 Task: Create a Sales Pipeline: Set up a basic sales pipeline in HubSpot to track the progress of deals from prospect to closure.
Action: Mouse moved to (1332, 155)
Screenshot: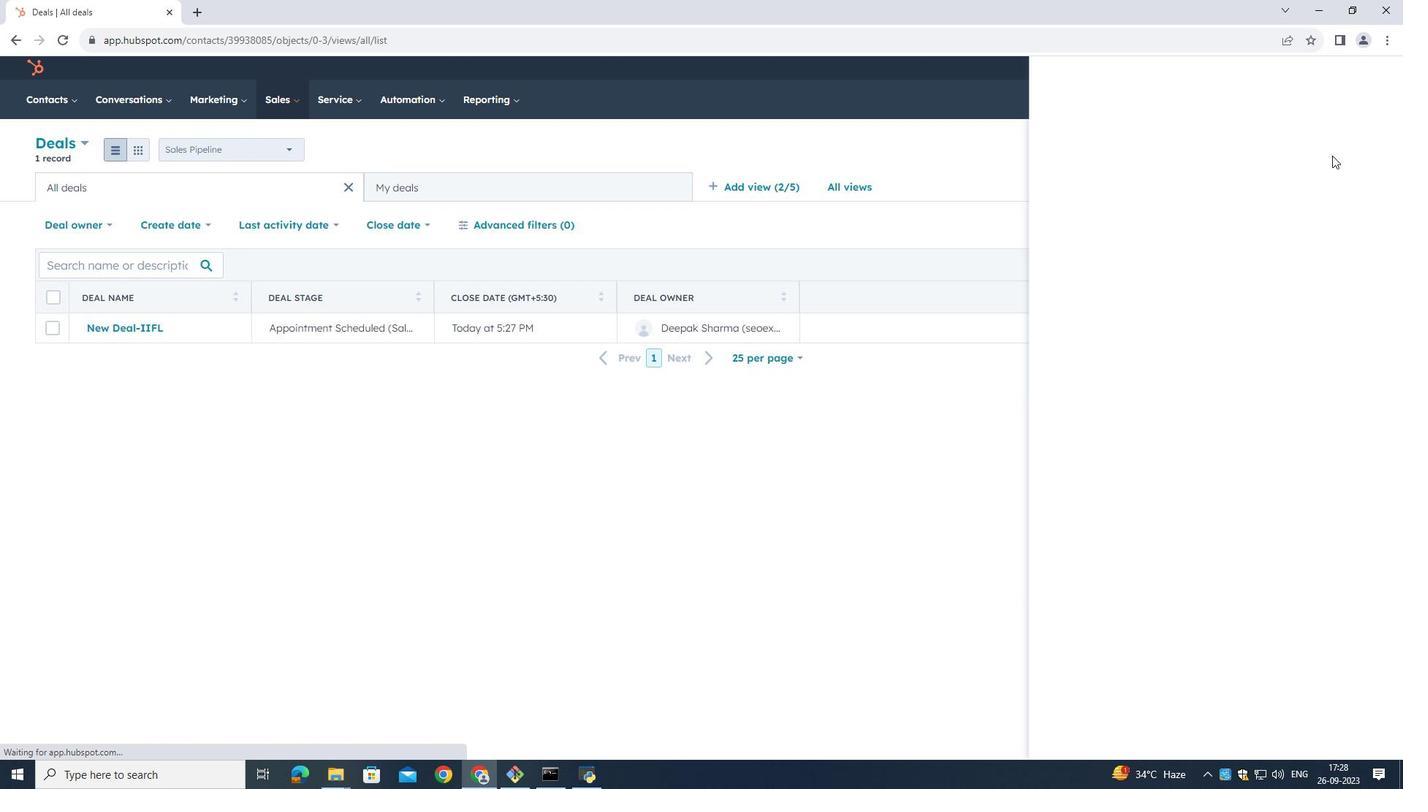 
Action: Mouse pressed left at (1332, 155)
Screenshot: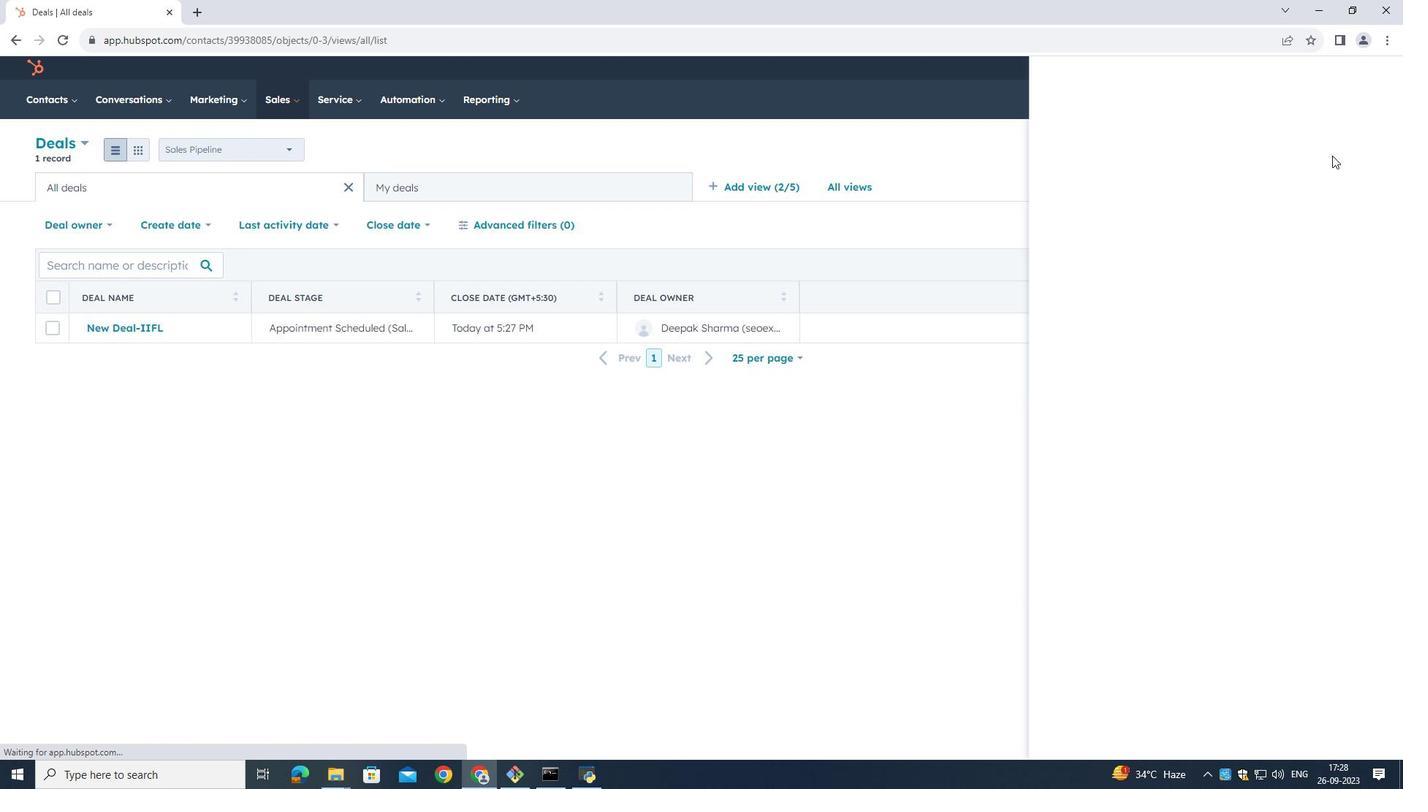 
Action: Mouse moved to (1084, 200)
Screenshot: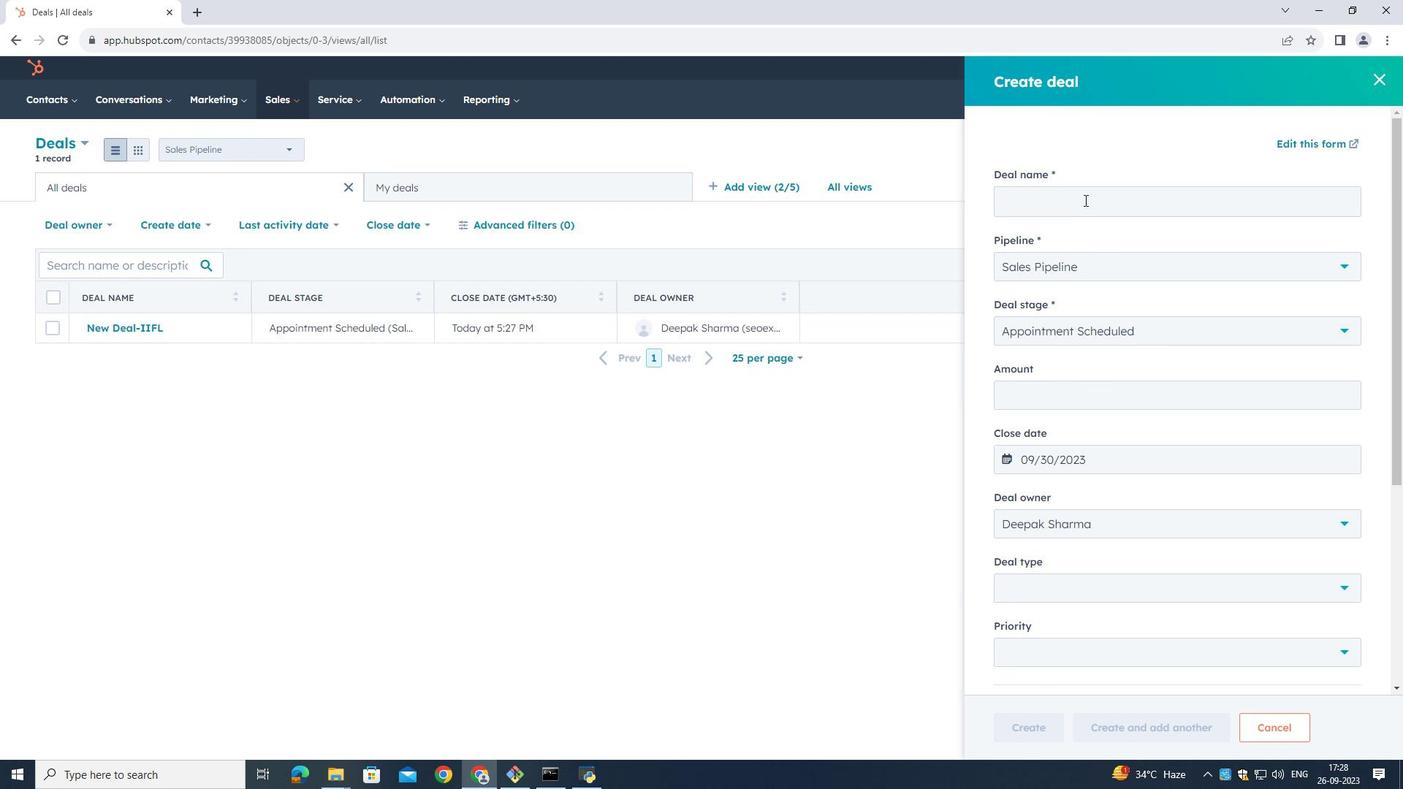 
Action: Mouse pressed left at (1084, 200)
Screenshot: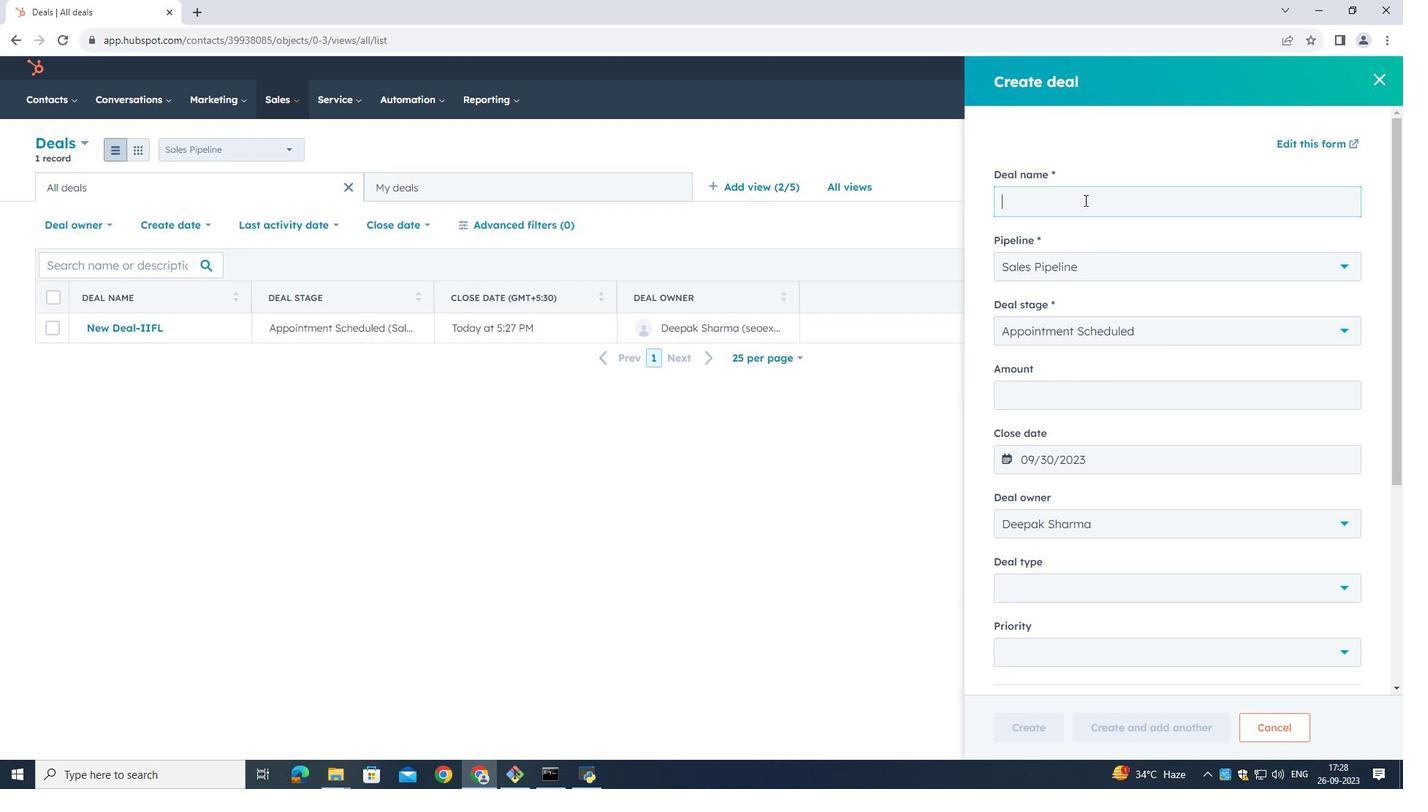 
Action: Mouse moved to (1130, 207)
Screenshot: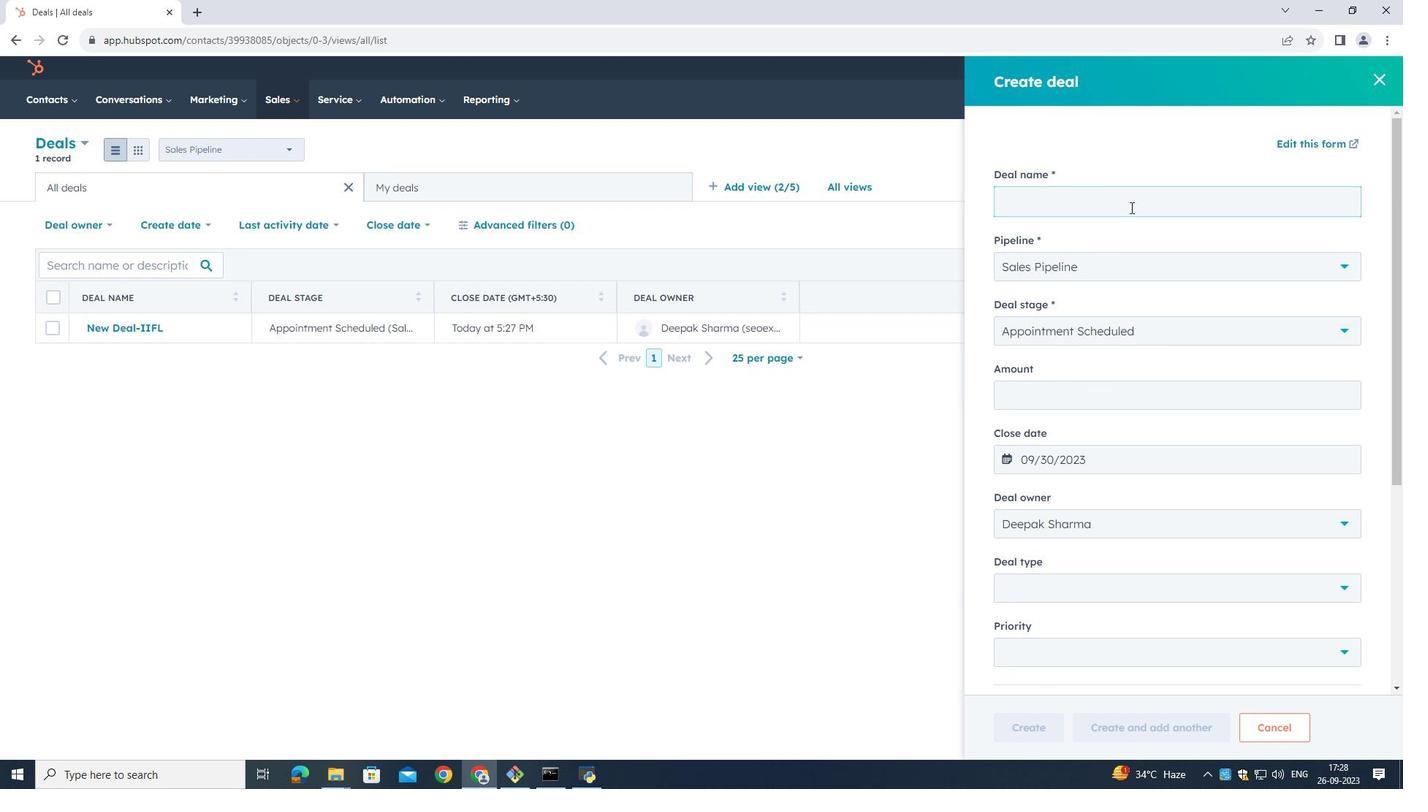 
Action: Key pressed <Key.shift>New<Key.space><Key.shift>Deal<Key.space><Key.shift>Amazon<Key.backspace><Key.backspace><Key.backspace><Key.backspace><Key.backspace><Key.backspace><Key.shift><Key.shift><Key.shift><Key.shift><Key.shift><Key.shift><Key.shift><Key.shift><Key.shift><Key.shift><Key.shift><Key.shift><Key.shift>D<Key.backspace><Key.shift>Amazon<Key.left><Key.left><Key.left><Key.left><Key.left><Key.left><Key.left>-<Key.delete>
Screenshot: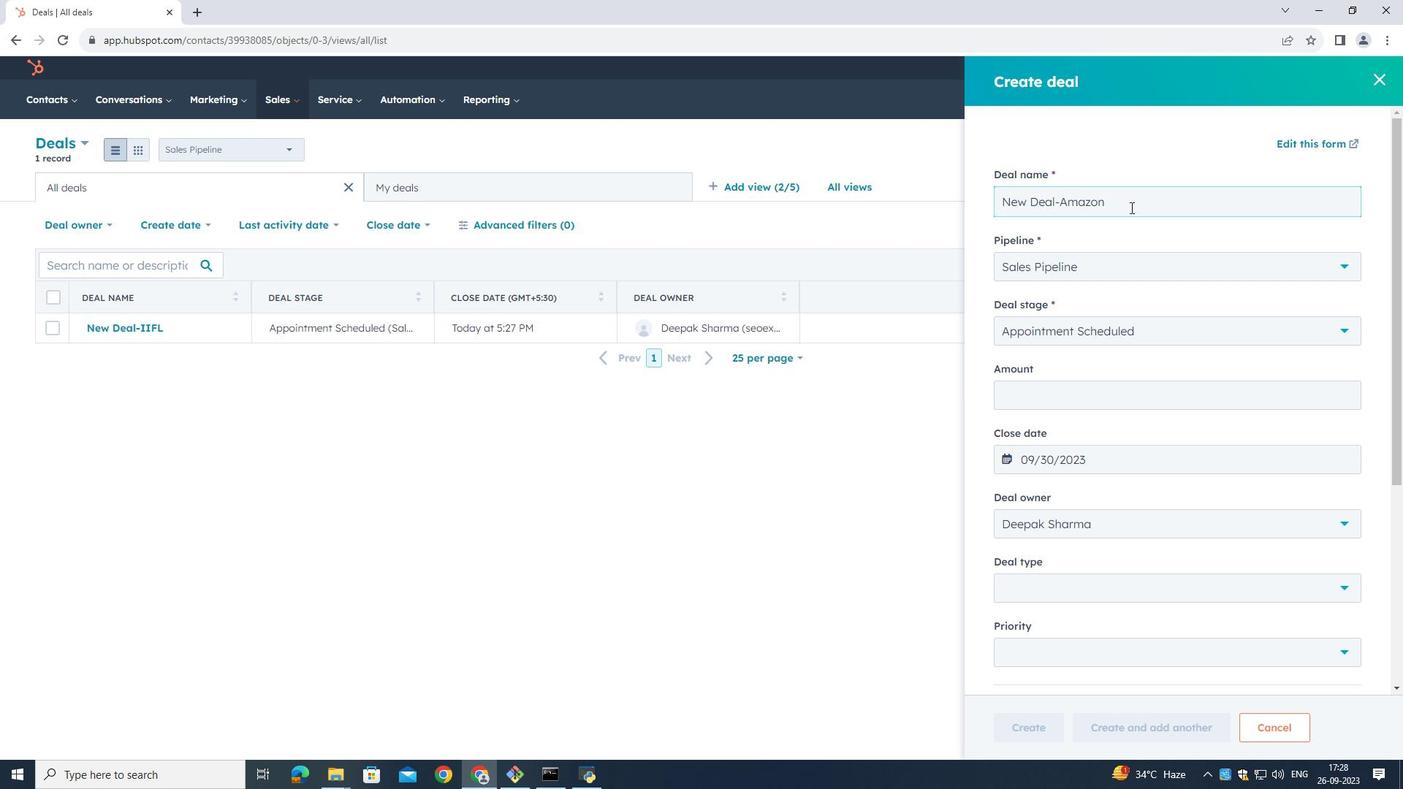 
Action: Mouse moved to (1128, 270)
Screenshot: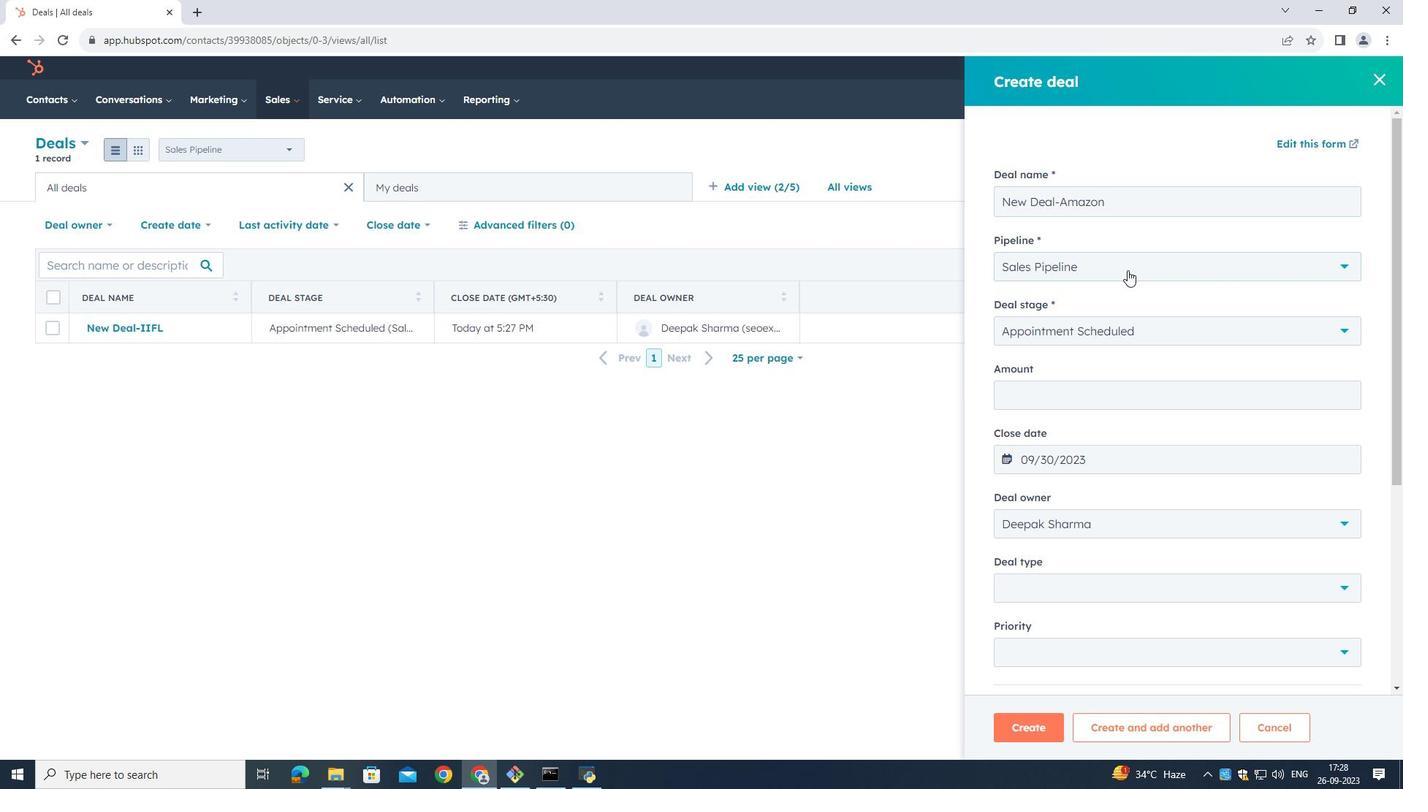 
Action: Mouse pressed left at (1128, 270)
Screenshot: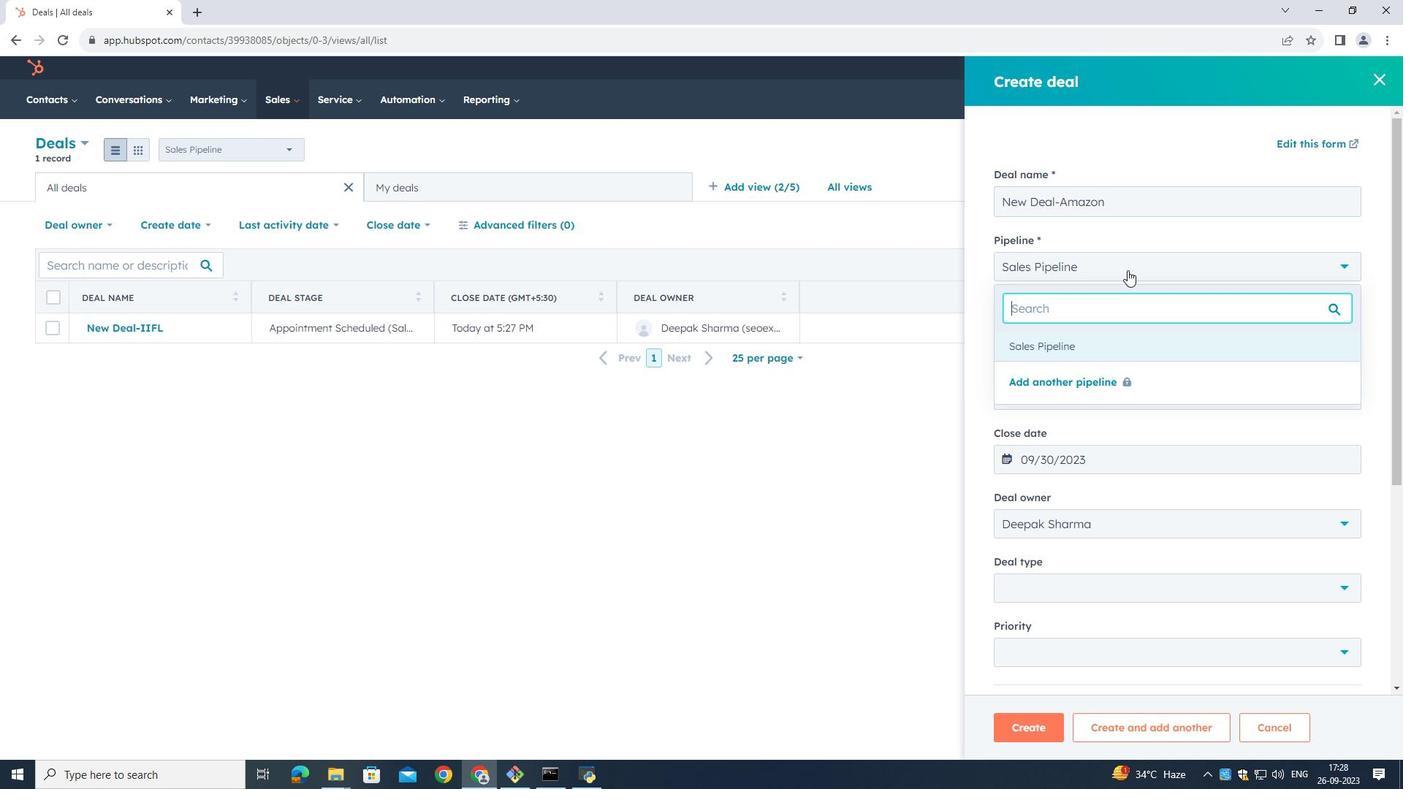
Action: Mouse moved to (1060, 352)
Screenshot: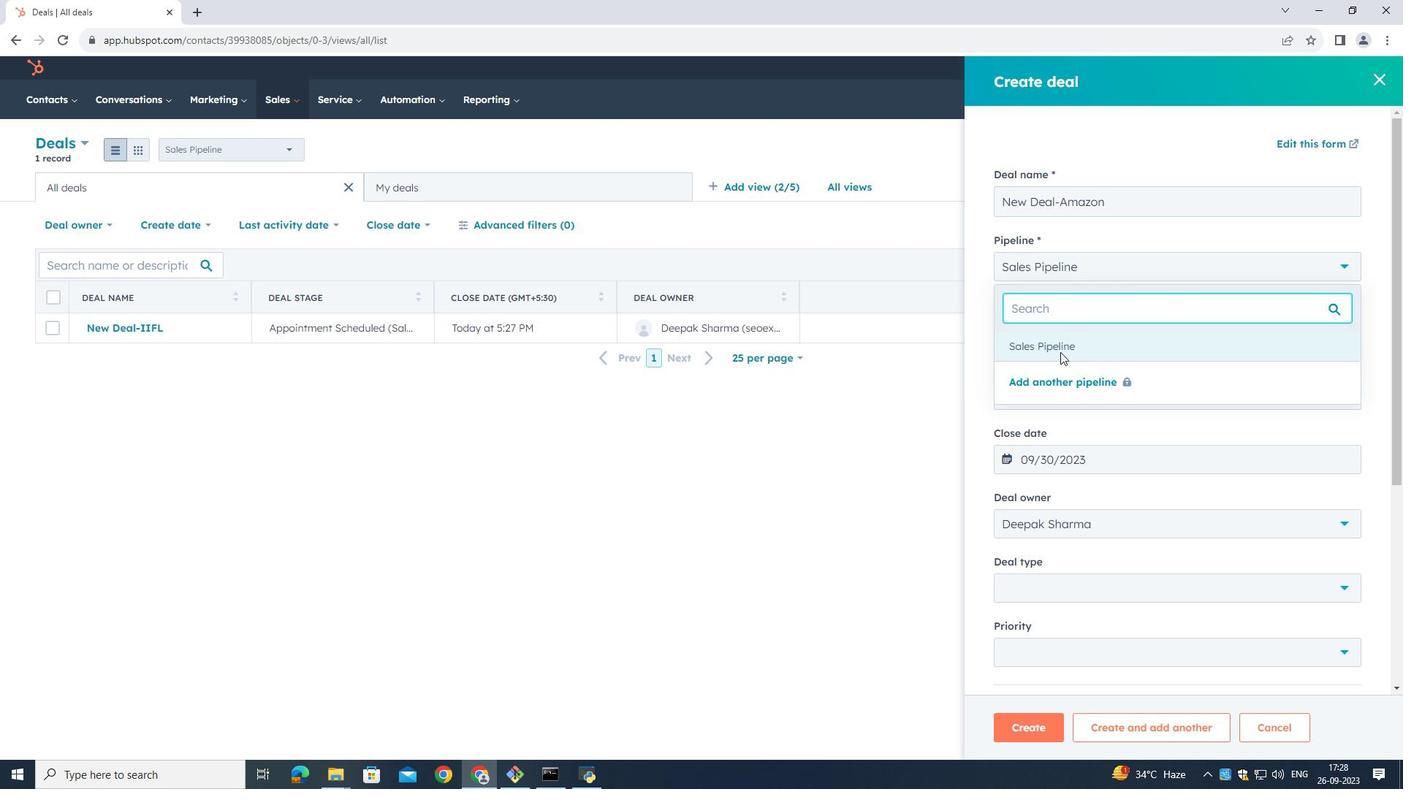 
Action: Mouse pressed left at (1060, 352)
Screenshot: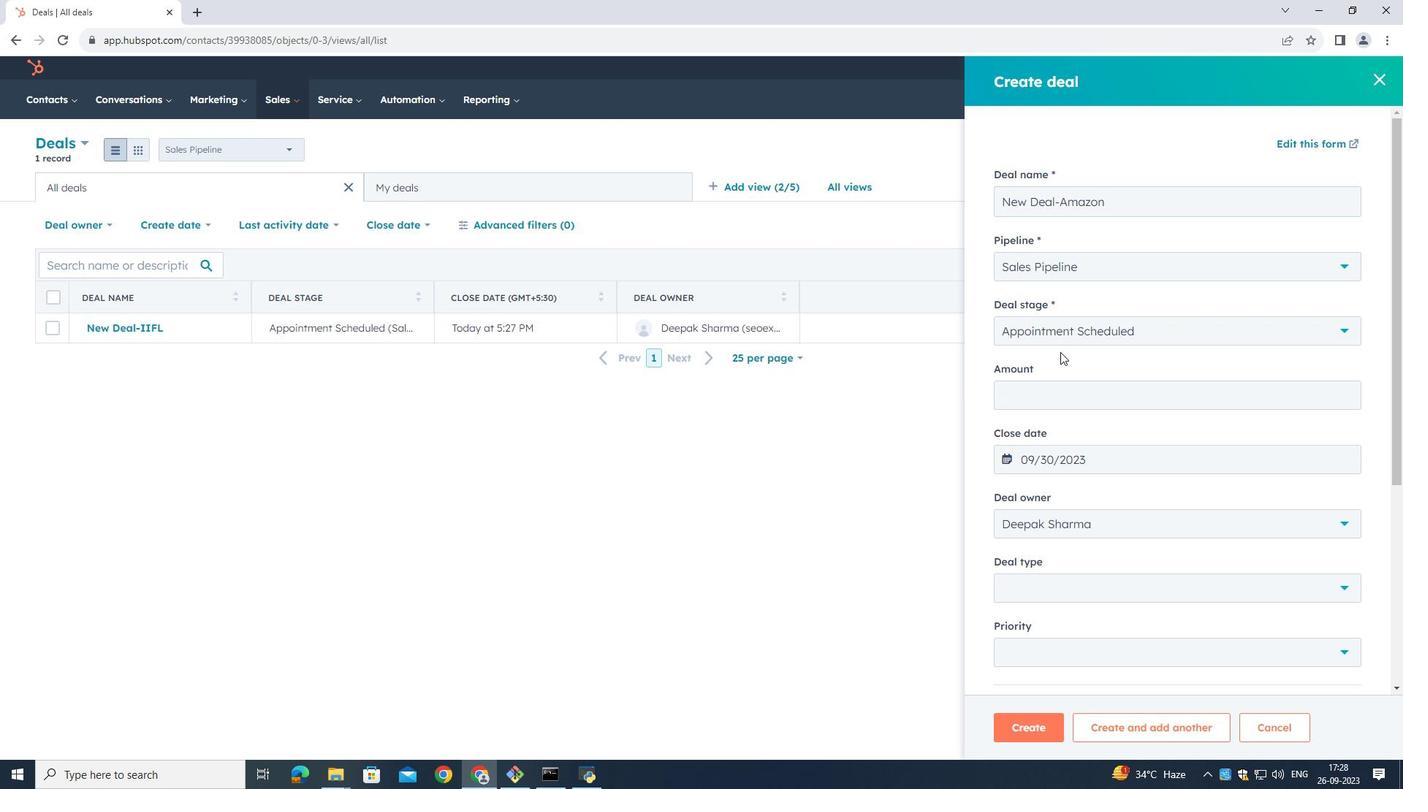 
Action: Mouse moved to (1136, 333)
Screenshot: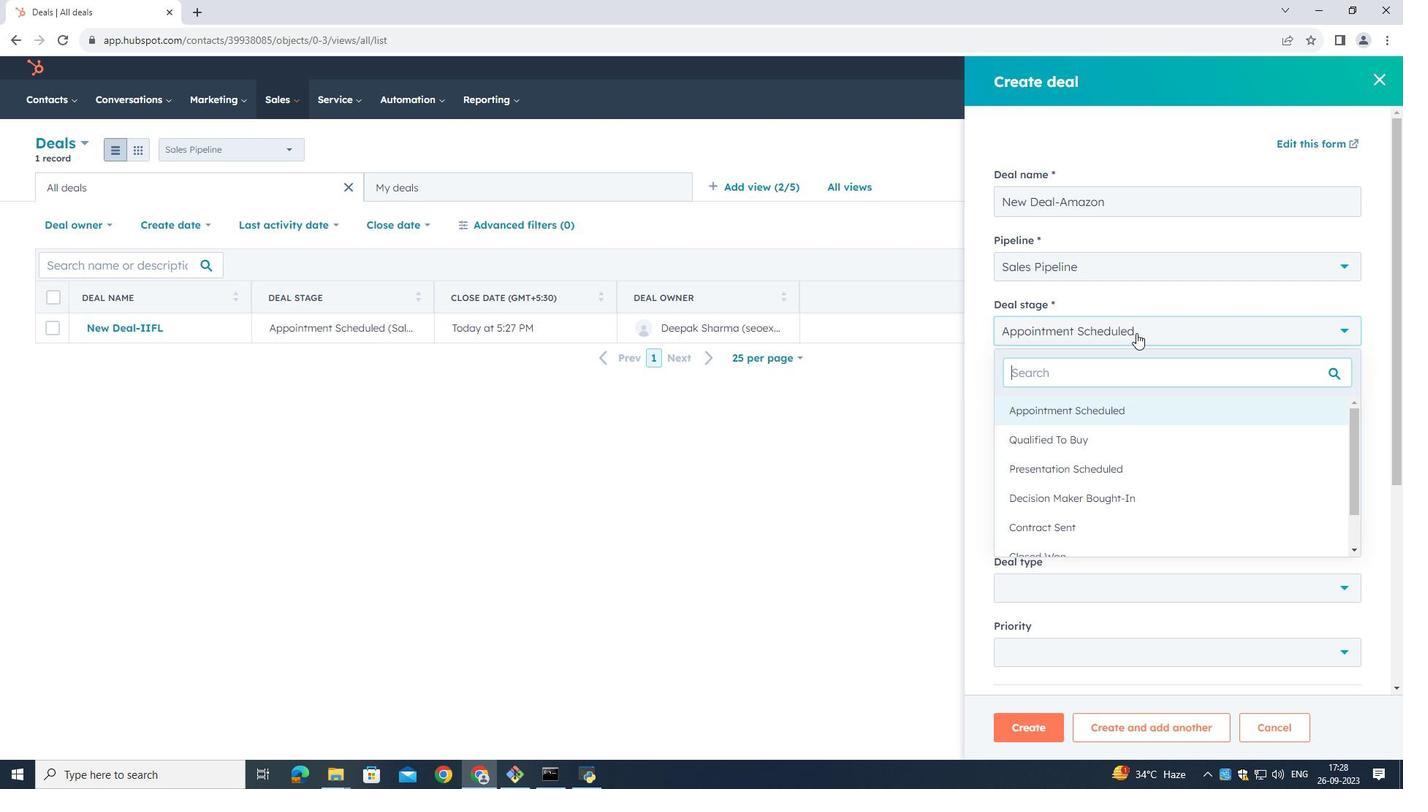
Action: Mouse pressed left at (1136, 333)
Screenshot: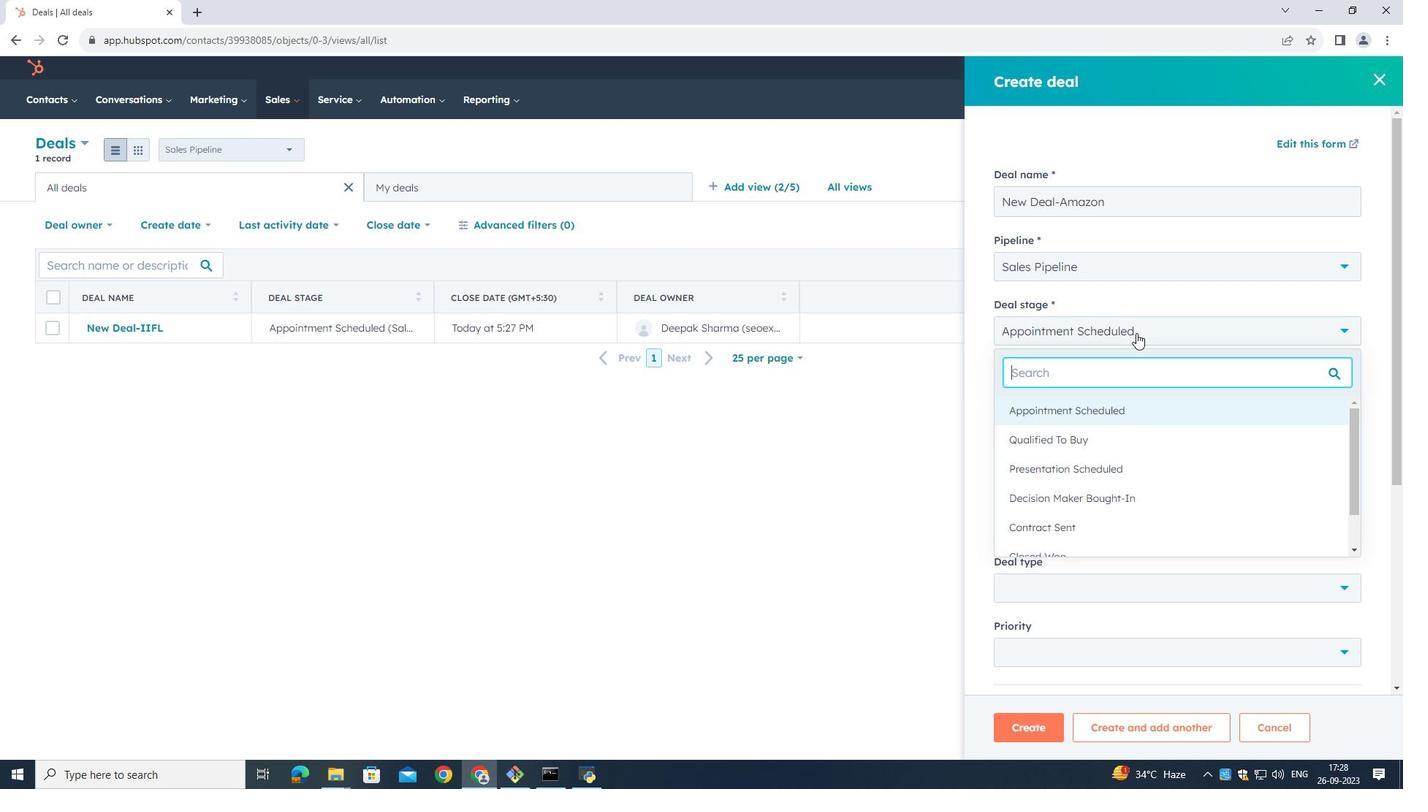 
Action: Mouse moved to (1106, 472)
Screenshot: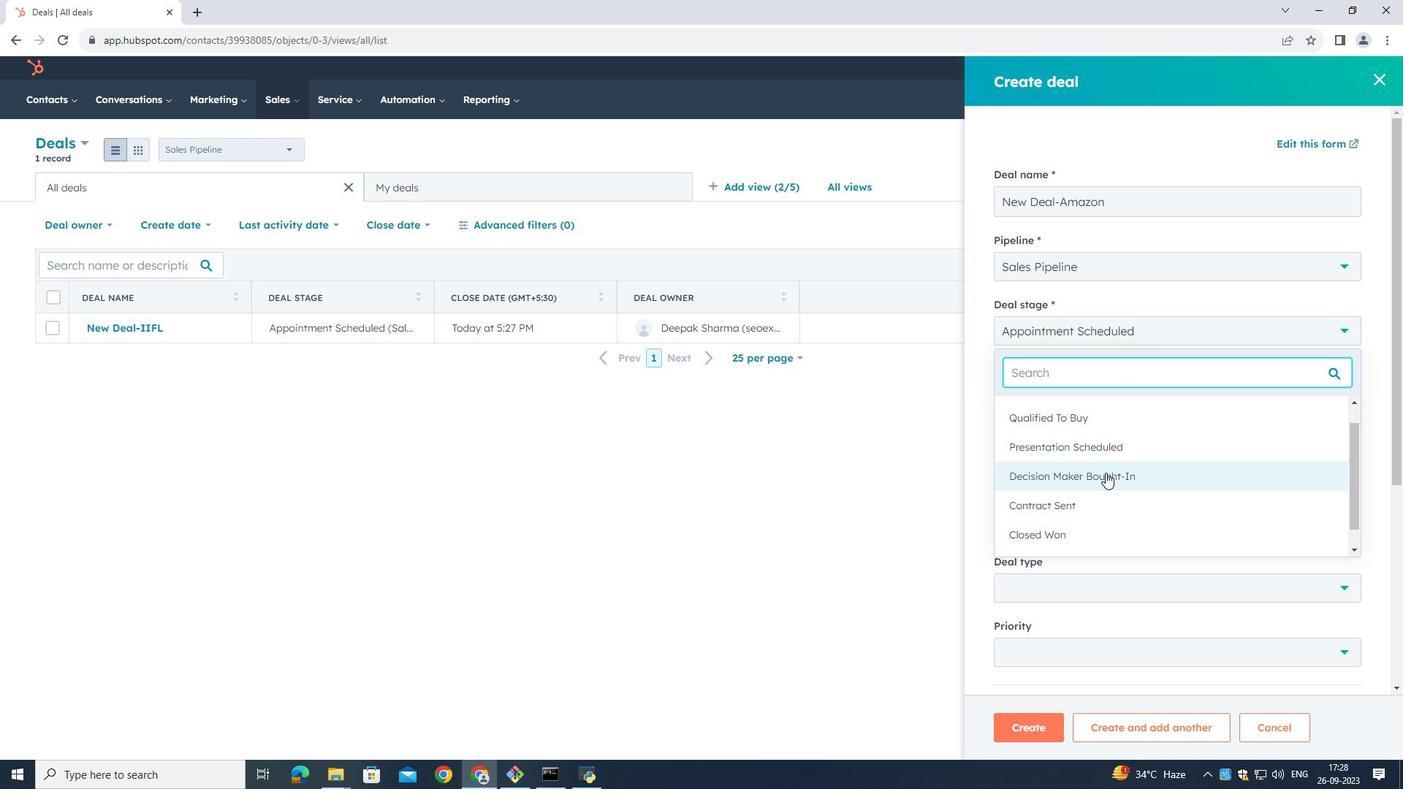 
Action: Mouse scrolled (1106, 471) with delta (0, 0)
Screenshot: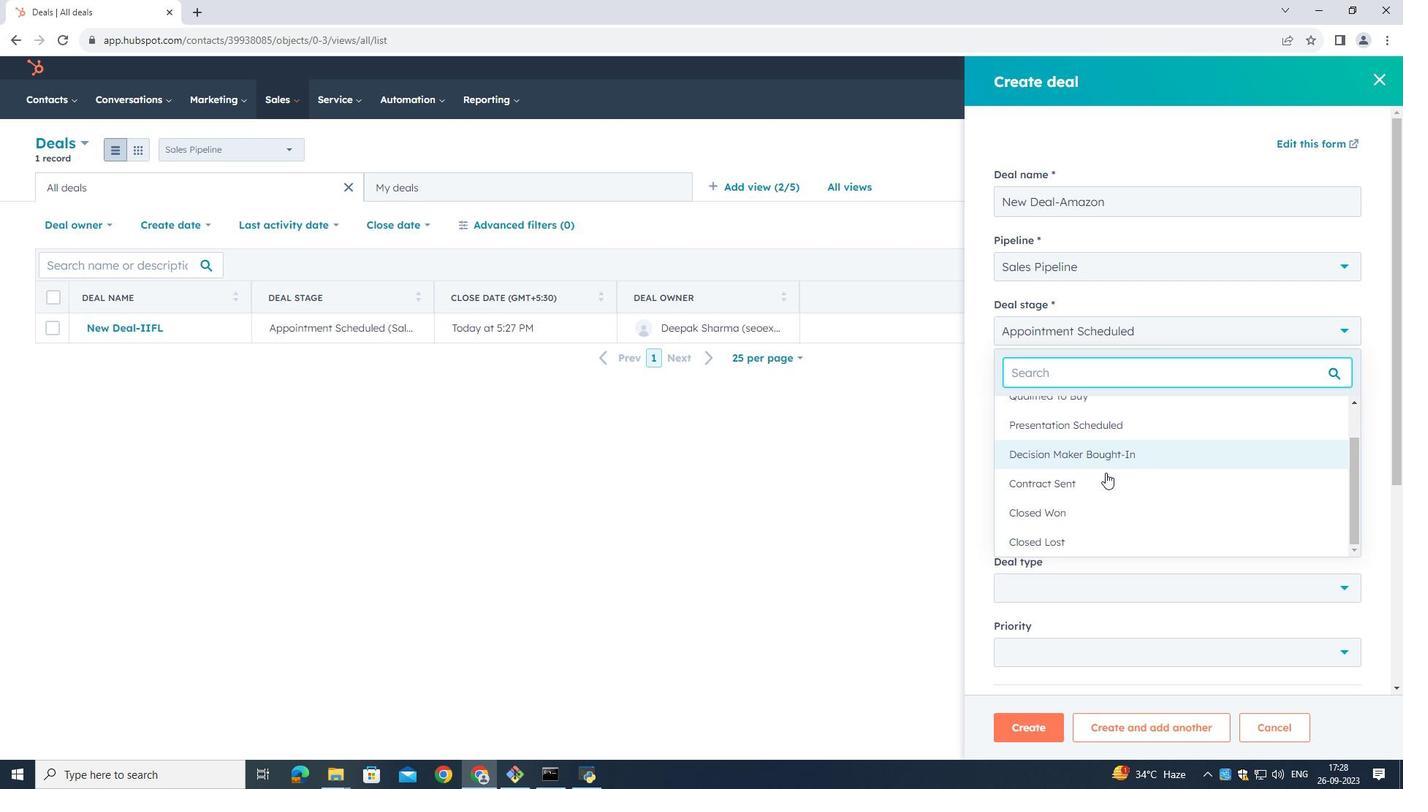 
Action: Mouse scrolled (1106, 471) with delta (0, 0)
Screenshot: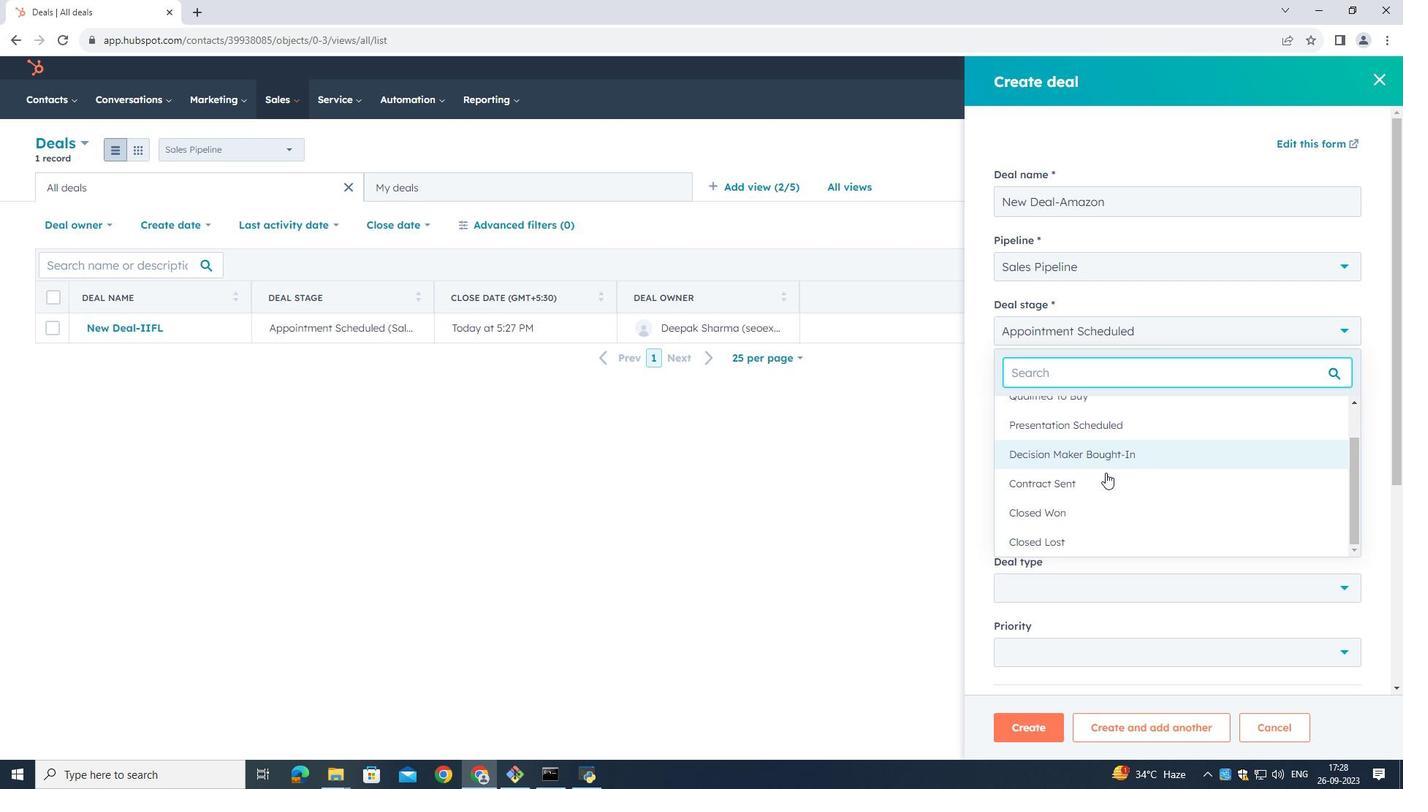 
Action: Mouse moved to (1106, 473)
Screenshot: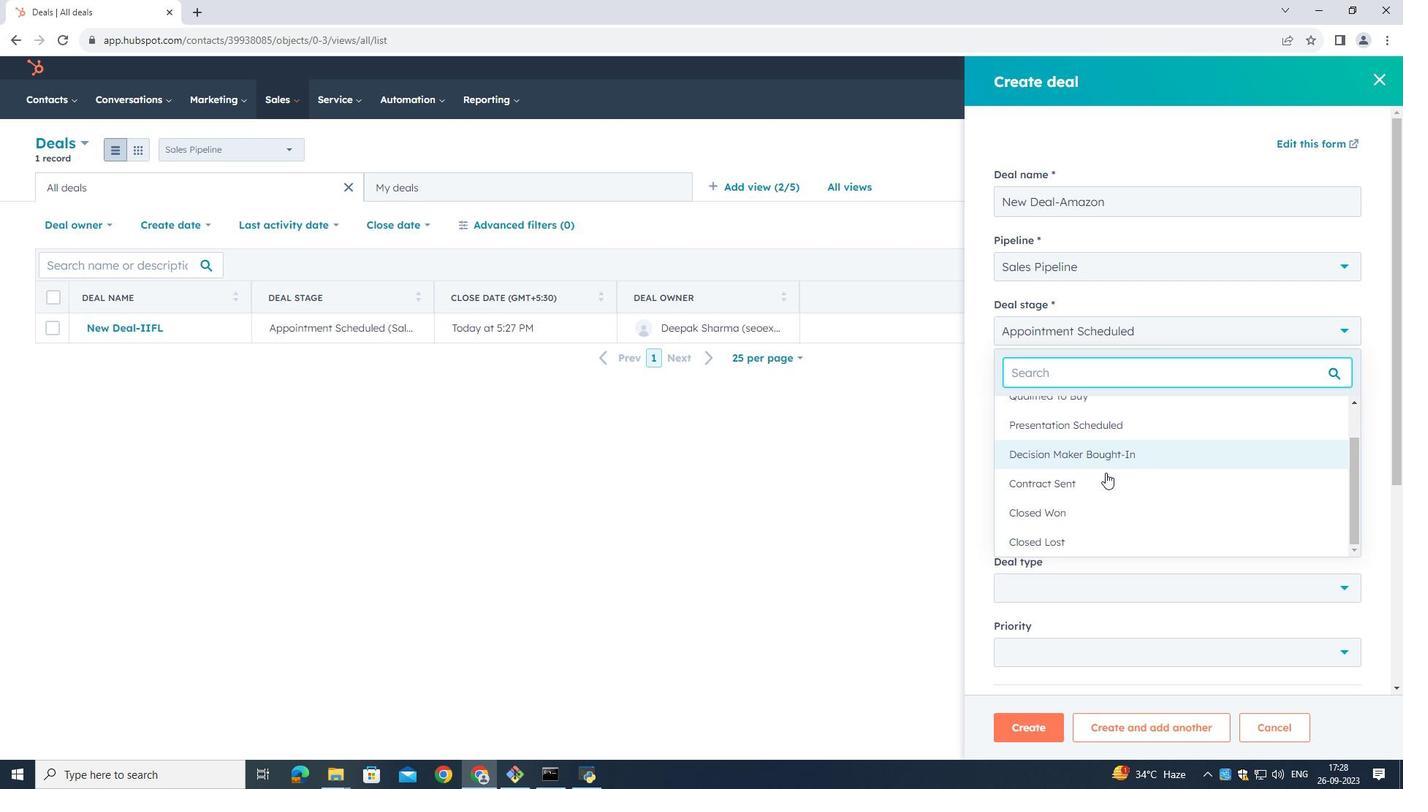 
Action: Mouse scrolled (1106, 472) with delta (0, 0)
Screenshot: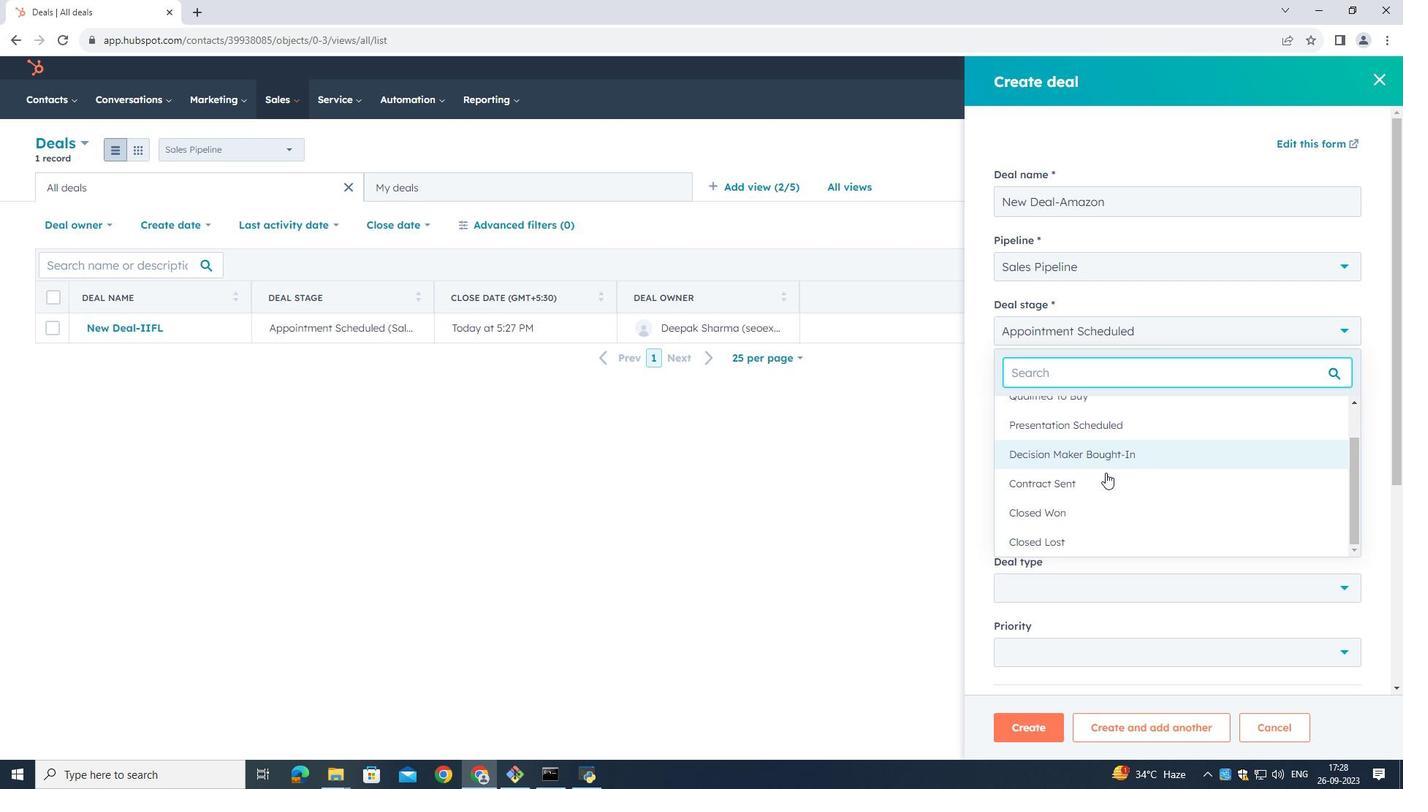 
Action: Mouse scrolled (1106, 472) with delta (0, 0)
Screenshot: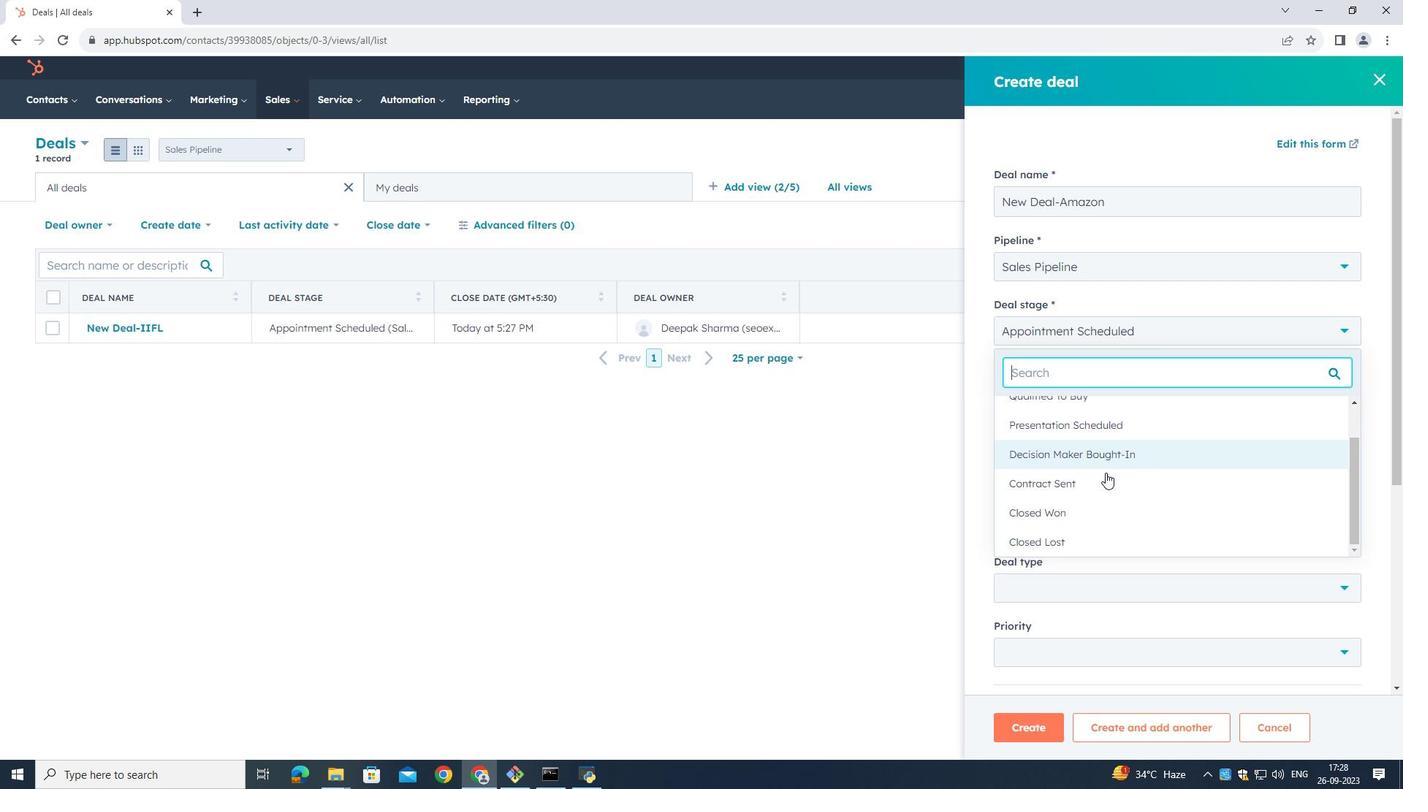 
Action: Mouse scrolled (1106, 472) with delta (0, 0)
Screenshot: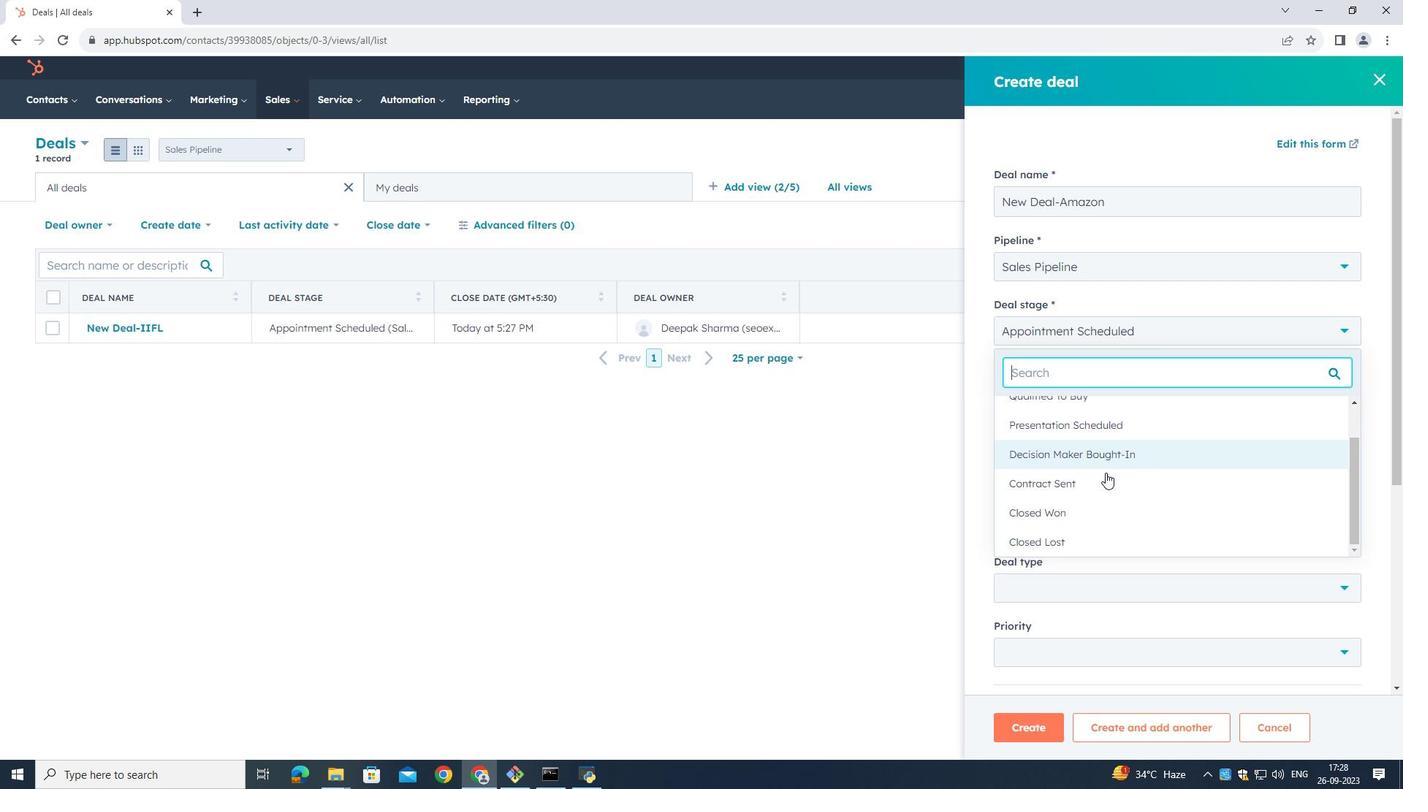
Action: Mouse scrolled (1106, 472) with delta (0, 0)
Screenshot: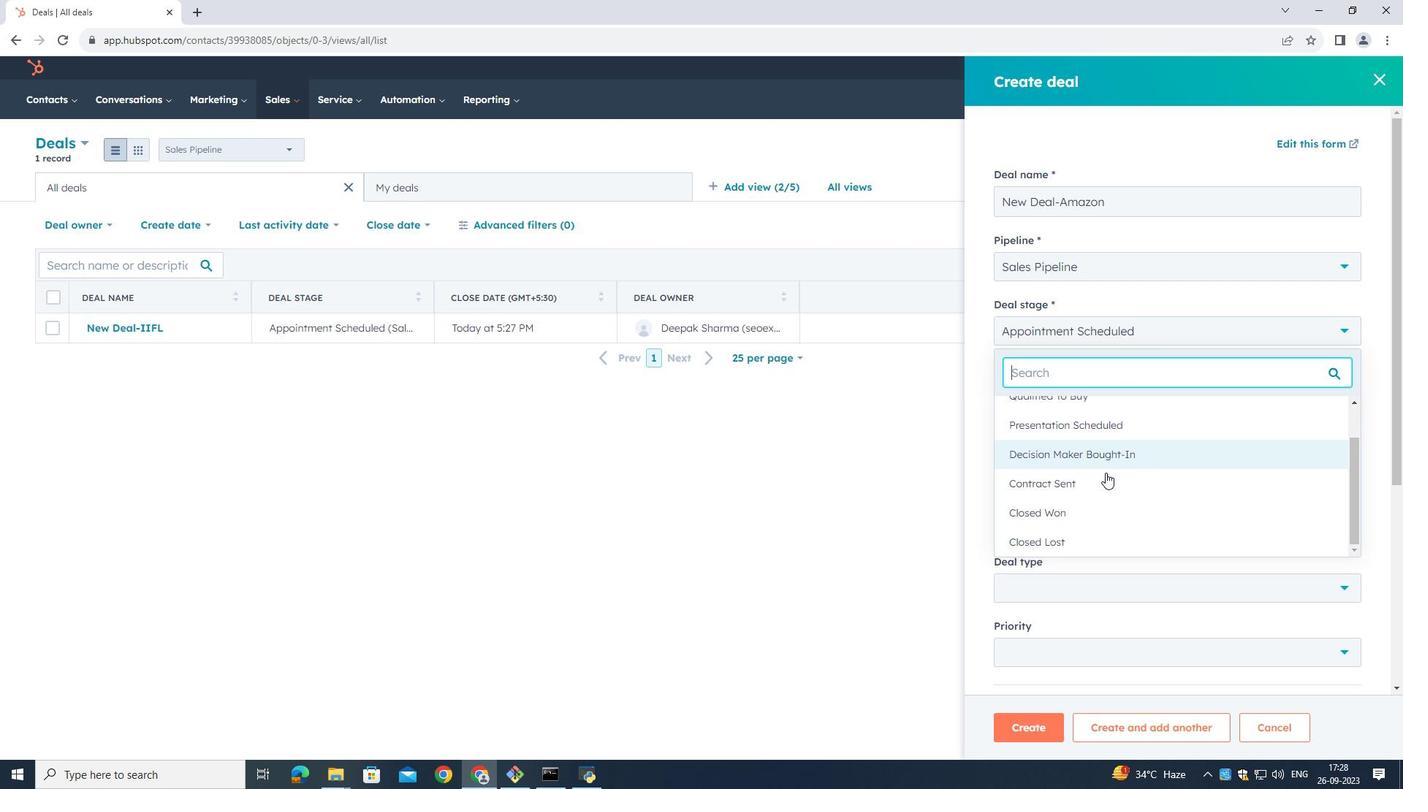 
Action: Mouse scrolled (1106, 473) with delta (0, 0)
Screenshot: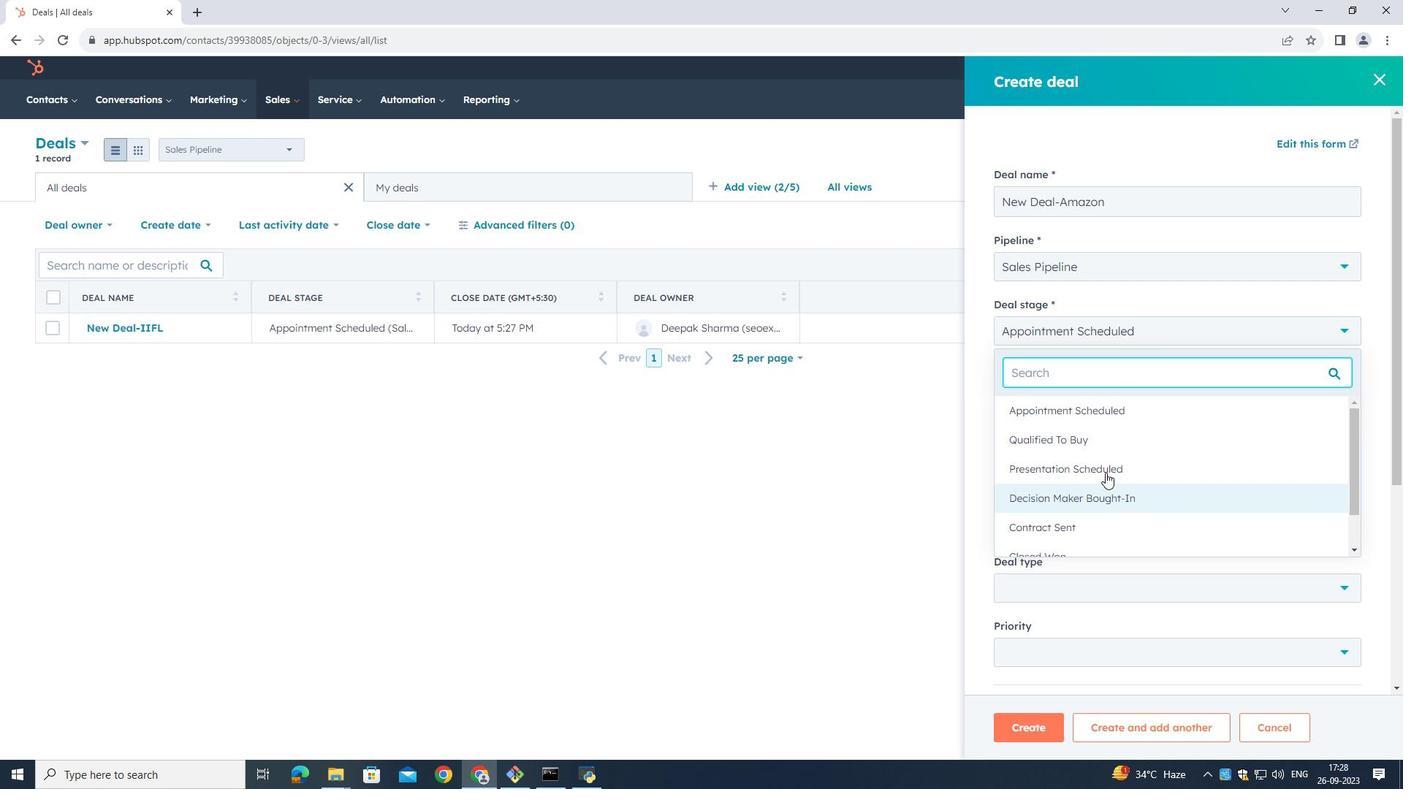 
Action: Mouse scrolled (1106, 473) with delta (0, 0)
Screenshot: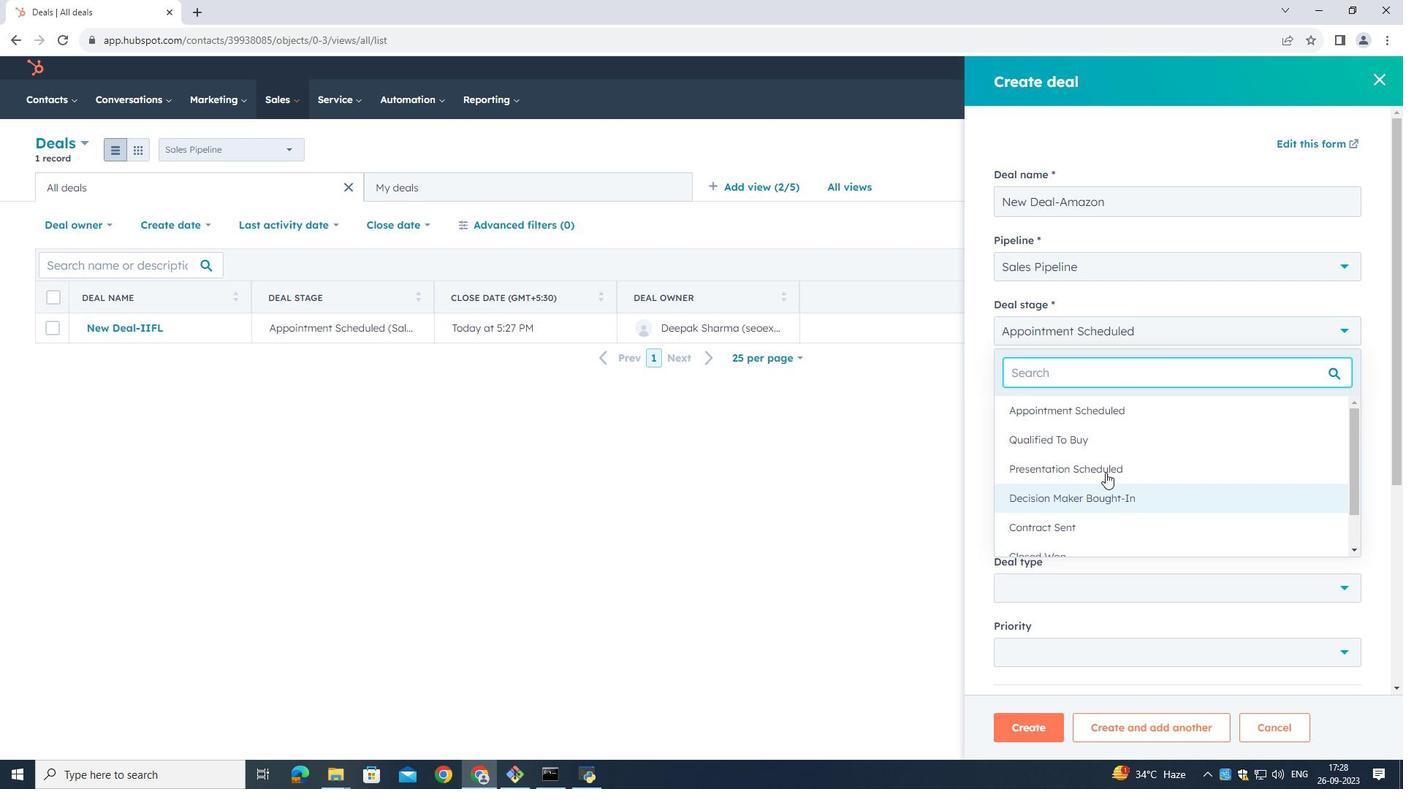 
Action: Mouse scrolled (1106, 473) with delta (0, 0)
Screenshot: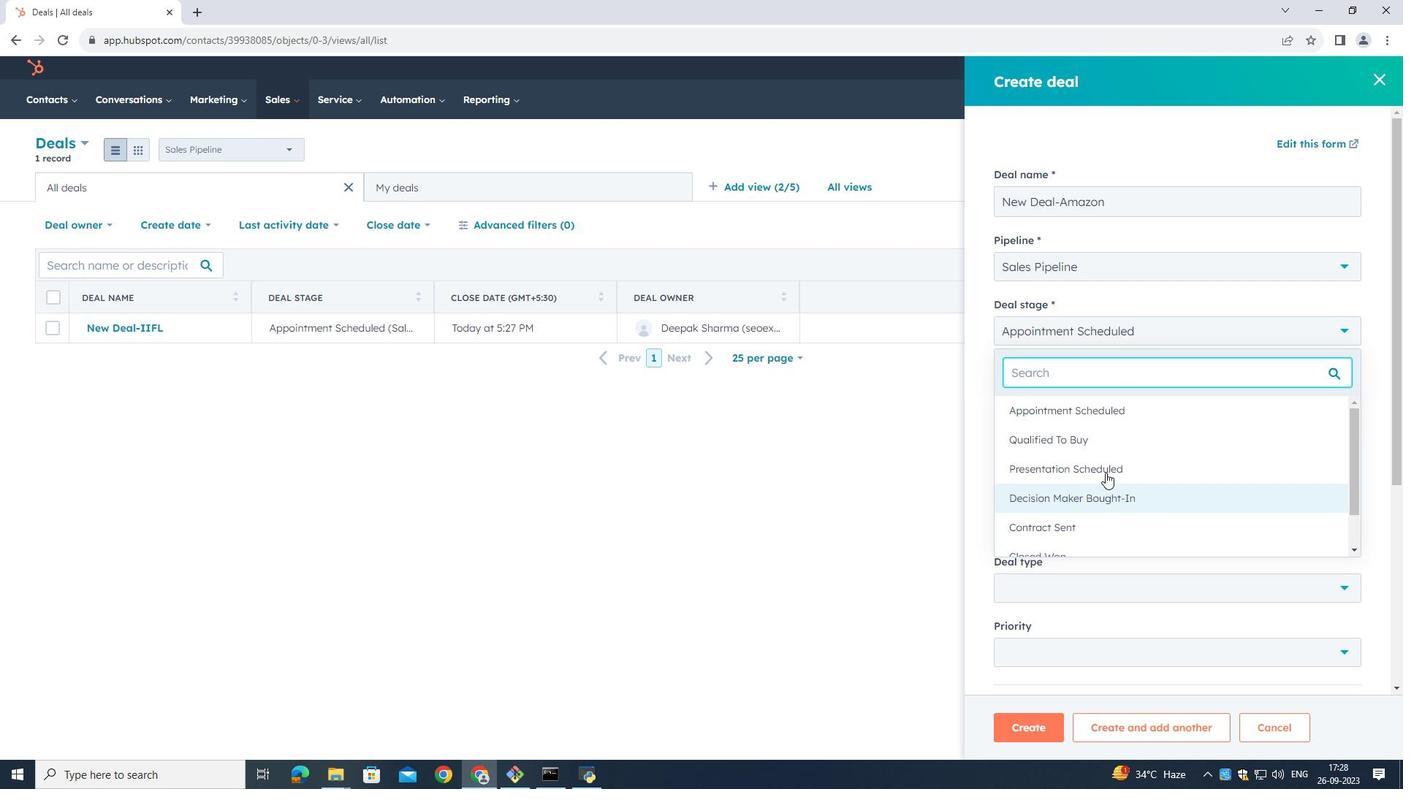 
Action: Mouse scrolled (1106, 473) with delta (0, 0)
Screenshot: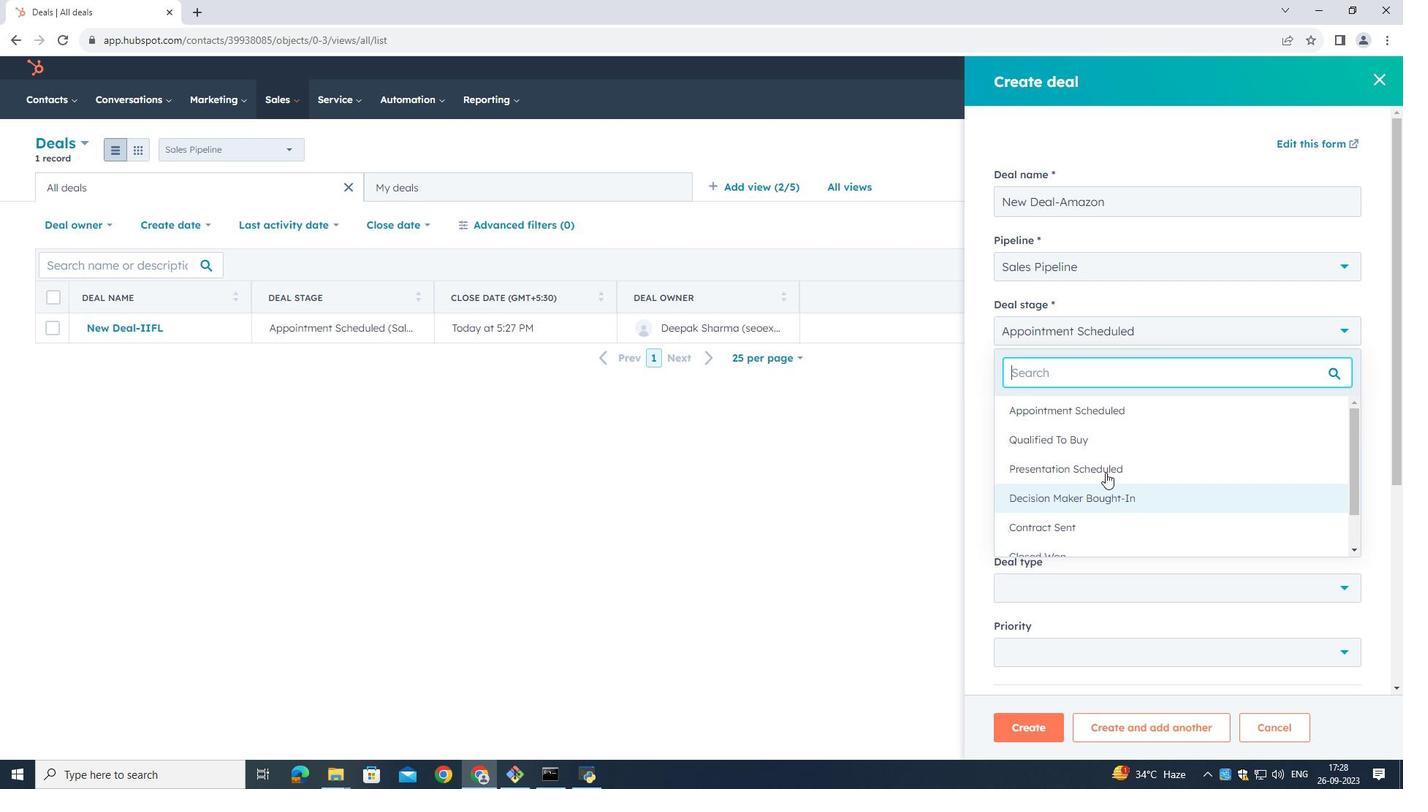 
Action: Mouse scrolled (1106, 473) with delta (0, 0)
Screenshot: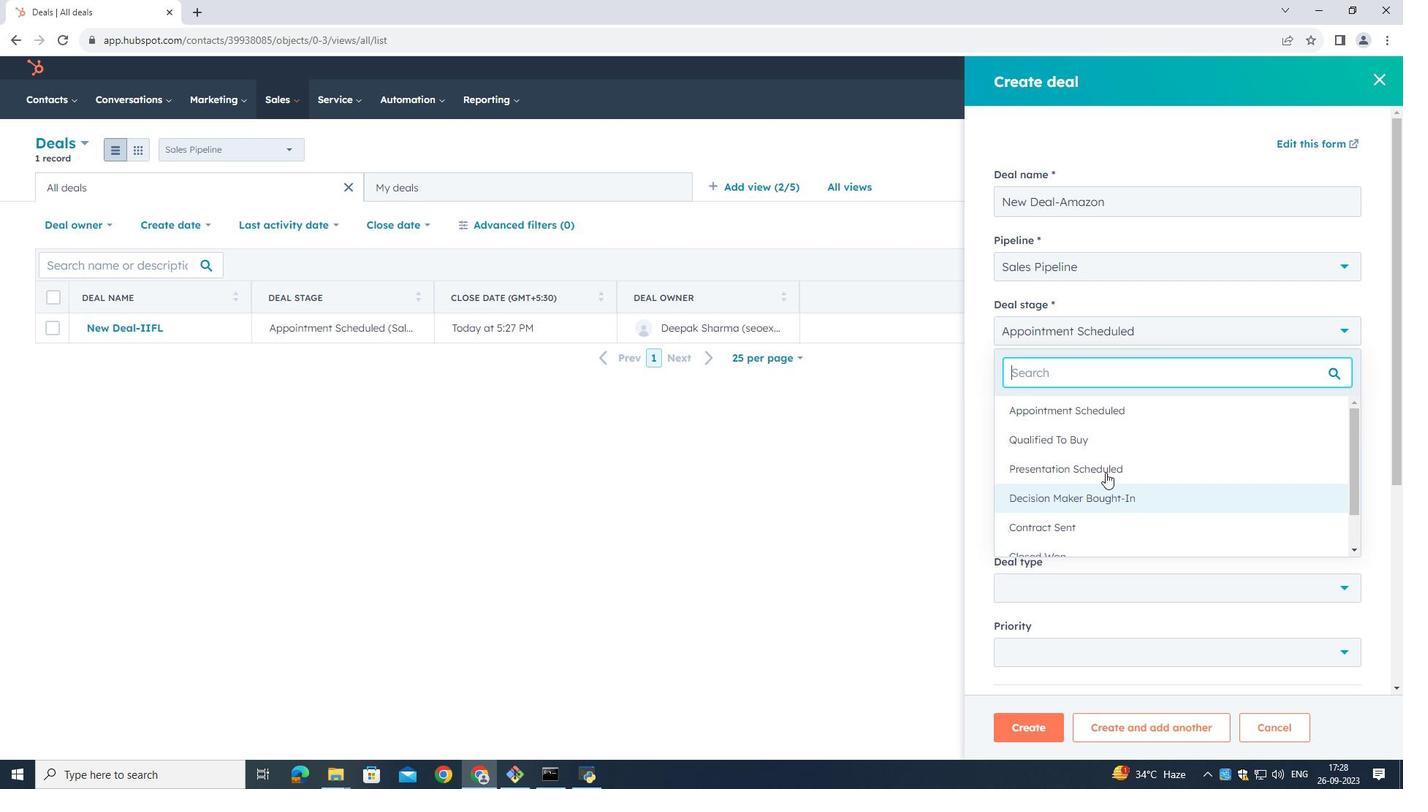 
Action: Mouse scrolled (1106, 473) with delta (0, 0)
Screenshot: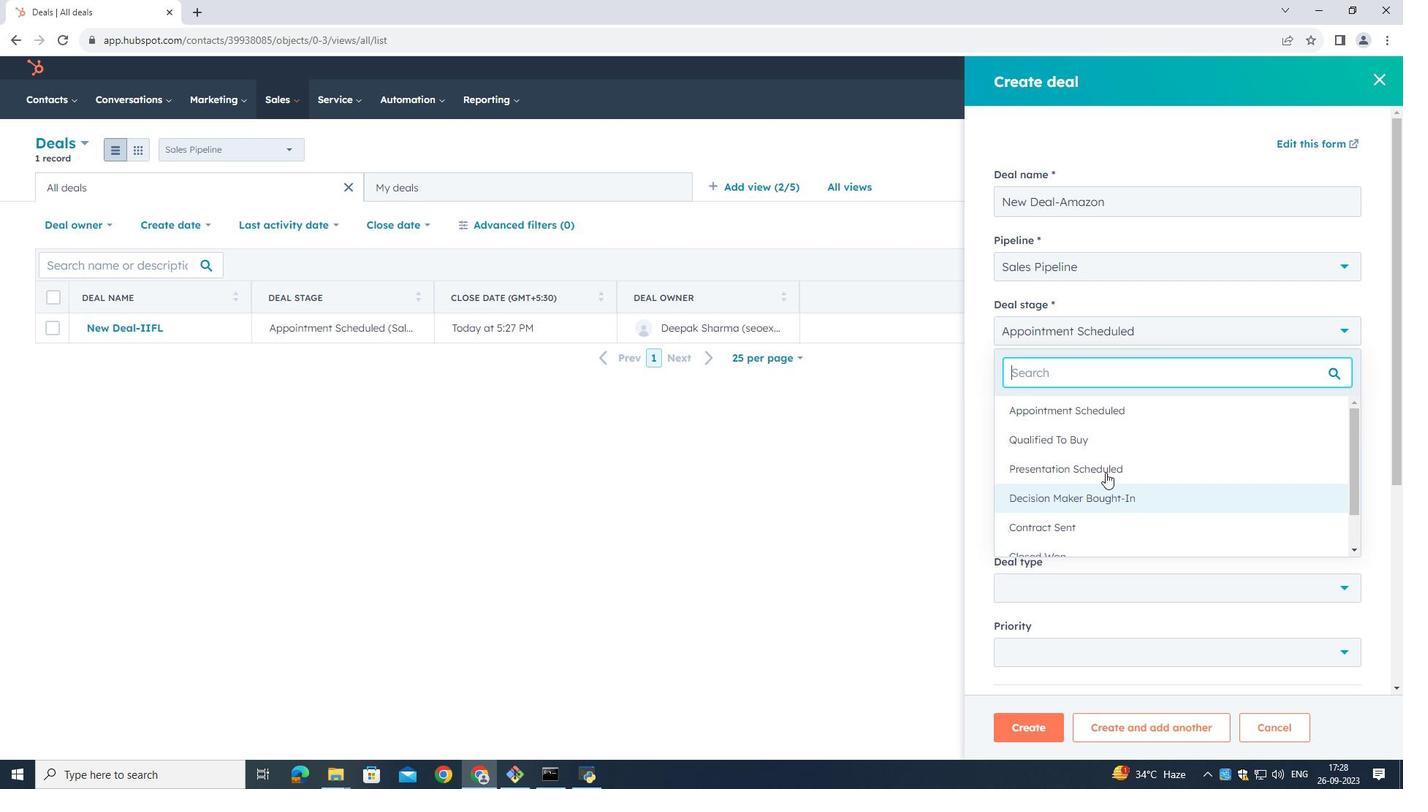 
Action: Mouse moved to (1075, 408)
Screenshot: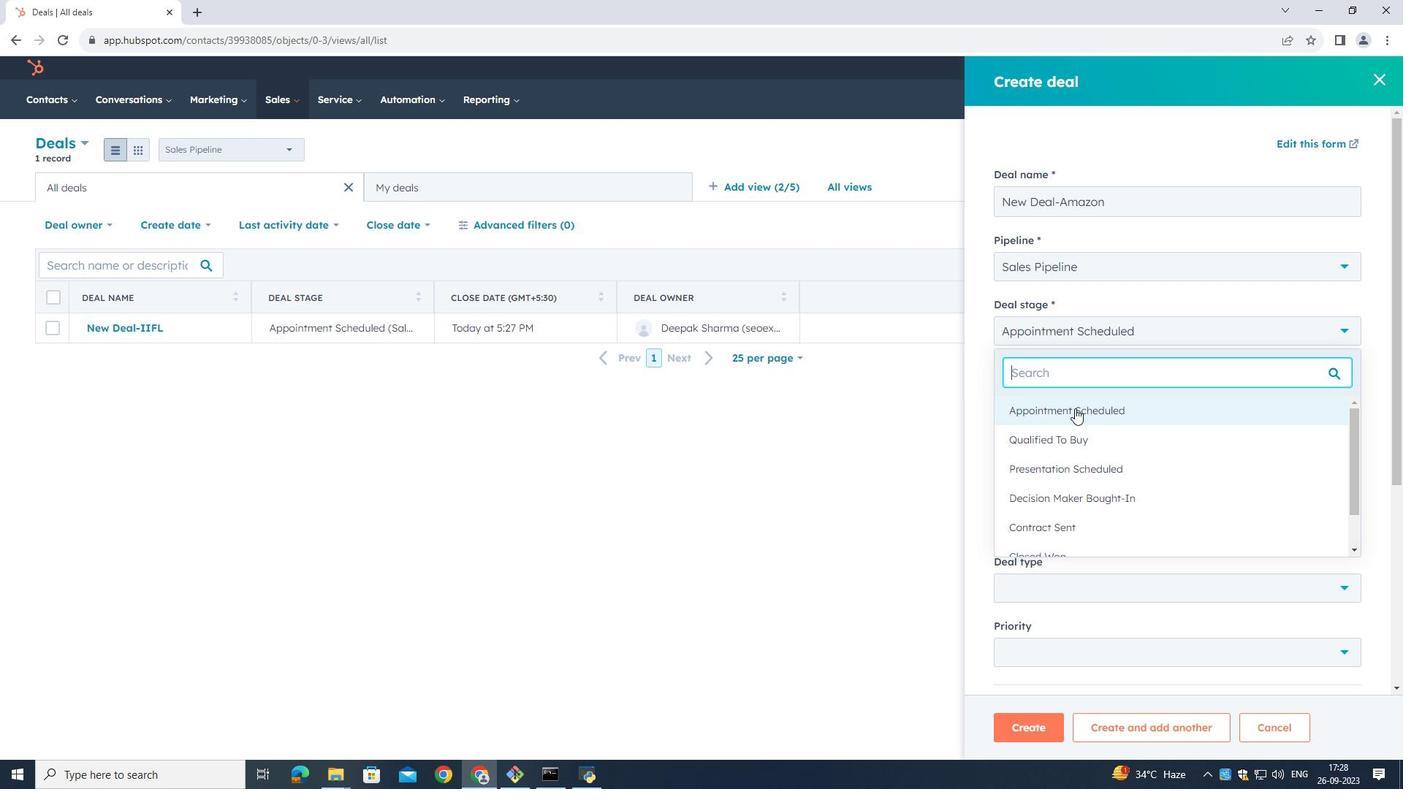 
Action: Mouse pressed left at (1075, 408)
Screenshot: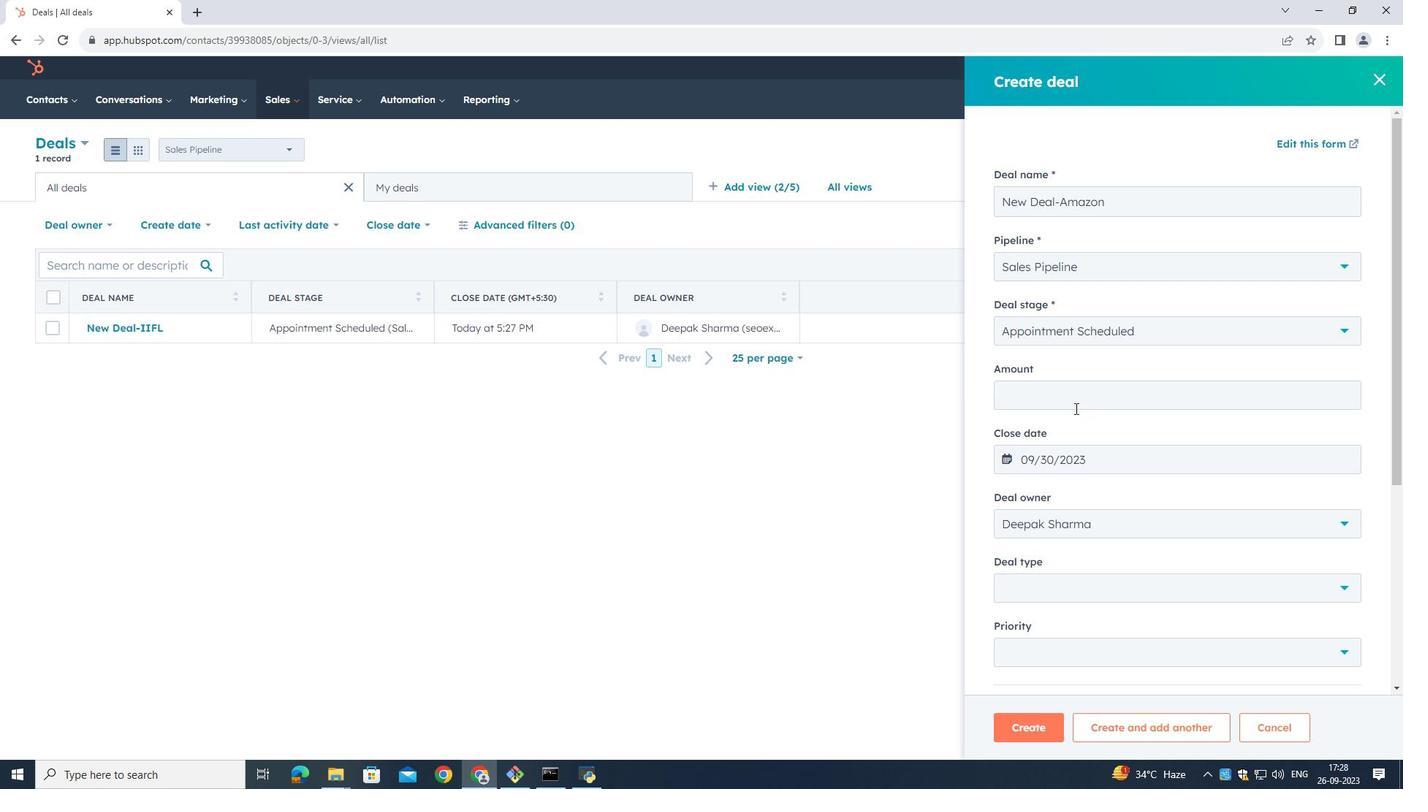 
Action: Mouse moved to (1076, 396)
Screenshot: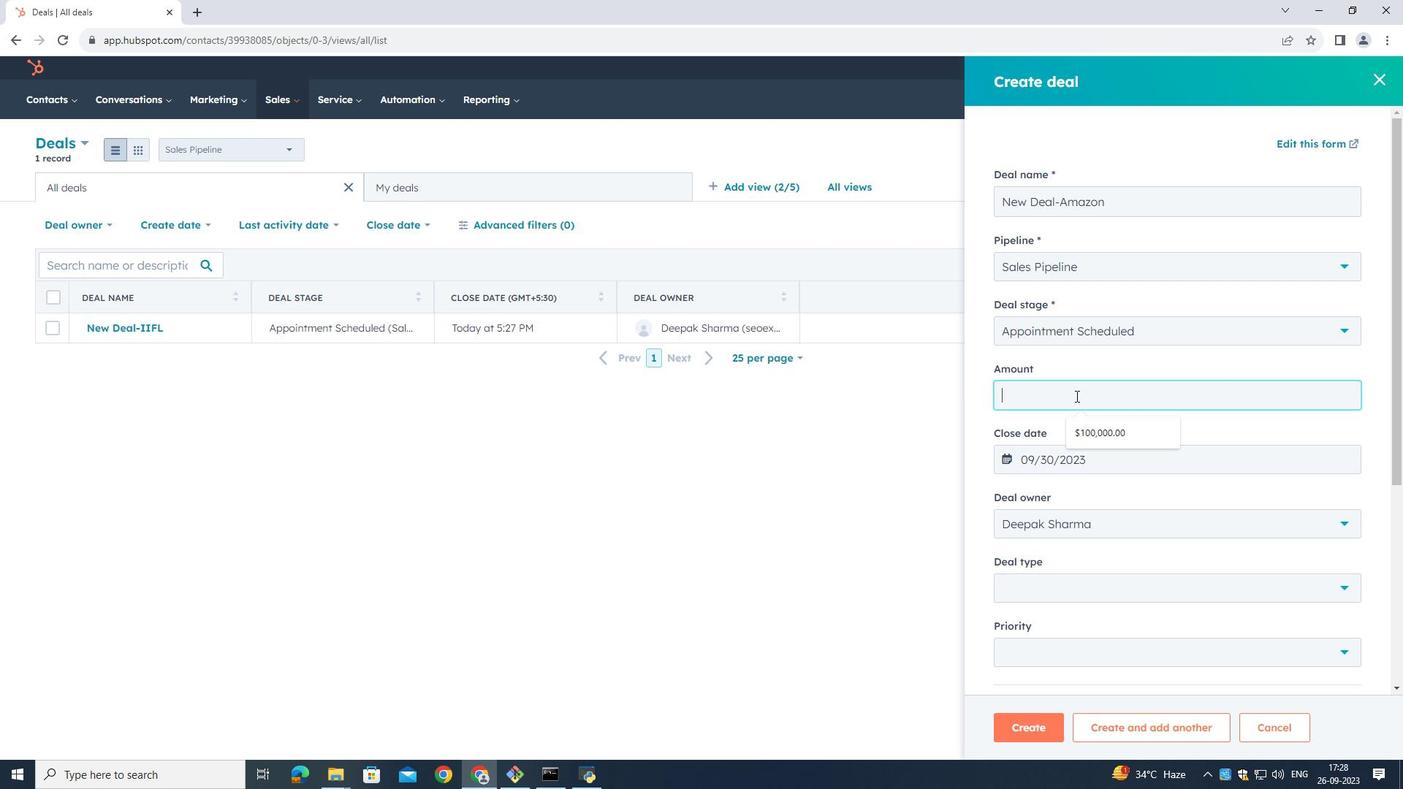 
Action: Mouse pressed left at (1076, 396)
Screenshot: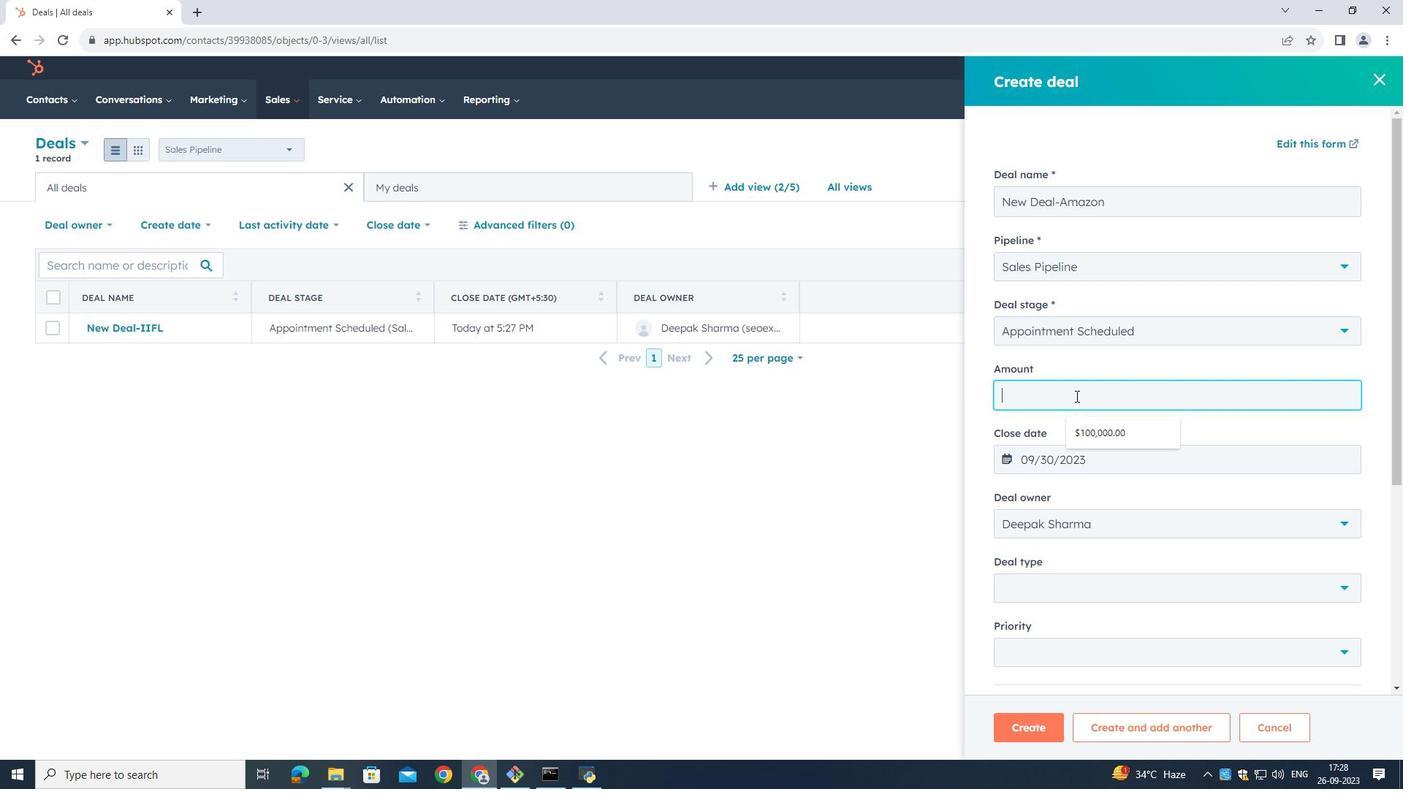 
Action: Key pressed 50000
Screenshot: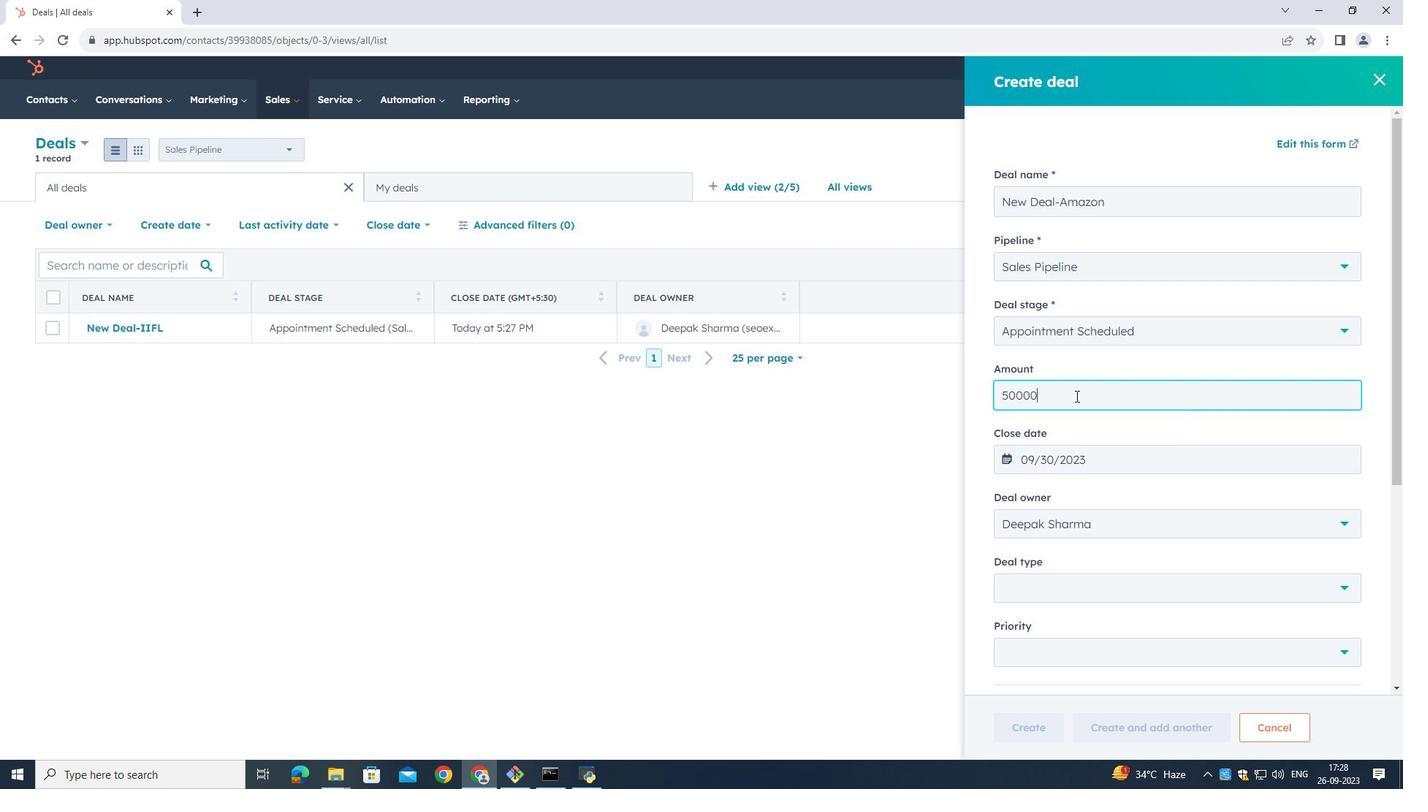 
Action: Mouse moved to (1086, 437)
Screenshot: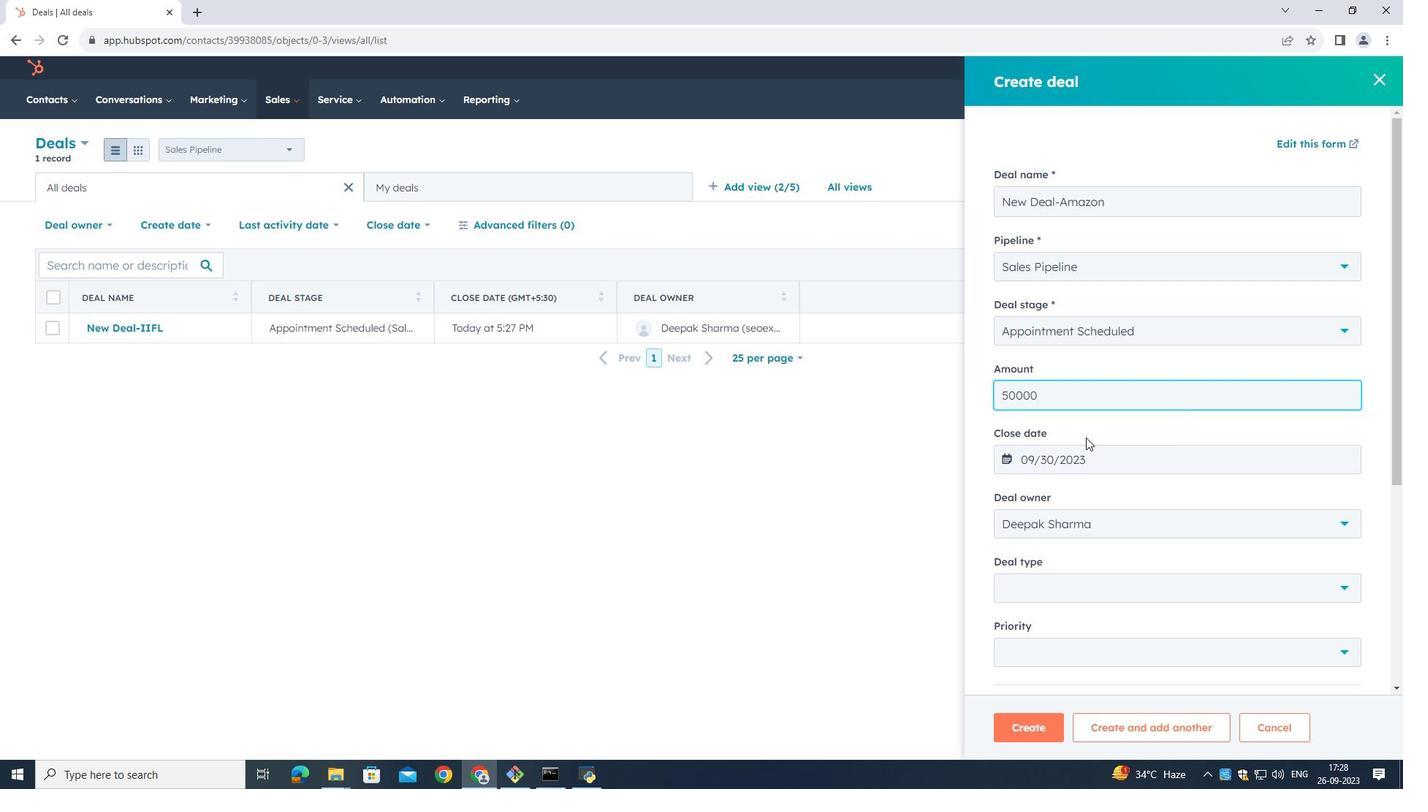 
Action: Mouse pressed left at (1086, 437)
Screenshot: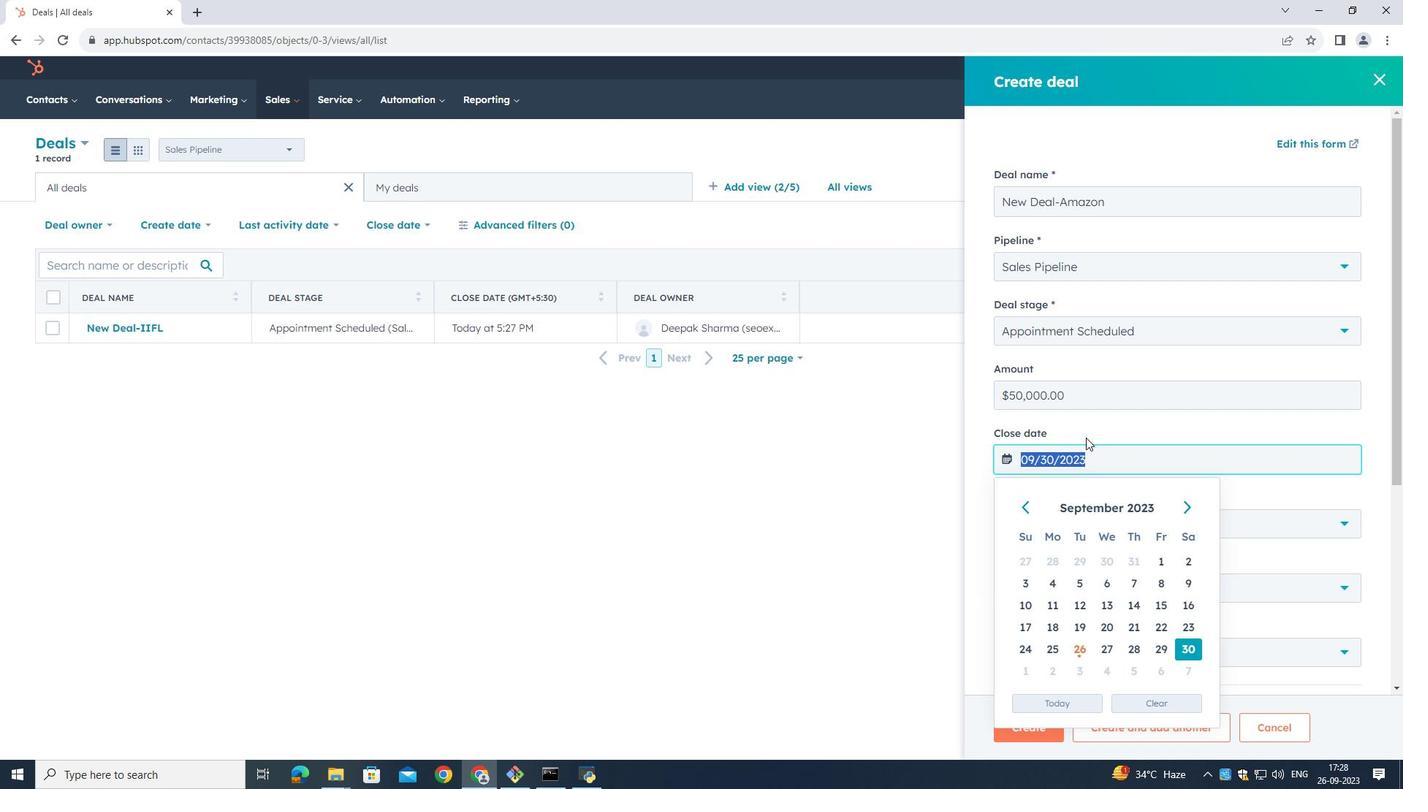 
Action: Mouse moved to (1106, 646)
Screenshot: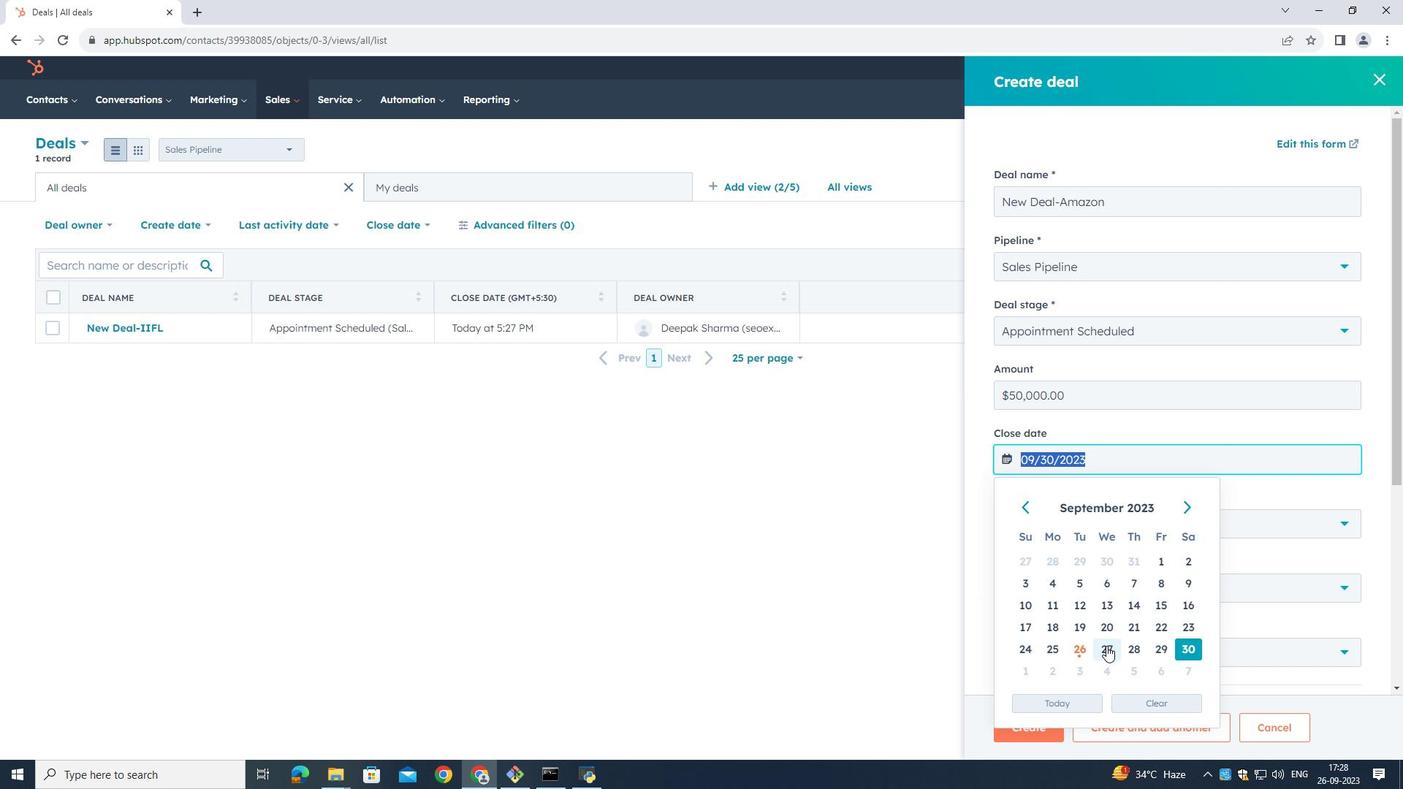 
Action: Mouse pressed left at (1106, 646)
Screenshot: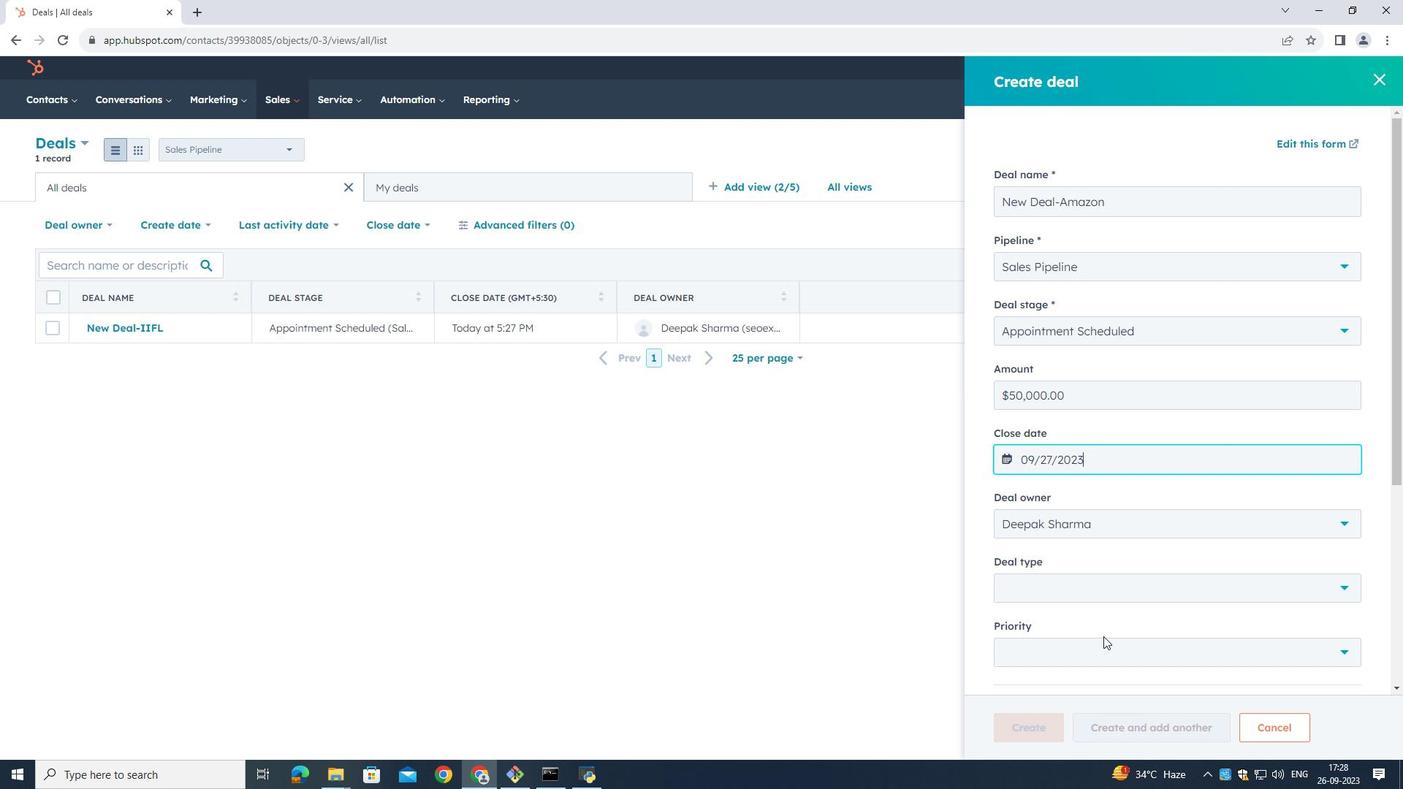 
Action: Mouse moved to (1187, 433)
Screenshot: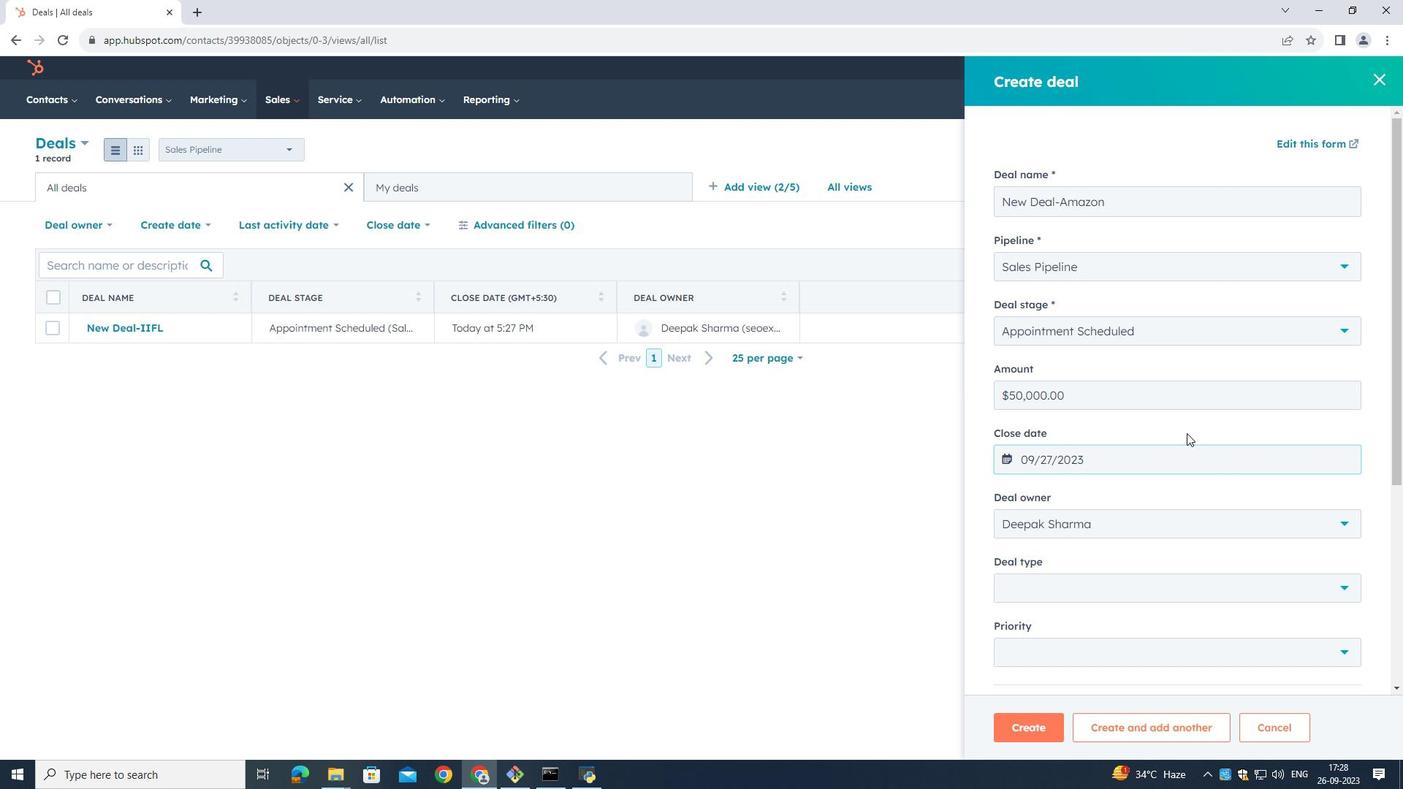 
Action: Mouse pressed left at (1187, 433)
Screenshot: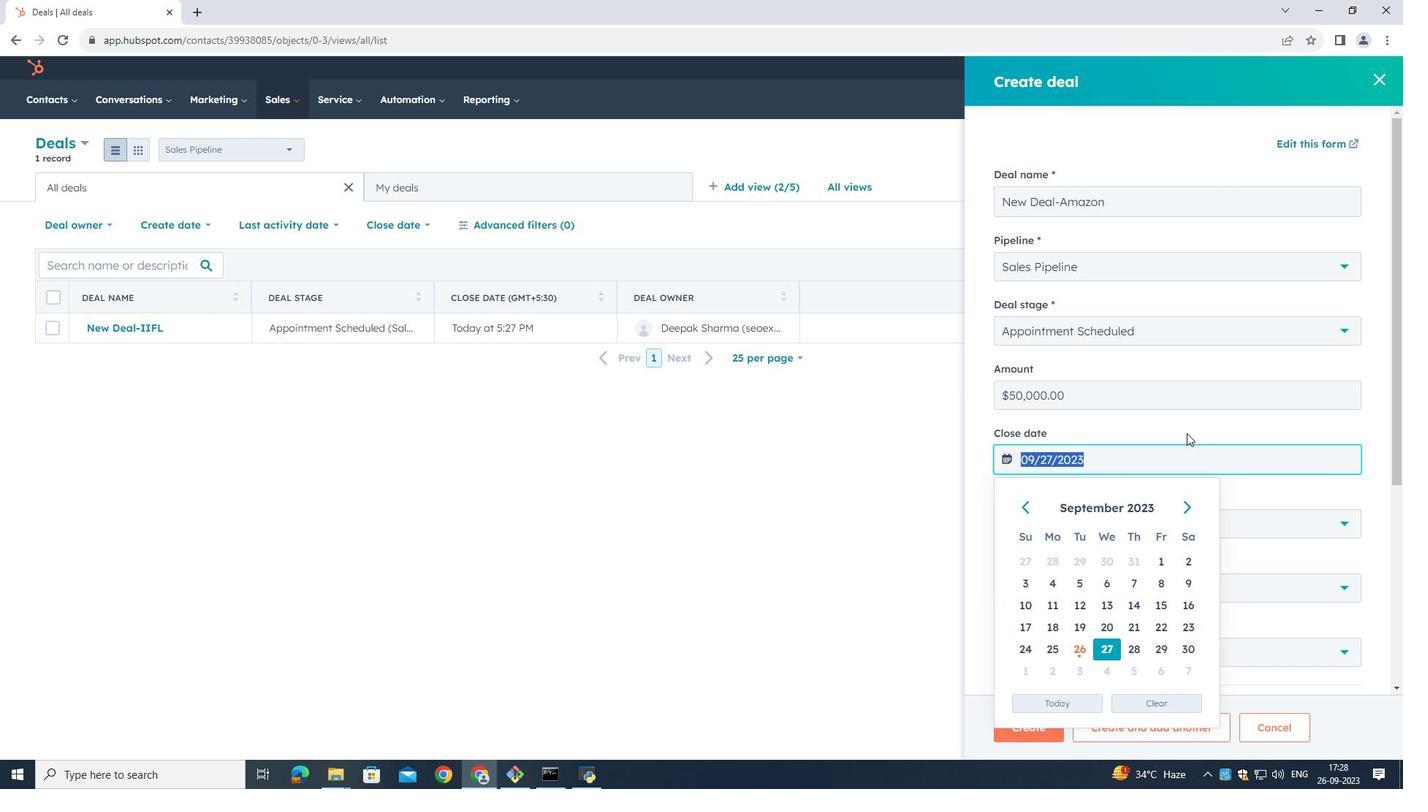 
Action: Mouse moved to (1331, 431)
Screenshot: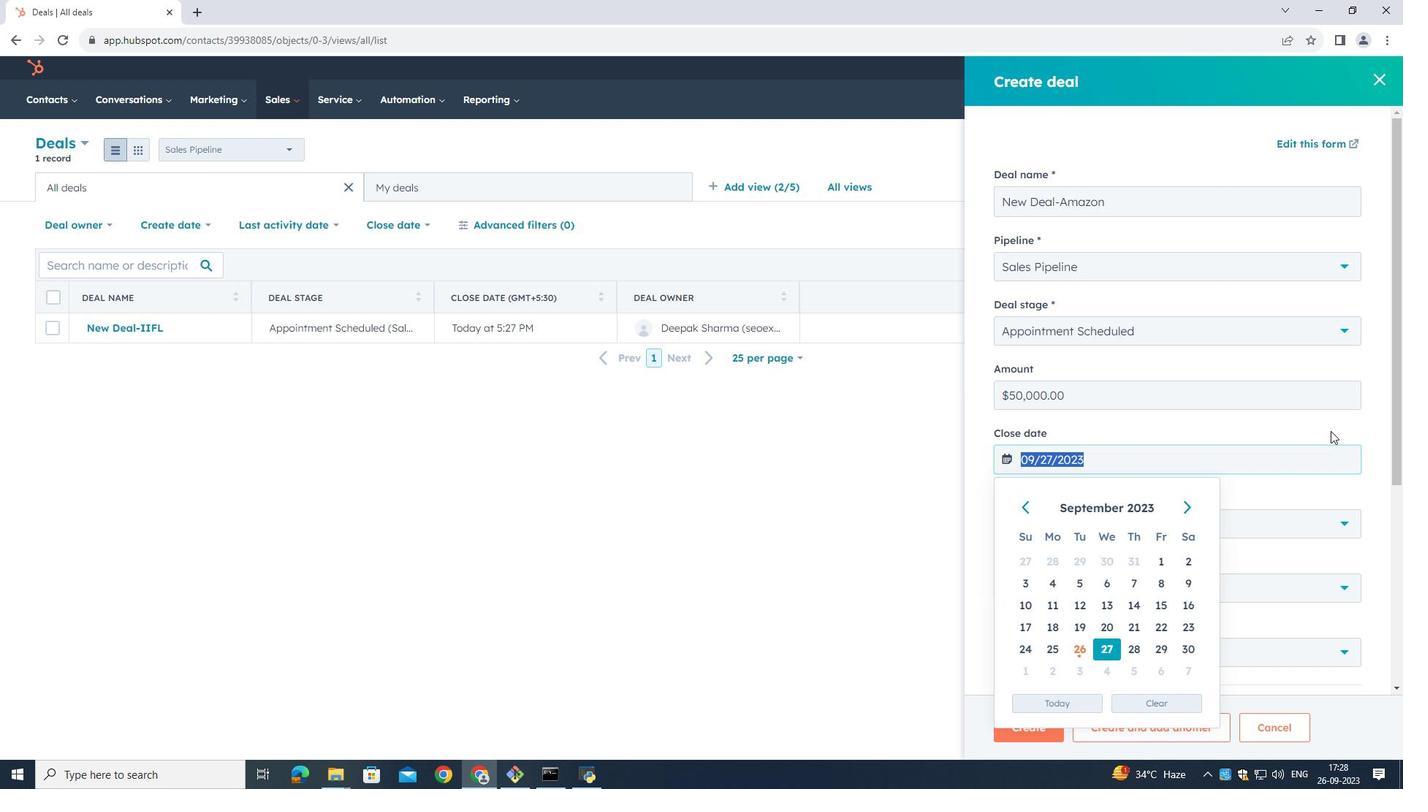 
Action: Mouse pressed left at (1331, 431)
Screenshot: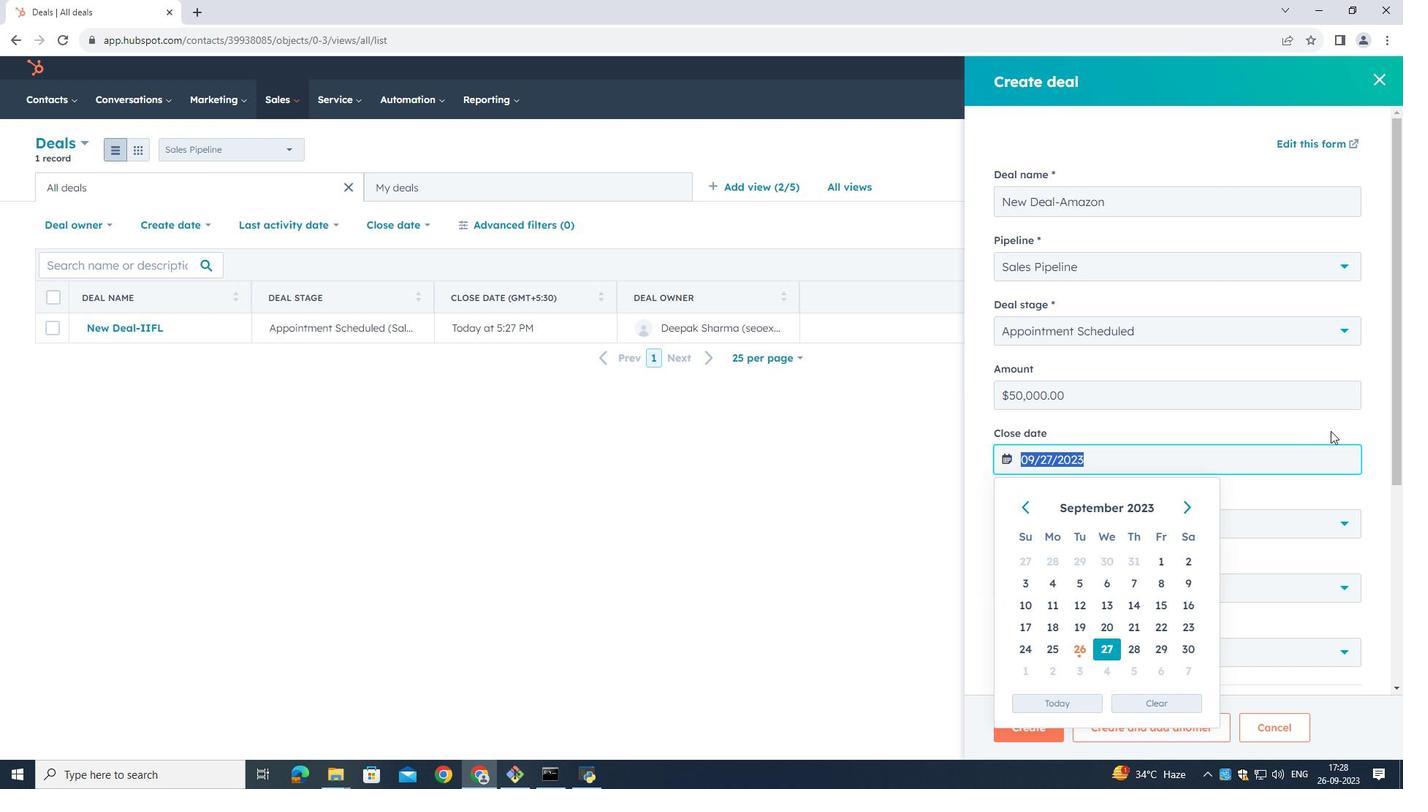 
Action: Mouse moved to (1376, 513)
Screenshot: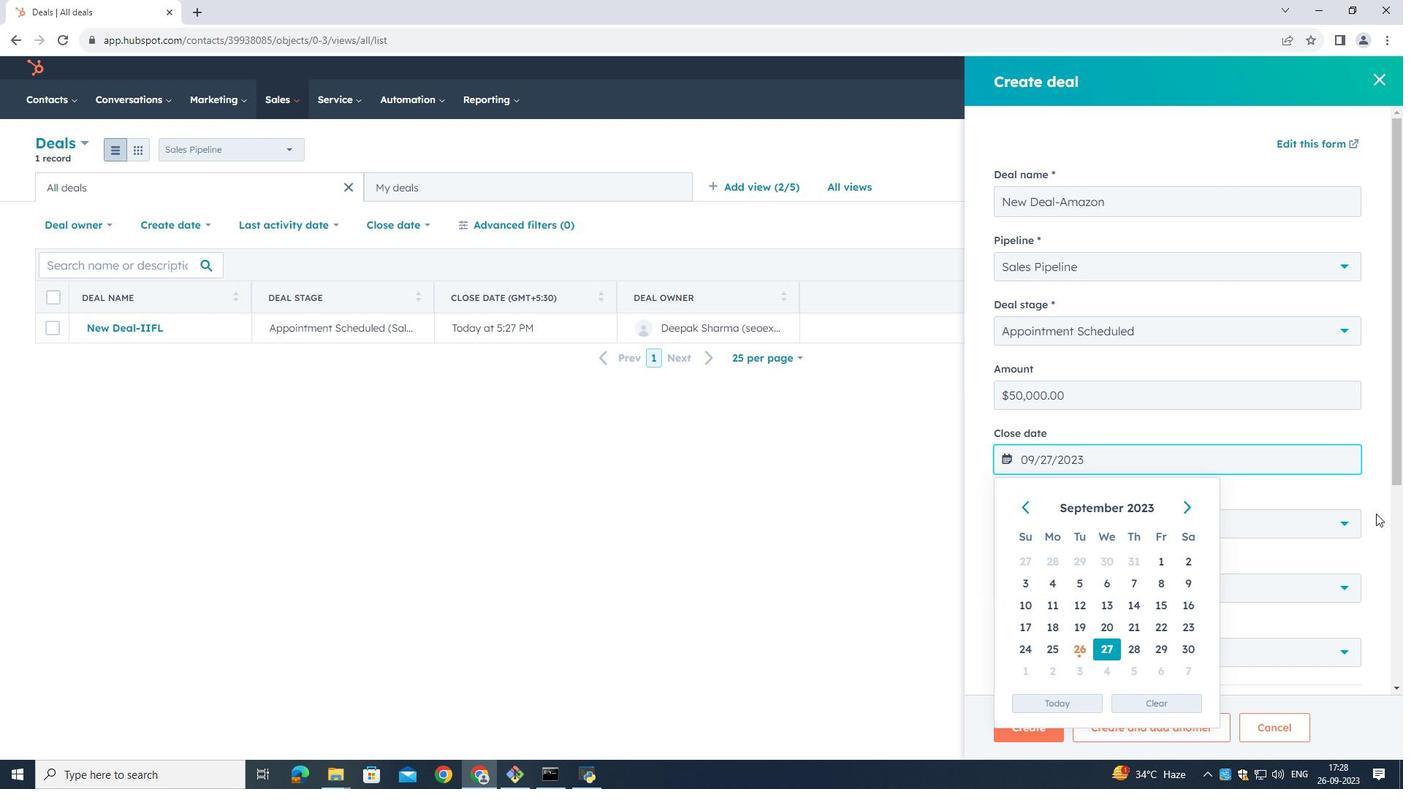 
Action: Mouse pressed left at (1376, 513)
Screenshot: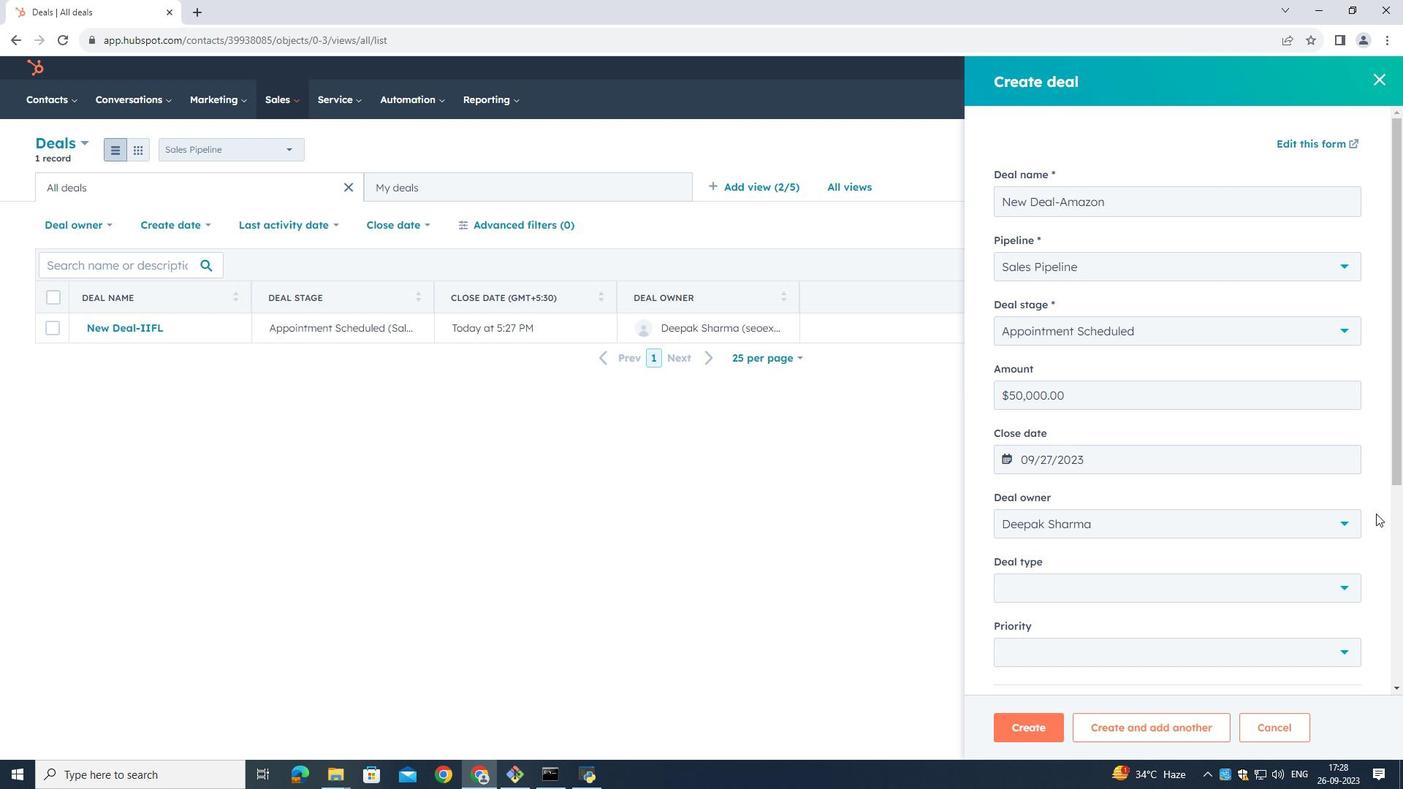 
Action: Mouse scrolled (1376, 513) with delta (0, 0)
Screenshot: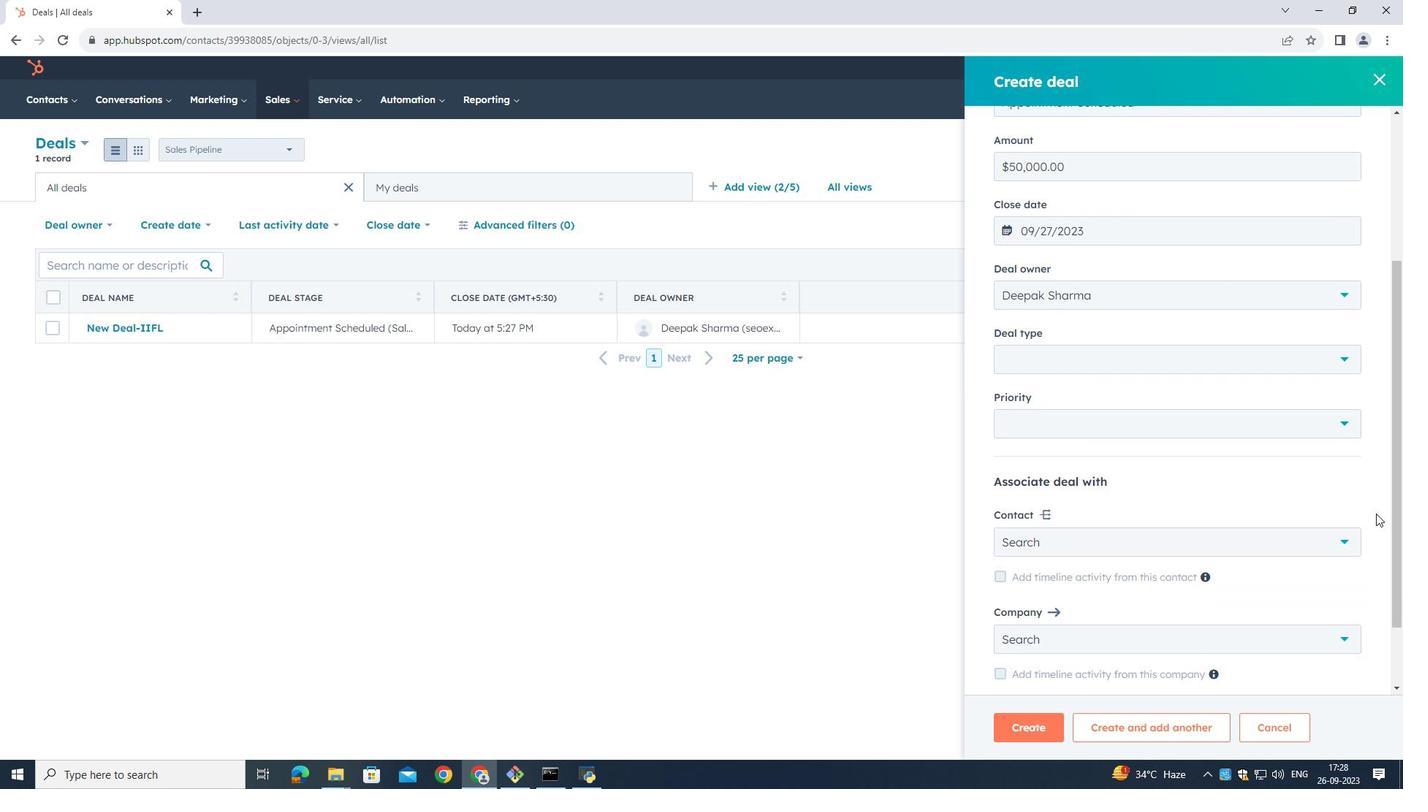 
Action: Mouse scrolled (1376, 513) with delta (0, 0)
Screenshot: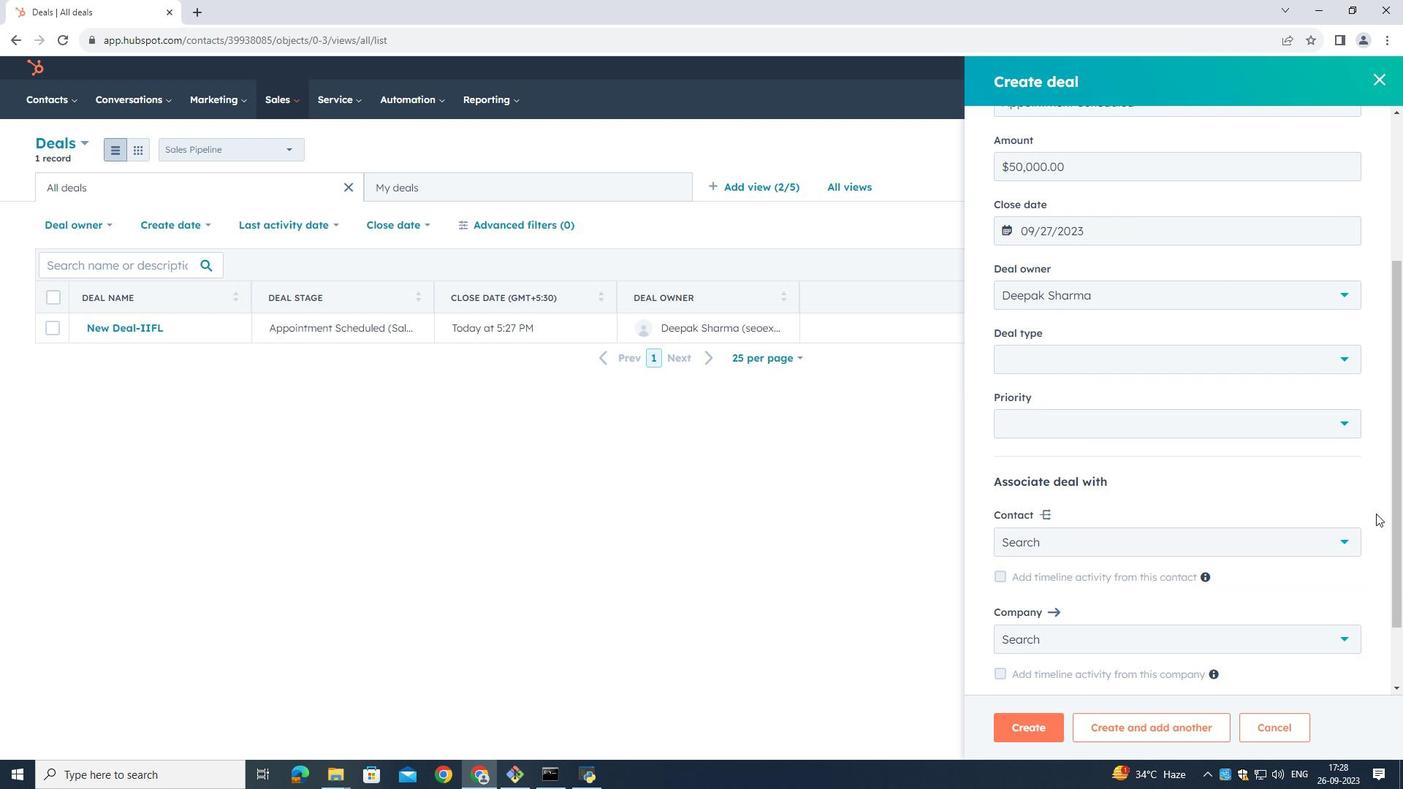 
Action: Mouse scrolled (1376, 513) with delta (0, 0)
Screenshot: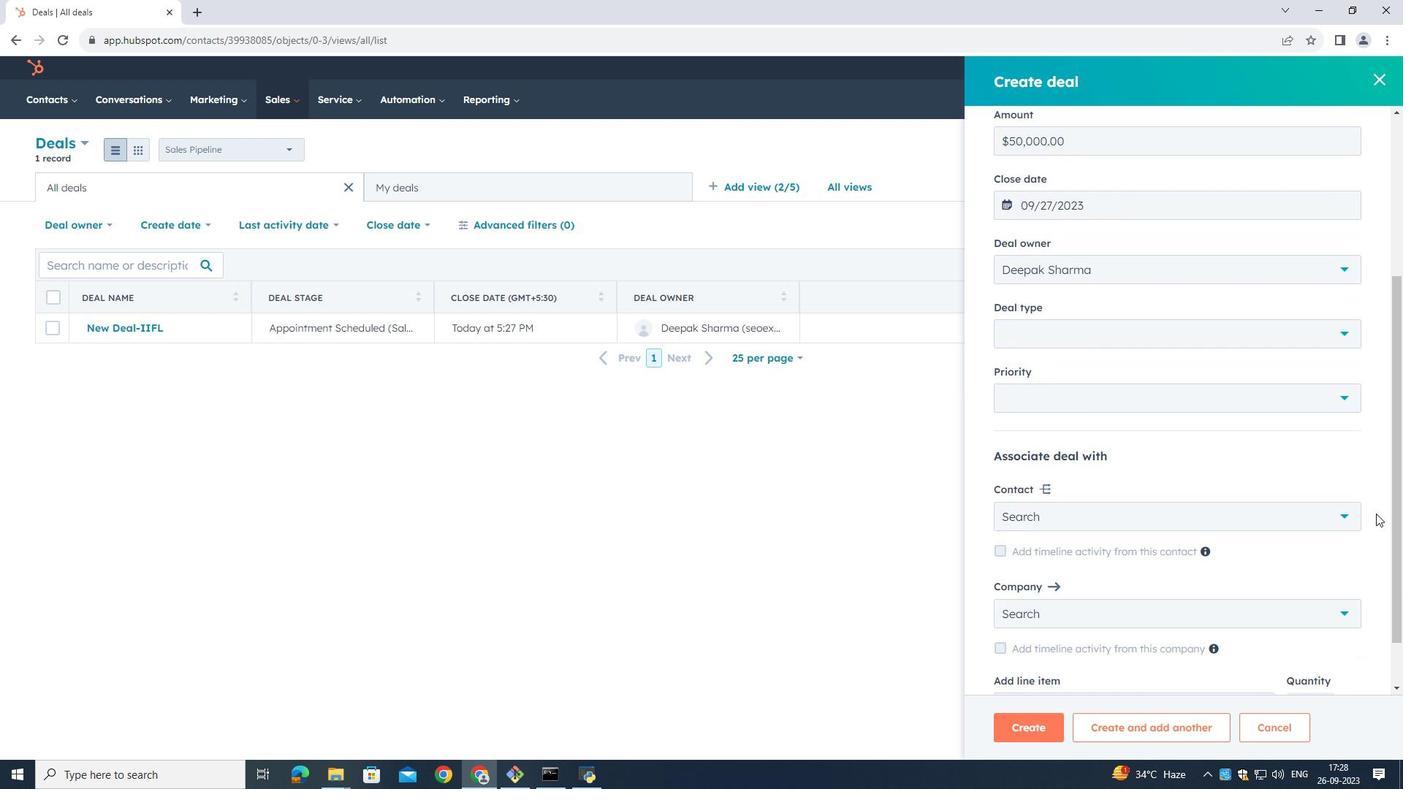 
Action: Mouse scrolled (1376, 513) with delta (0, 0)
Screenshot: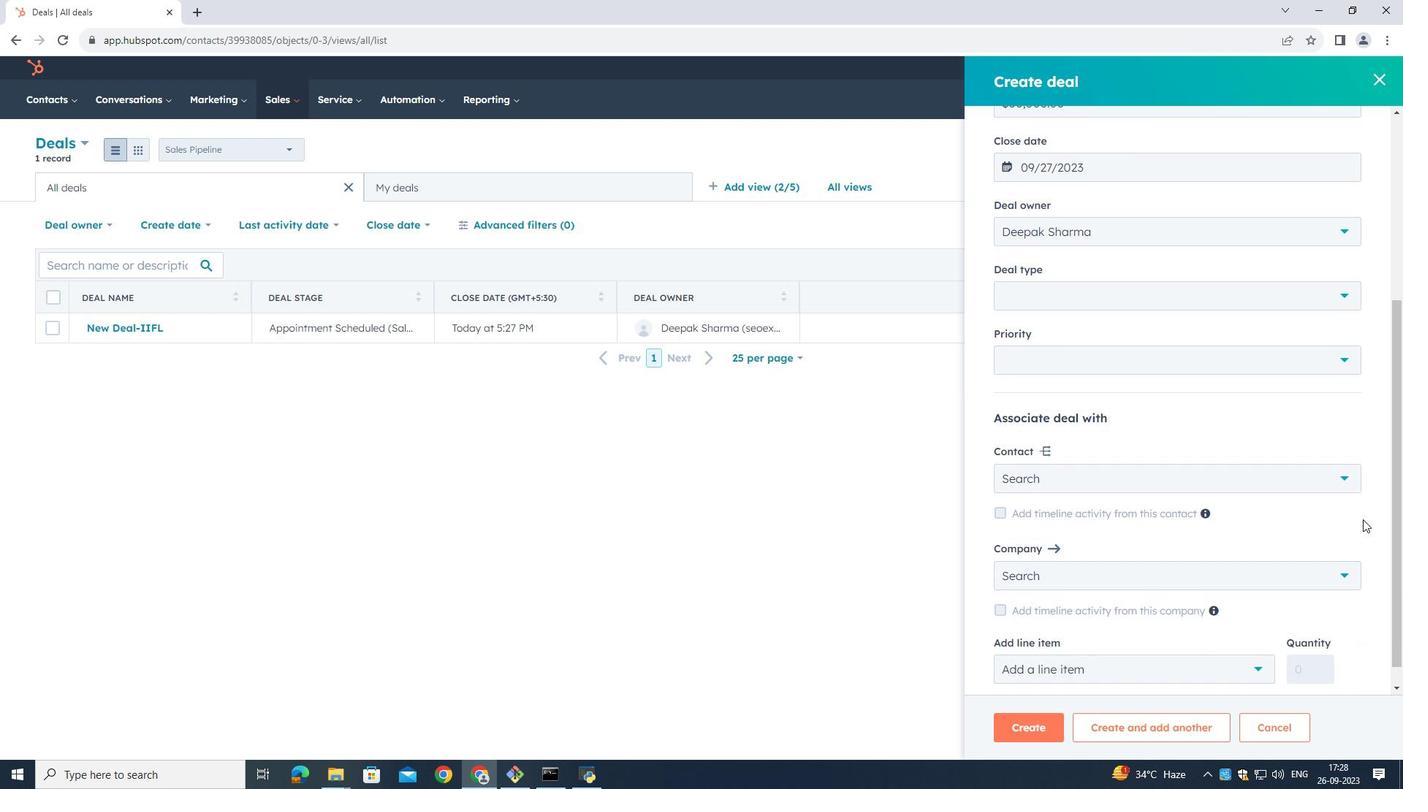 
Action: Mouse moved to (1068, 292)
Screenshot: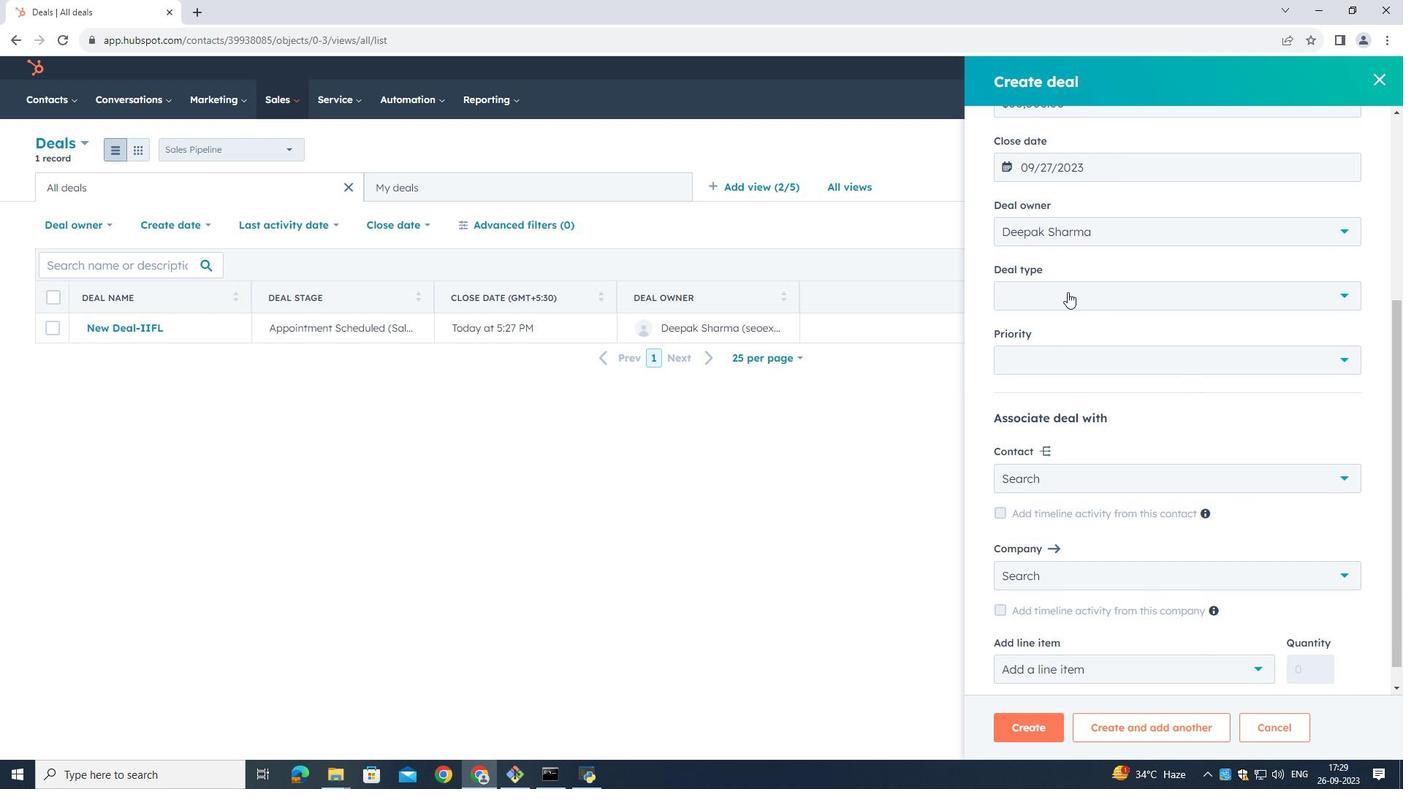 
Action: Mouse pressed left at (1068, 292)
Screenshot: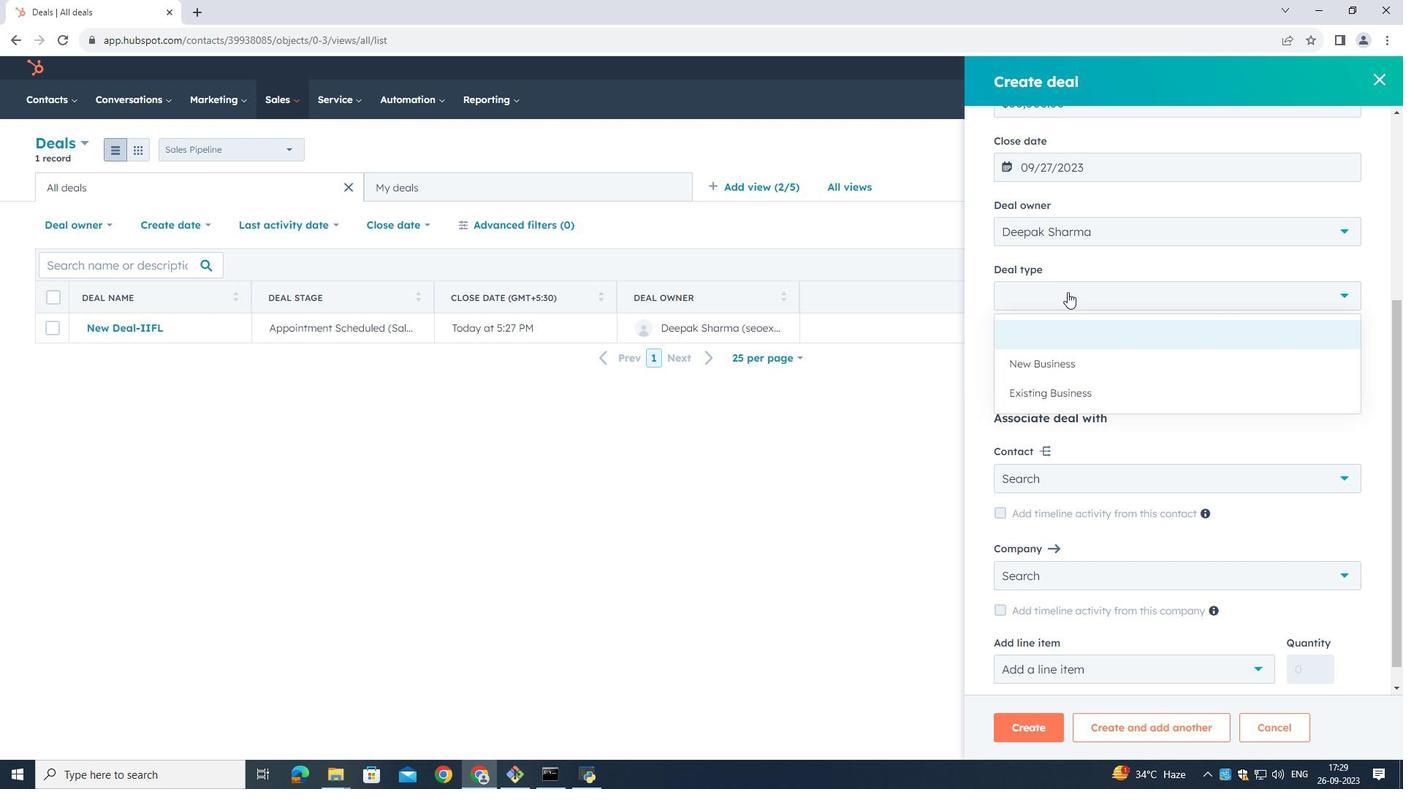 
Action: Mouse moved to (1047, 362)
Screenshot: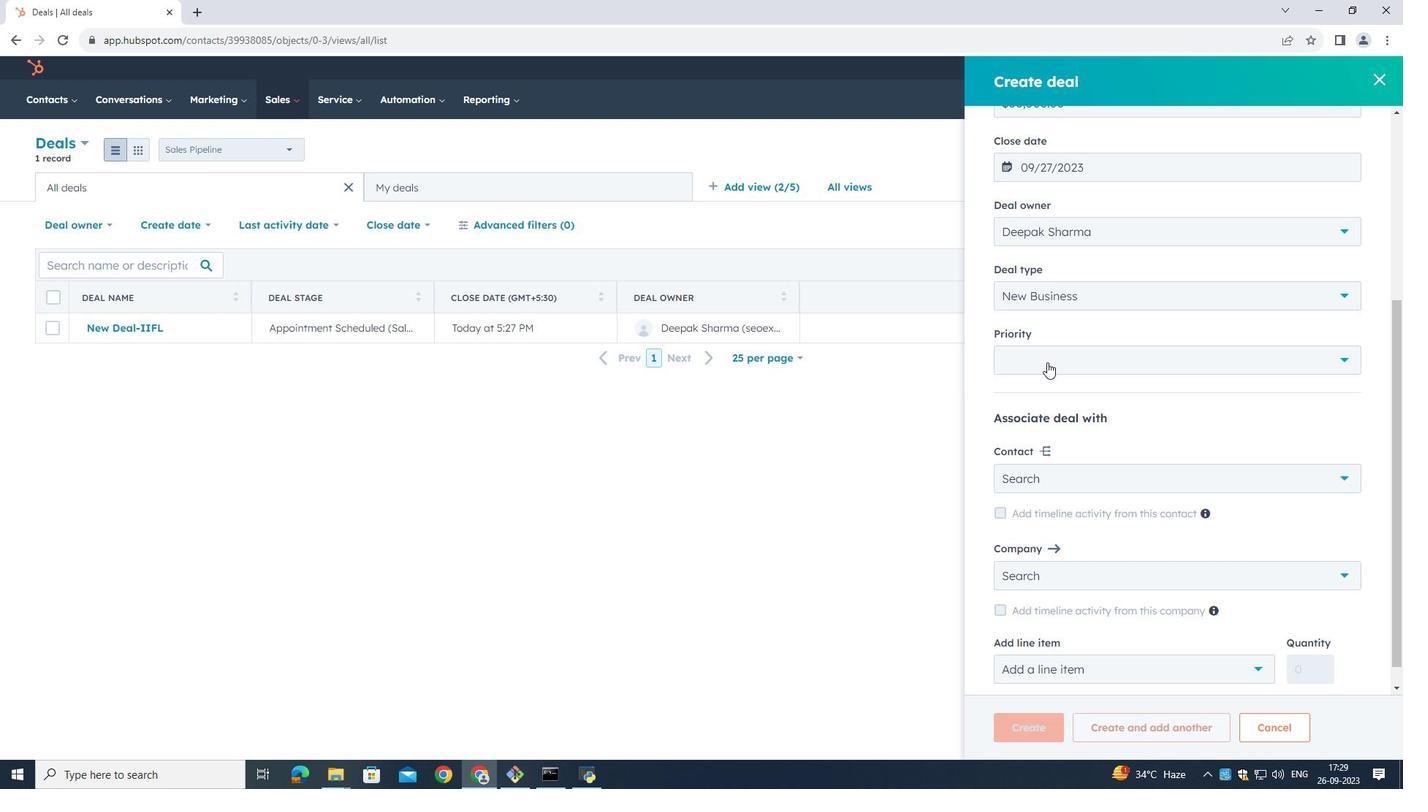 
Action: Mouse pressed left at (1047, 362)
Screenshot: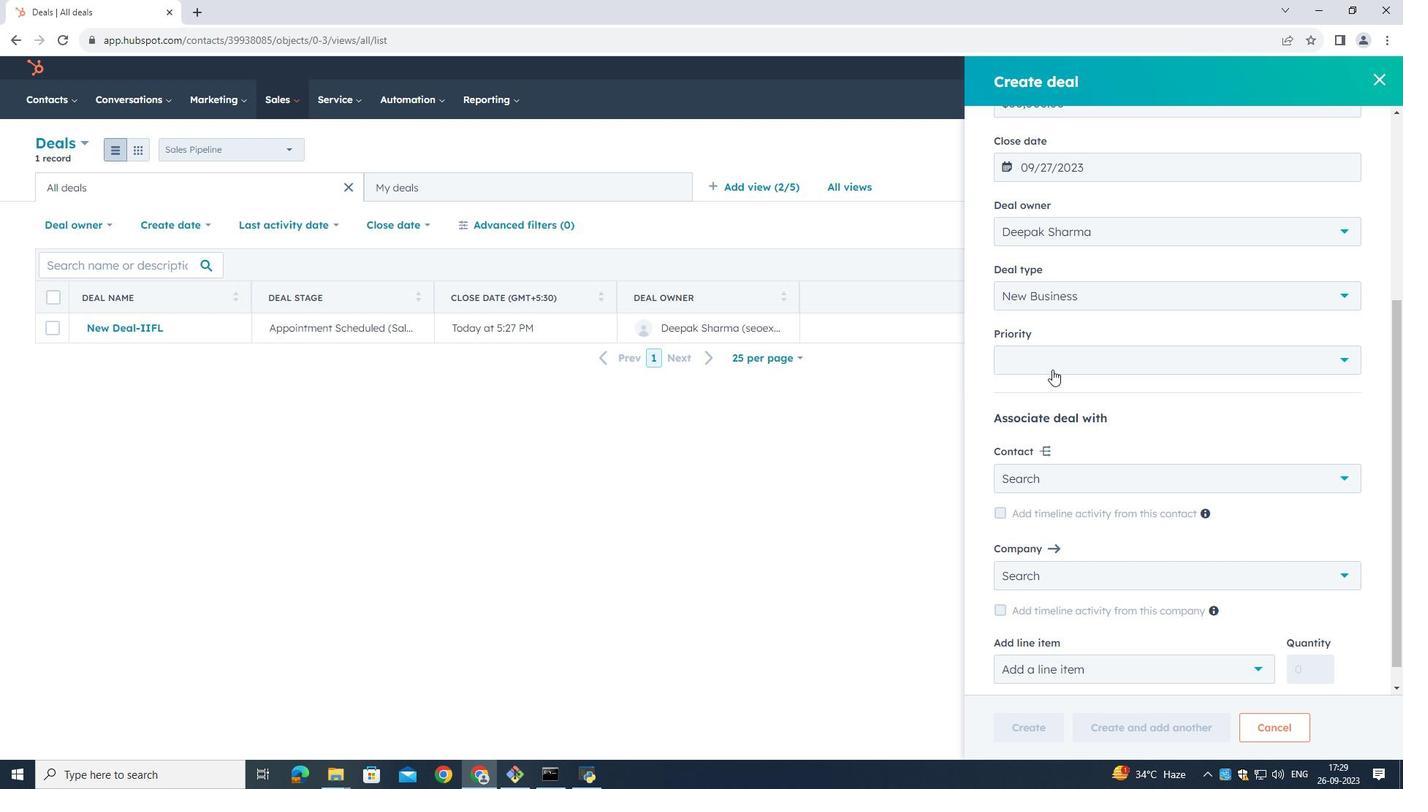 
Action: Mouse moved to (1041, 358)
Screenshot: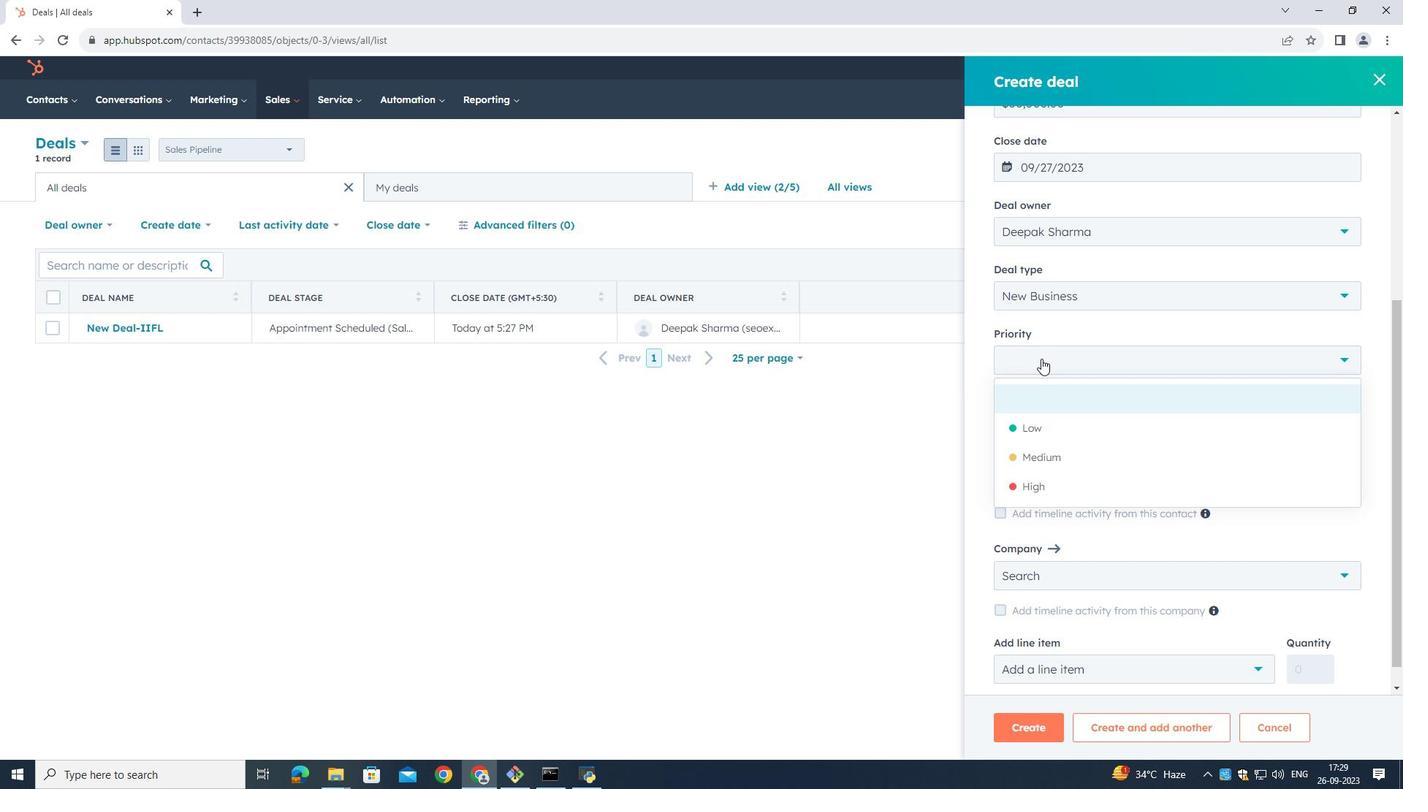 
Action: Mouse pressed left at (1041, 358)
Screenshot: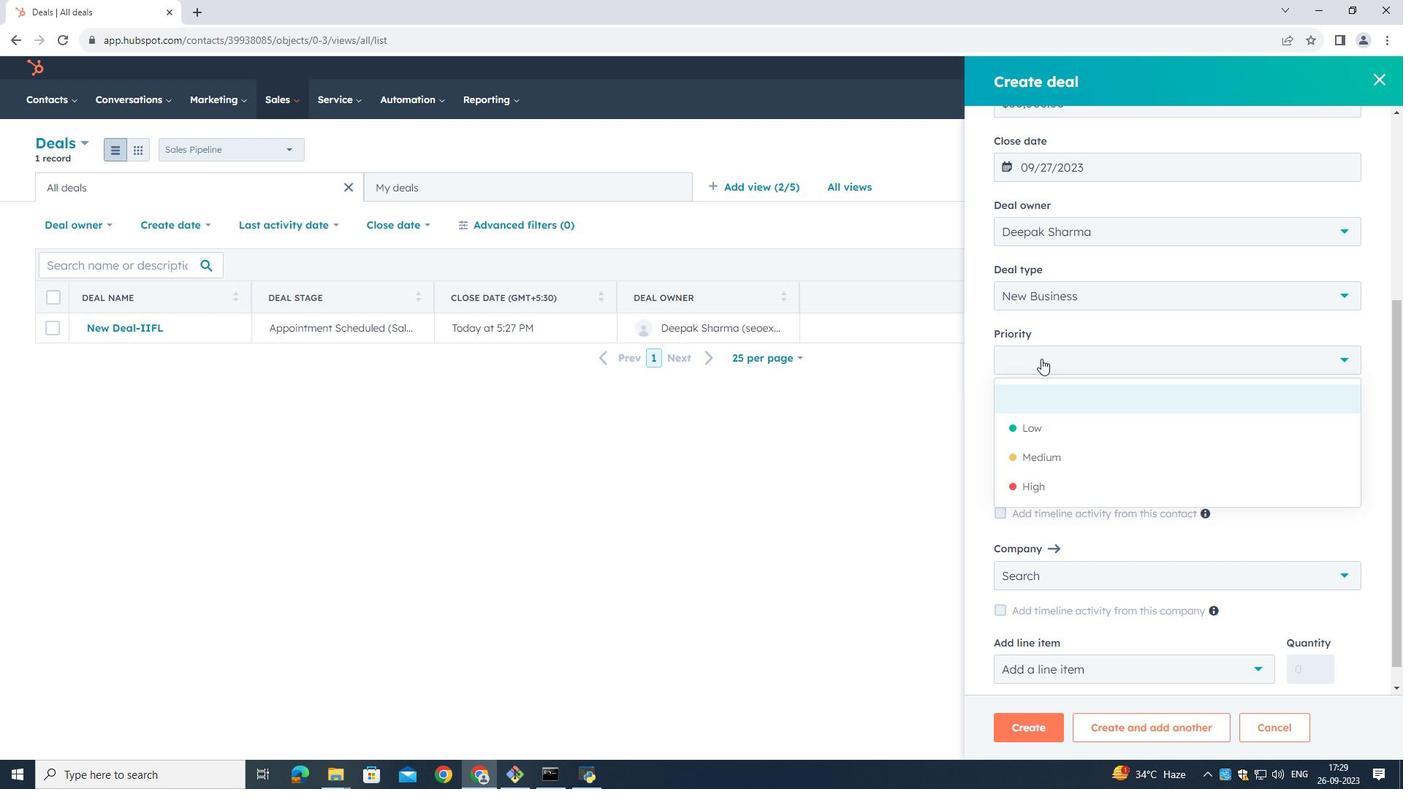
Action: Mouse moved to (1038, 486)
Screenshot: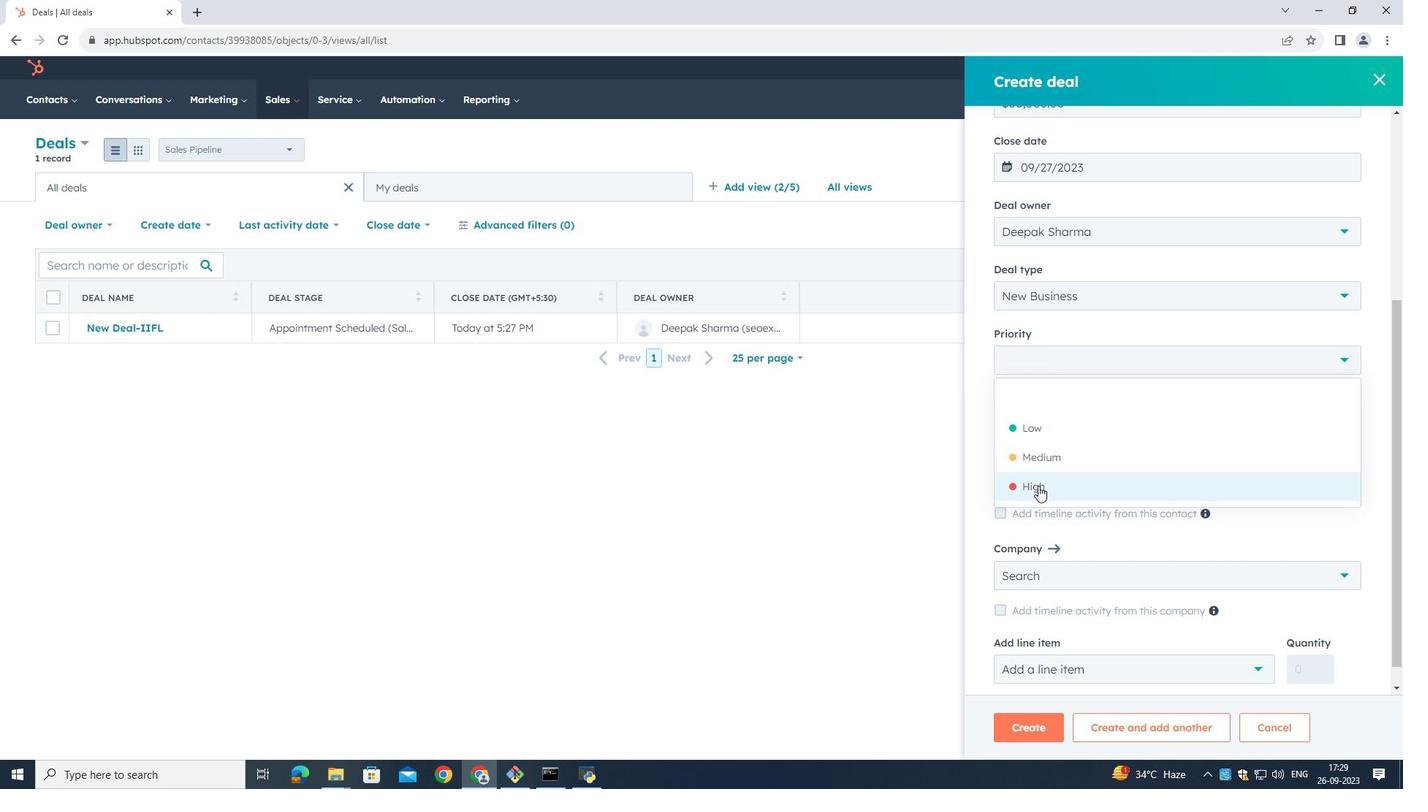 
Action: Mouse pressed left at (1038, 486)
Screenshot: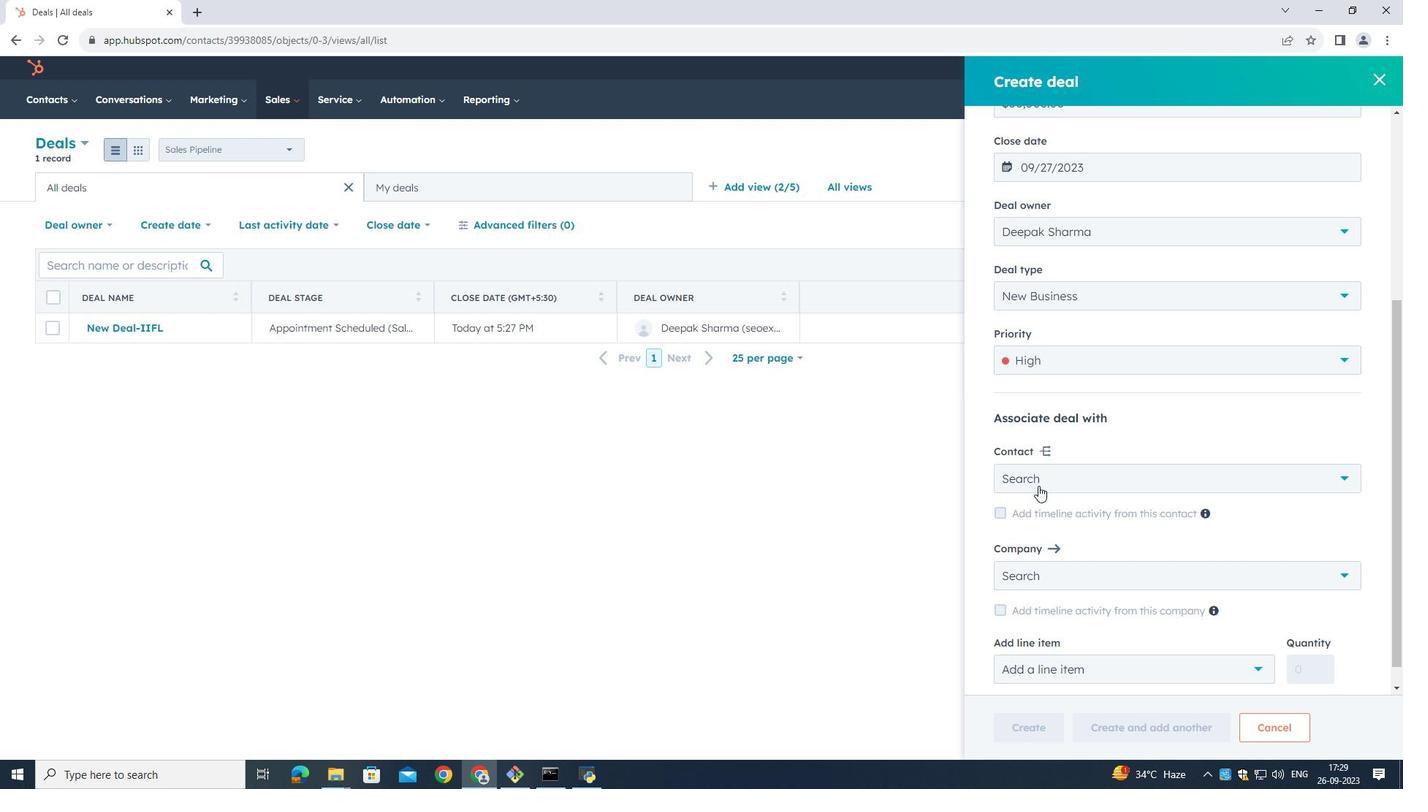 
Action: Mouse moved to (1375, 390)
Screenshot: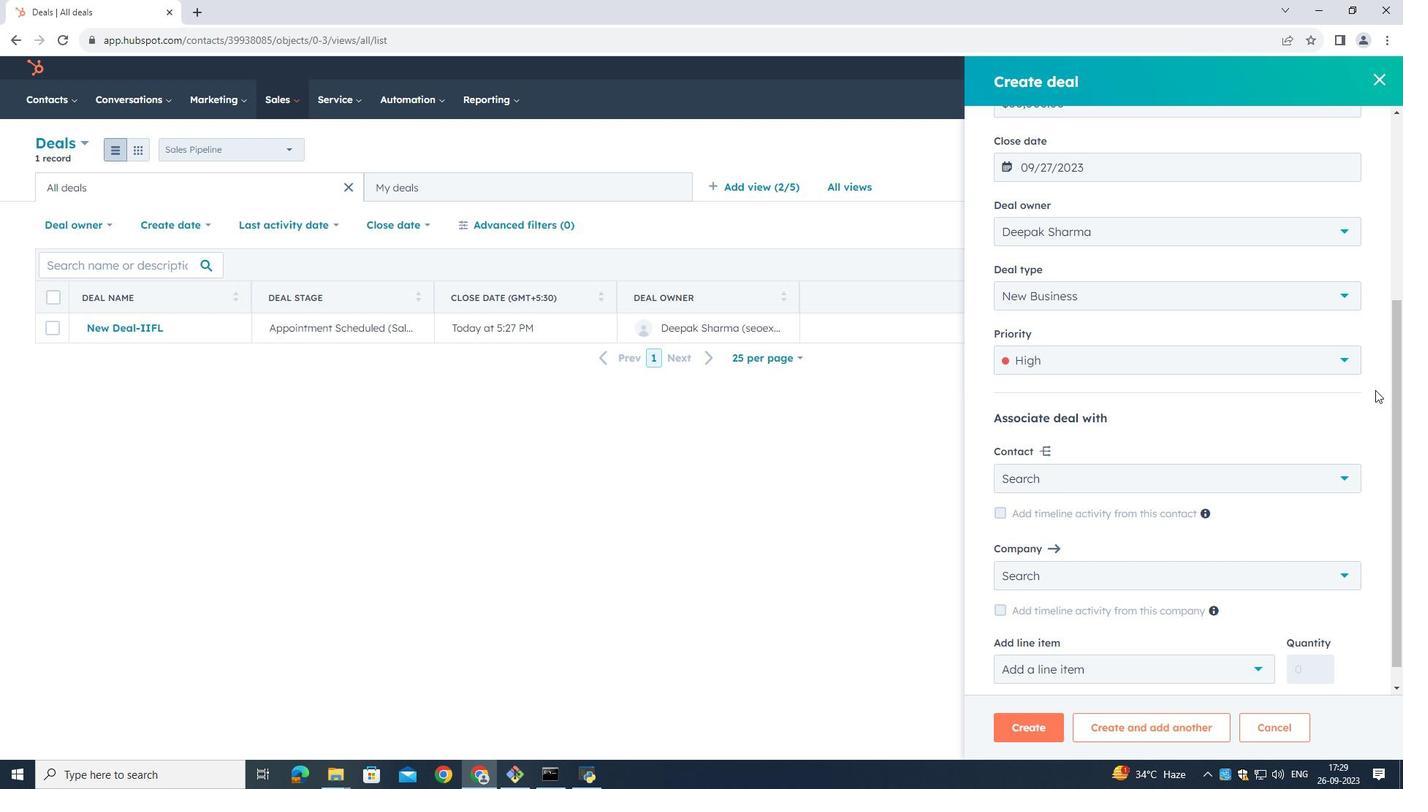 
Action: Mouse pressed left at (1375, 390)
Screenshot: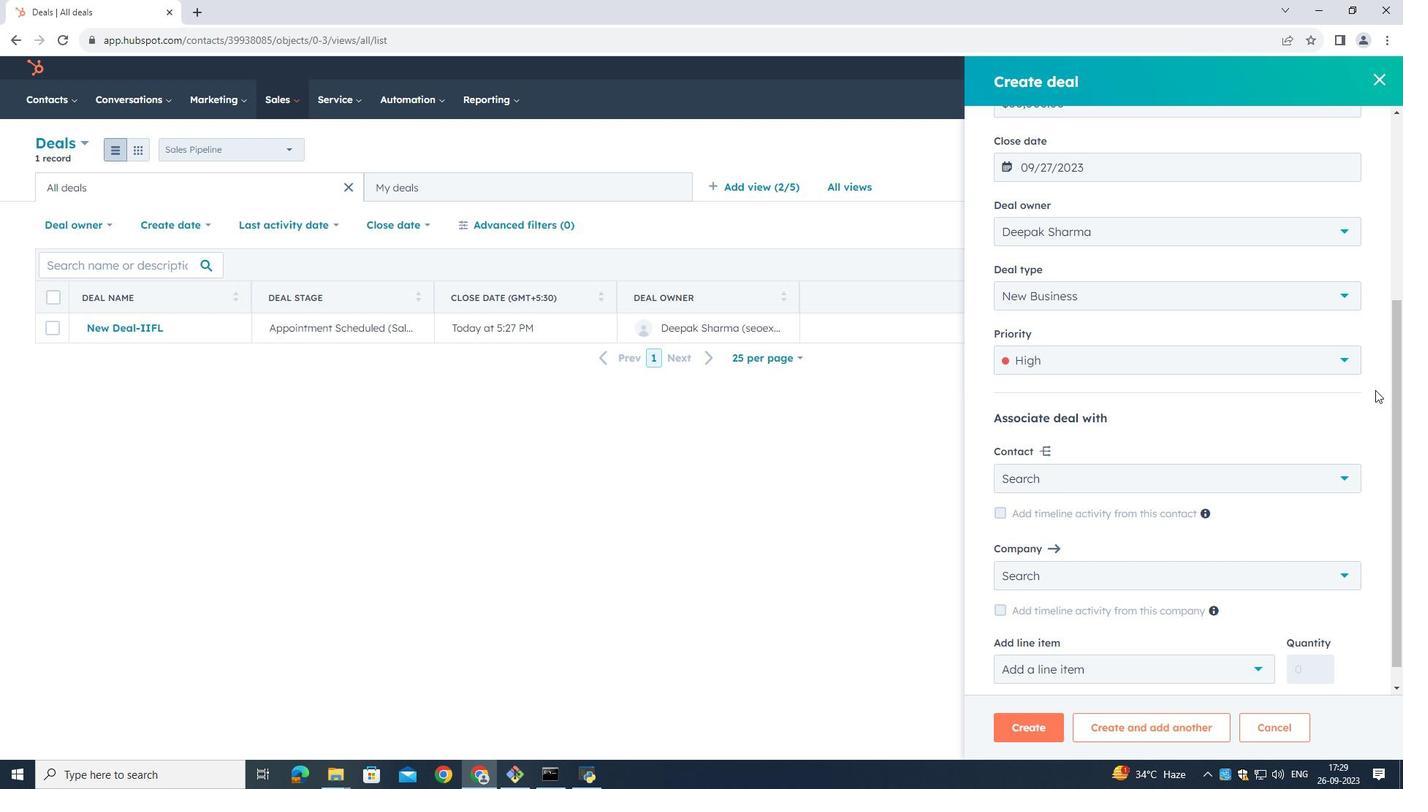 
Action: Mouse scrolled (1375, 389) with delta (0, 0)
Screenshot: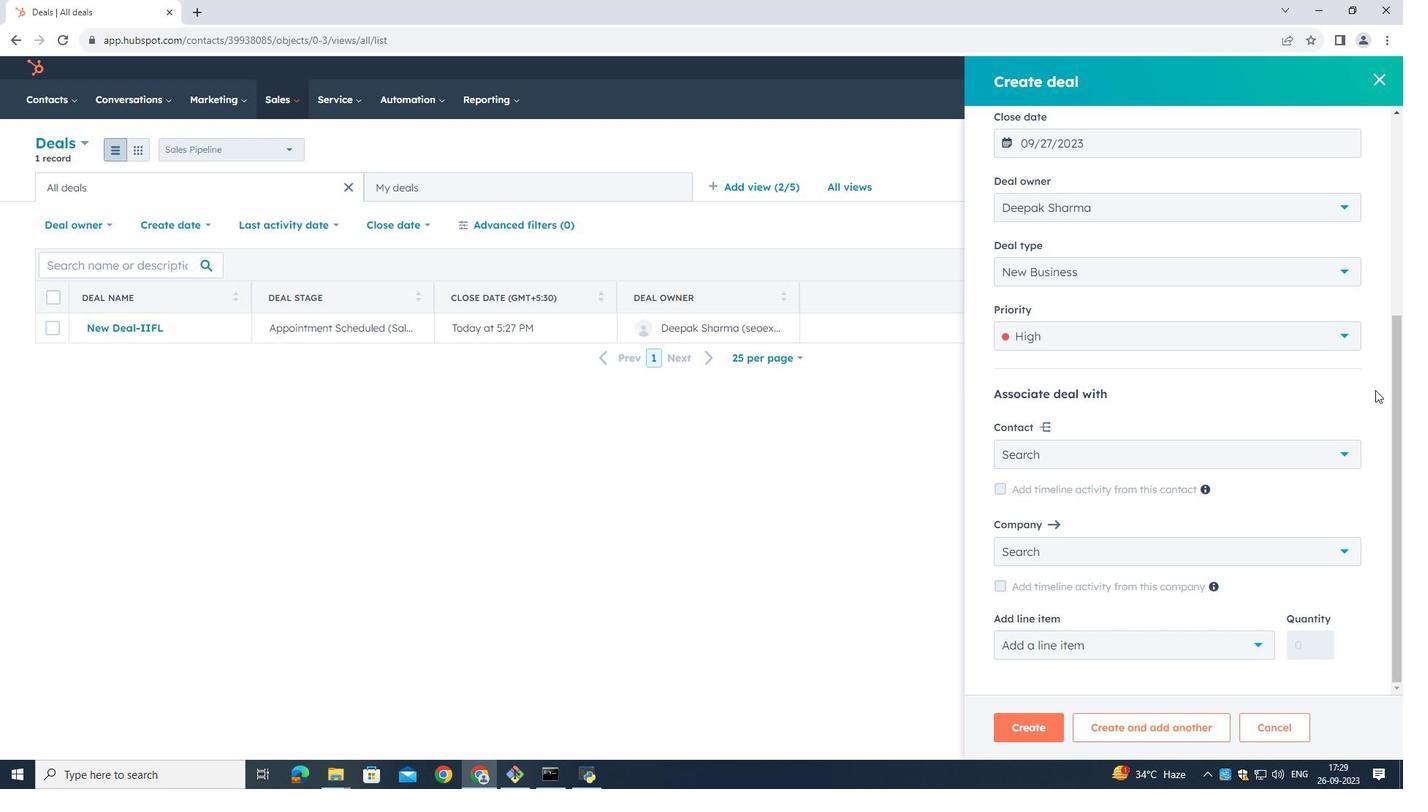 
Action: Mouse scrolled (1375, 389) with delta (0, 0)
Screenshot: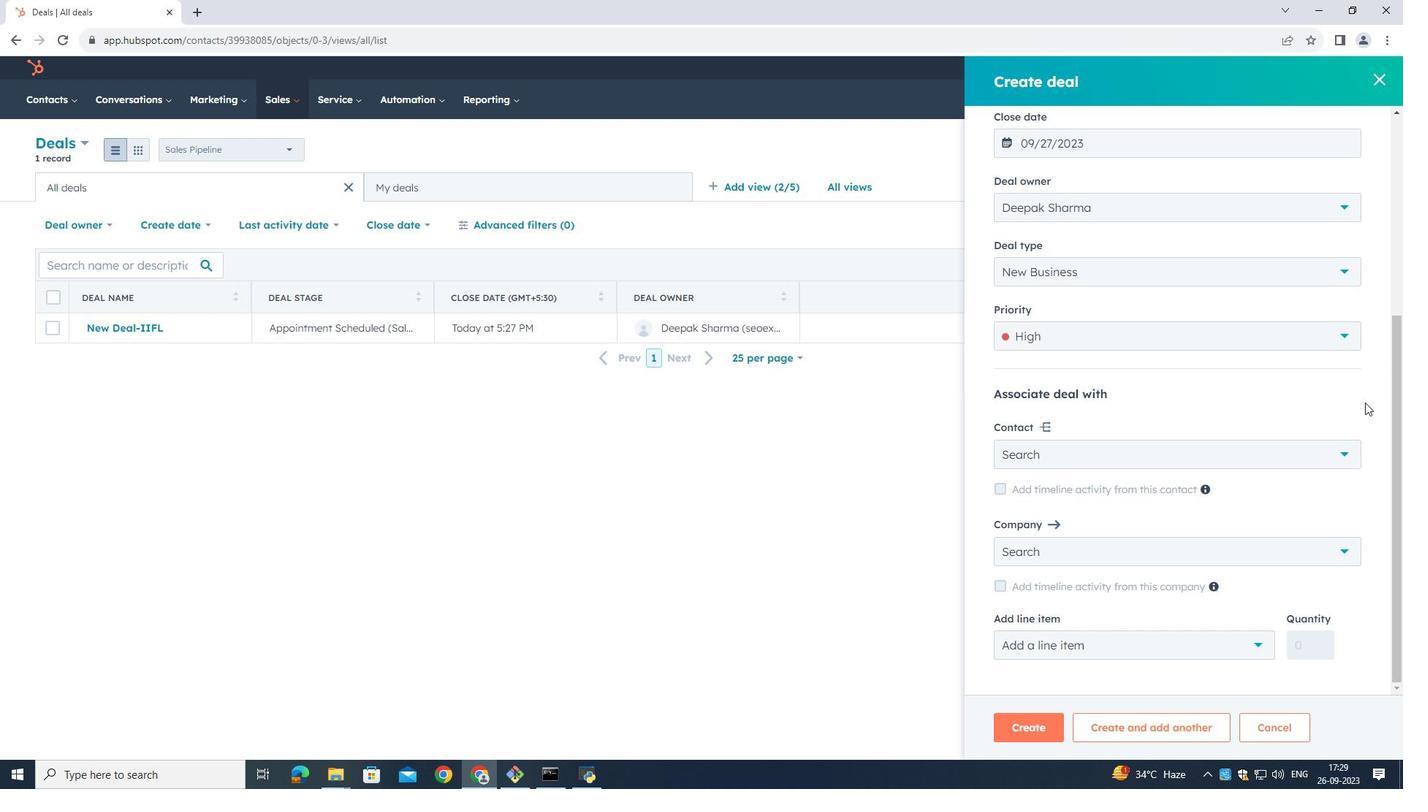 
Action: Mouse scrolled (1375, 389) with delta (0, 0)
Screenshot: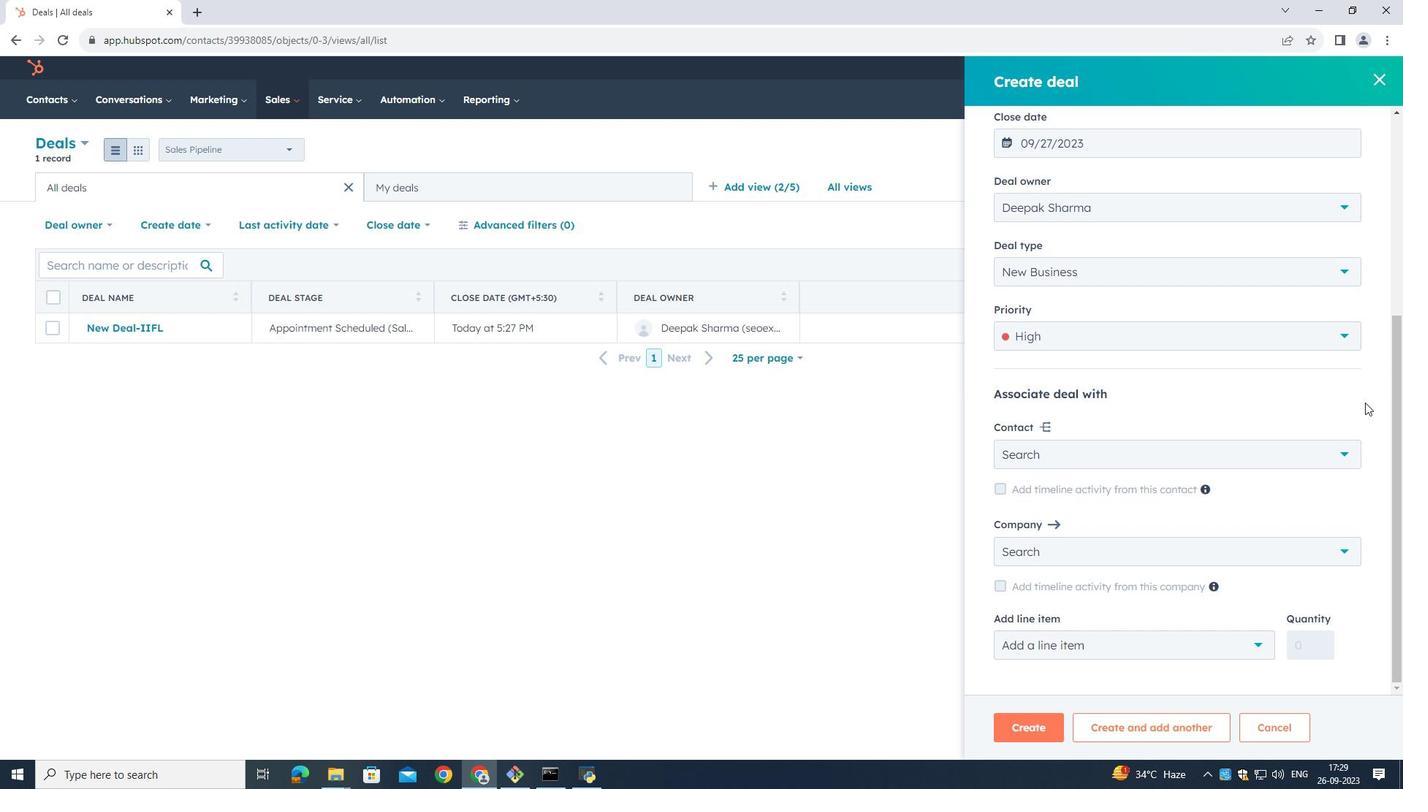 
Action: Mouse moved to (1024, 731)
Screenshot: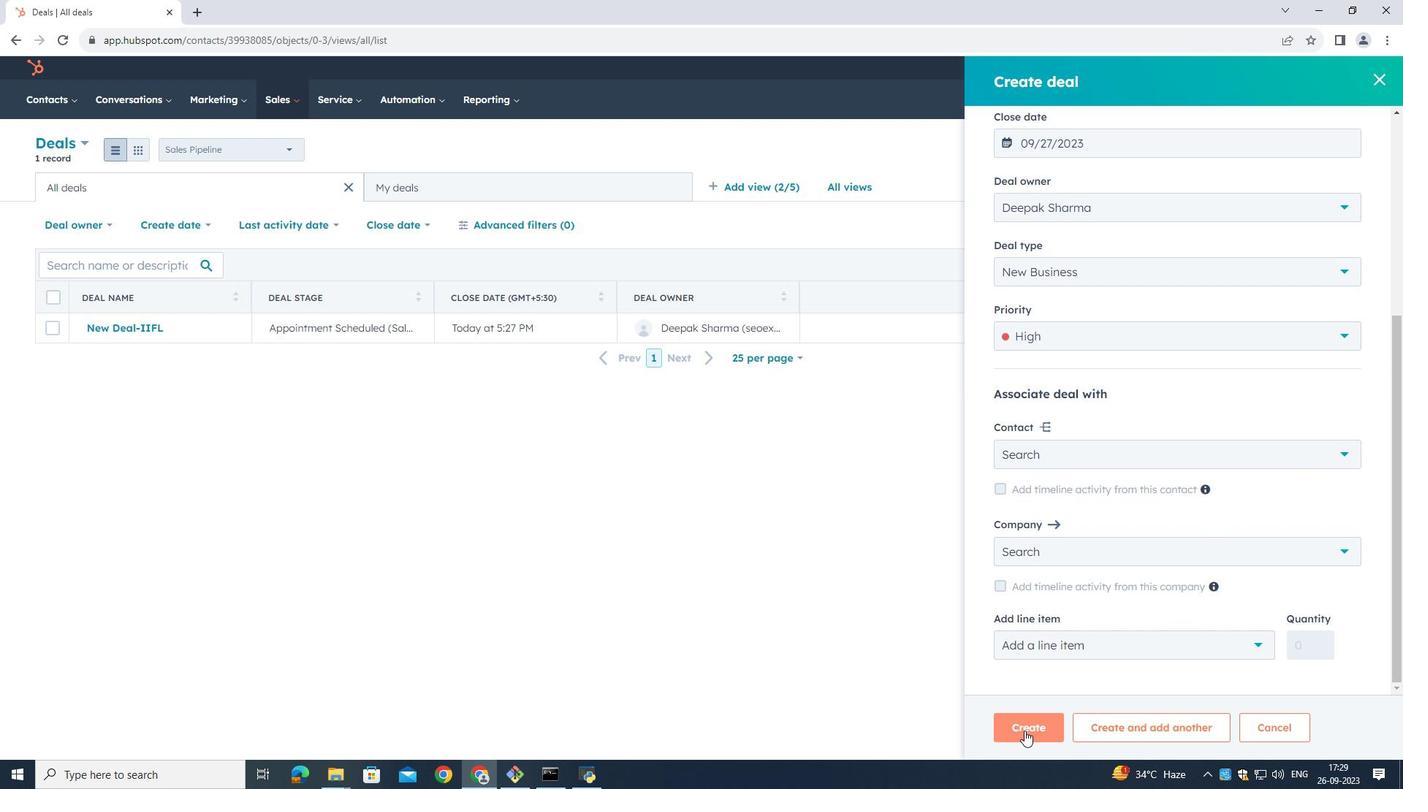 
Action: Mouse pressed left at (1024, 731)
Screenshot: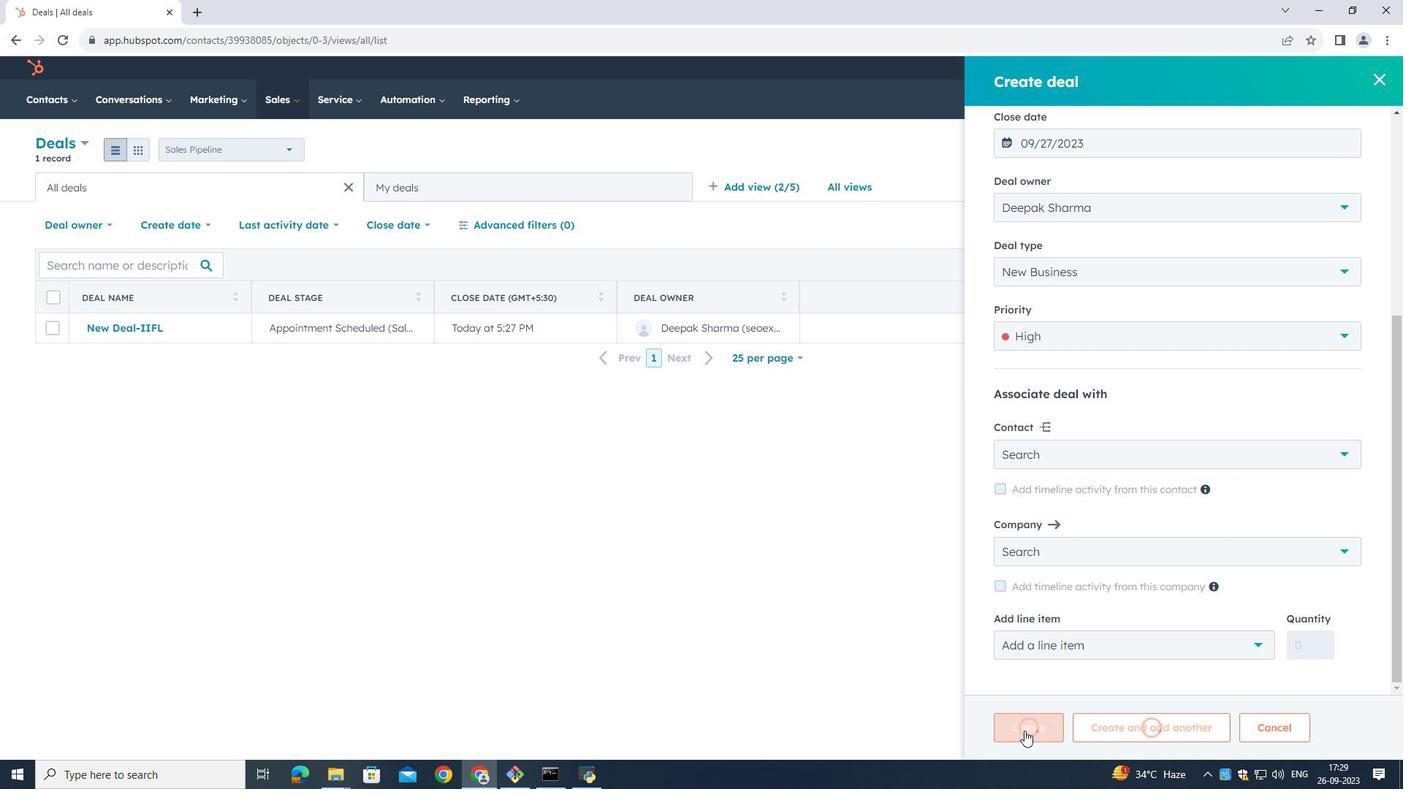 
Action: Mouse moved to (295, 99)
Screenshot: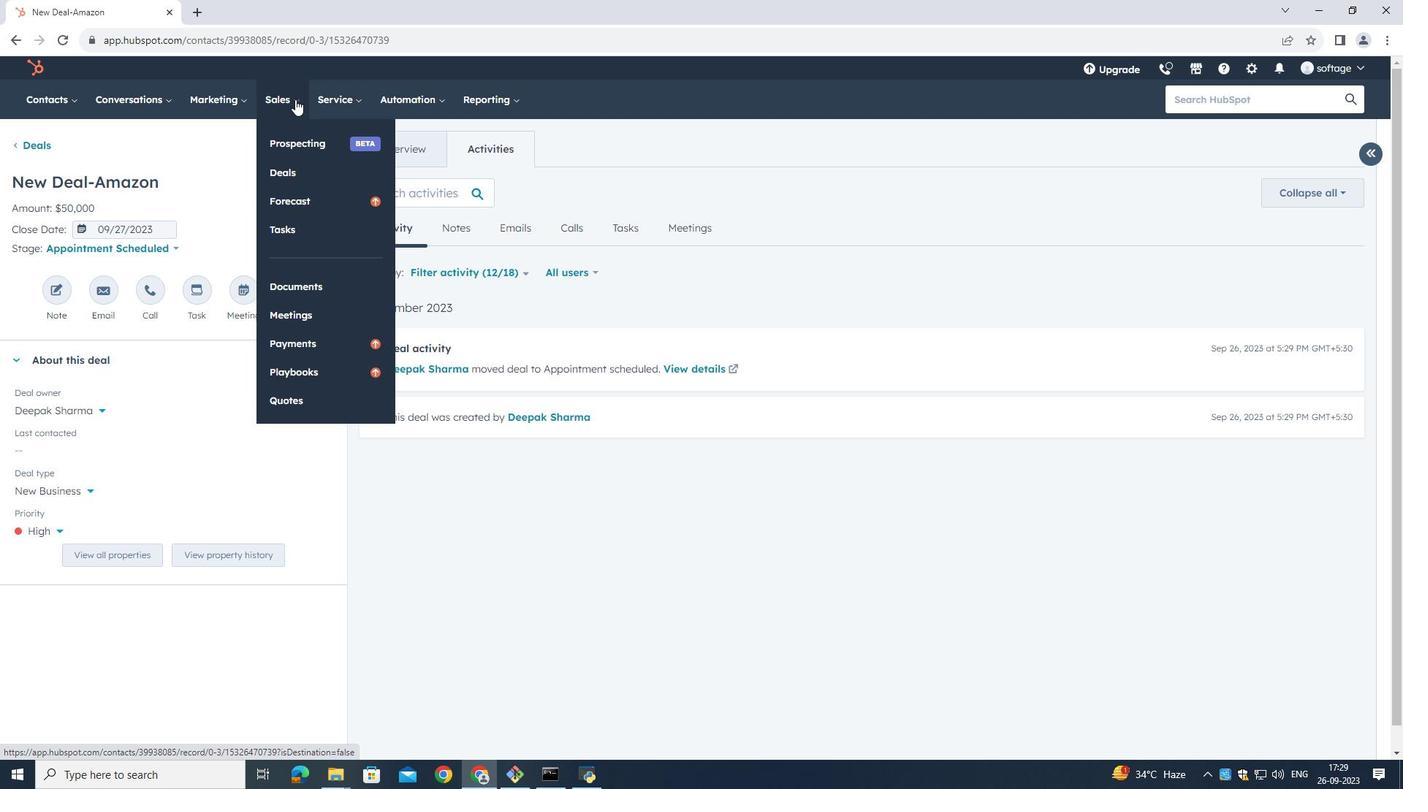 
Action: Mouse pressed left at (295, 99)
Screenshot: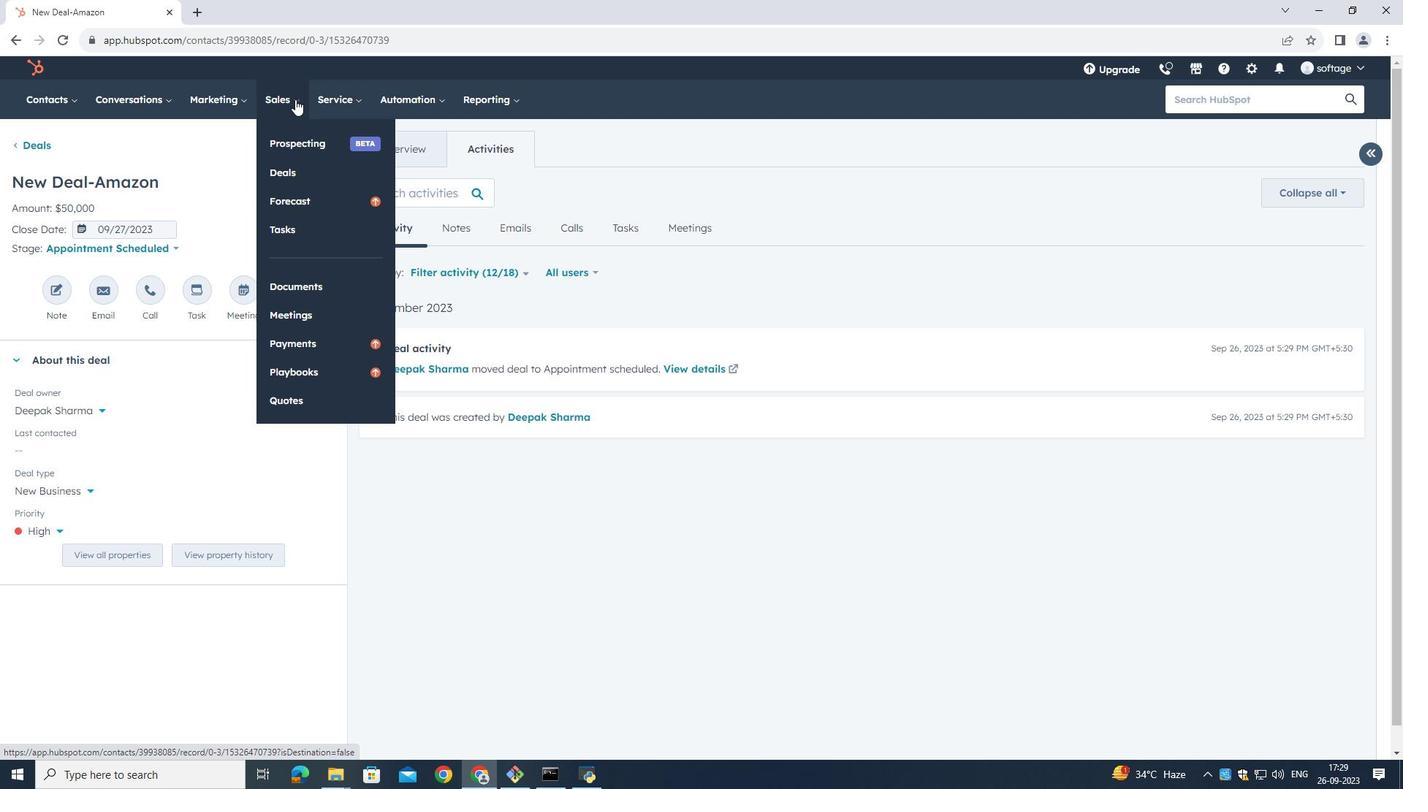 
Action: Mouse moved to (282, 173)
Screenshot: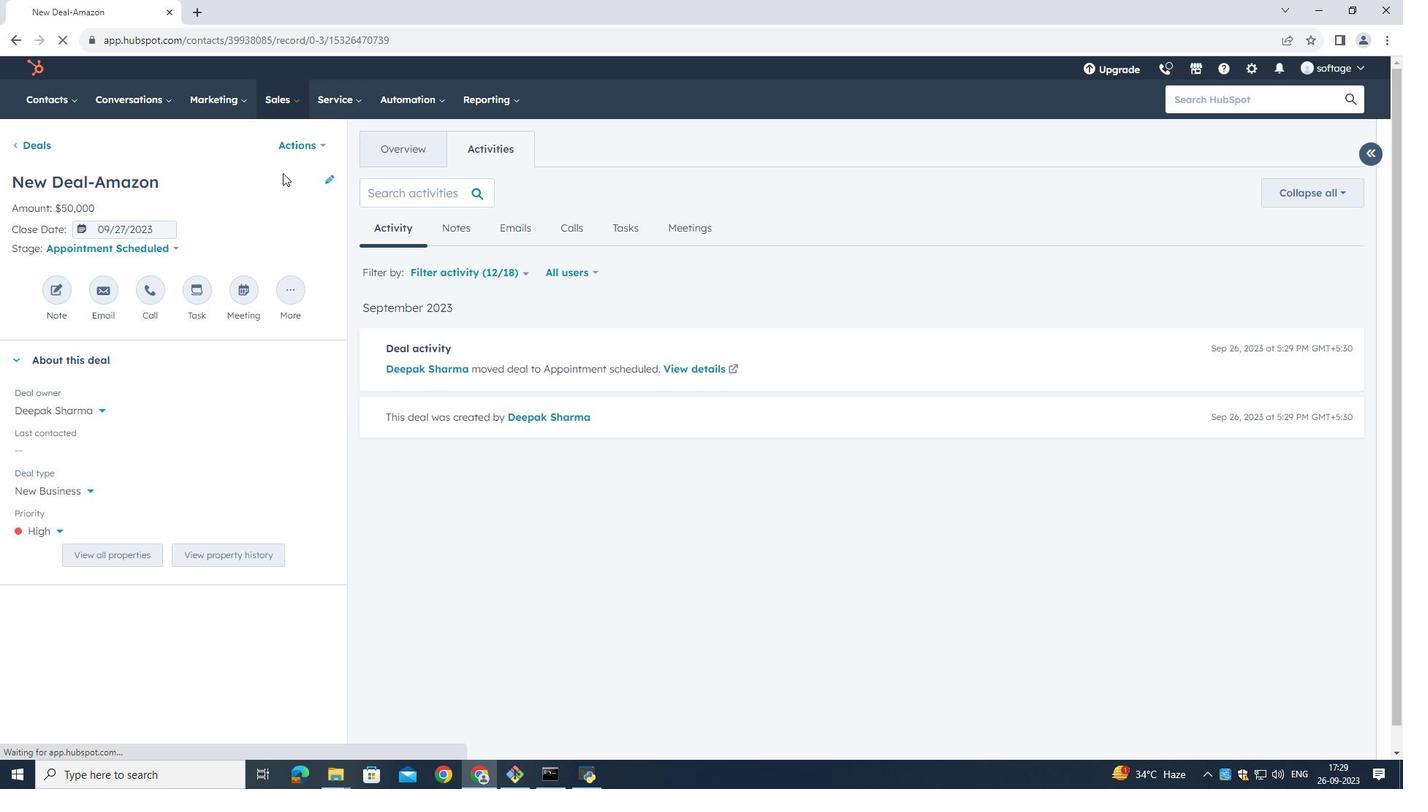 
Action: Mouse pressed left at (282, 173)
Screenshot: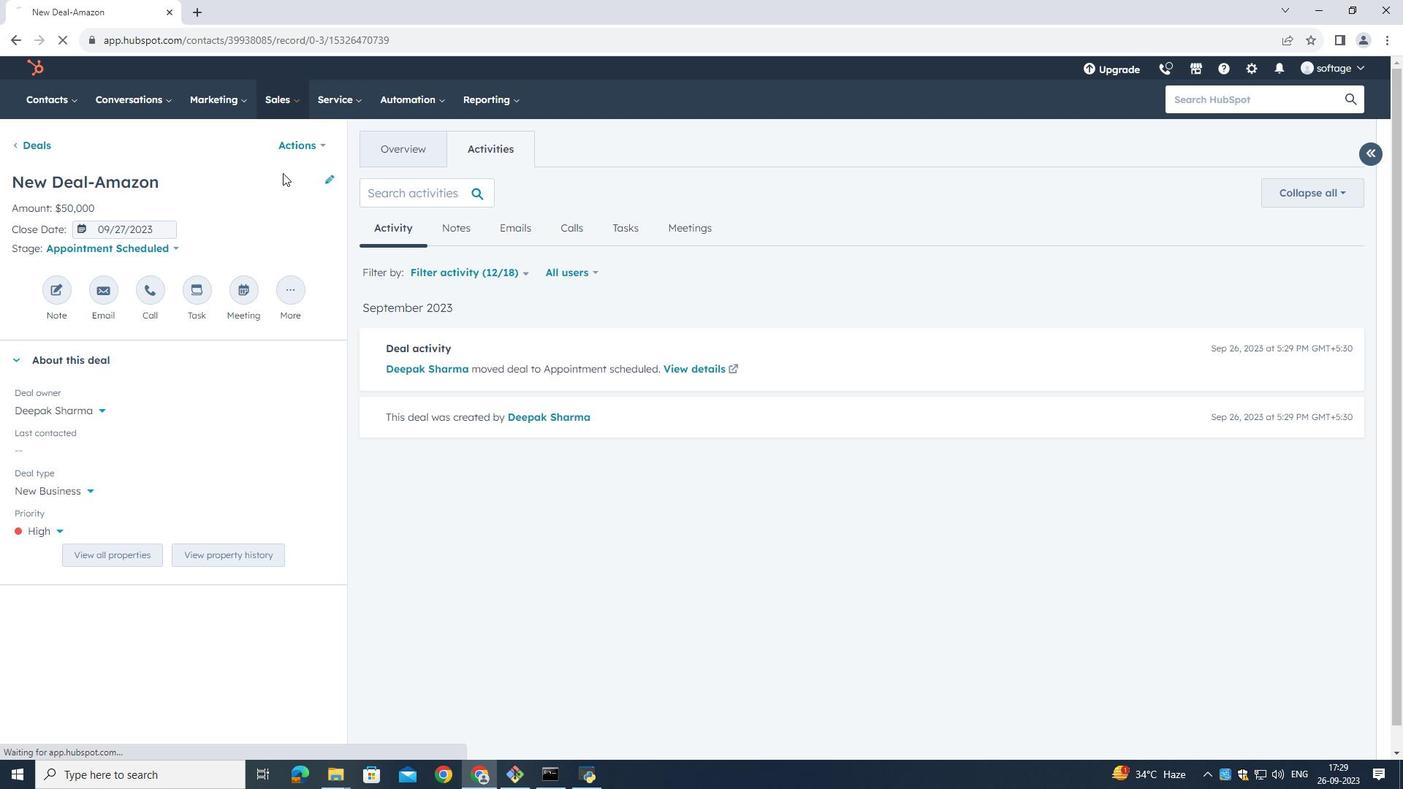 
Action: Mouse moved to (286, 145)
Screenshot: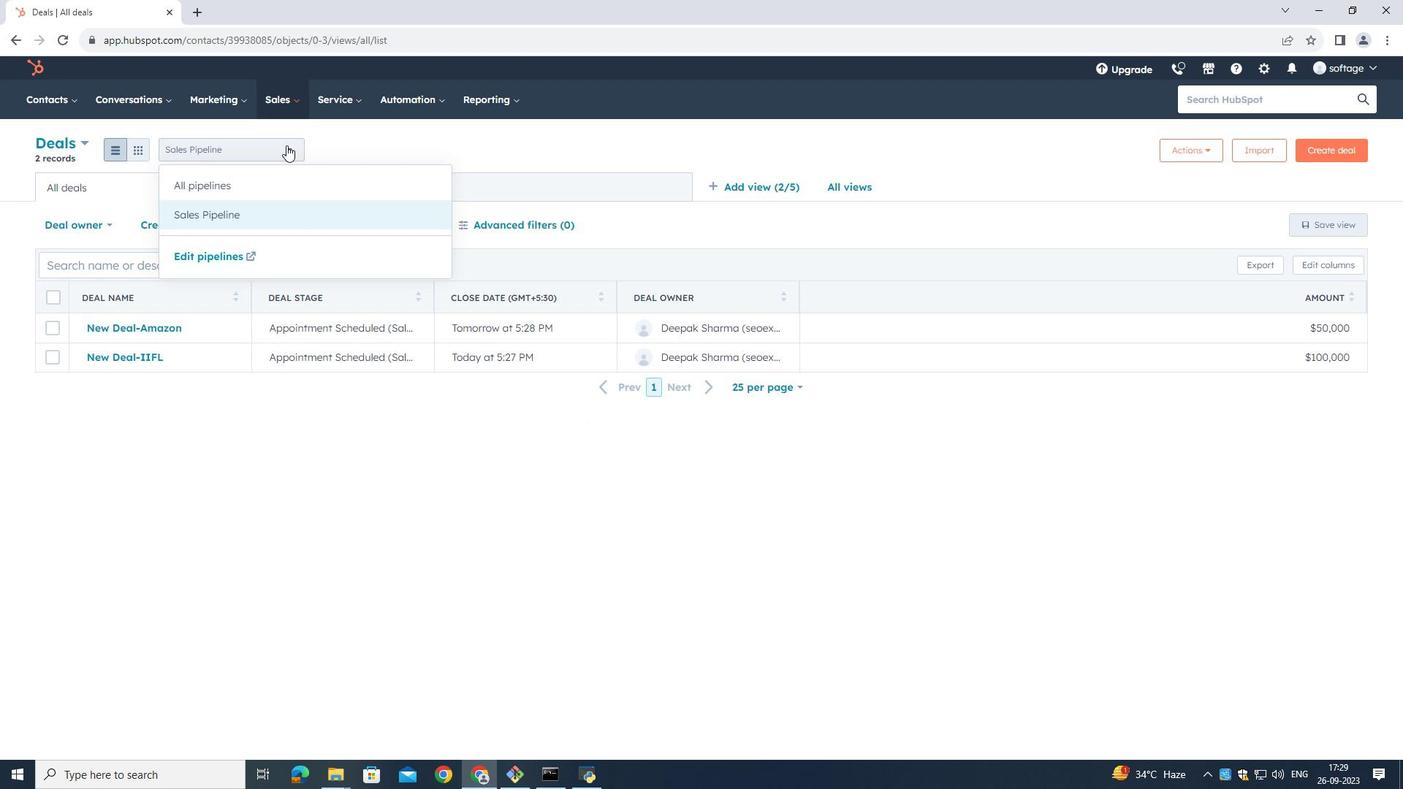 
Action: Mouse pressed left at (286, 145)
Screenshot: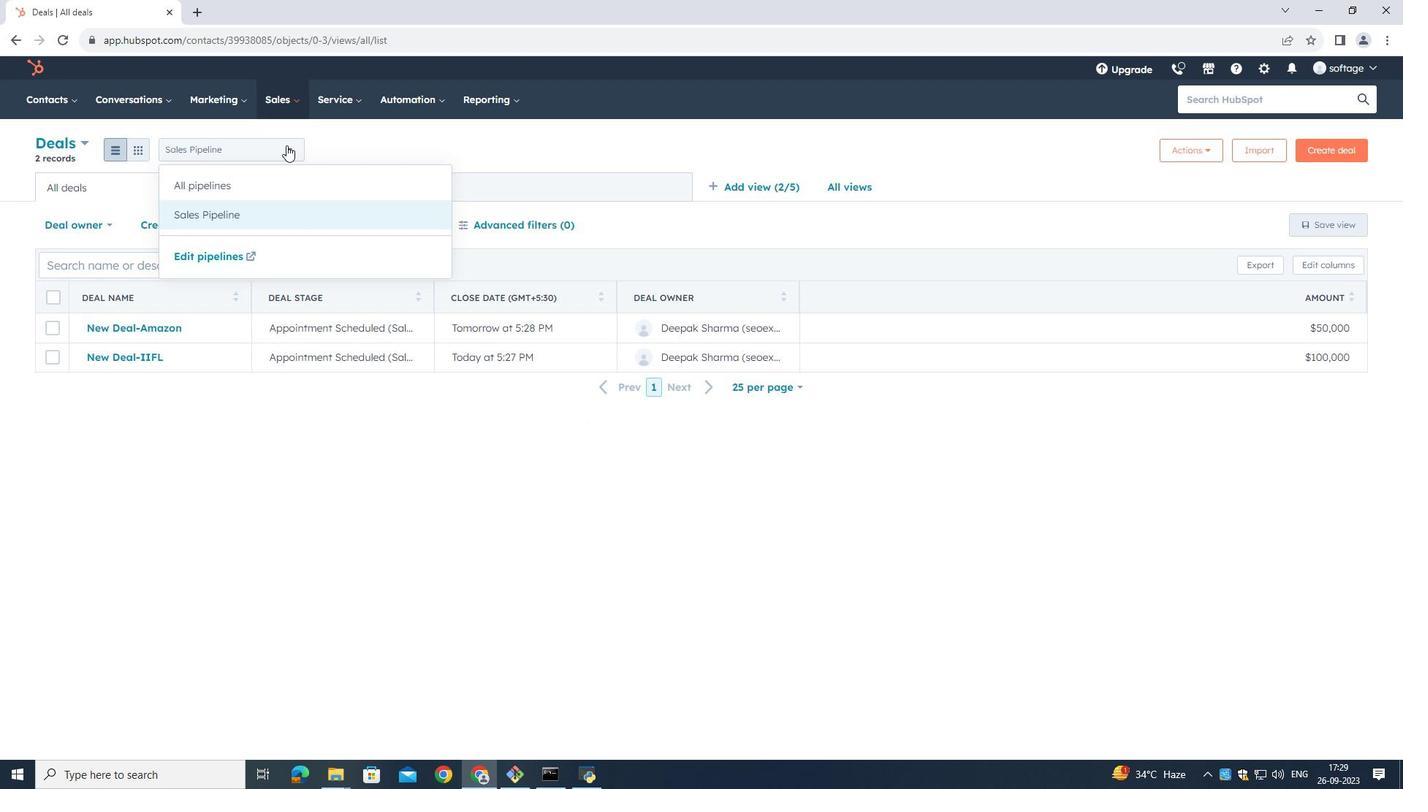 
Action: Mouse moved to (206, 213)
Screenshot: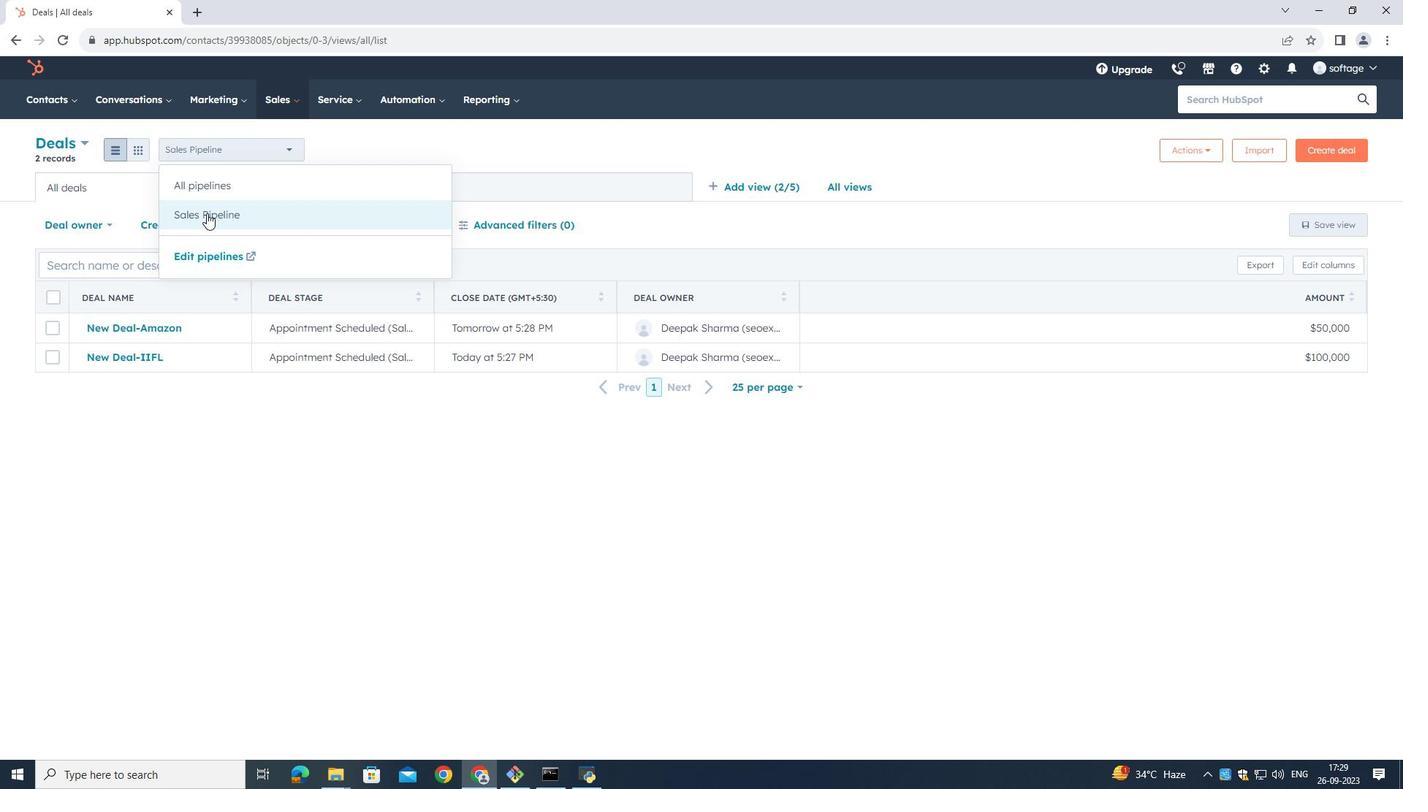 
Action: Mouse pressed left at (206, 213)
Screenshot: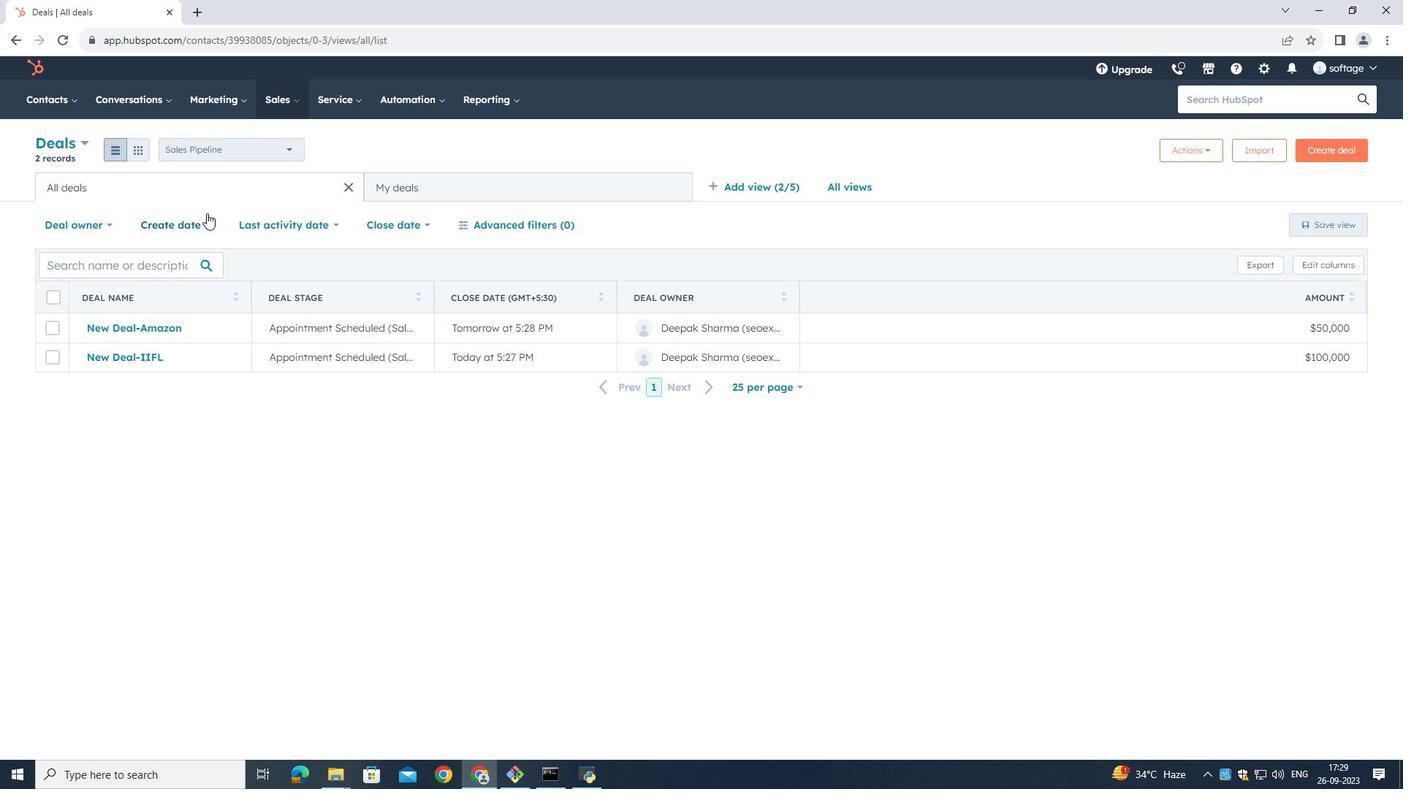 
Action: Mouse moved to (141, 329)
Screenshot: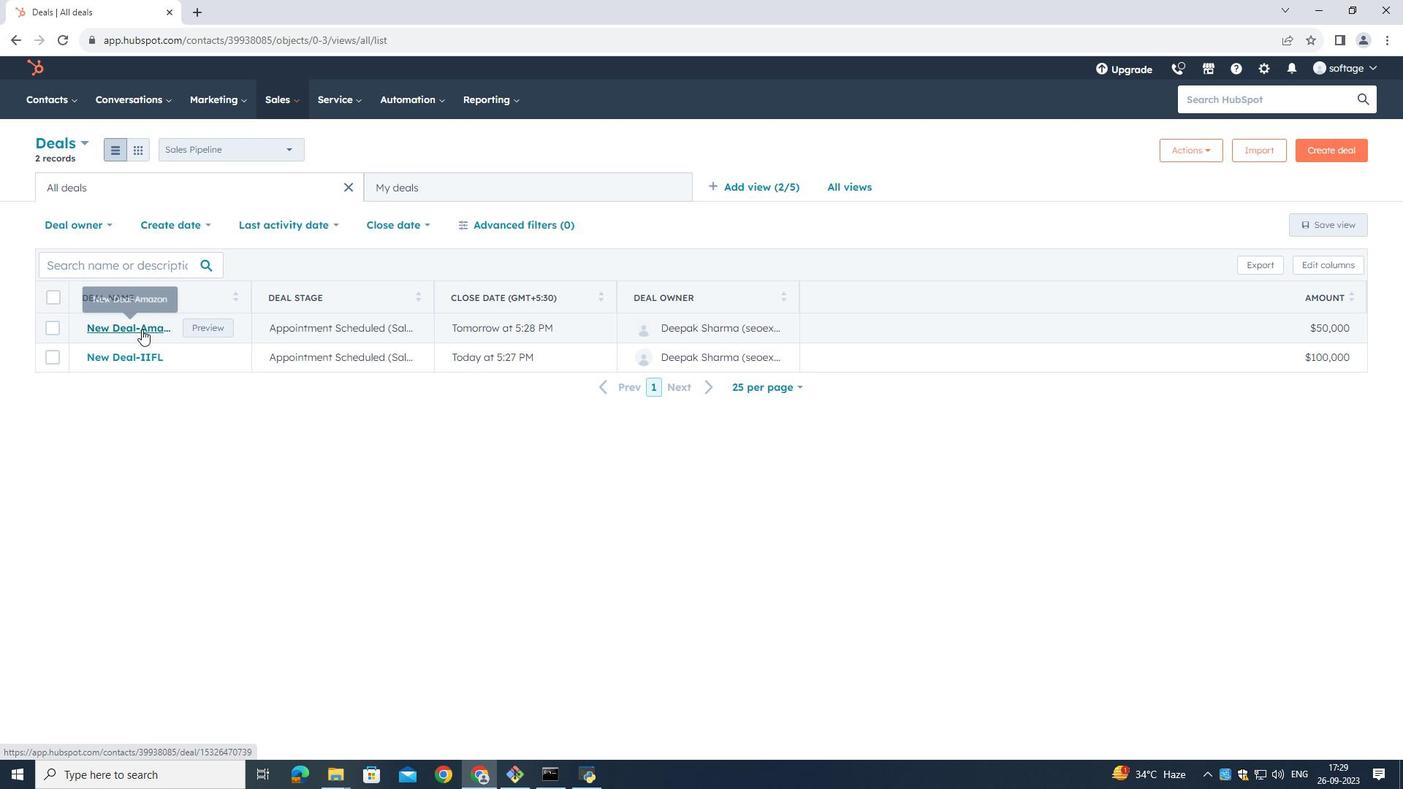 
Action: Mouse pressed left at (141, 329)
Screenshot: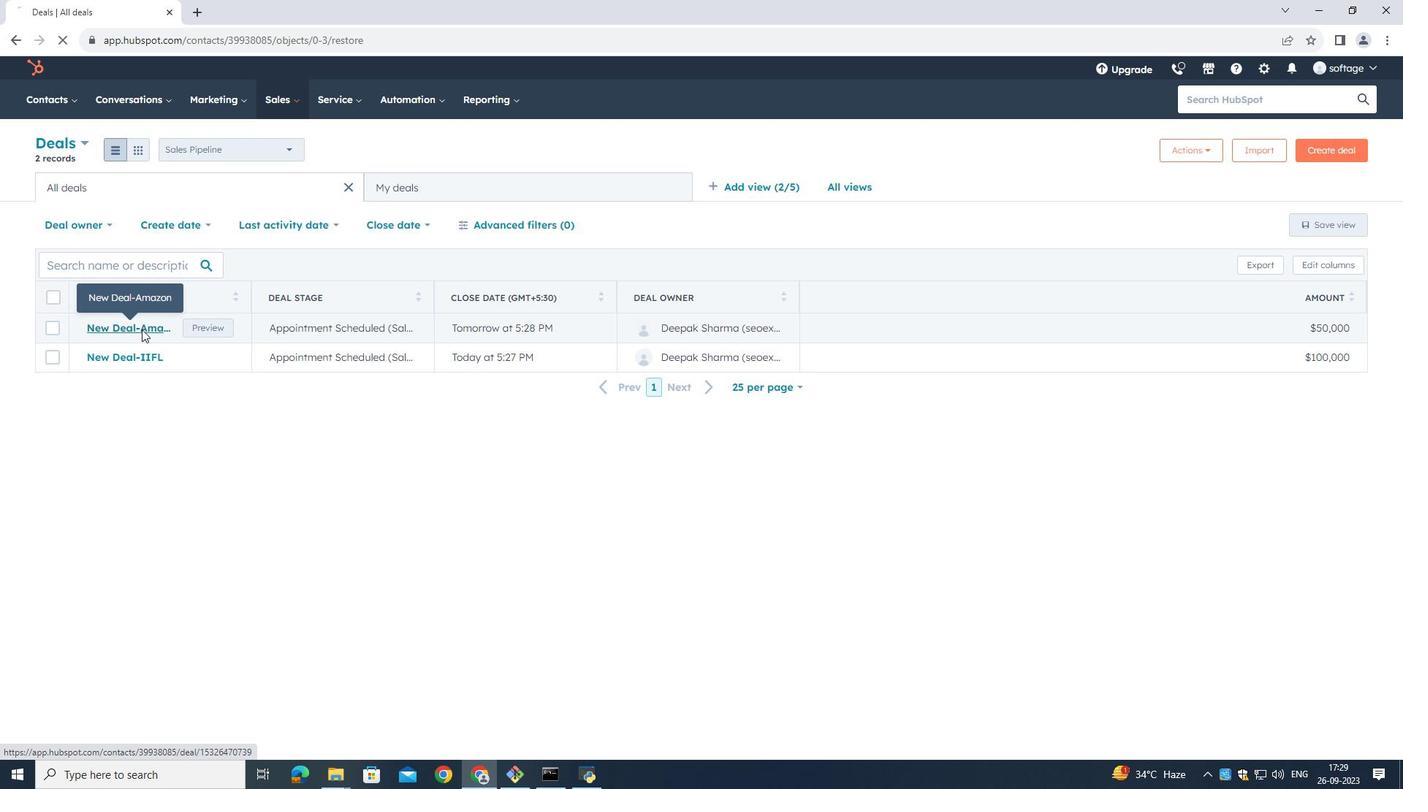 
Action: Mouse moved to (410, 147)
Screenshot: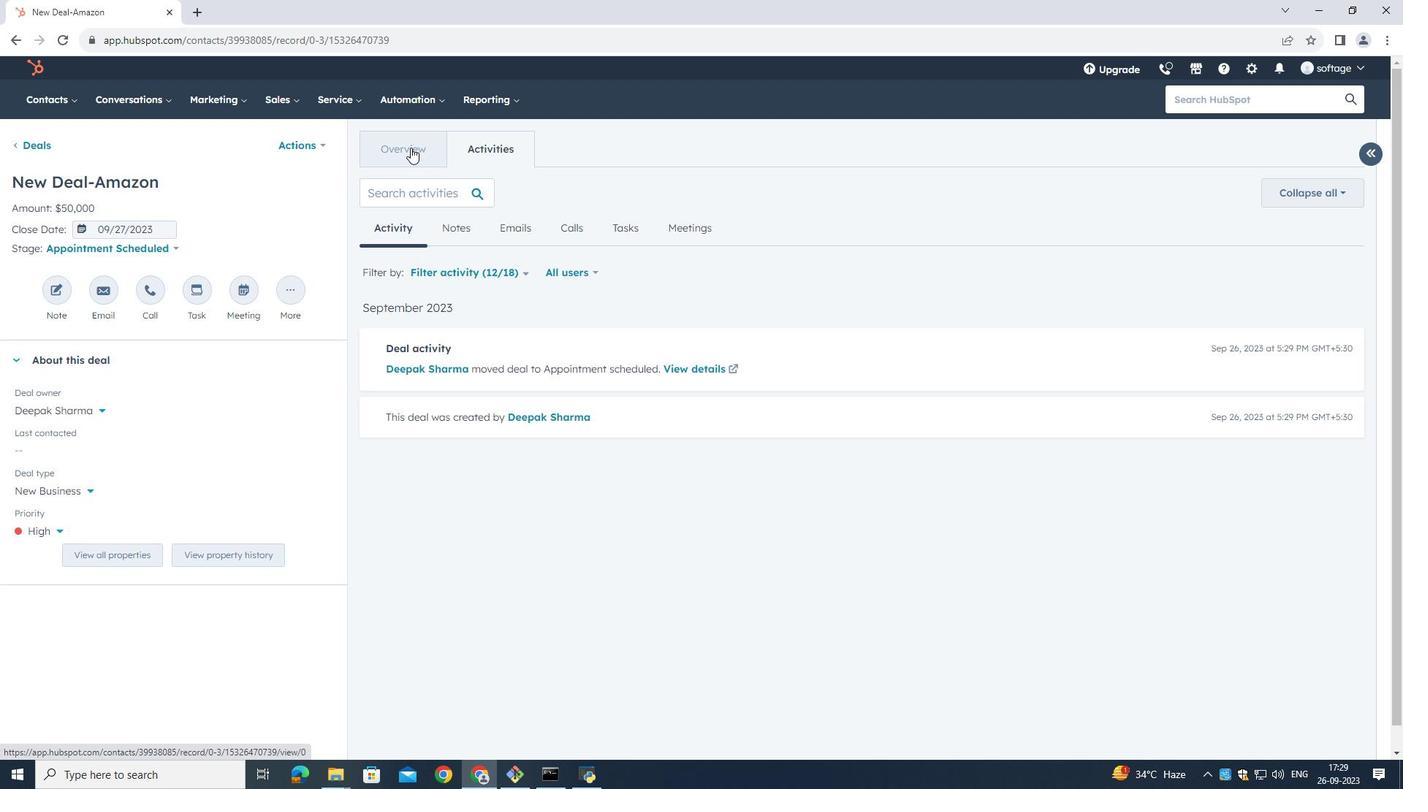 
Action: Mouse pressed left at (410, 147)
Screenshot: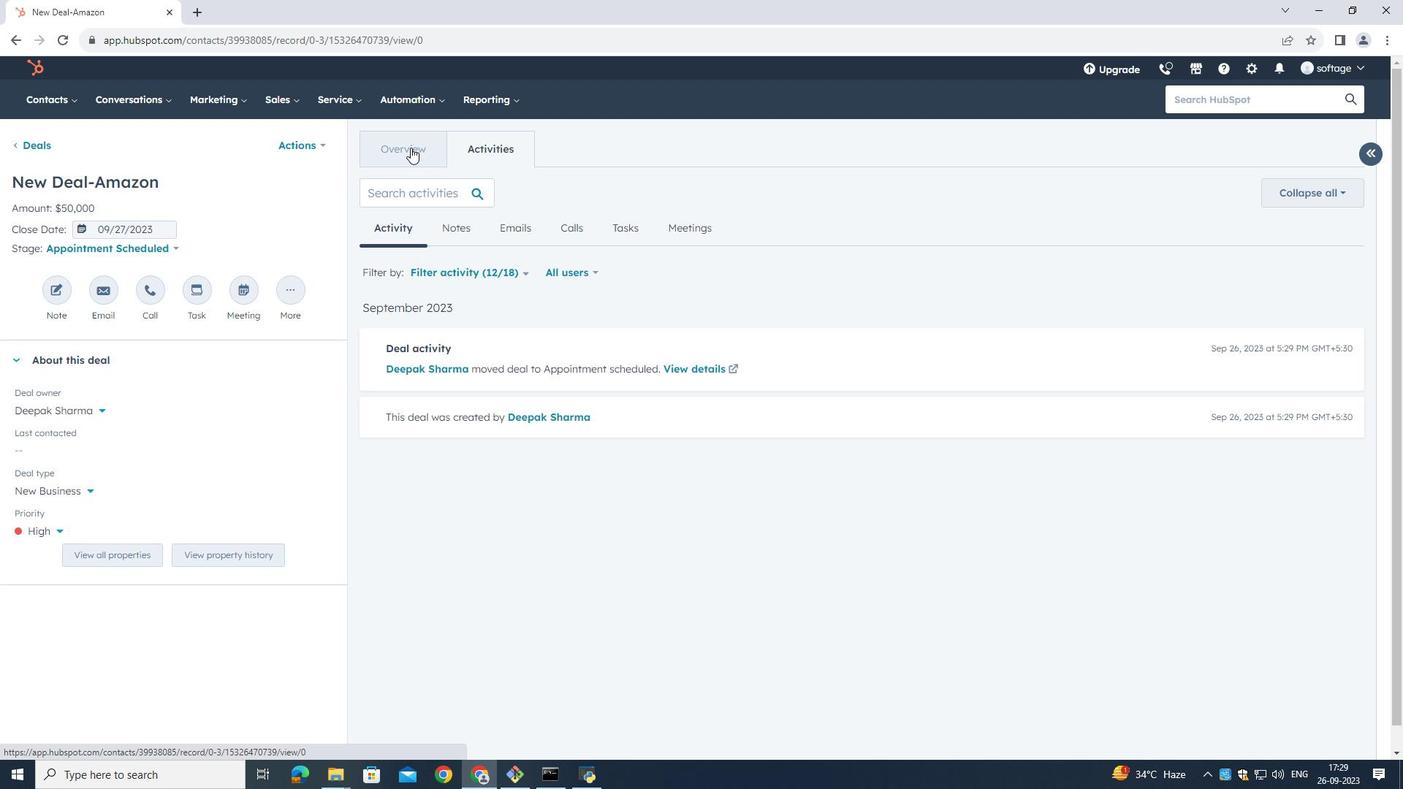 
Action: Mouse moved to (497, 149)
Screenshot: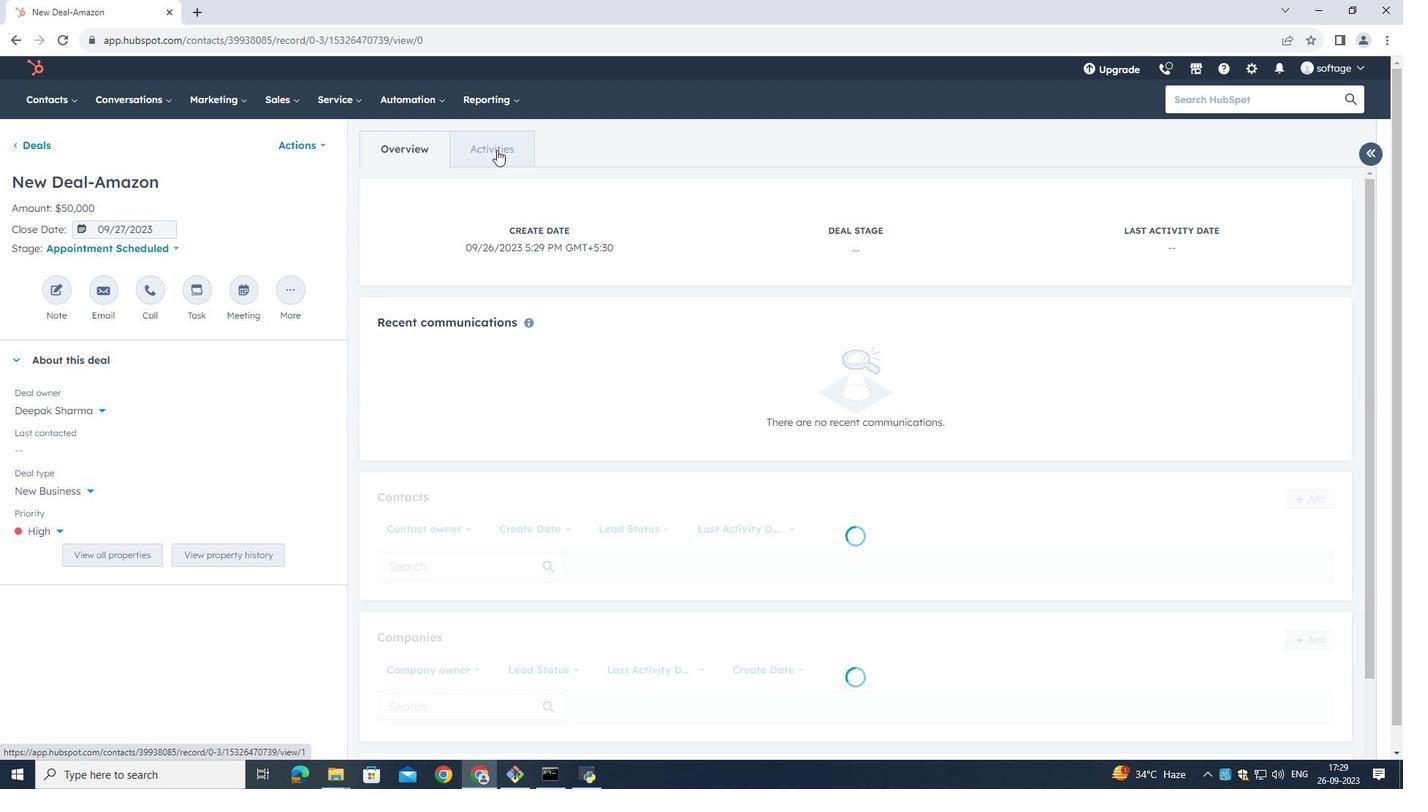
Action: Mouse pressed left at (497, 149)
Screenshot: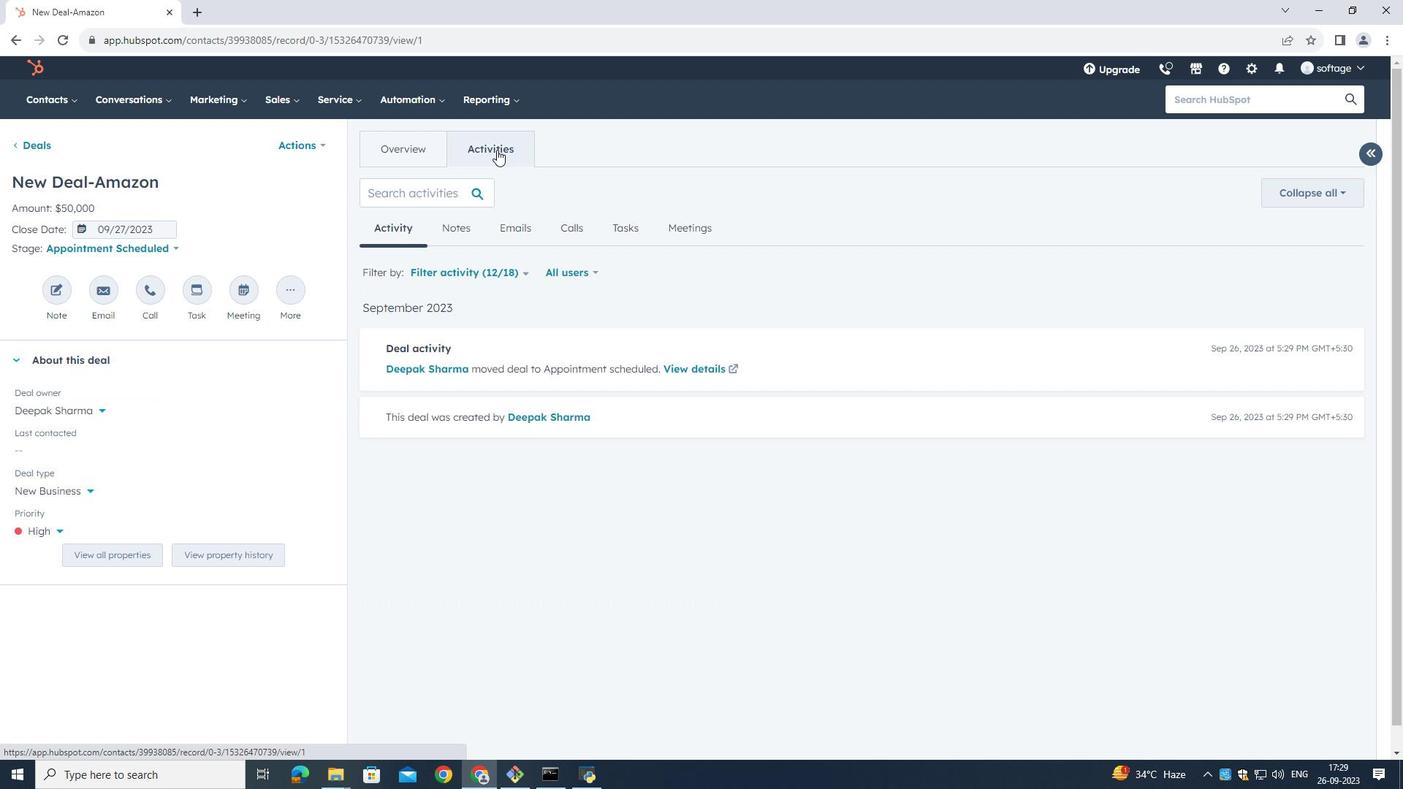 
Action: Mouse moved to (290, 98)
Screenshot: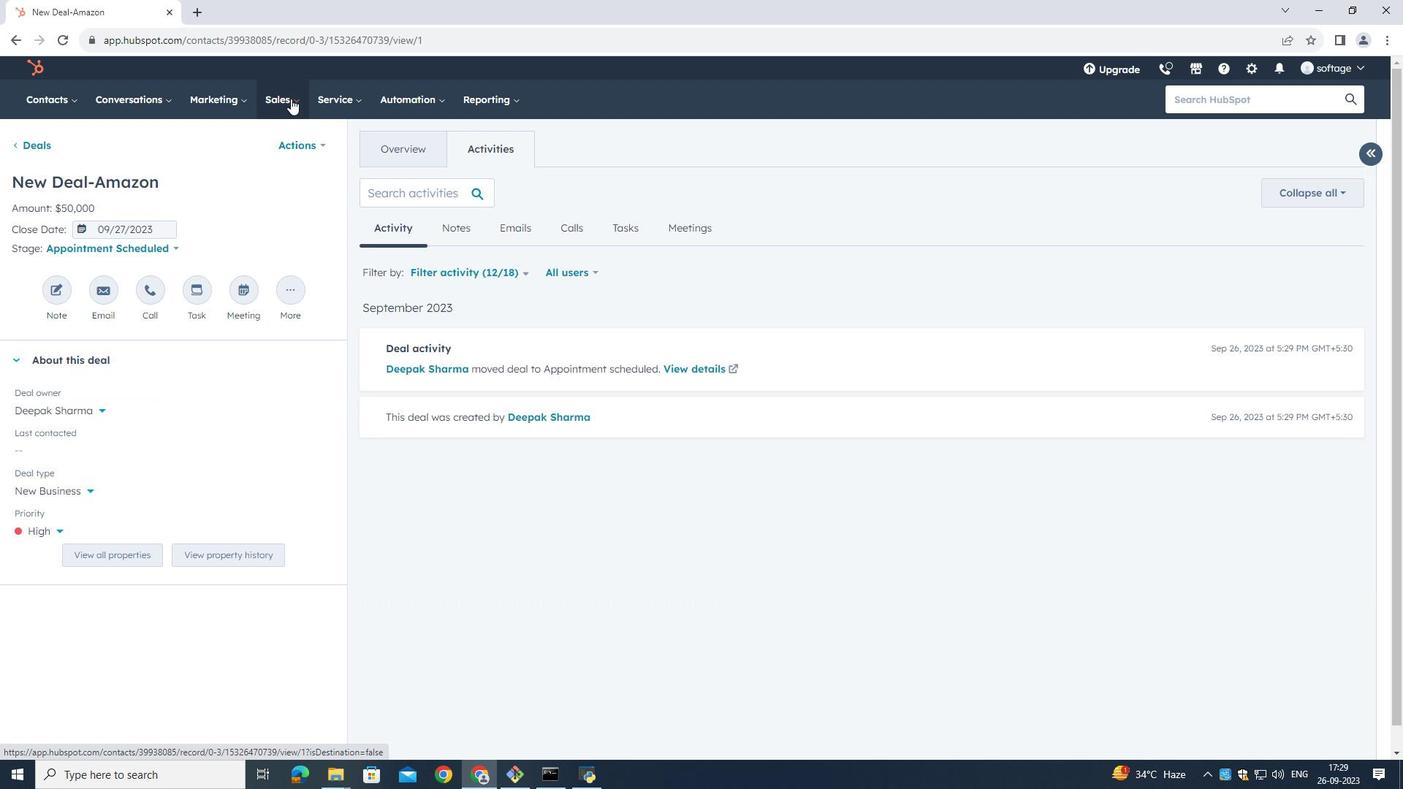 
Action: Mouse pressed left at (290, 98)
Screenshot: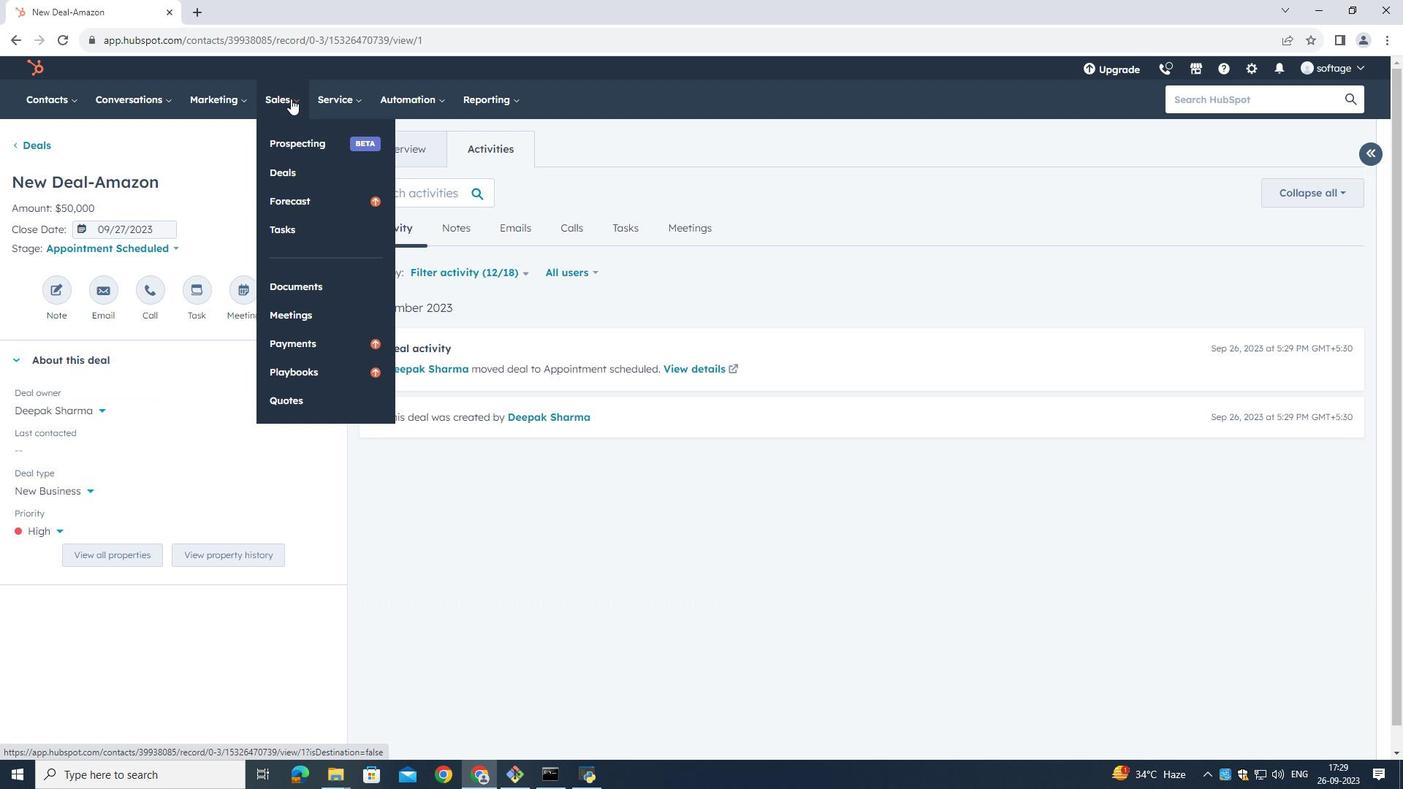 
Action: Mouse moved to (290, 173)
Screenshot: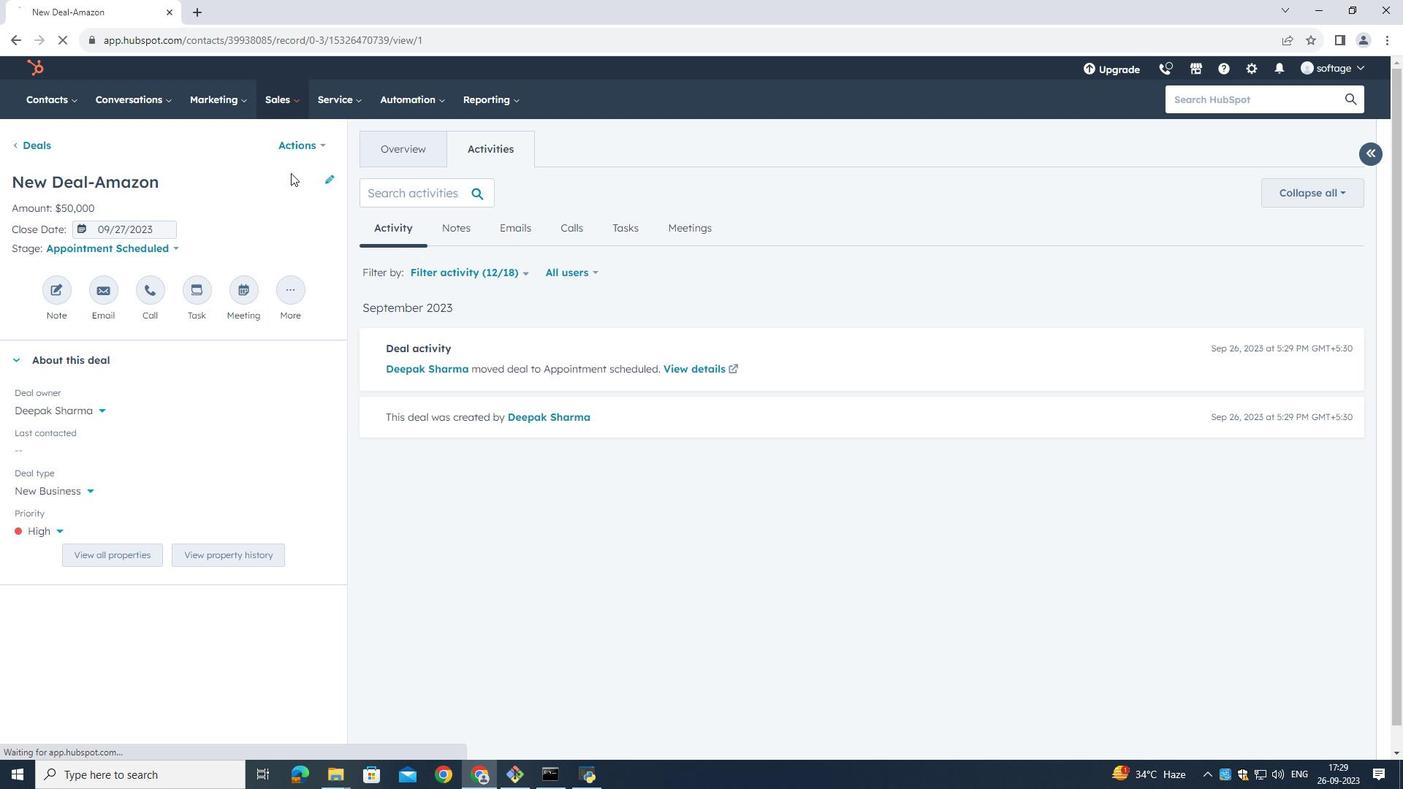 
Action: Mouse pressed left at (290, 173)
Screenshot: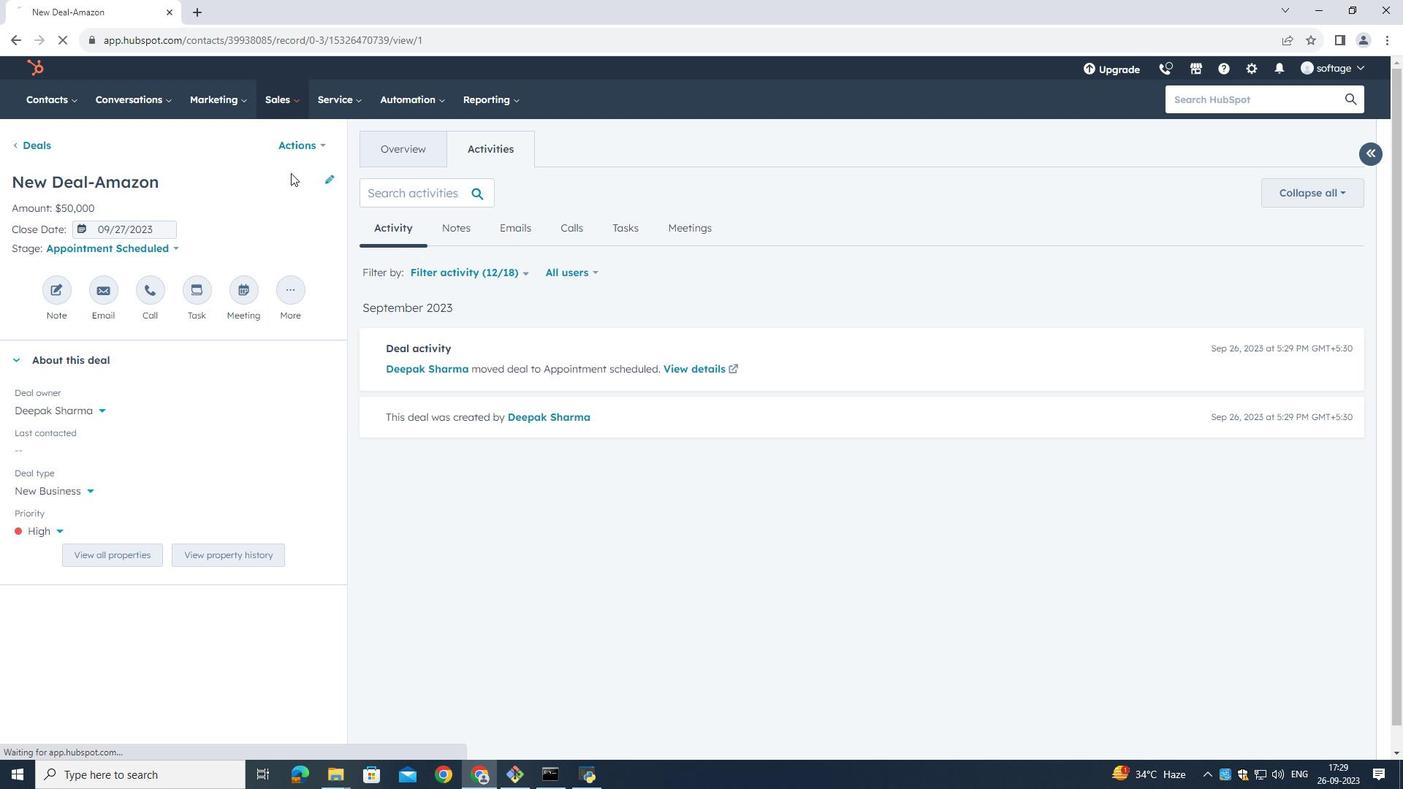 
Action: Mouse moved to (364, 326)
Screenshot: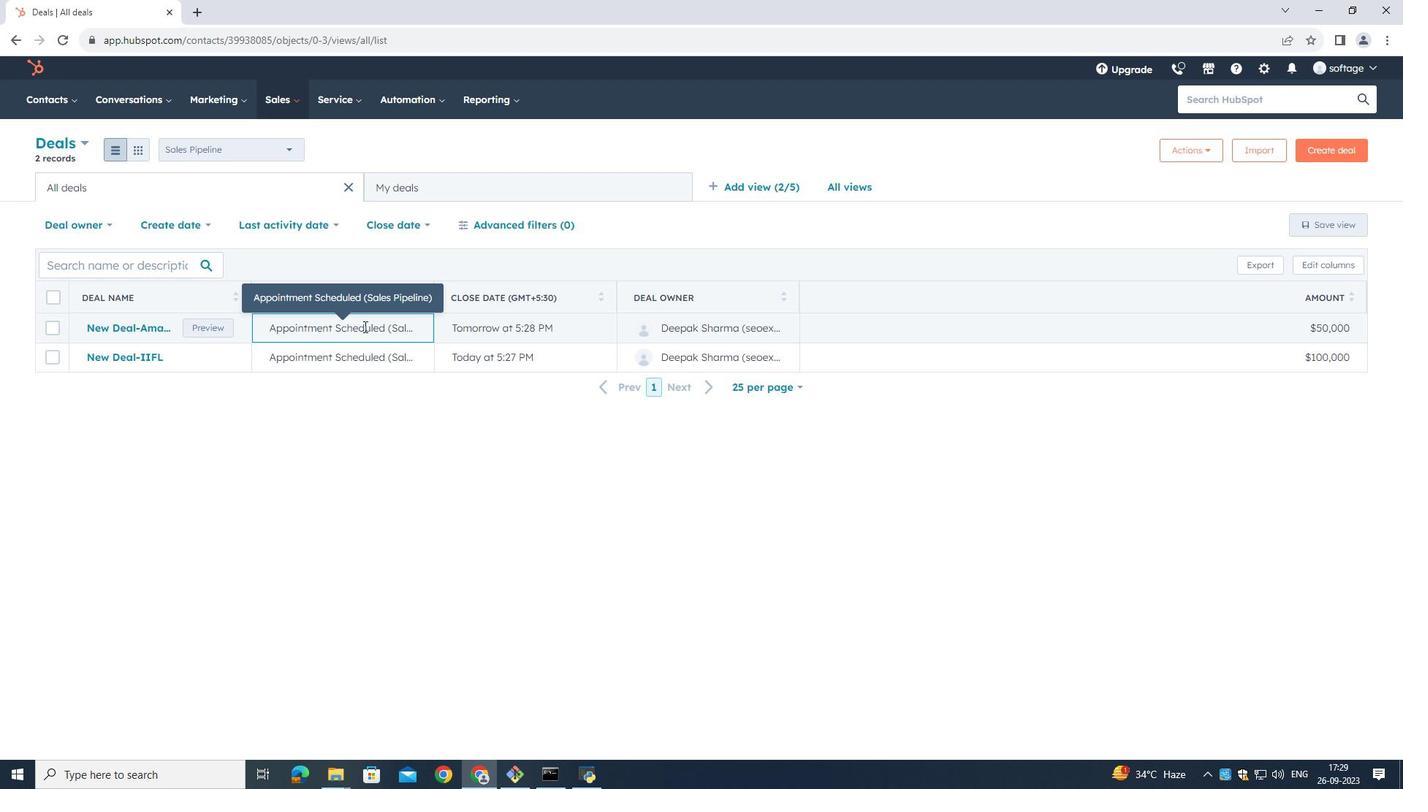 
Action: Mouse pressed left at (364, 326)
Screenshot: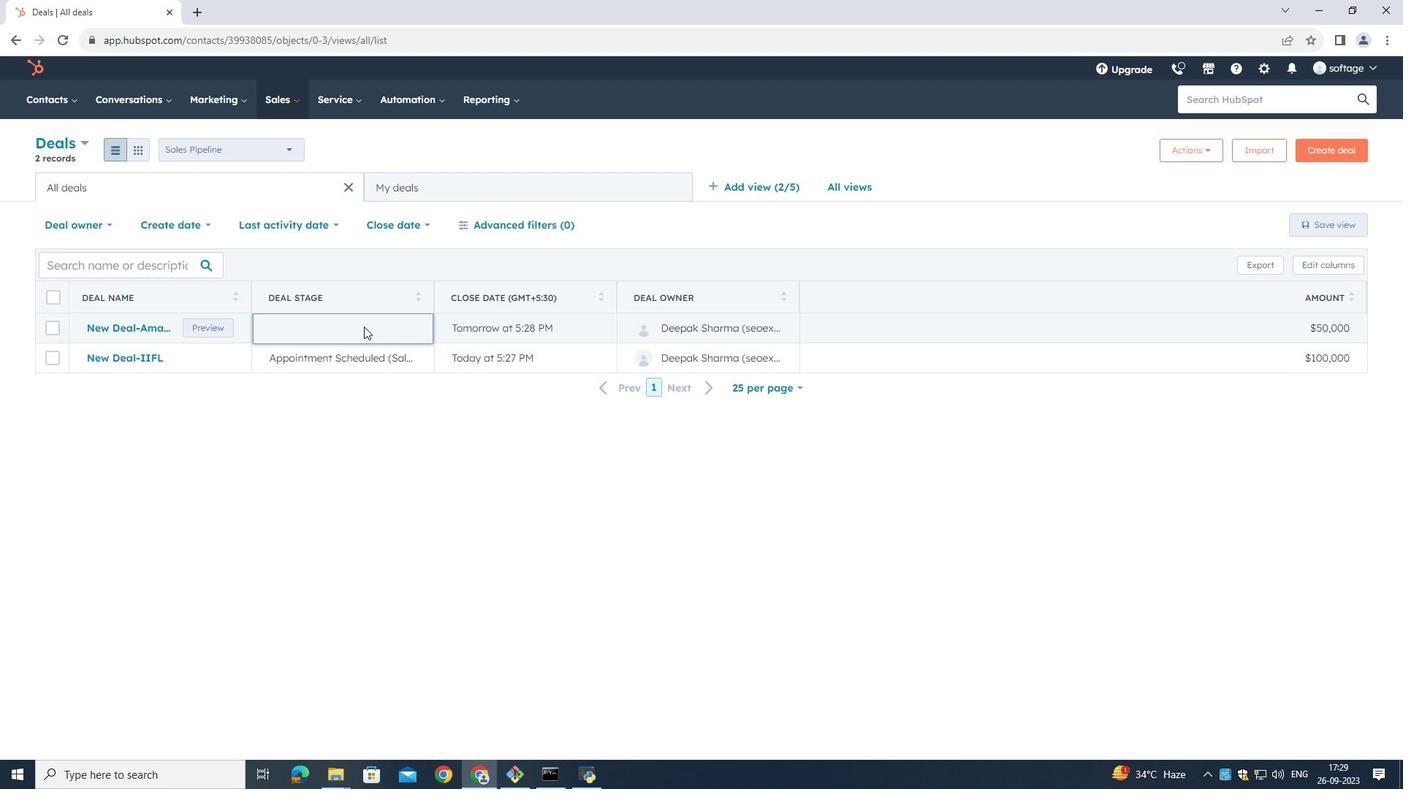 
Action: Mouse moved to (337, 431)
Screenshot: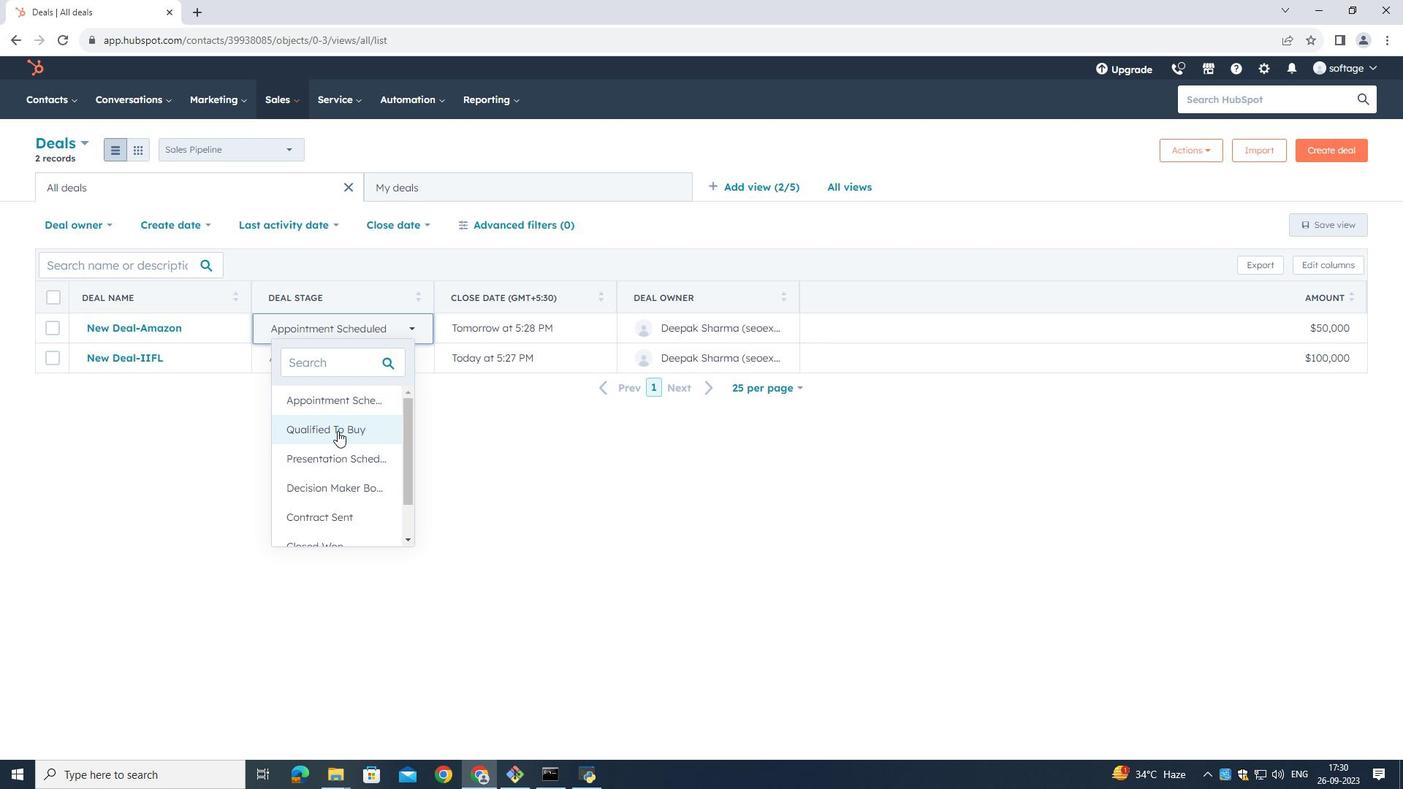
Action: Mouse pressed left at (337, 431)
Screenshot: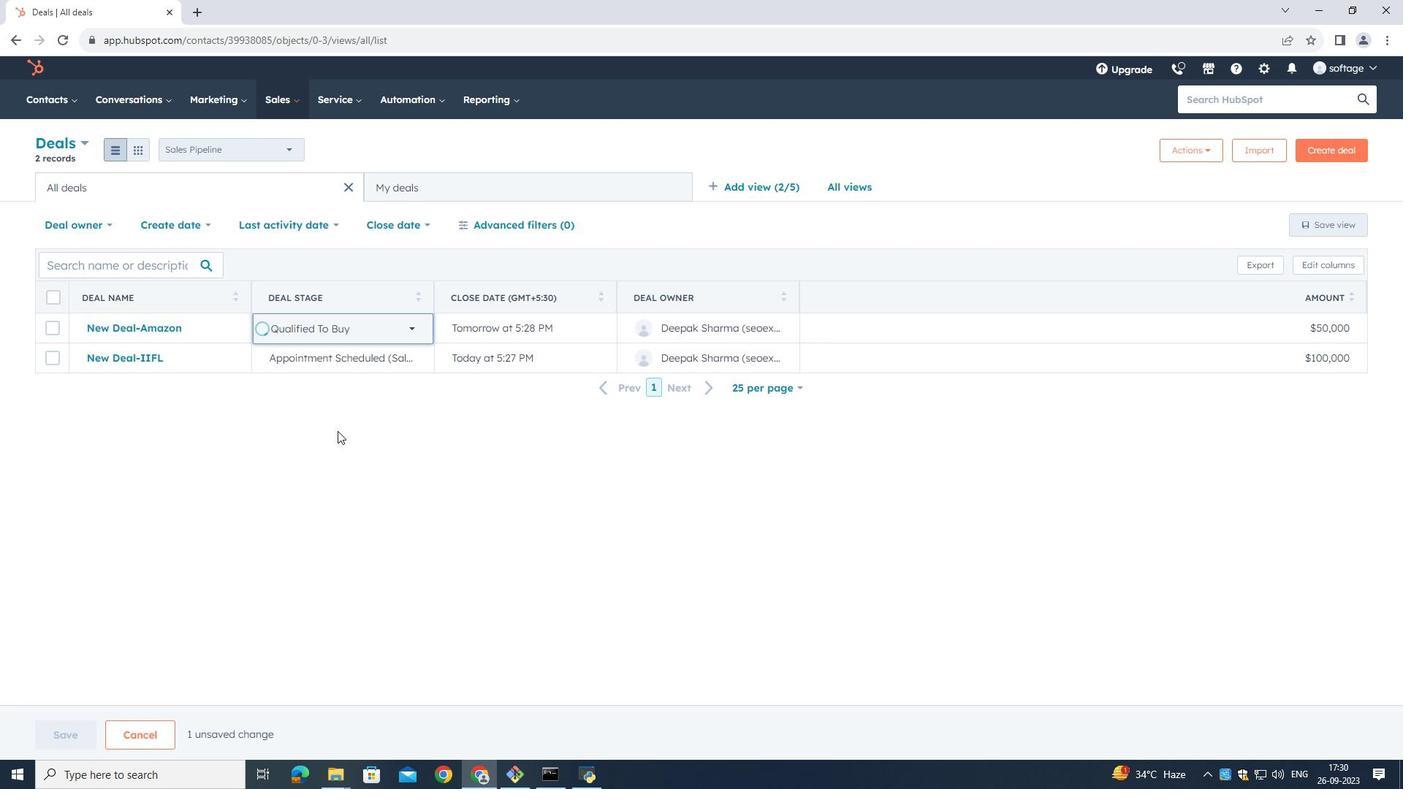 
Action: Mouse moved to (512, 326)
Screenshot: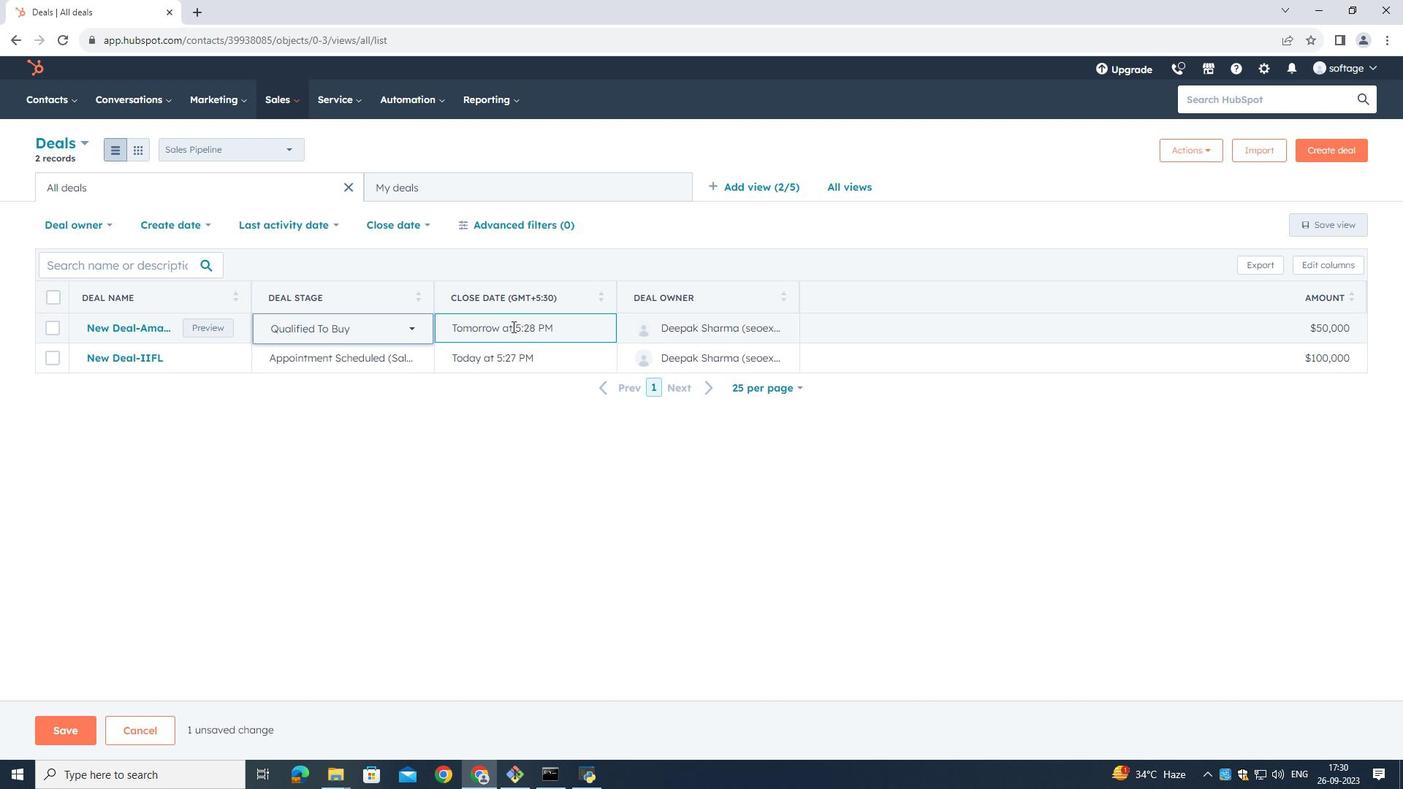 
Action: Mouse pressed left at (512, 326)
Screenshot: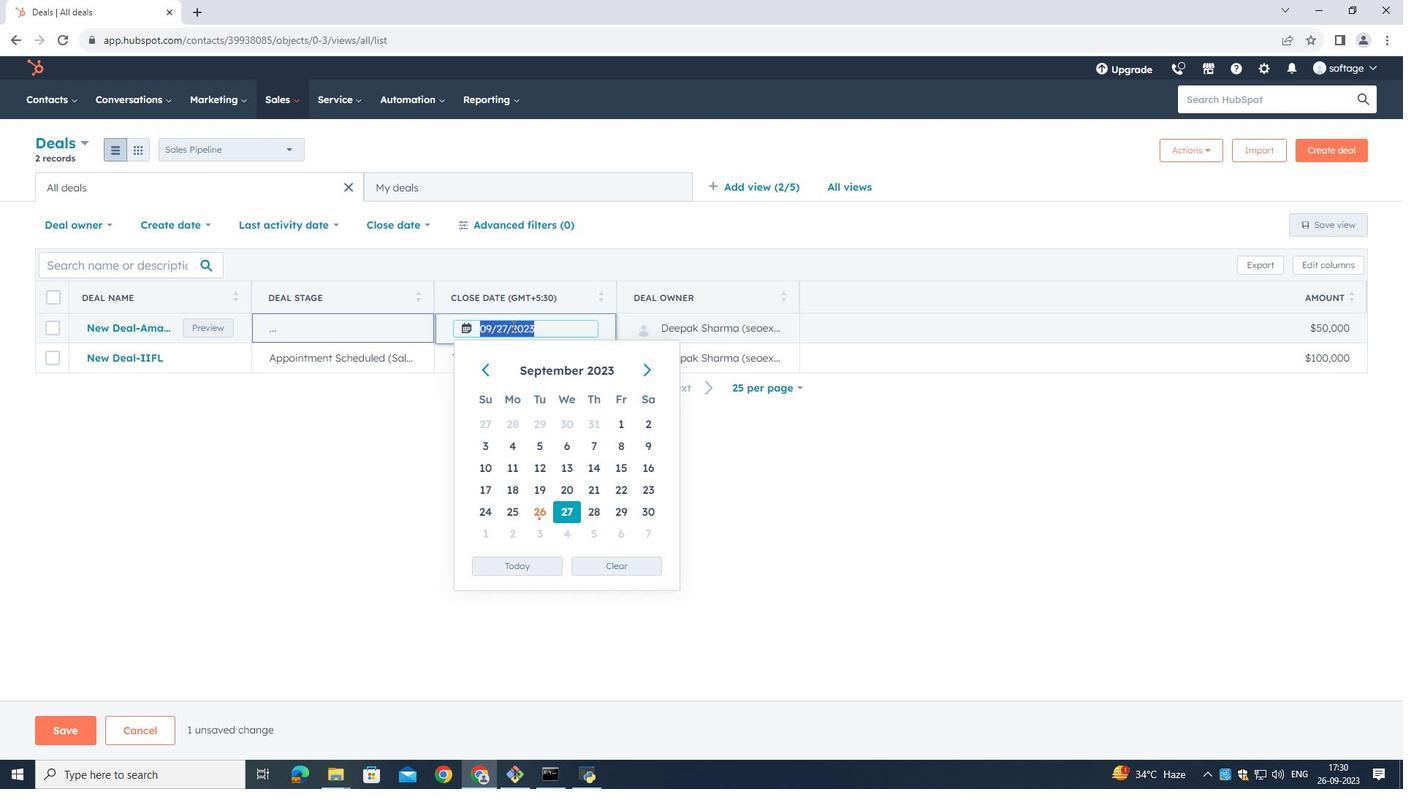 
Action: Mouse moved to (591, 512)
Screenshot: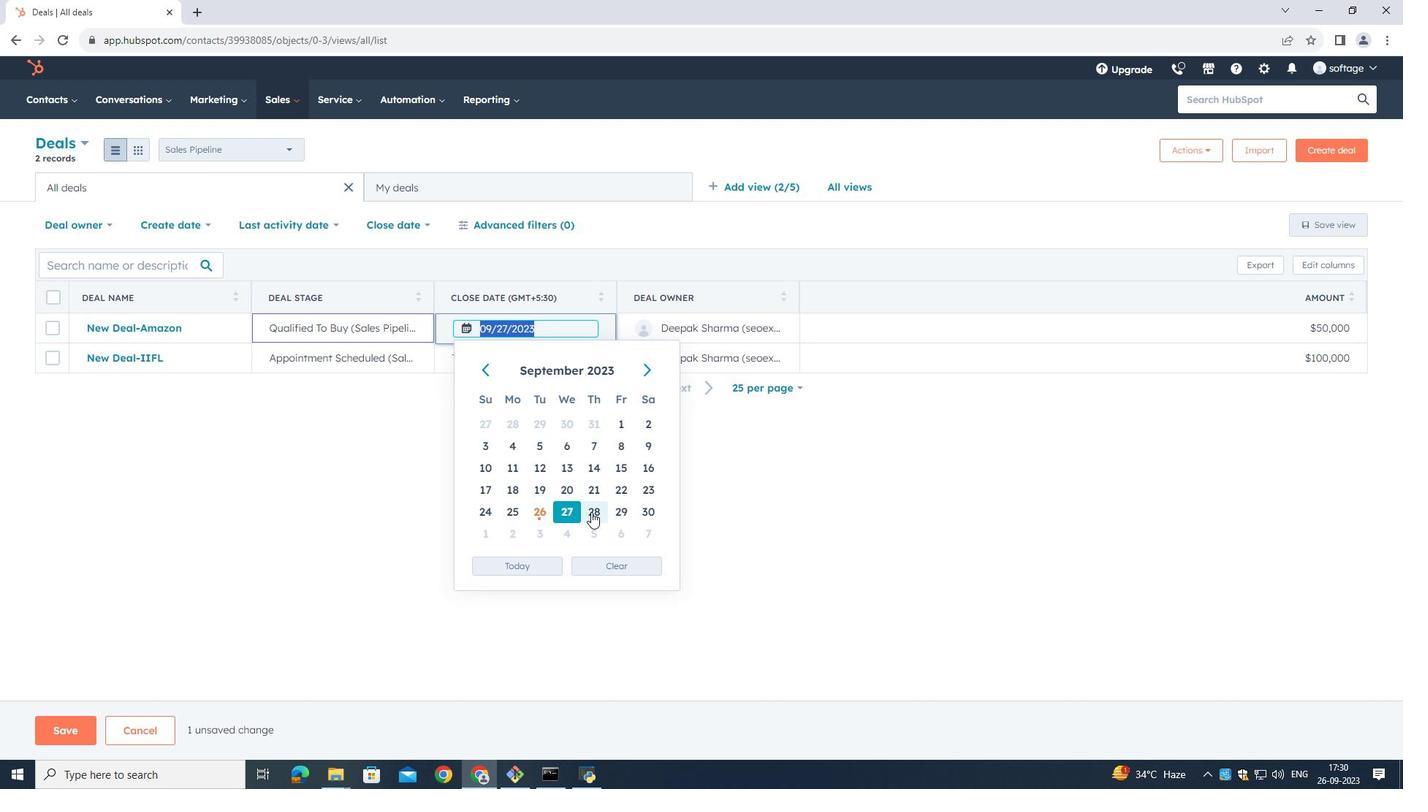 
Action: Mouse pressed left at (591, 512)
Screenshot: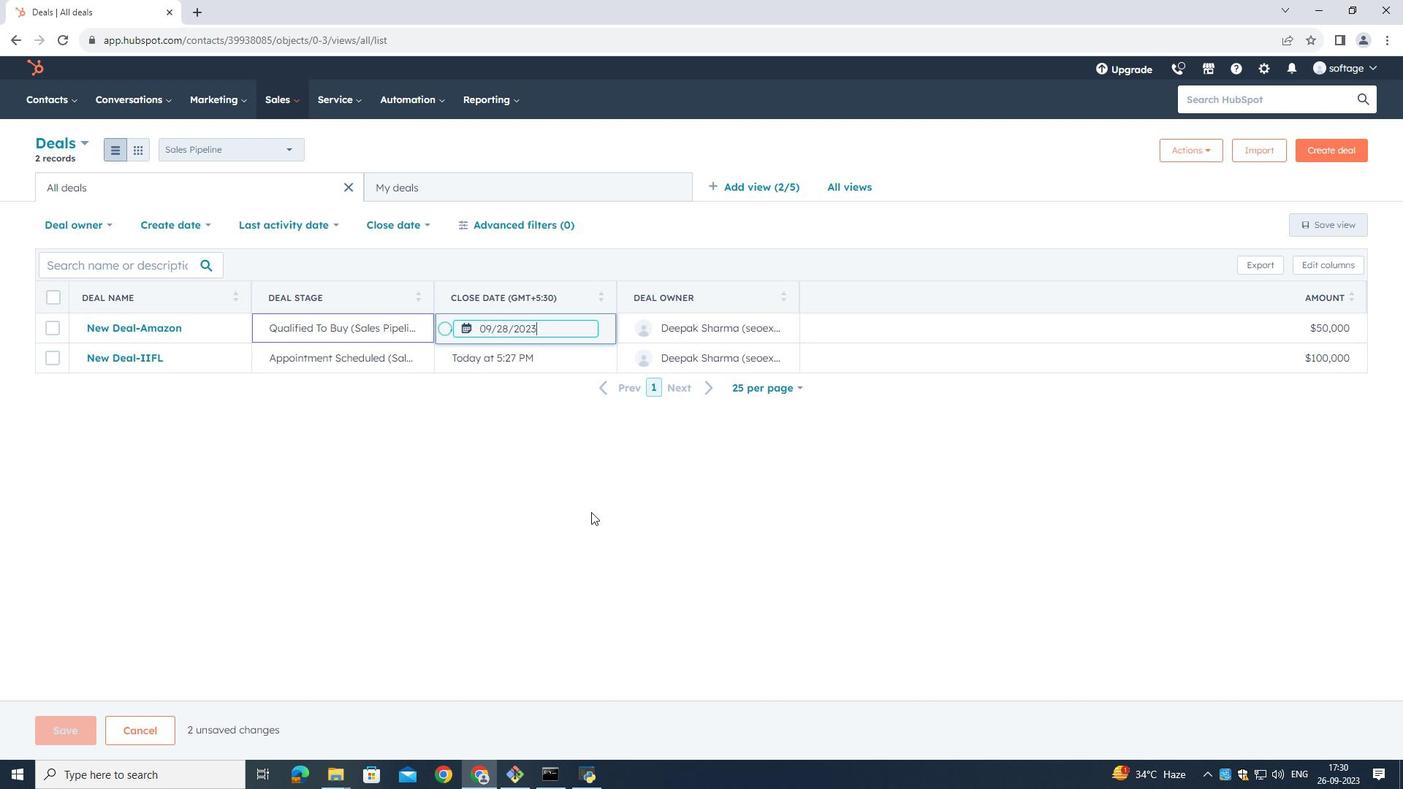 
Action: Mouse moved to (56, 731)
Screenshot: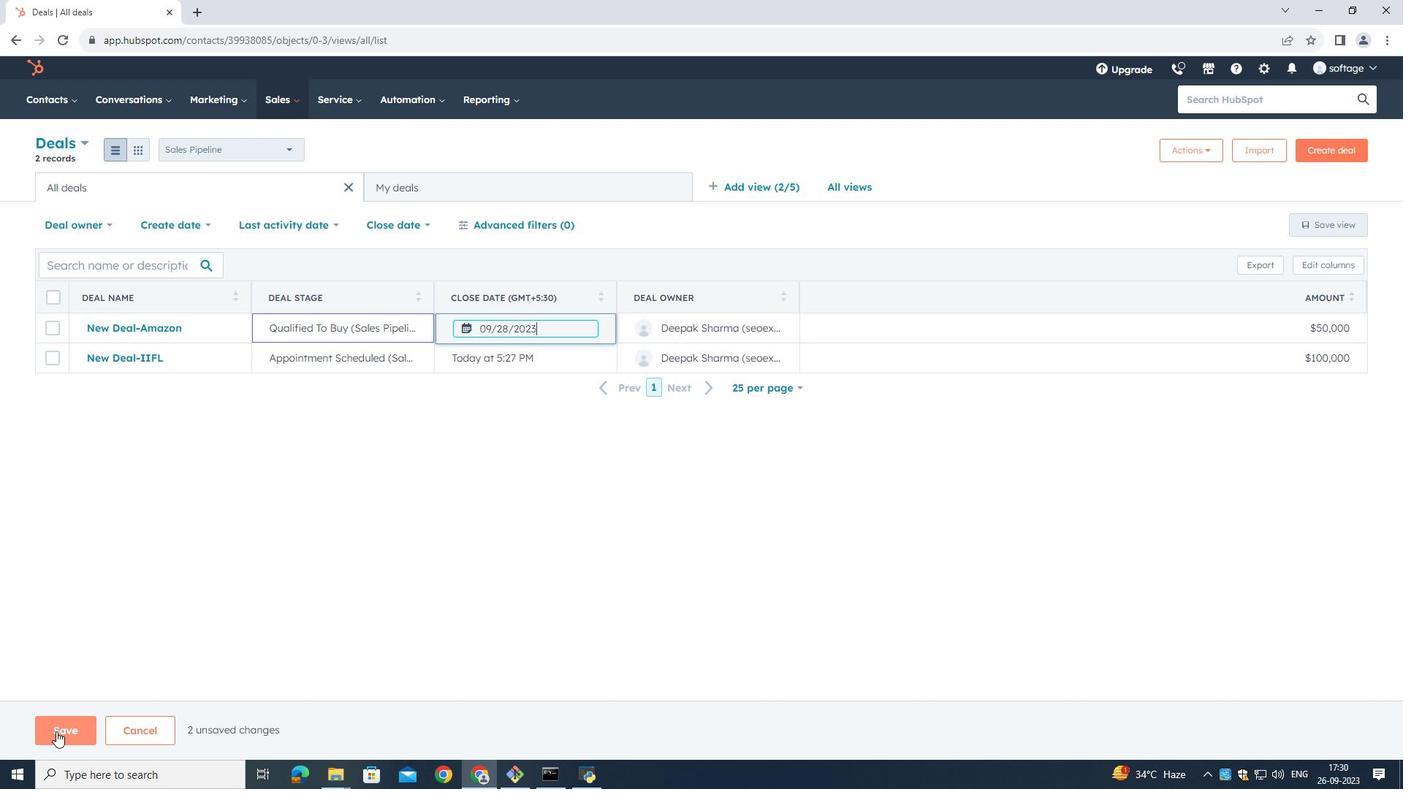 
Action: Mouse pressed left at (56, 731)
Screenshot: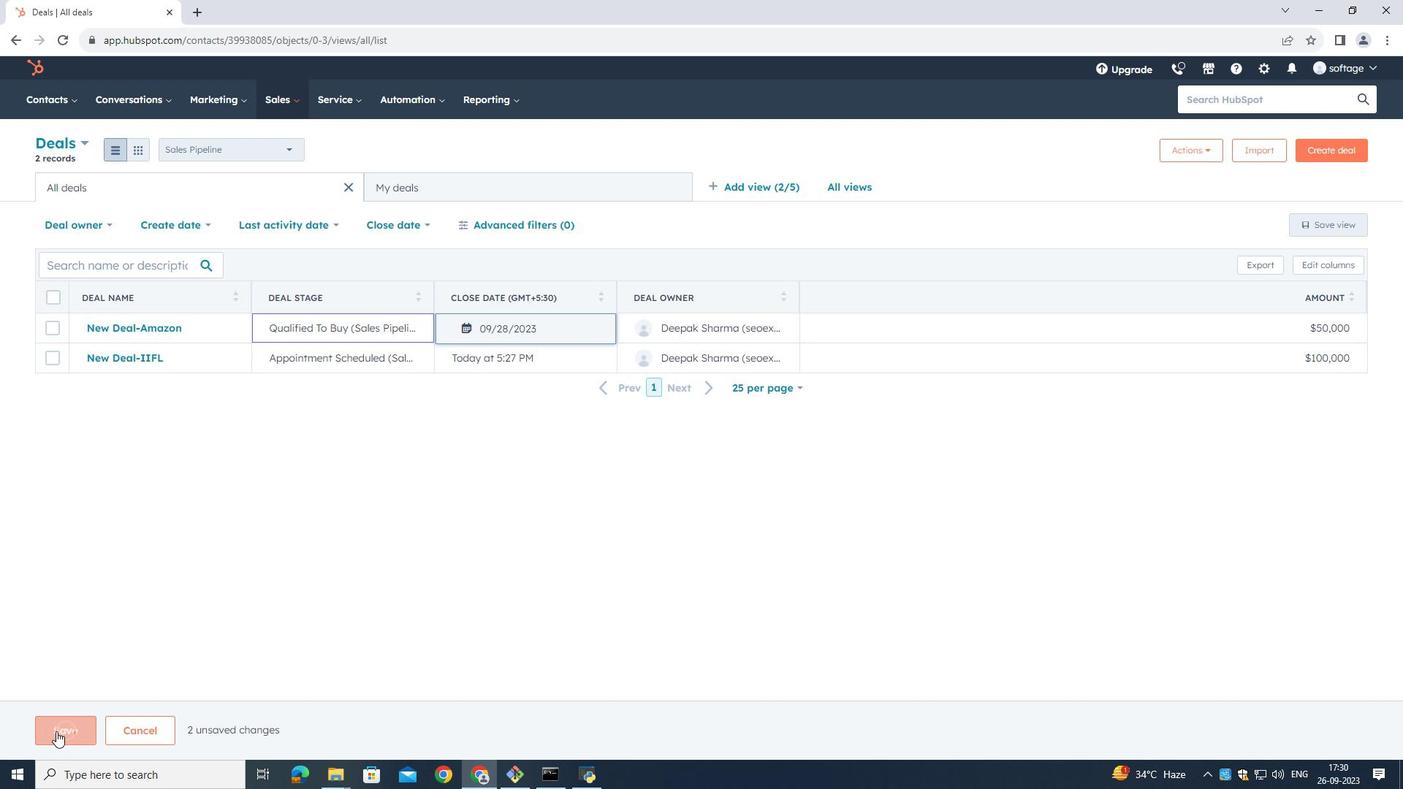 
Action: Mouse moved to (530, 443)
Screenshot: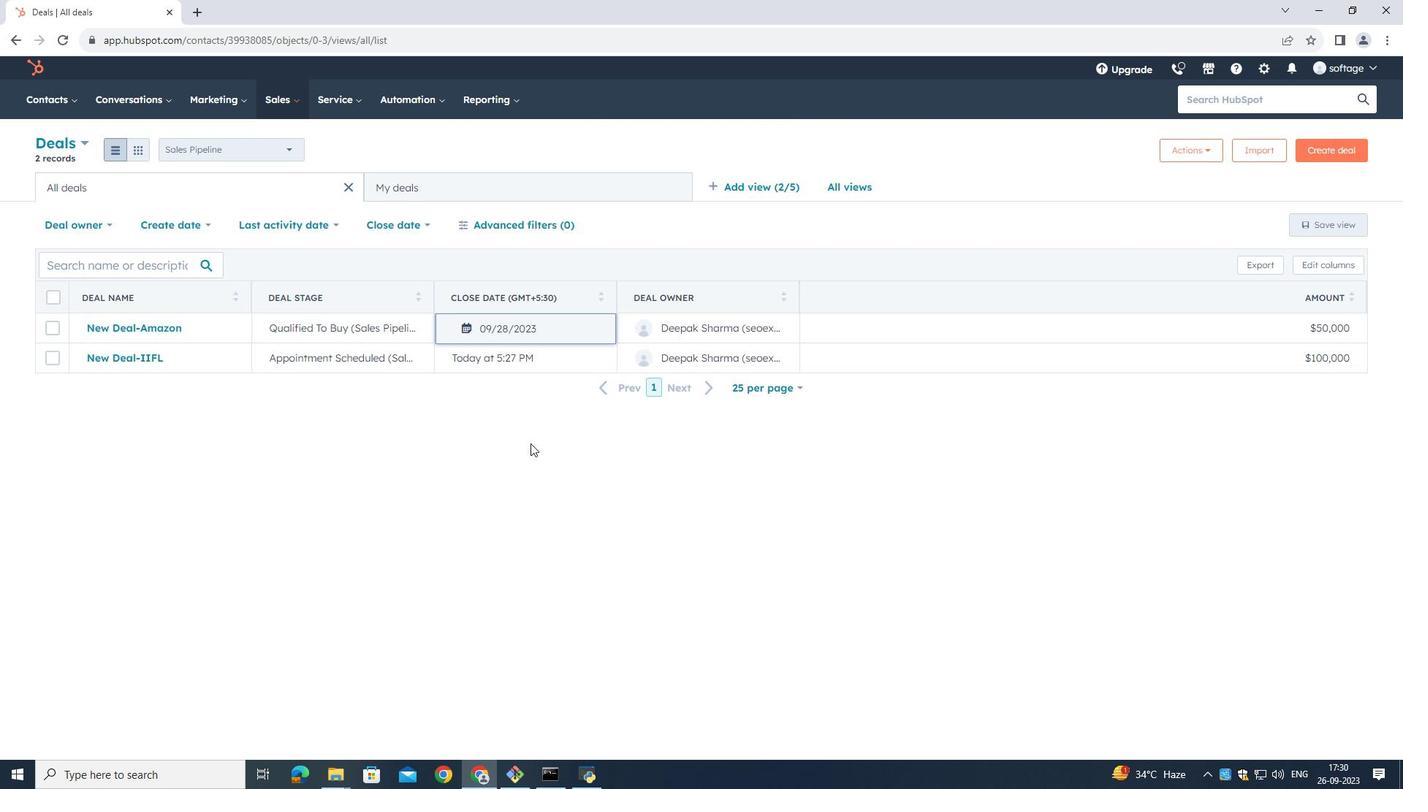 
Action: Mouse pressed left at (530, 443)
Screenshot: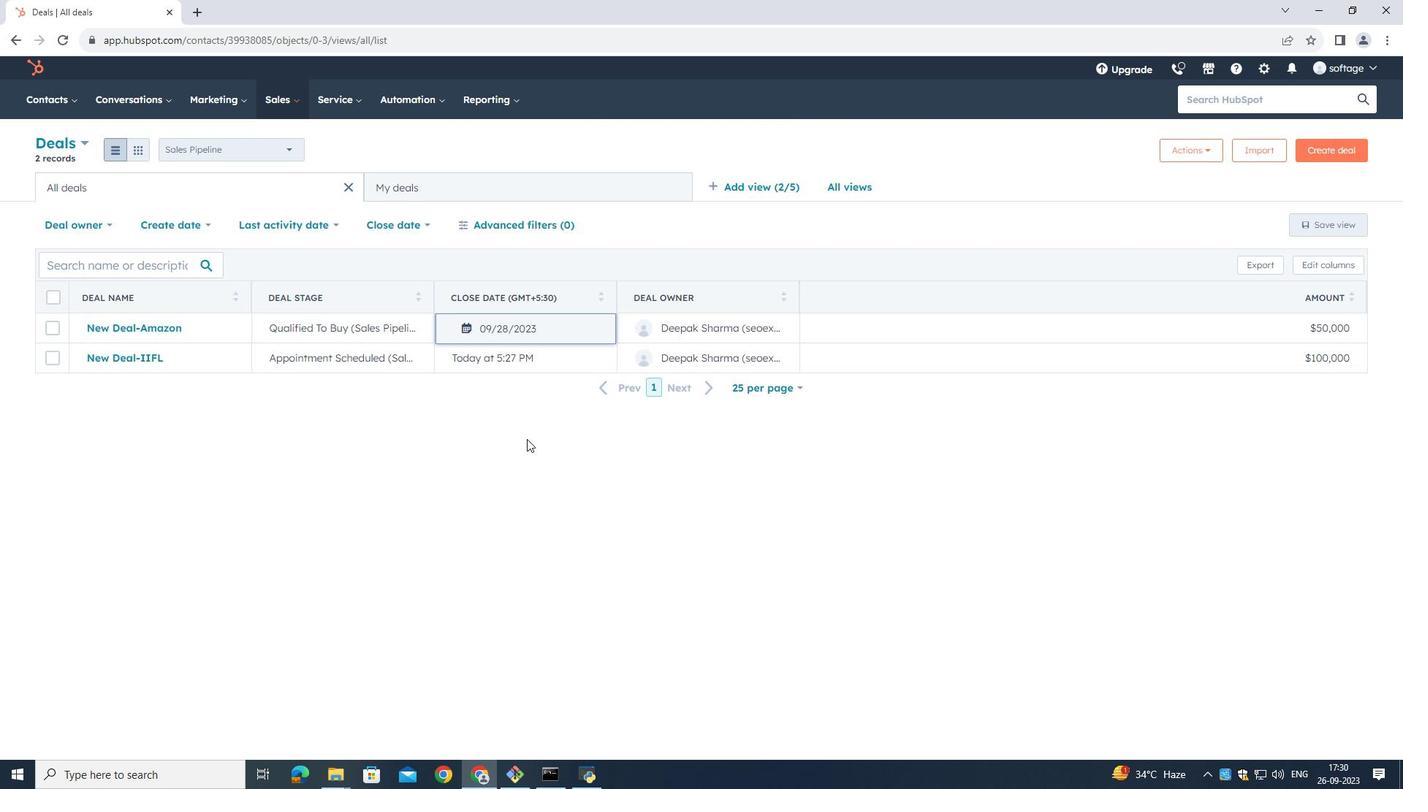 
Action: Mouse moved to (831, 214)
Screenshot: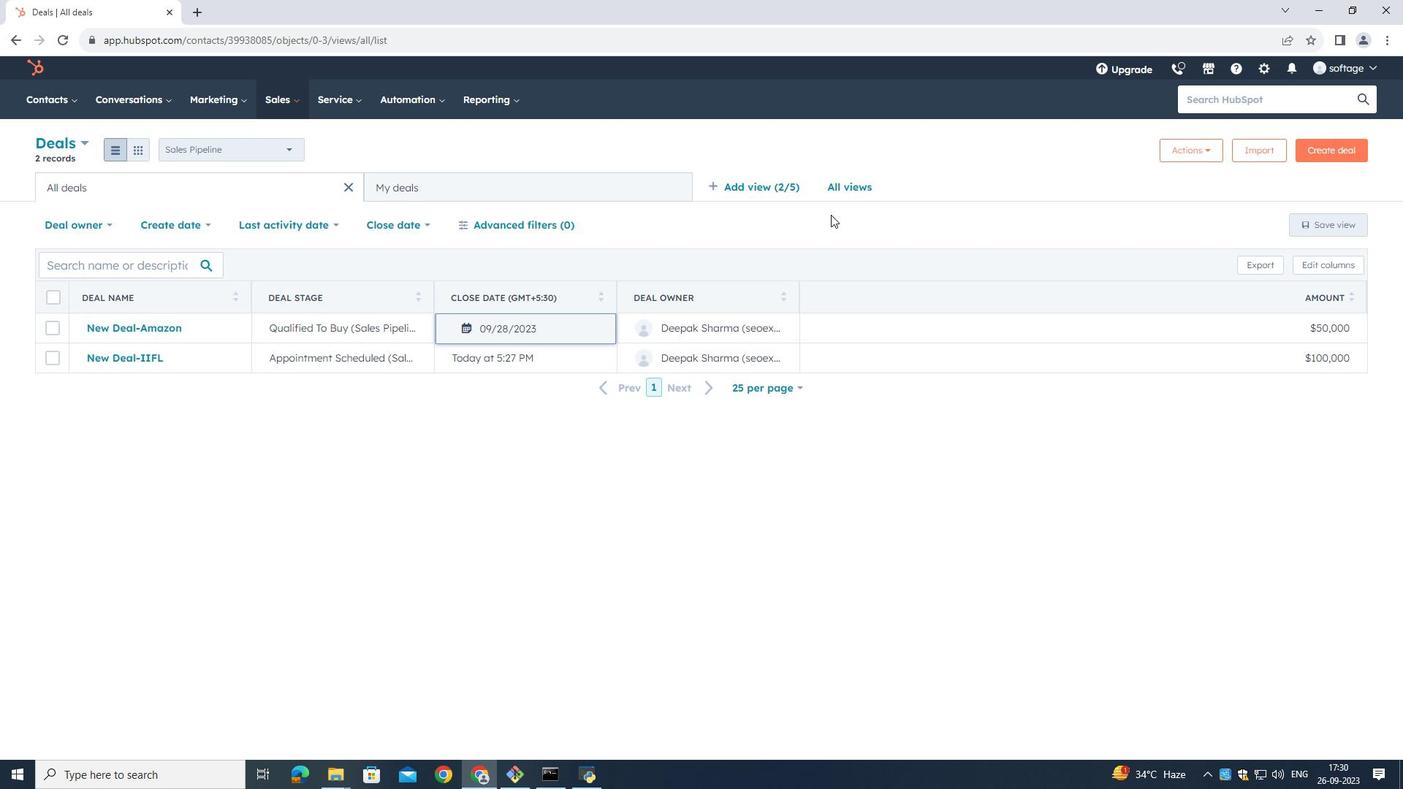 
Action: Mouse pressed left at (831, 214)
Screenshot: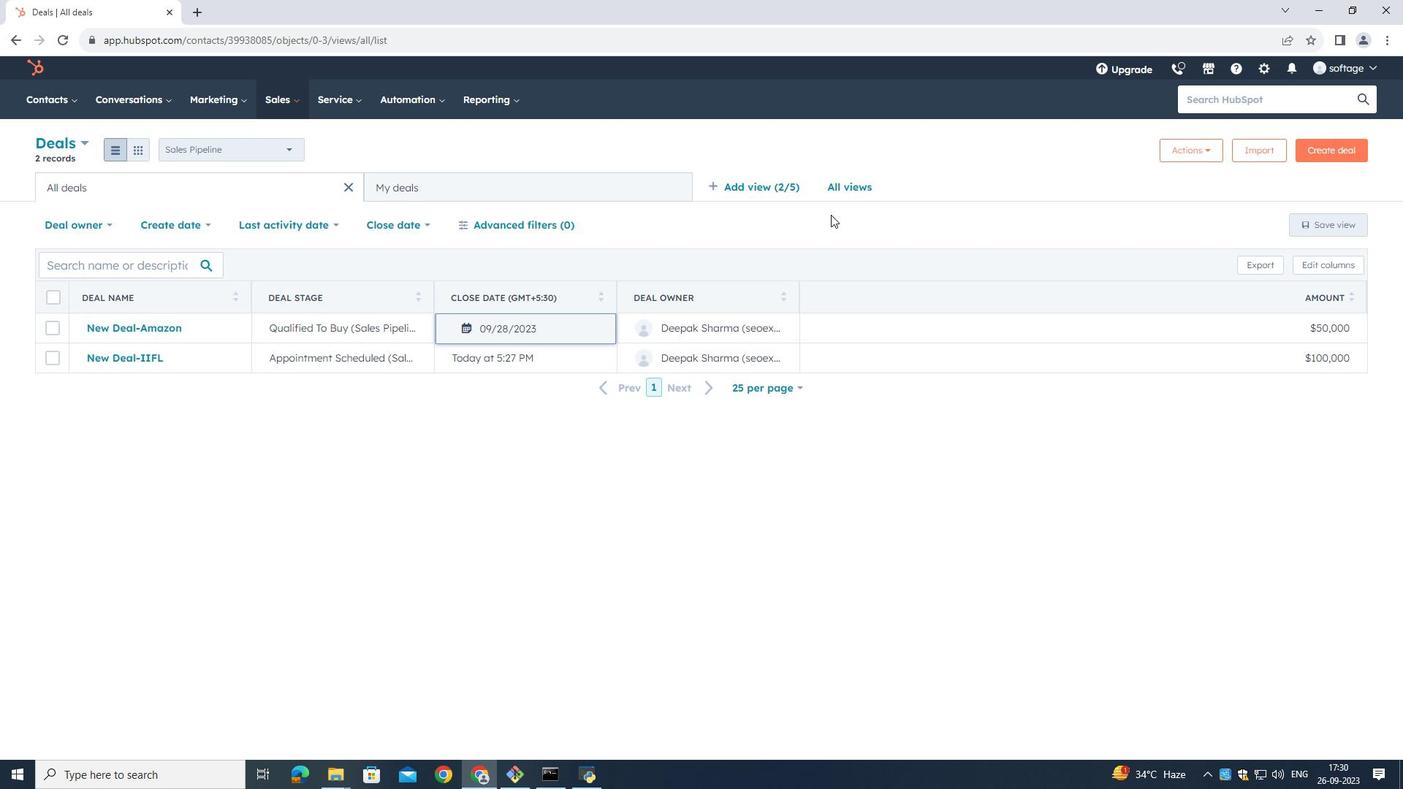 
Action: Mouse moved to (478, 185)
Screenshot: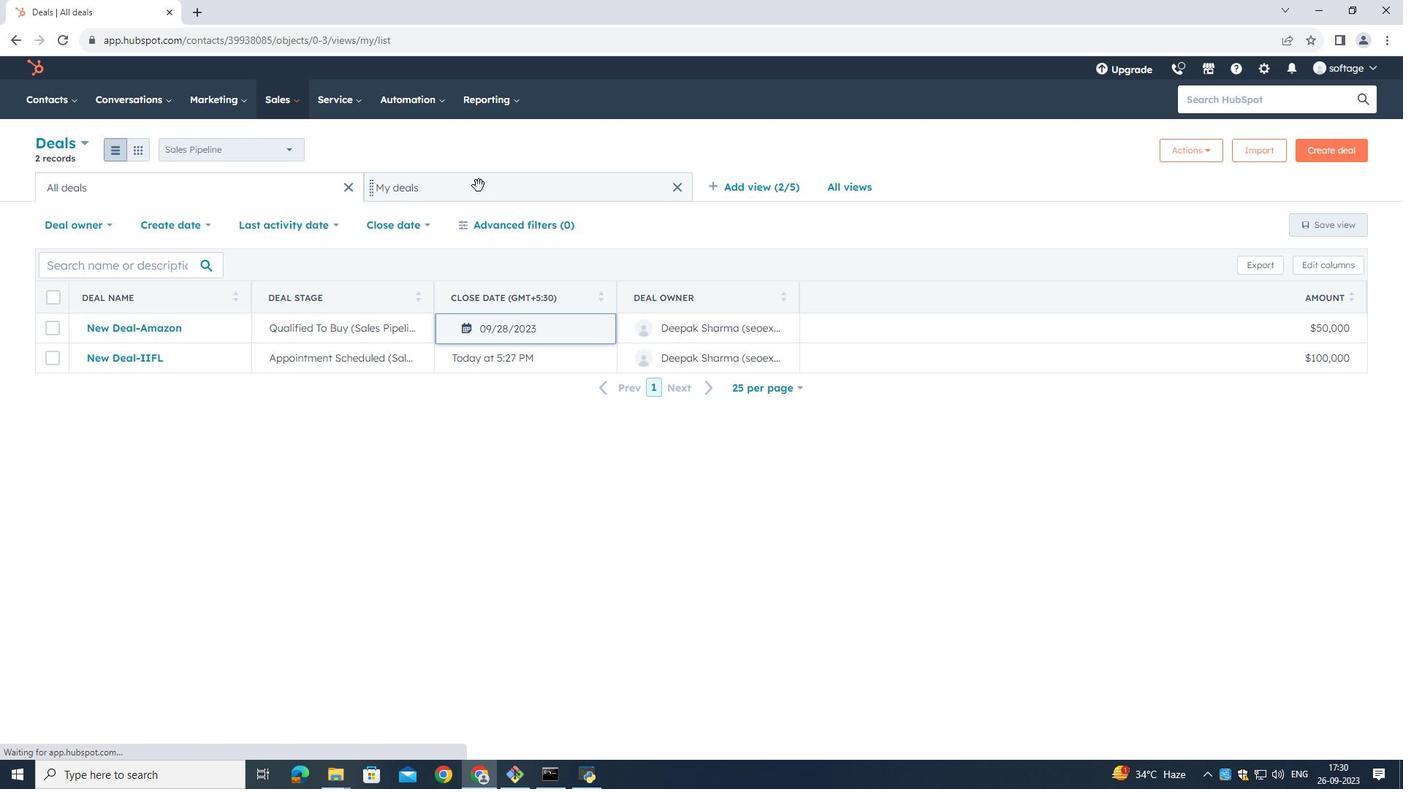
Action: Mouse pressed left at (478, 185)
Screenshot: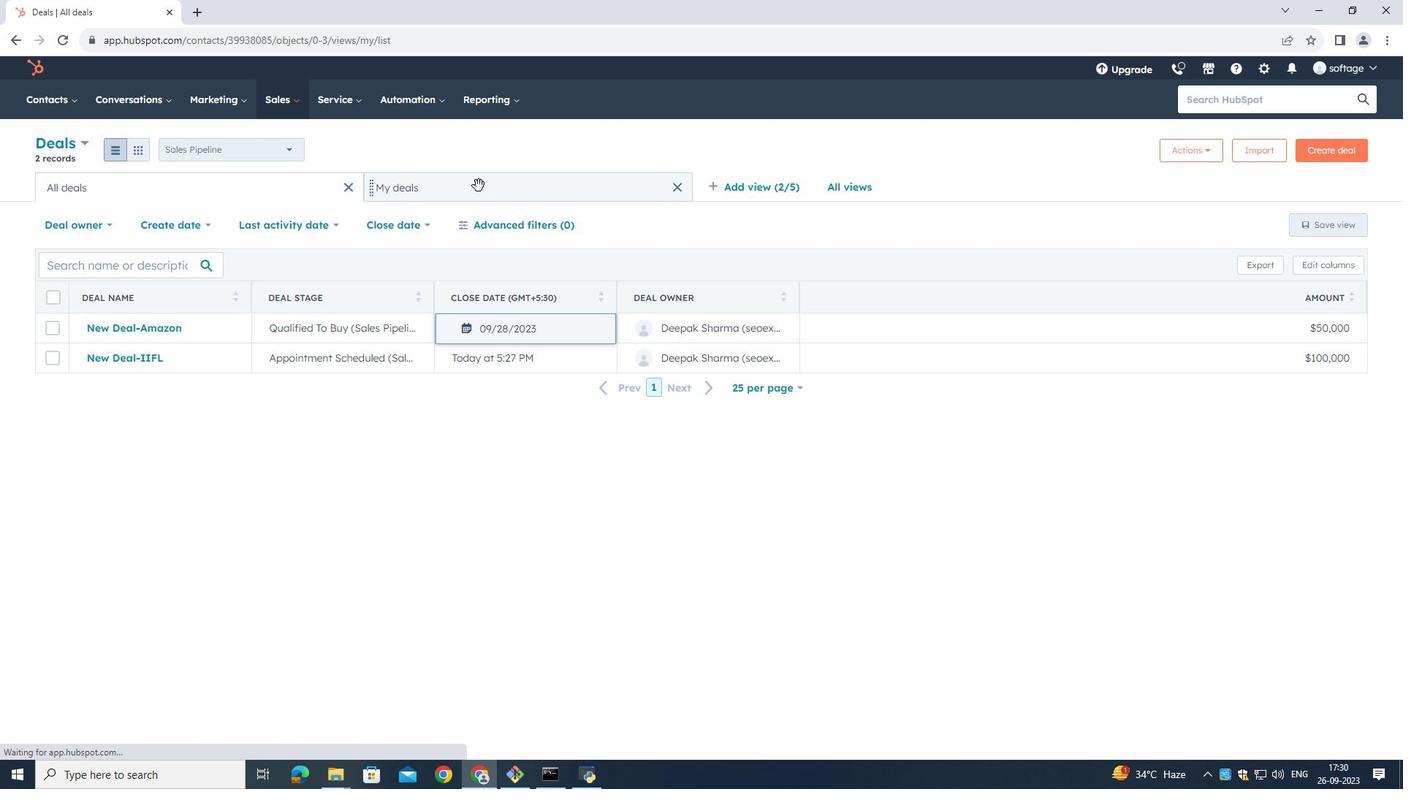 
Action: Mouse moved to (530, 326)
Screenshot: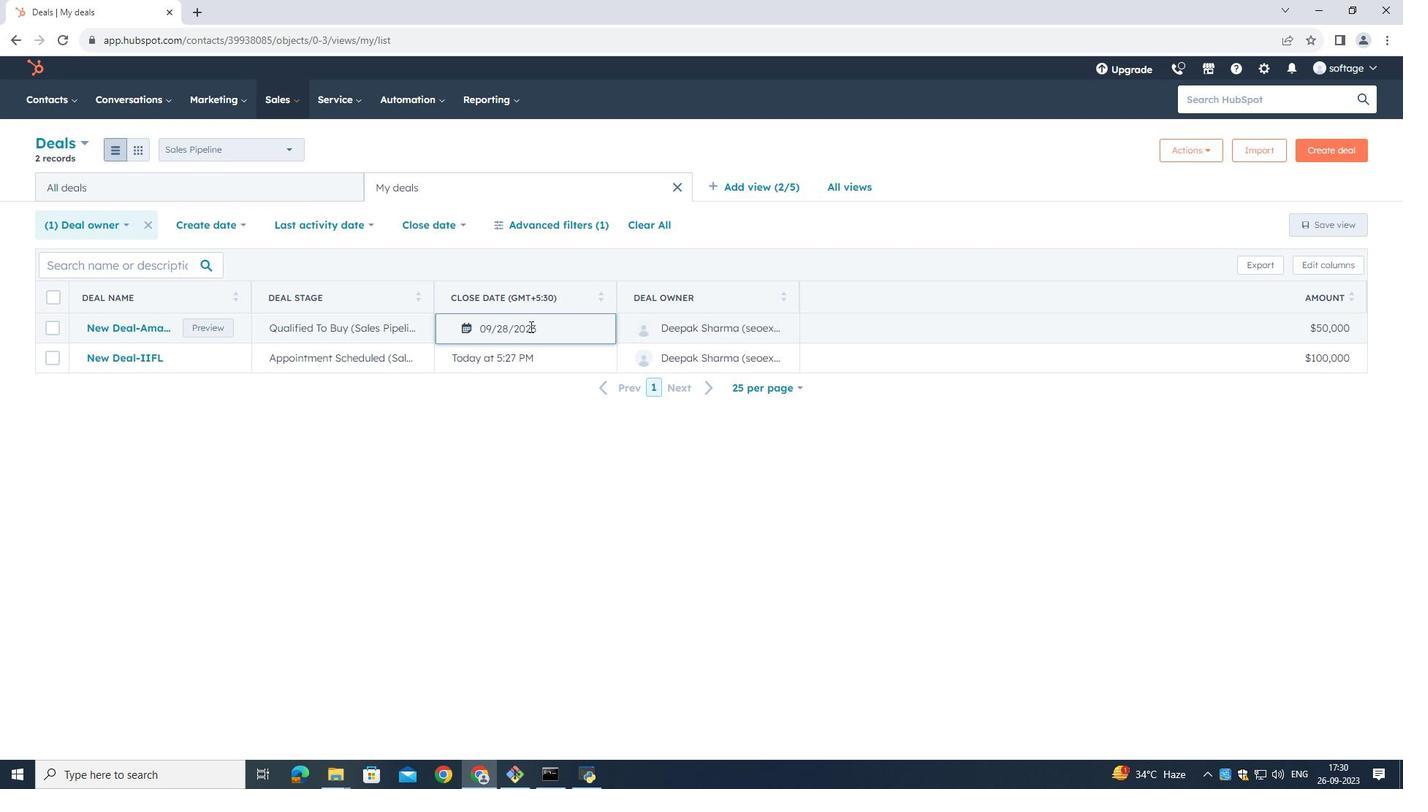 
Action: Mouse pressed left at (530, 326)
Screenshot: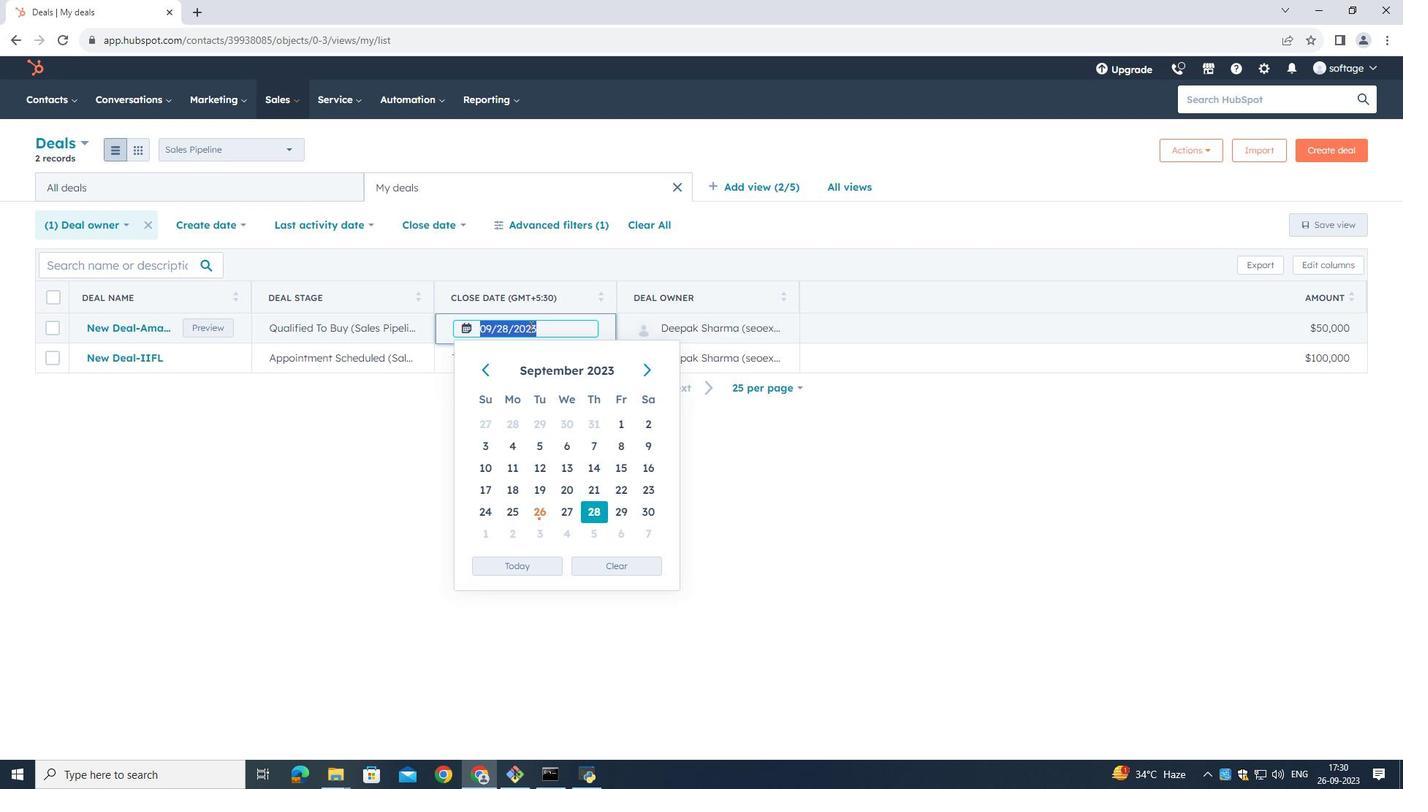 
Action: Mouse moved to (644, 368)
Screenshot: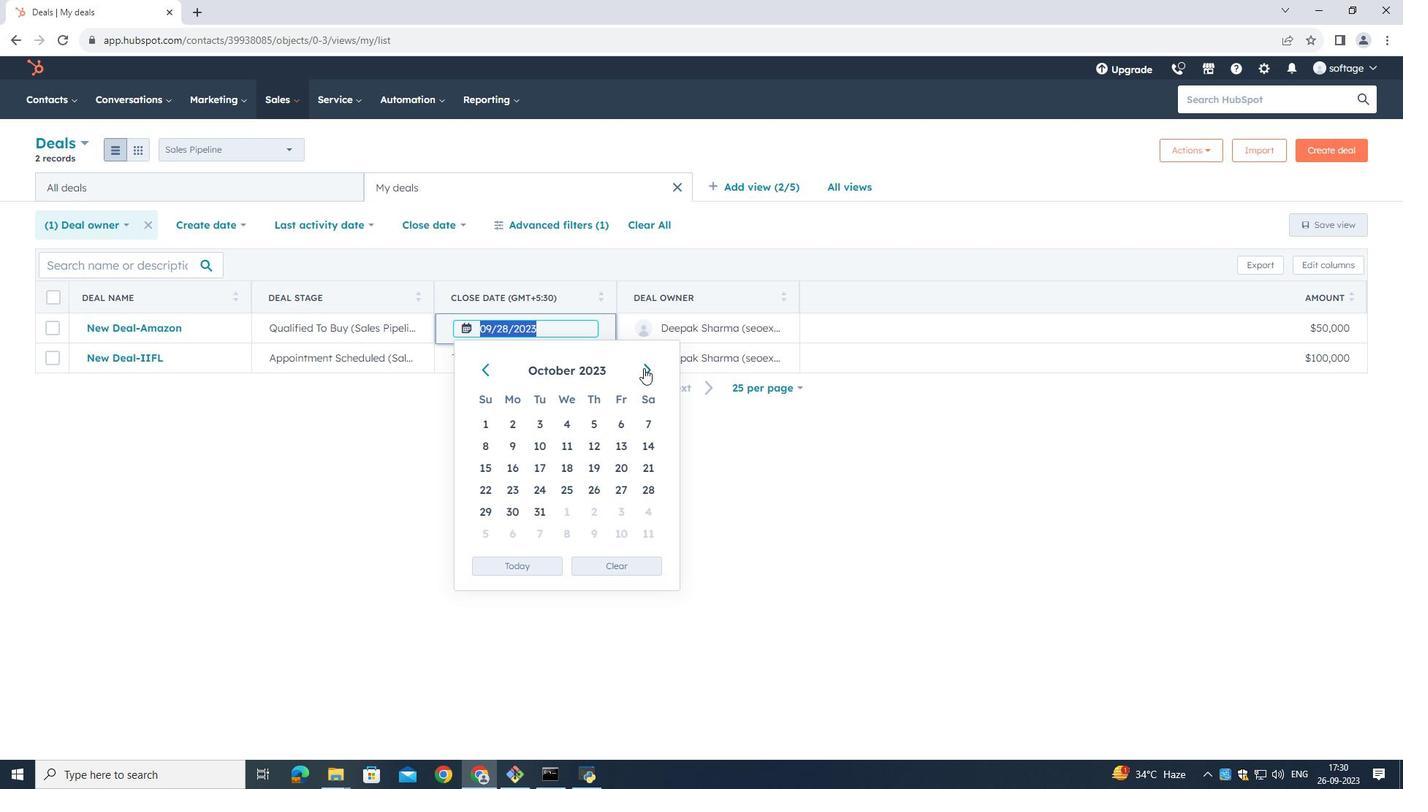 
Action: Mouse pressed left at (644, 368)
Screenshot: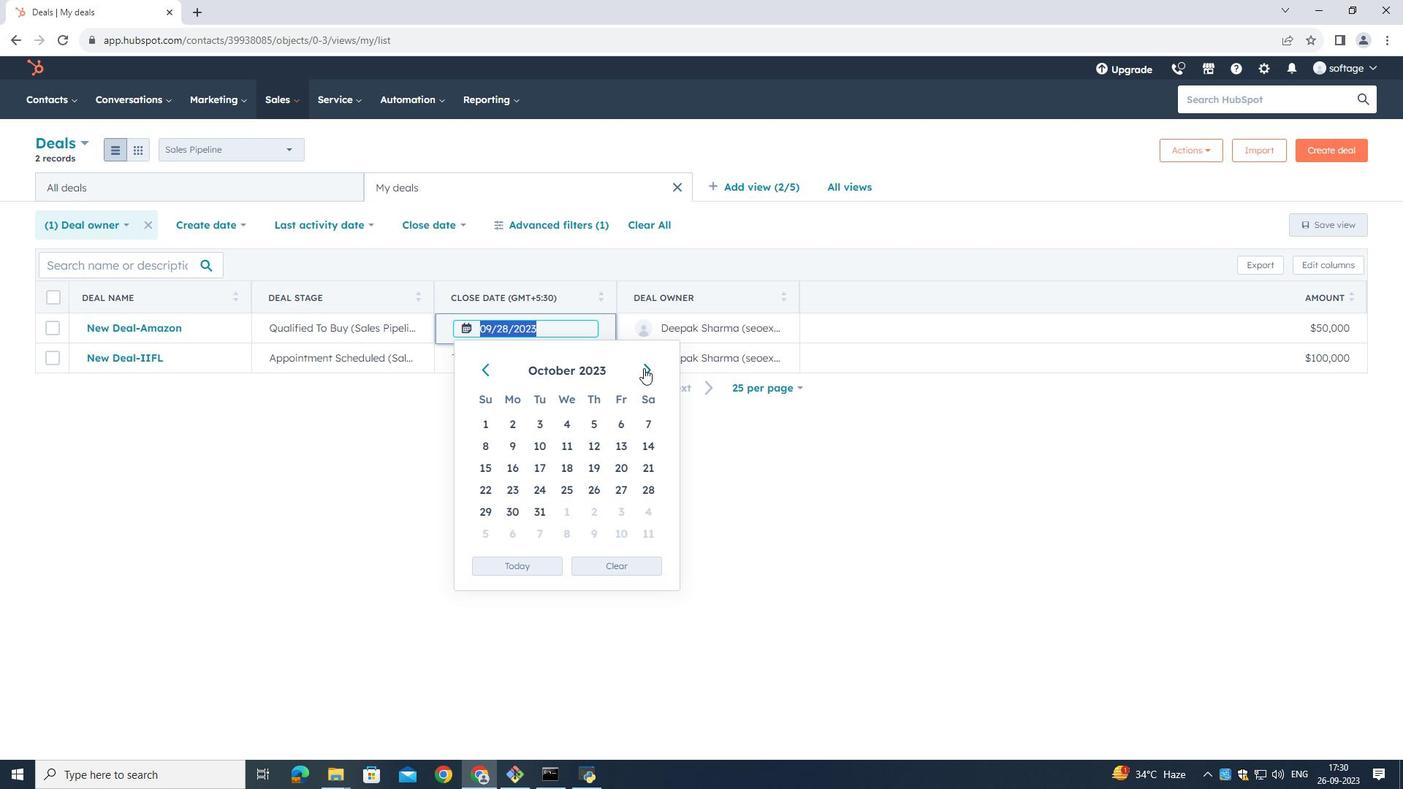 
Action: Mouse moved to (511, 427)
Screenshot: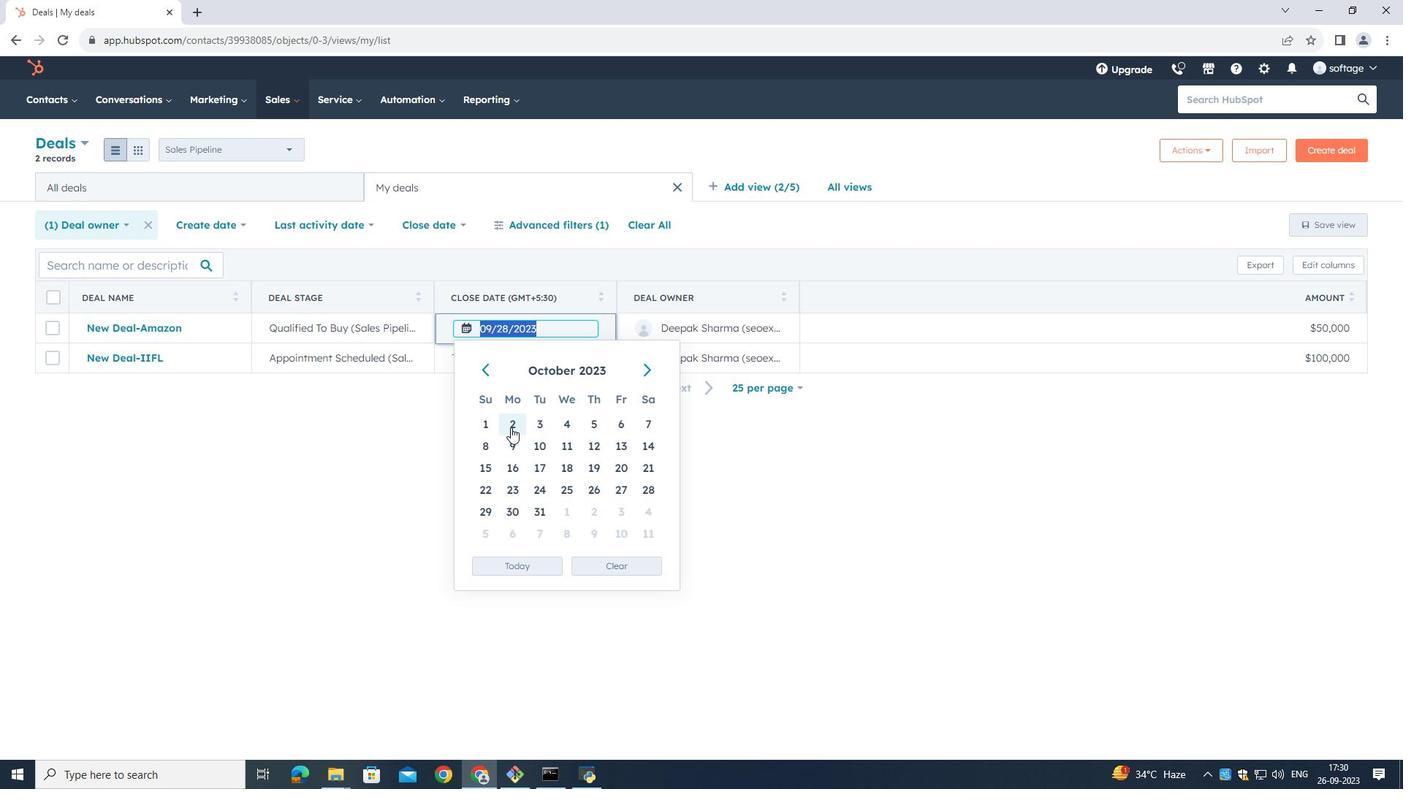 
Action: Mouse pressed left at (511, 427)
Screenshot: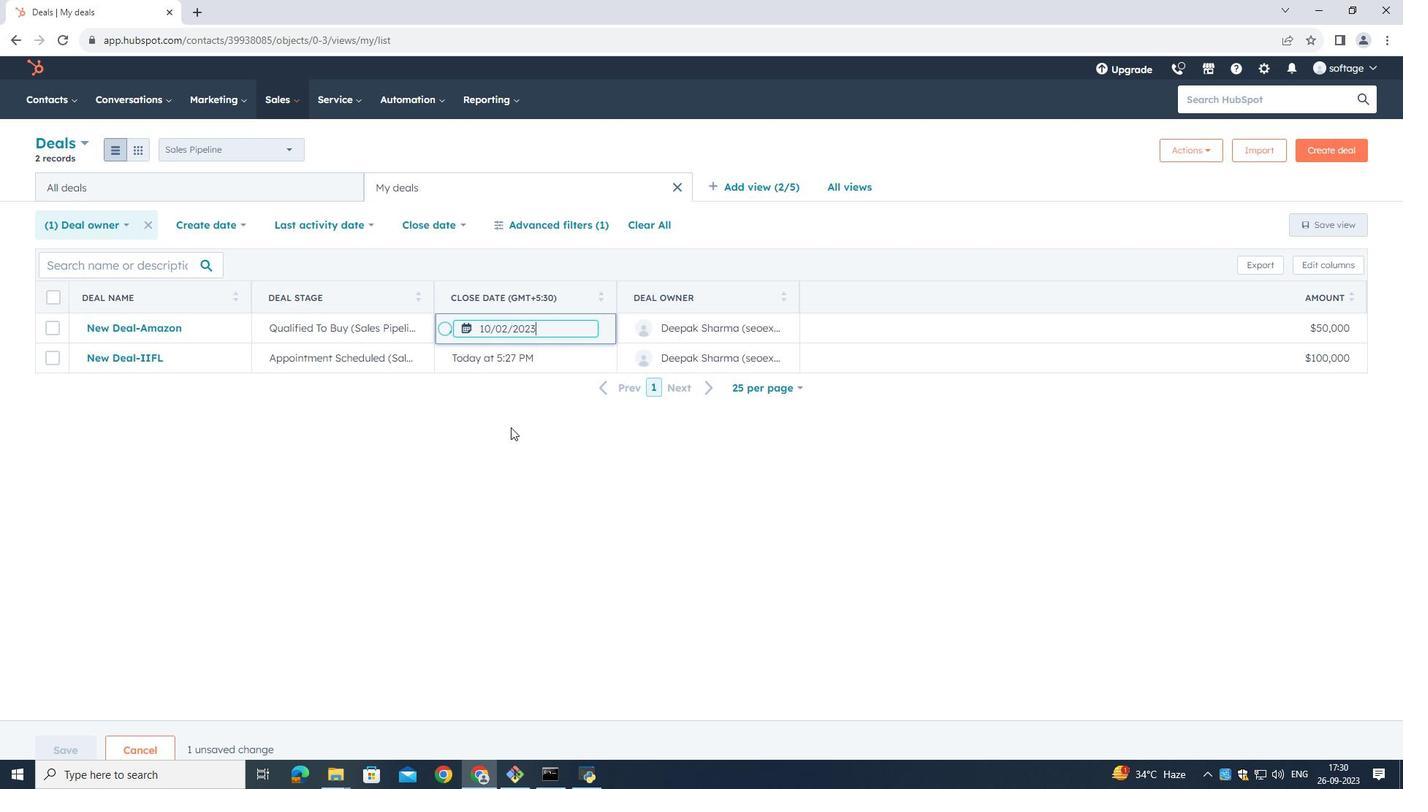 
Action: Mouse moved to (358, 330)
Screenshot: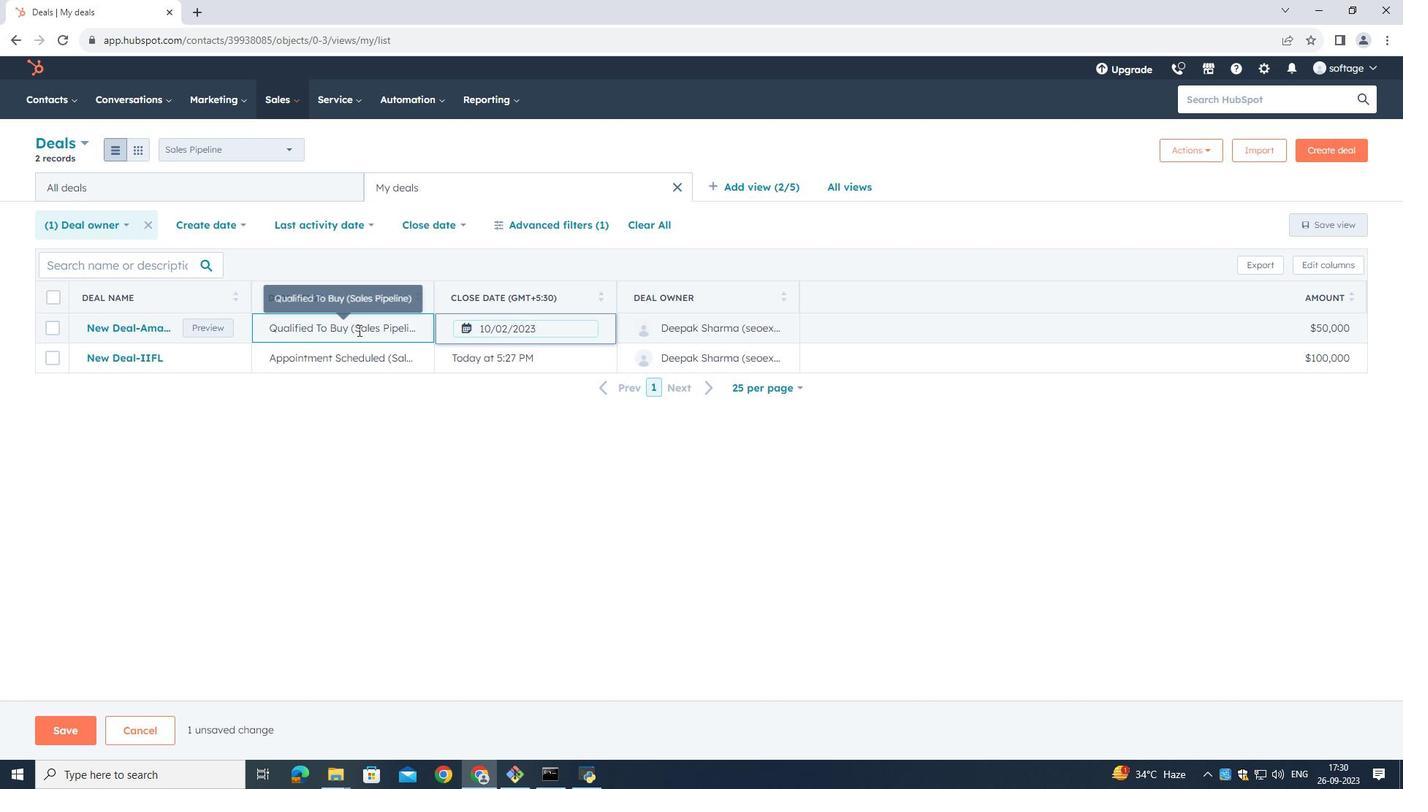 
Action: Mouse pressed left at (358, 330)
Screenshot: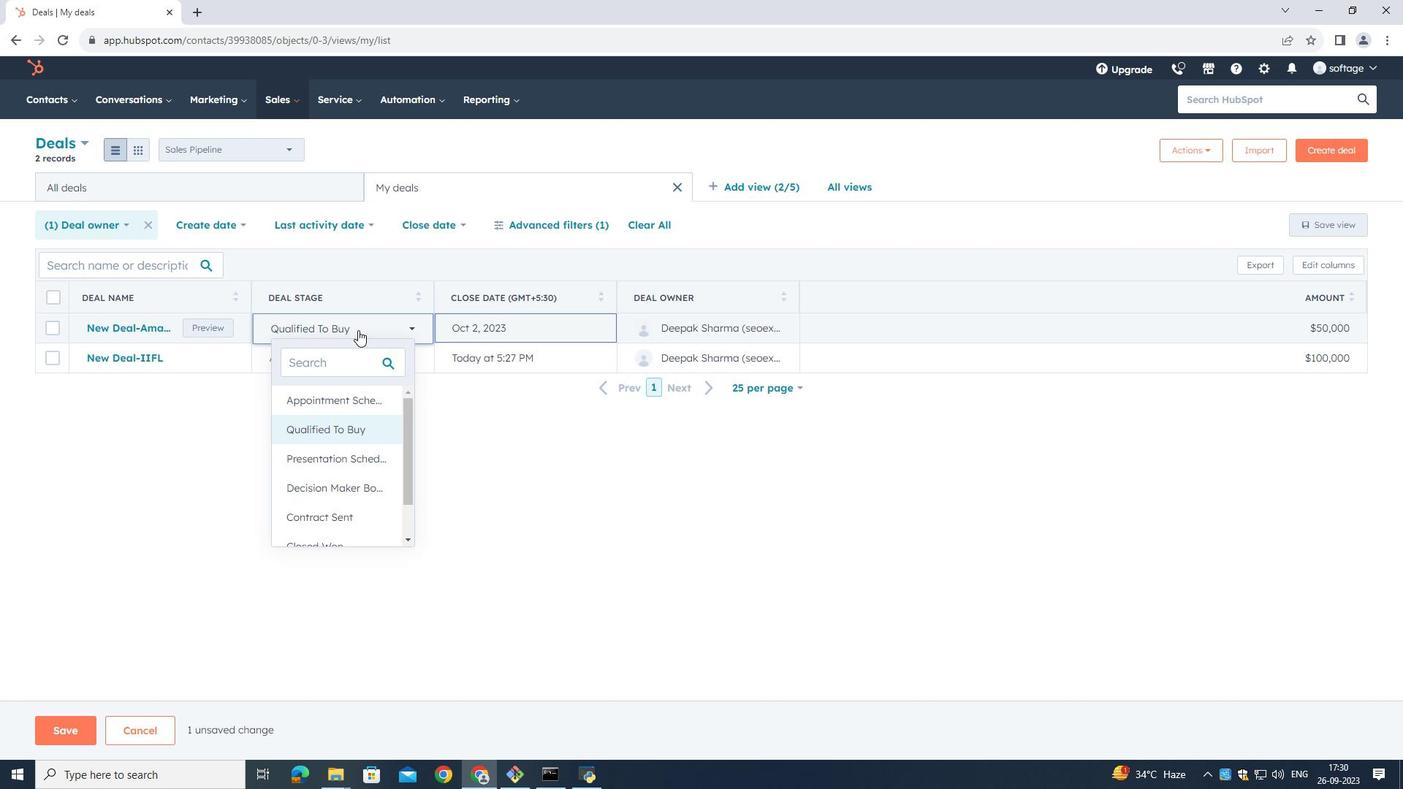
Action: Mouse moved to (351, 489)
Screenshot: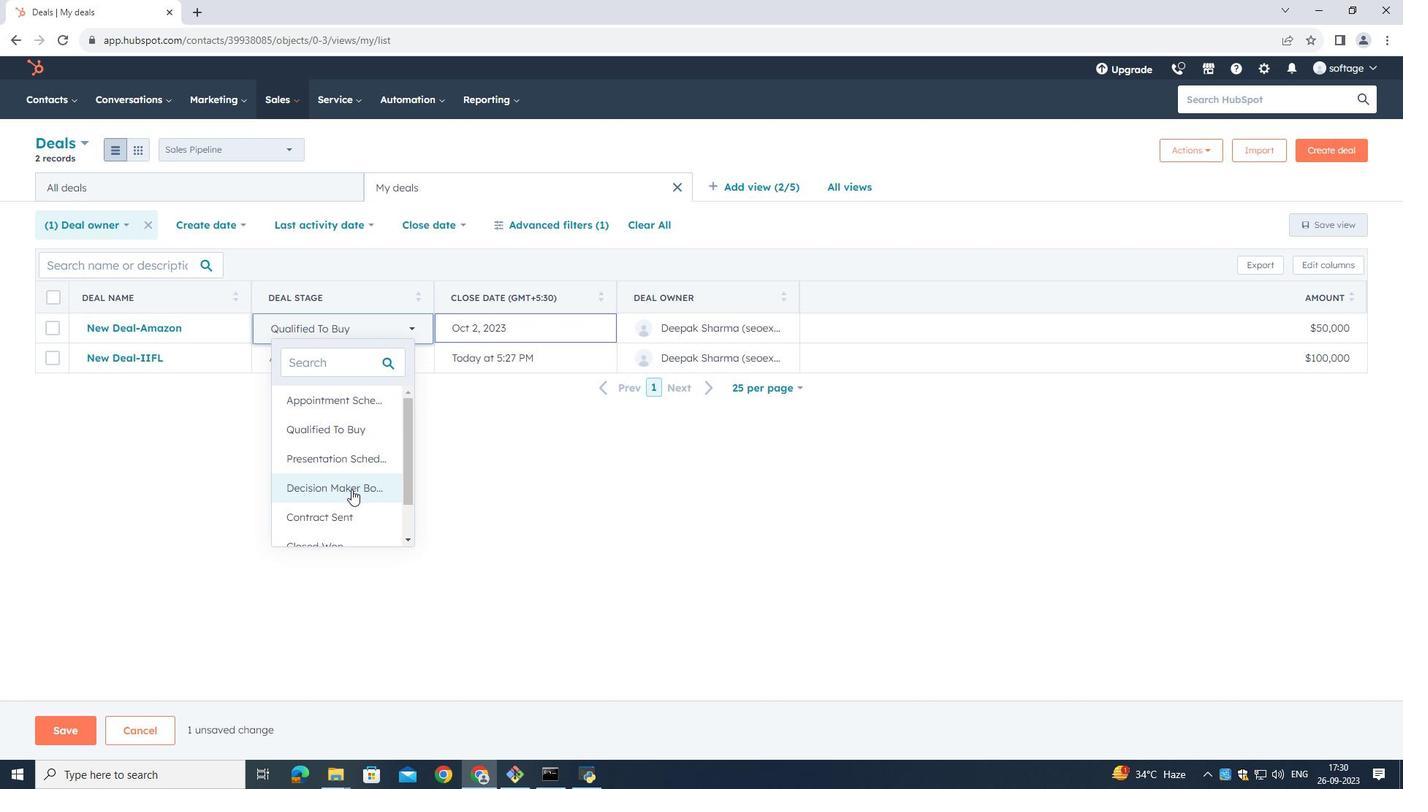 
Action: Mouse scrolled (351, 489) with delta (0, 0)
Screenshot: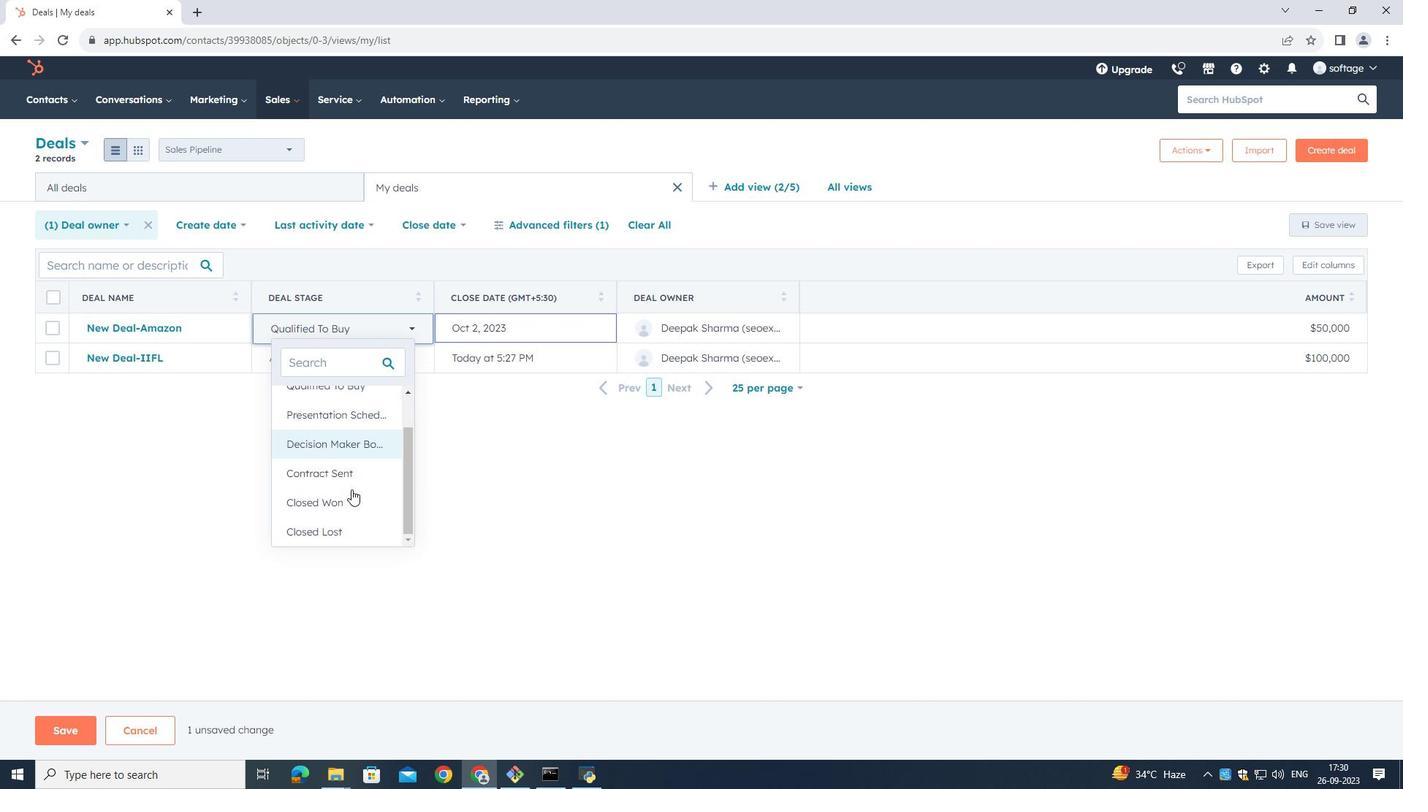 
Action: Mouse moved to (340, 470)
Screenshot: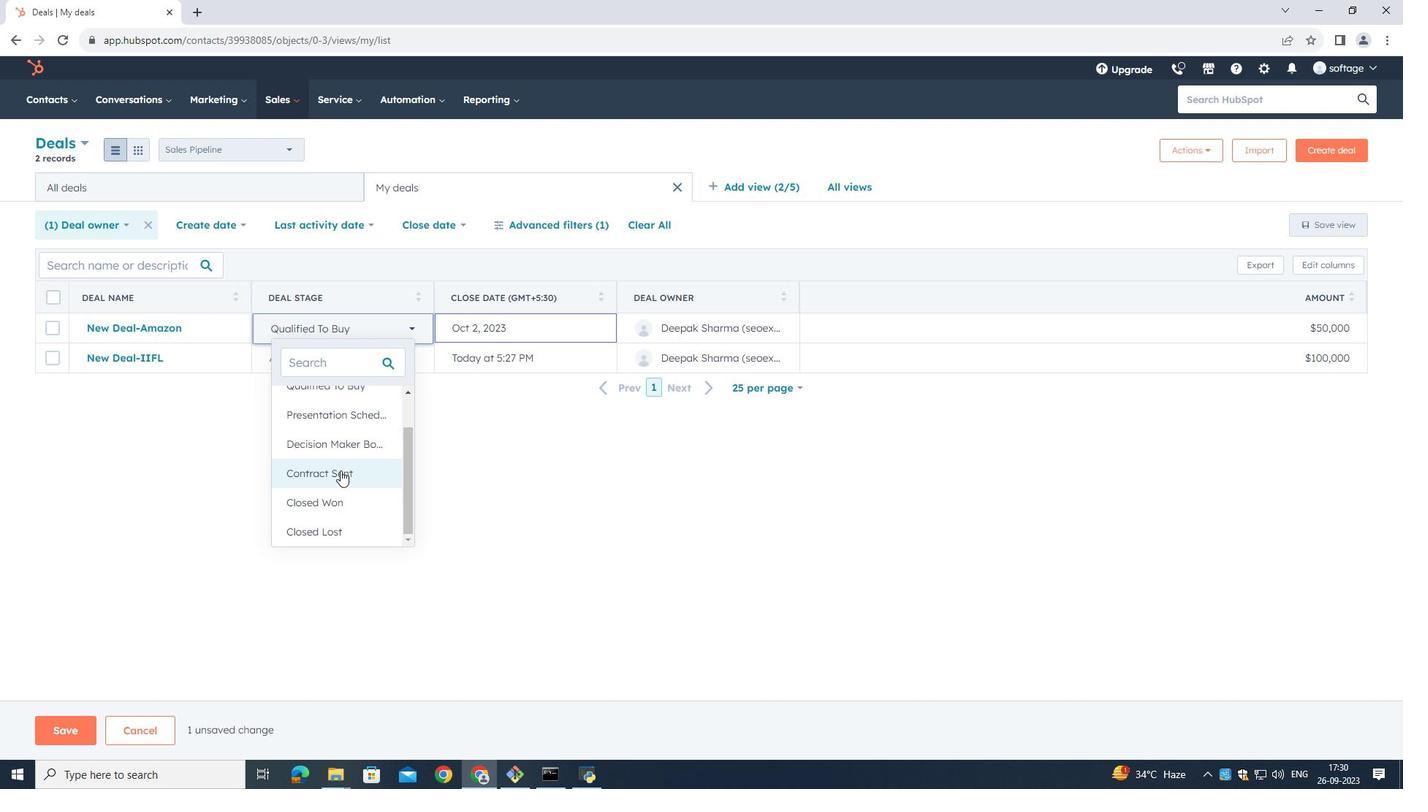 
Action: Mouse pressed left at (340, 470)
Screenshot: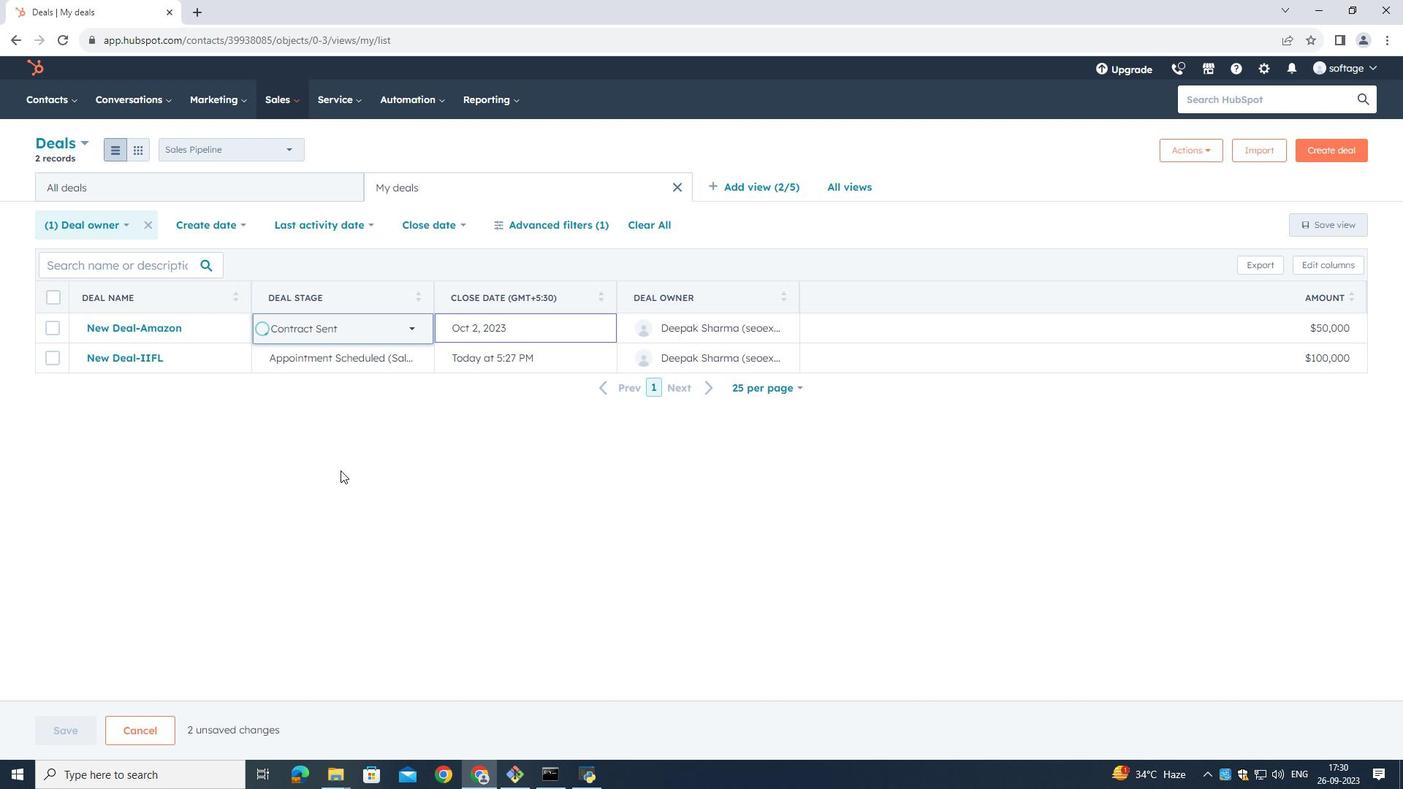 
Action: Mouse moved to (56, 731)
Screenshot: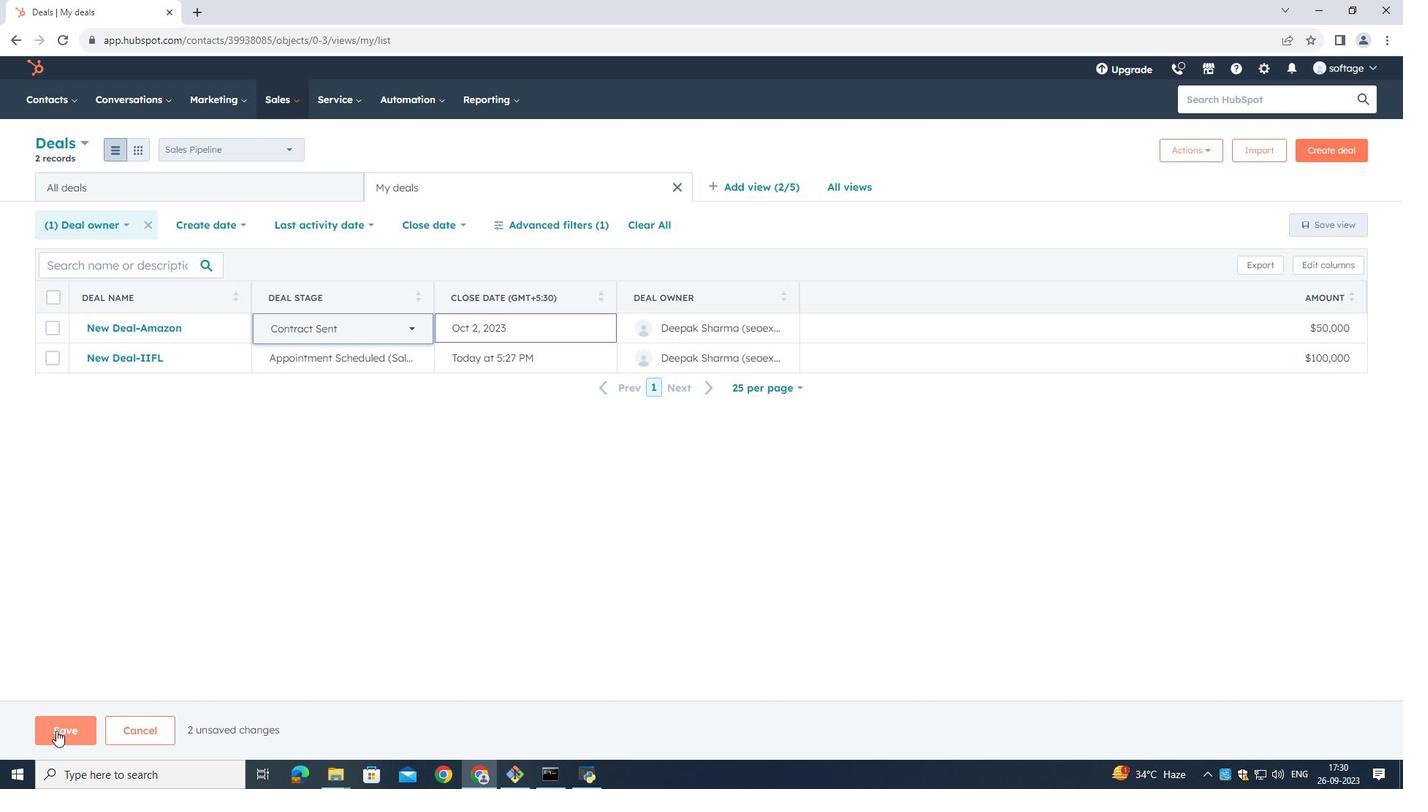 
Action: Mouse pressed left at (56, 731)
Screenshot: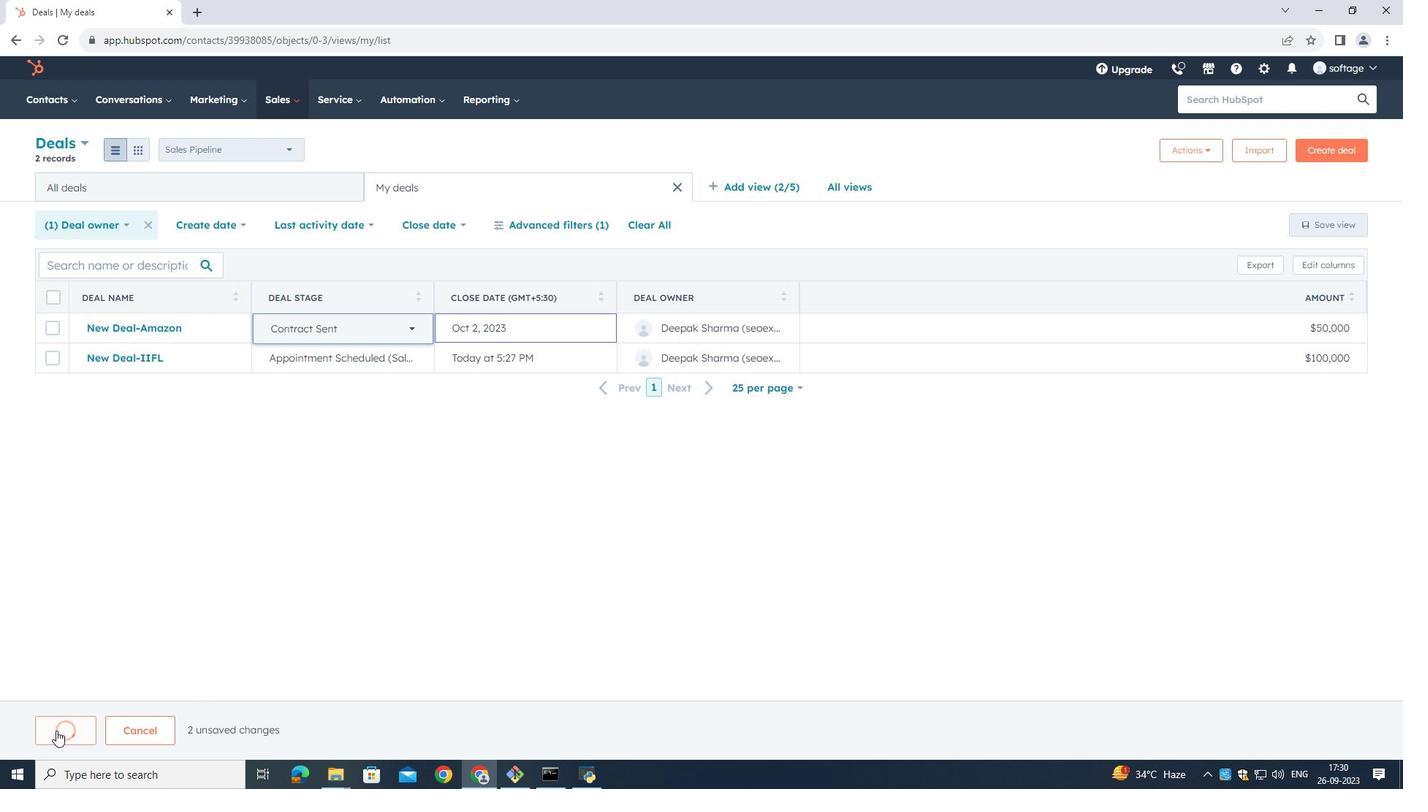 
Action: Mouse moved to (533, 333)
Screenshot: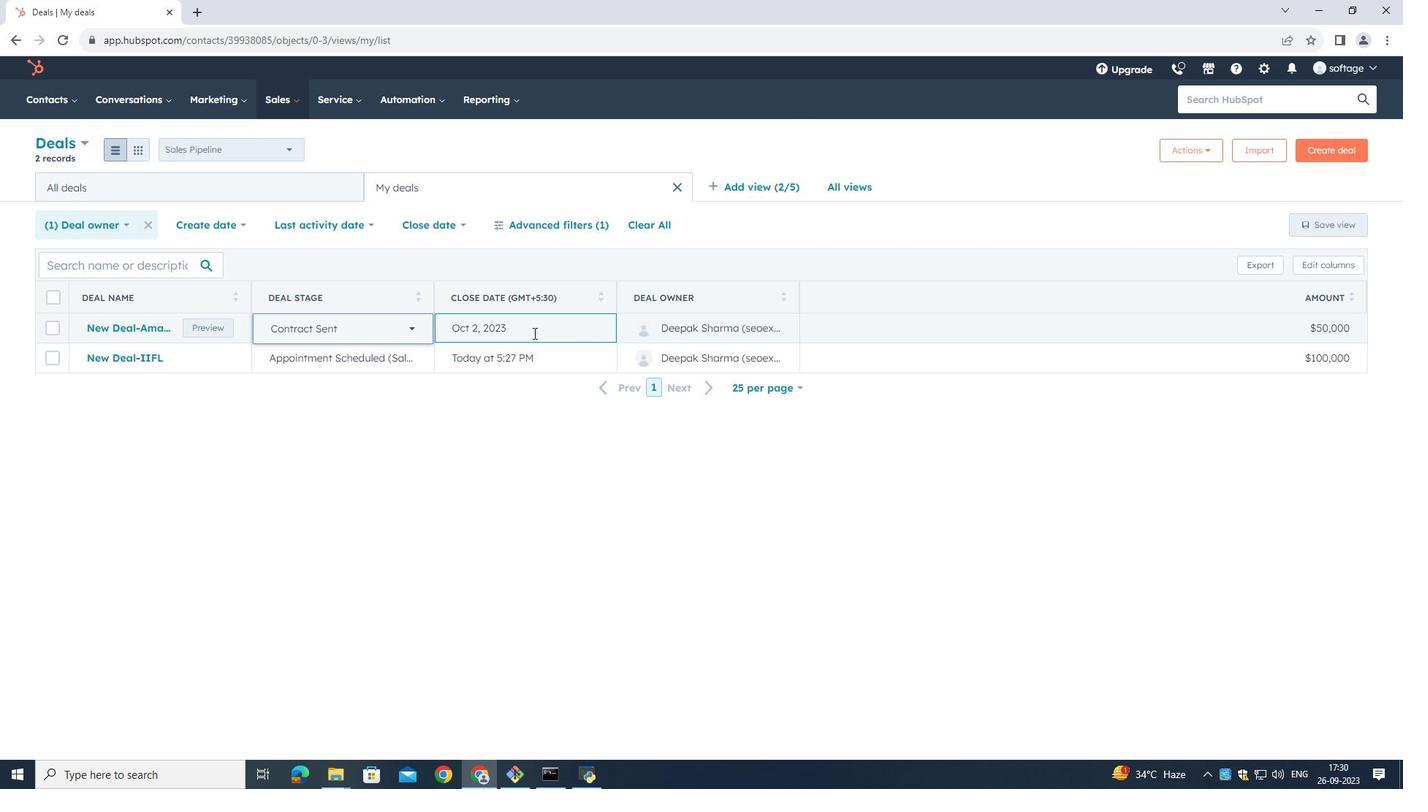
Action: Mouse pressed left at (533, 333)
Screenshot: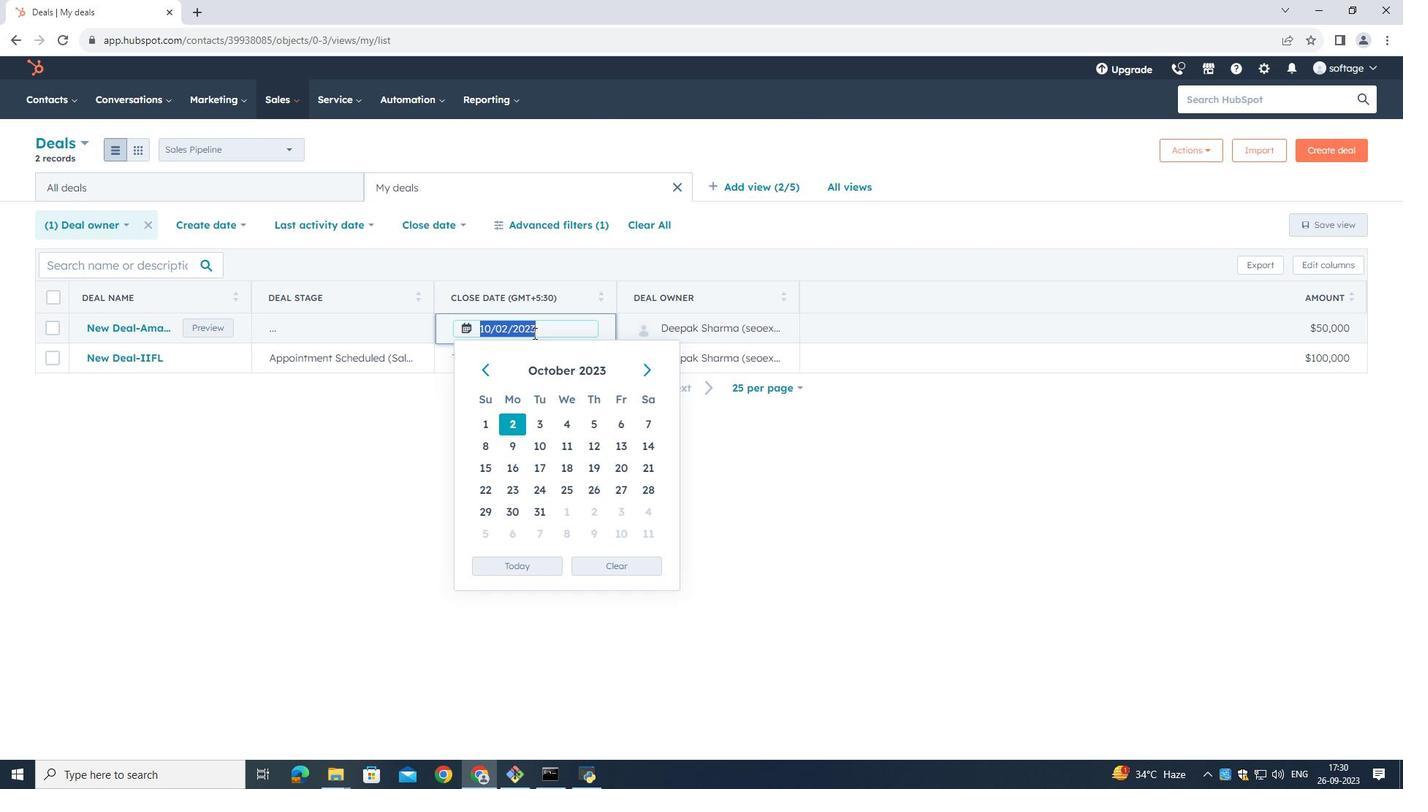 
Action: Mouse moved to (594, 423)
Screenshot: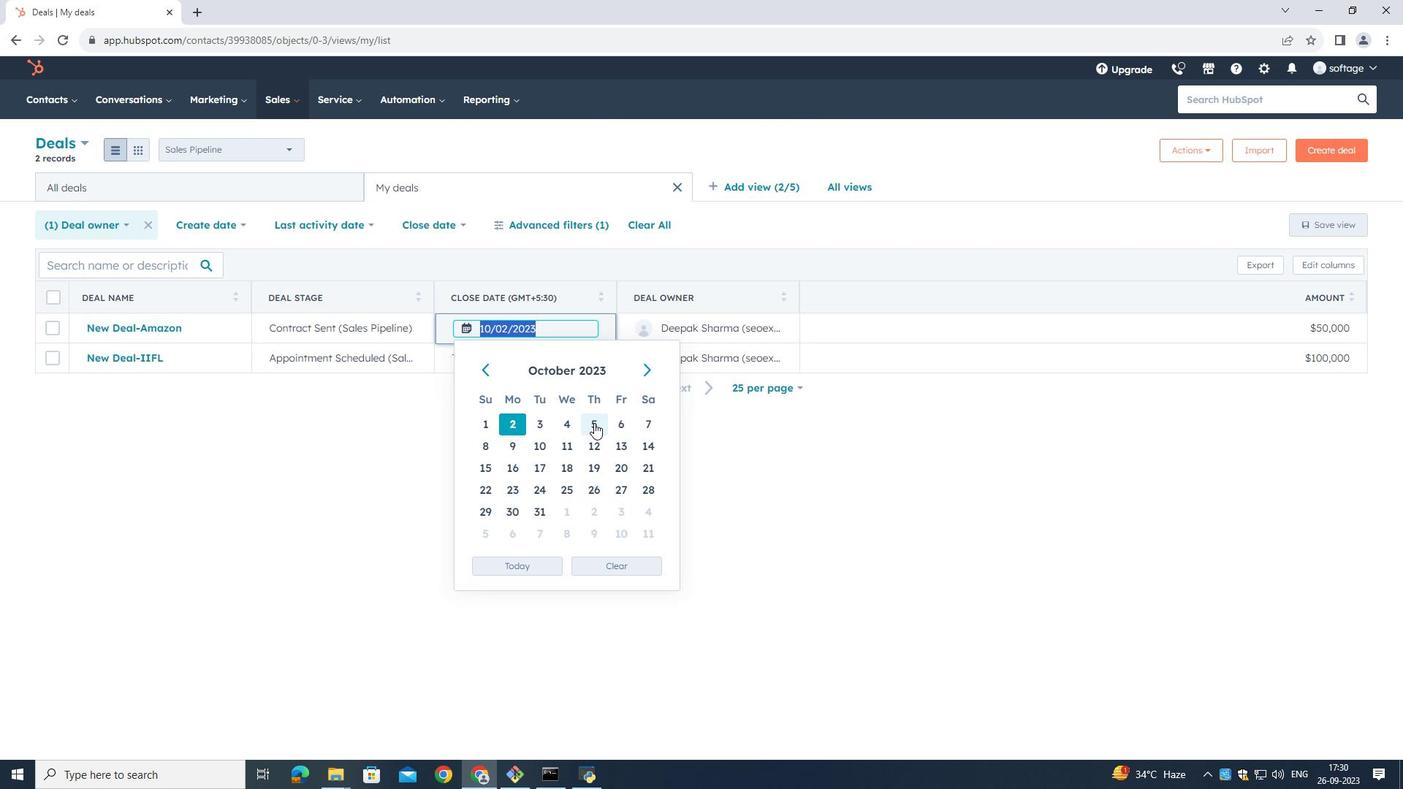 
Action: Mouse pressed left at (594, 423)
Screenshot: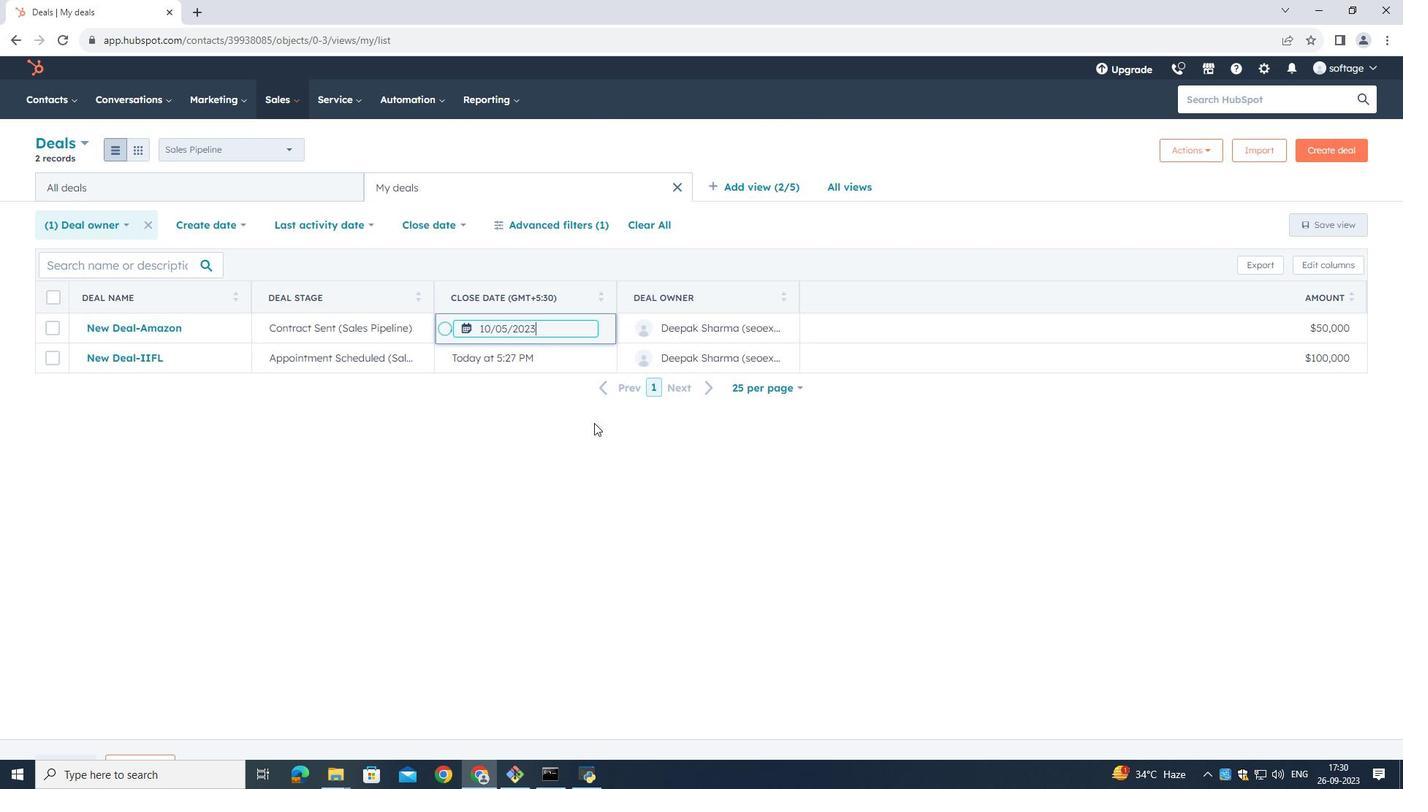 
Action: Mouse moved to (375, 325)
Screenshot: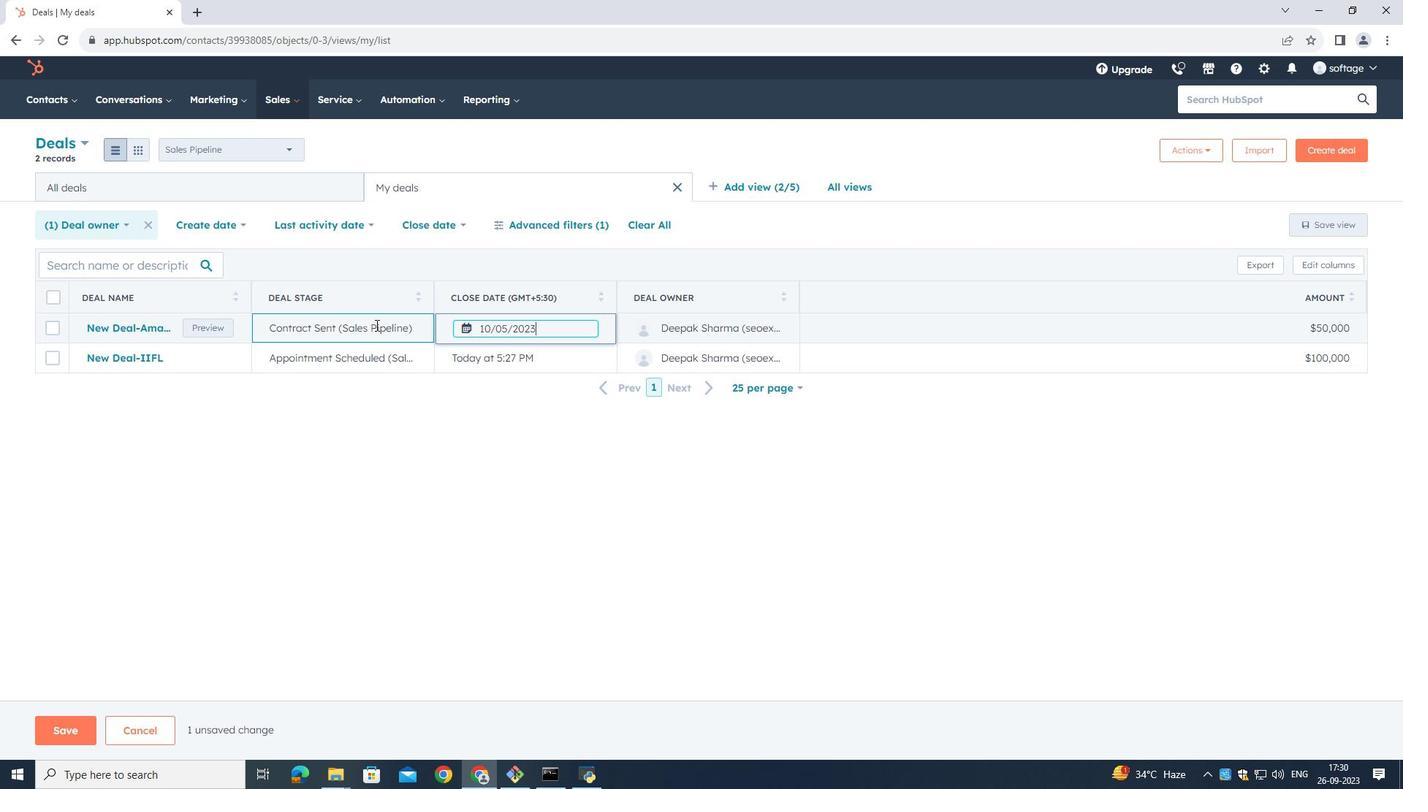 
Action: Mouse pressed left at (375, 325)
Screenshot: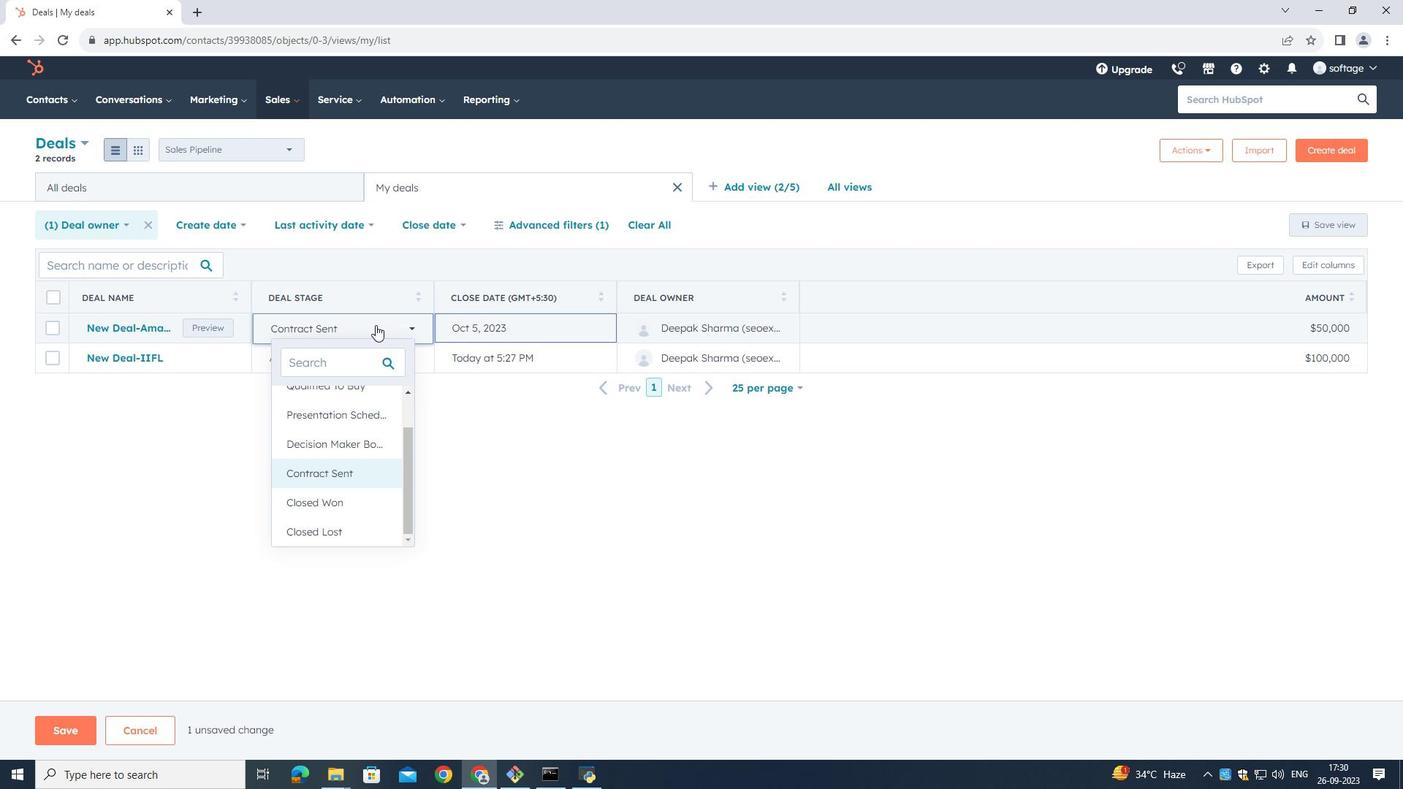 
Action: Mouse moved to (328, 482)
Screenshot: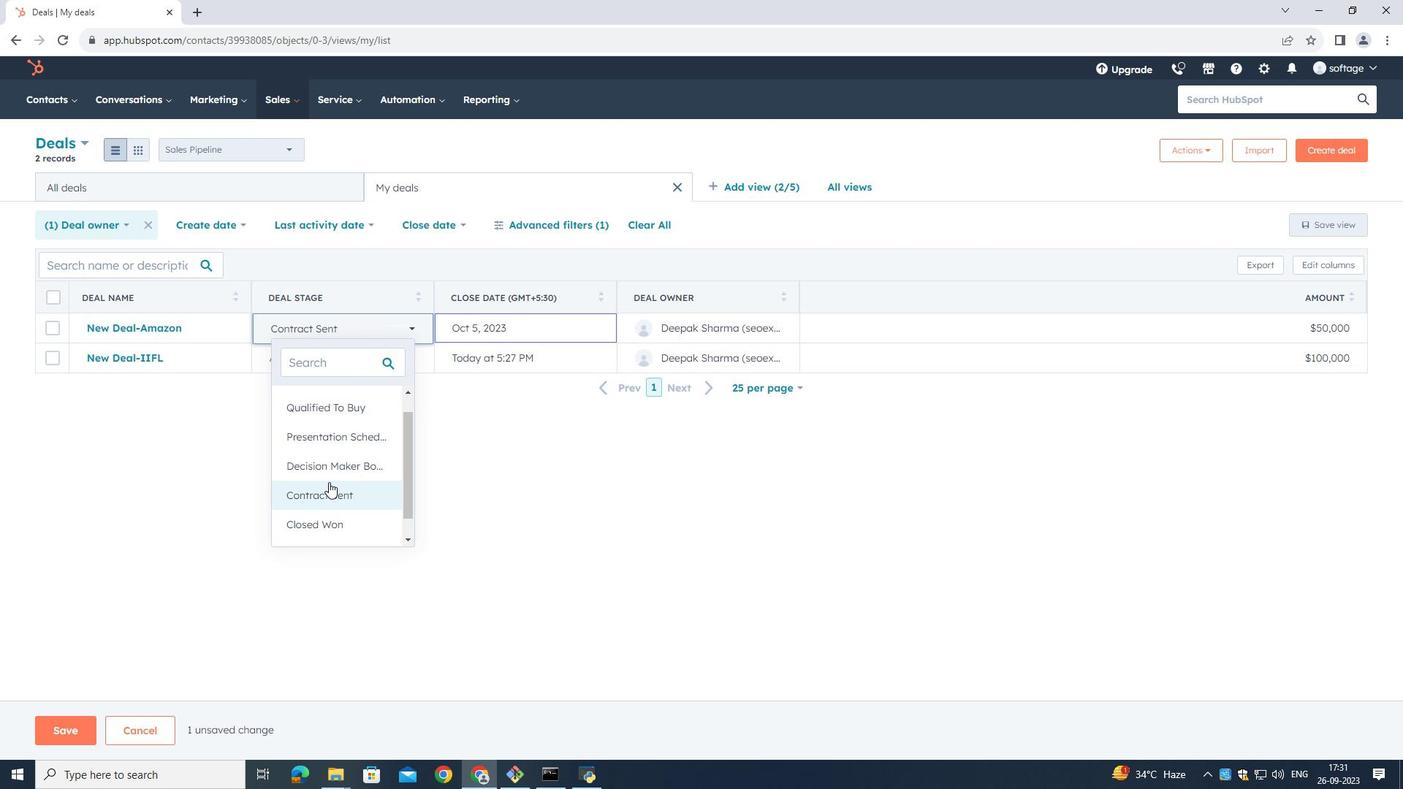 
Action: Mouse scrolled (328, 483) with delta (0, 0)
Screenshot: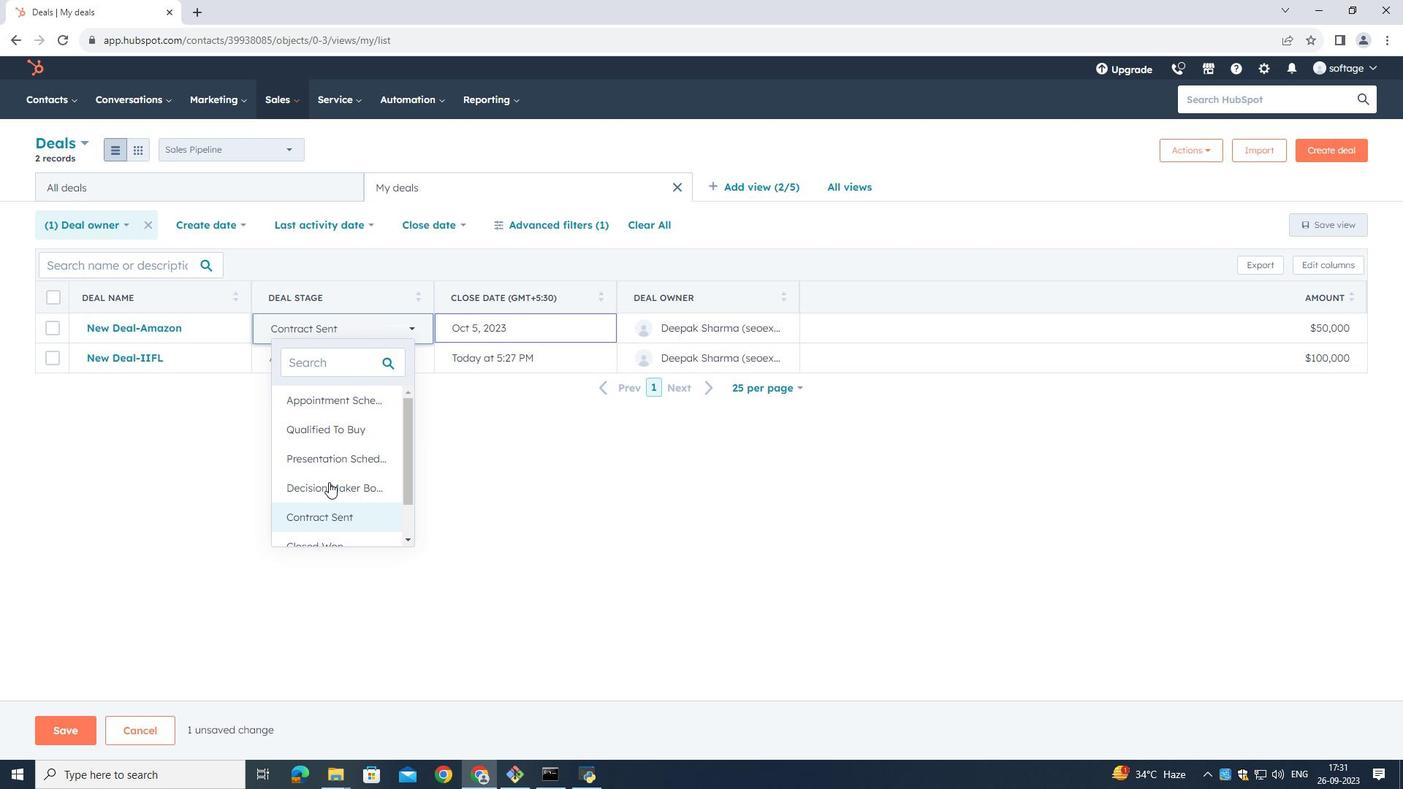 
Action: Mouse scrolled (328, 483) with delta (0, 0)
Screenshot: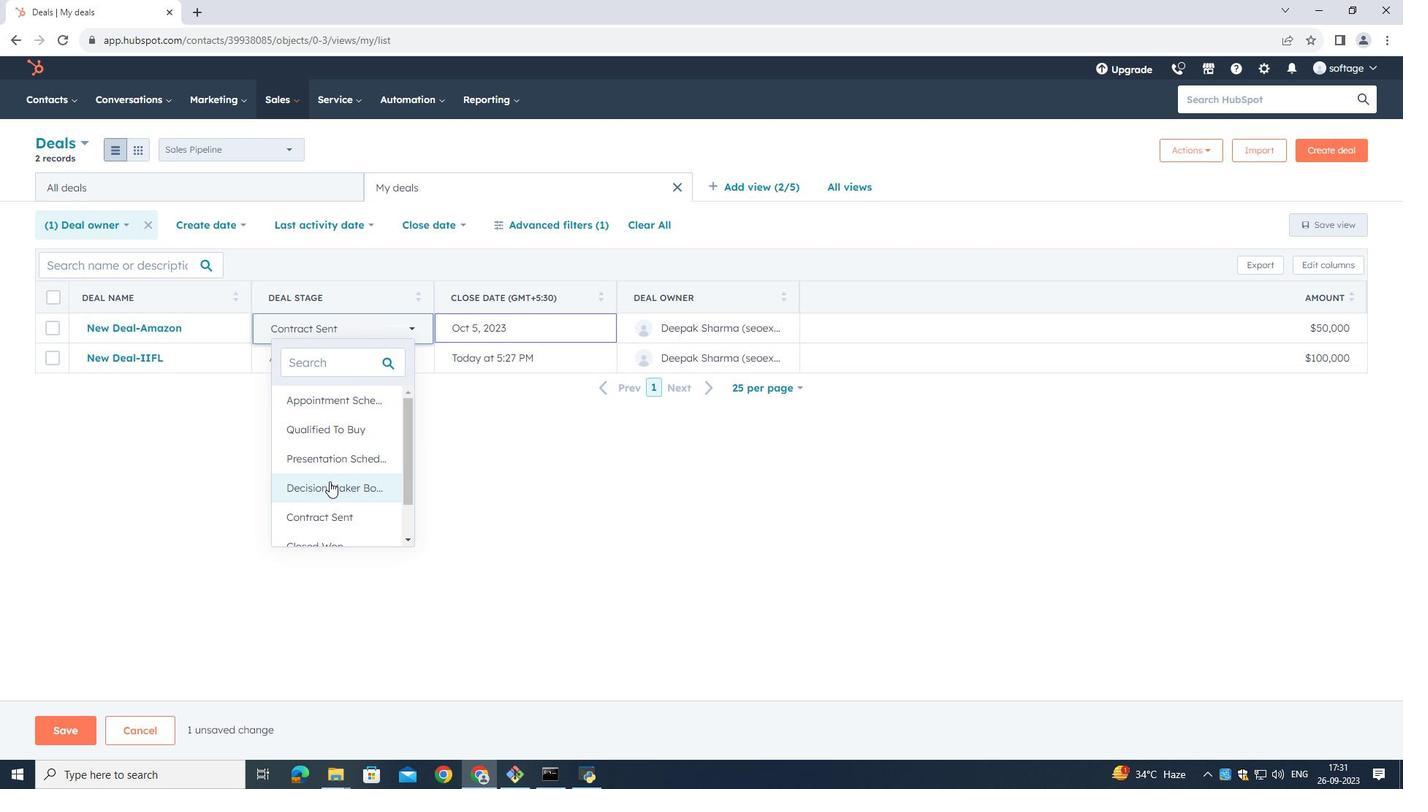 
Action: Mouse moved to (329, 481)
Screenshot: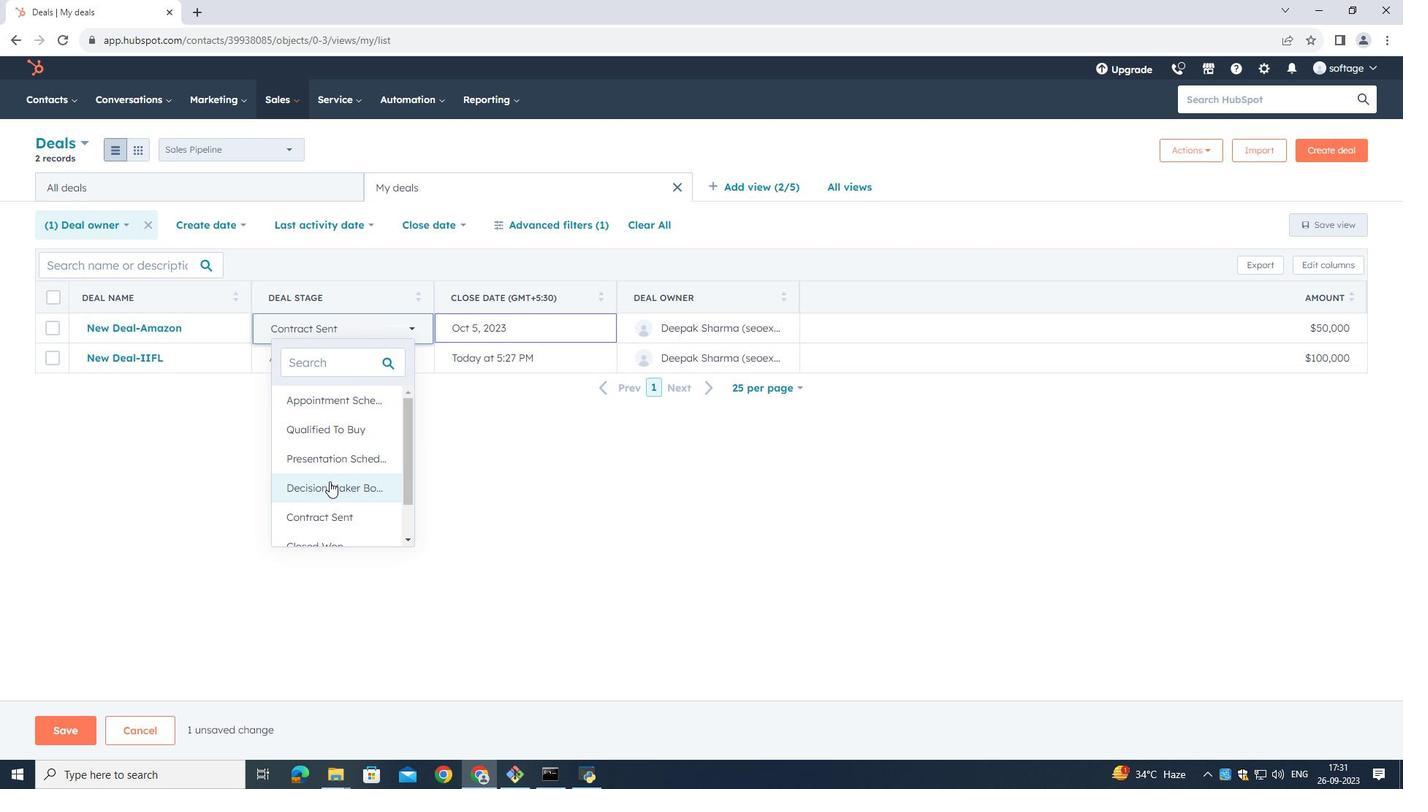 
Action: Mouse scrolled (329, 481) with delta (0, 0)
Screenshot: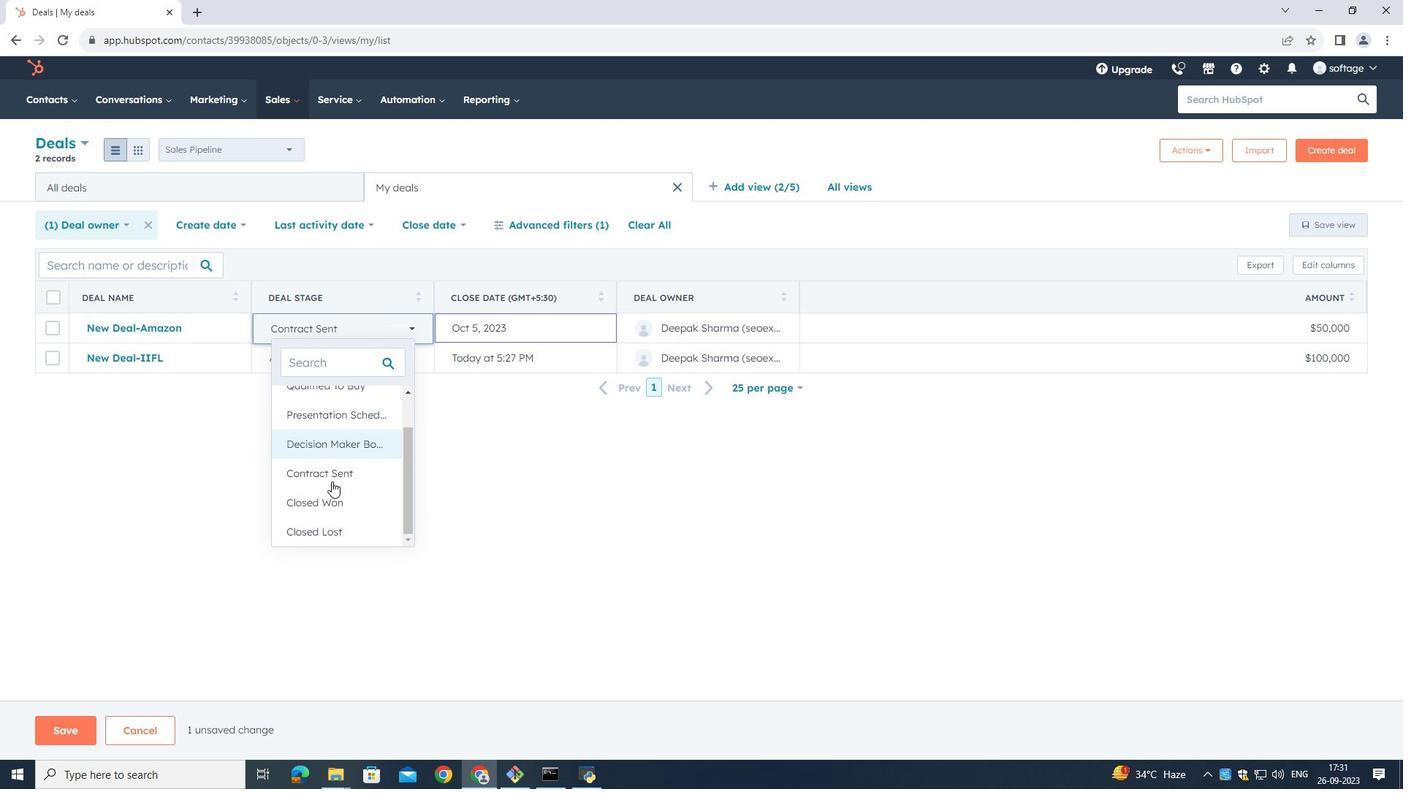 
Action: Mouse scrolled (329, 481) with delta (0, 0)
Screenshot: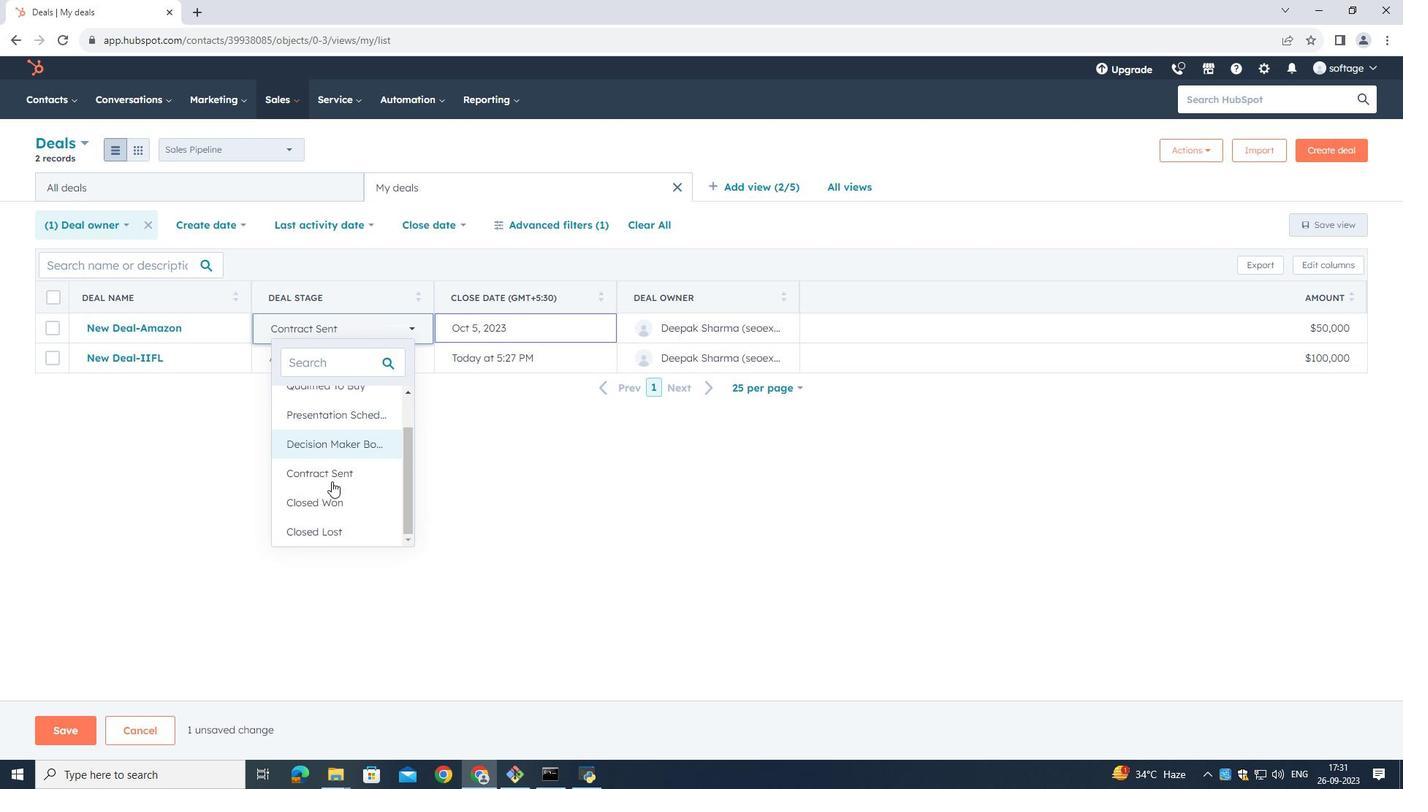 
Action: Mouse moved to (336, 502)
Screenshot: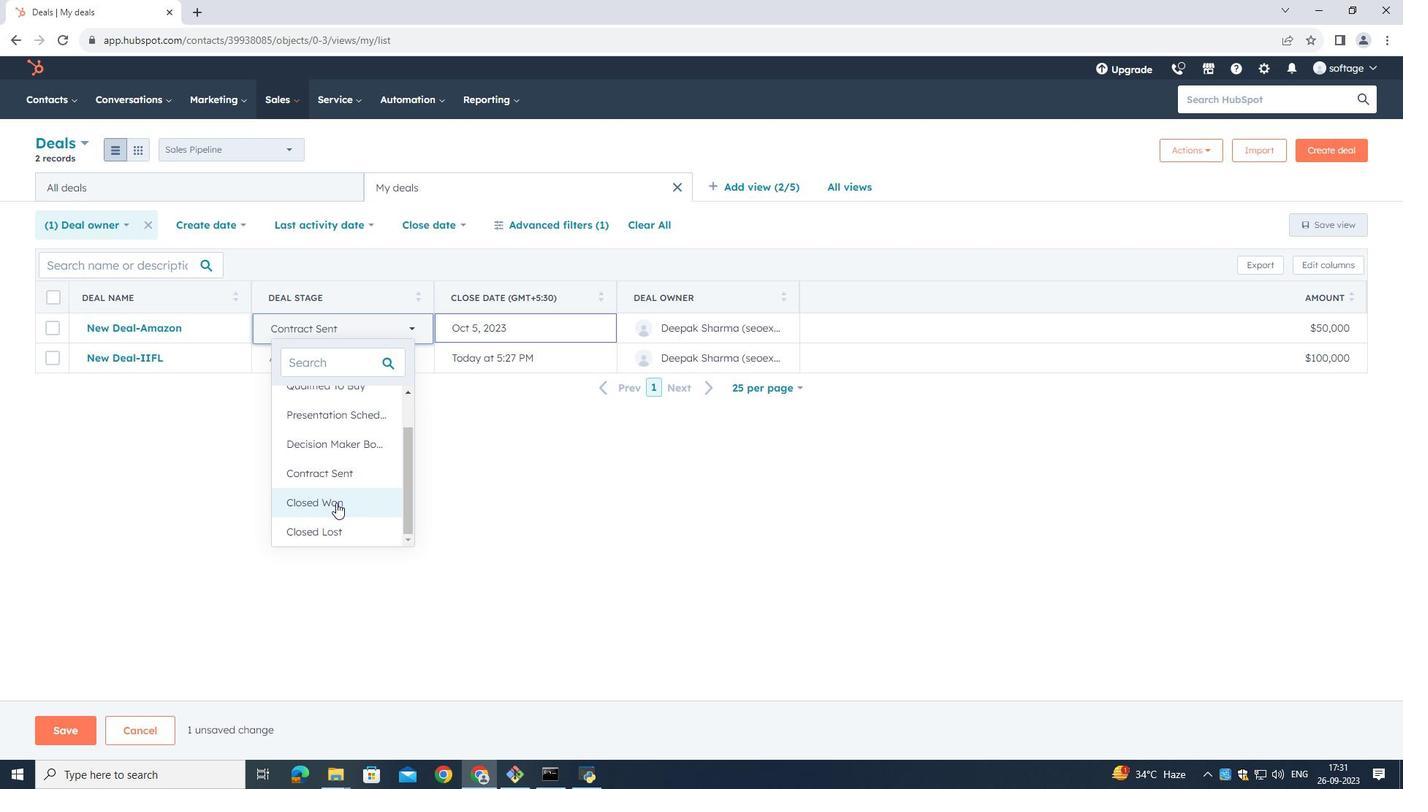 
Action: Mouse pressed left at (336, 502)
Screenshot: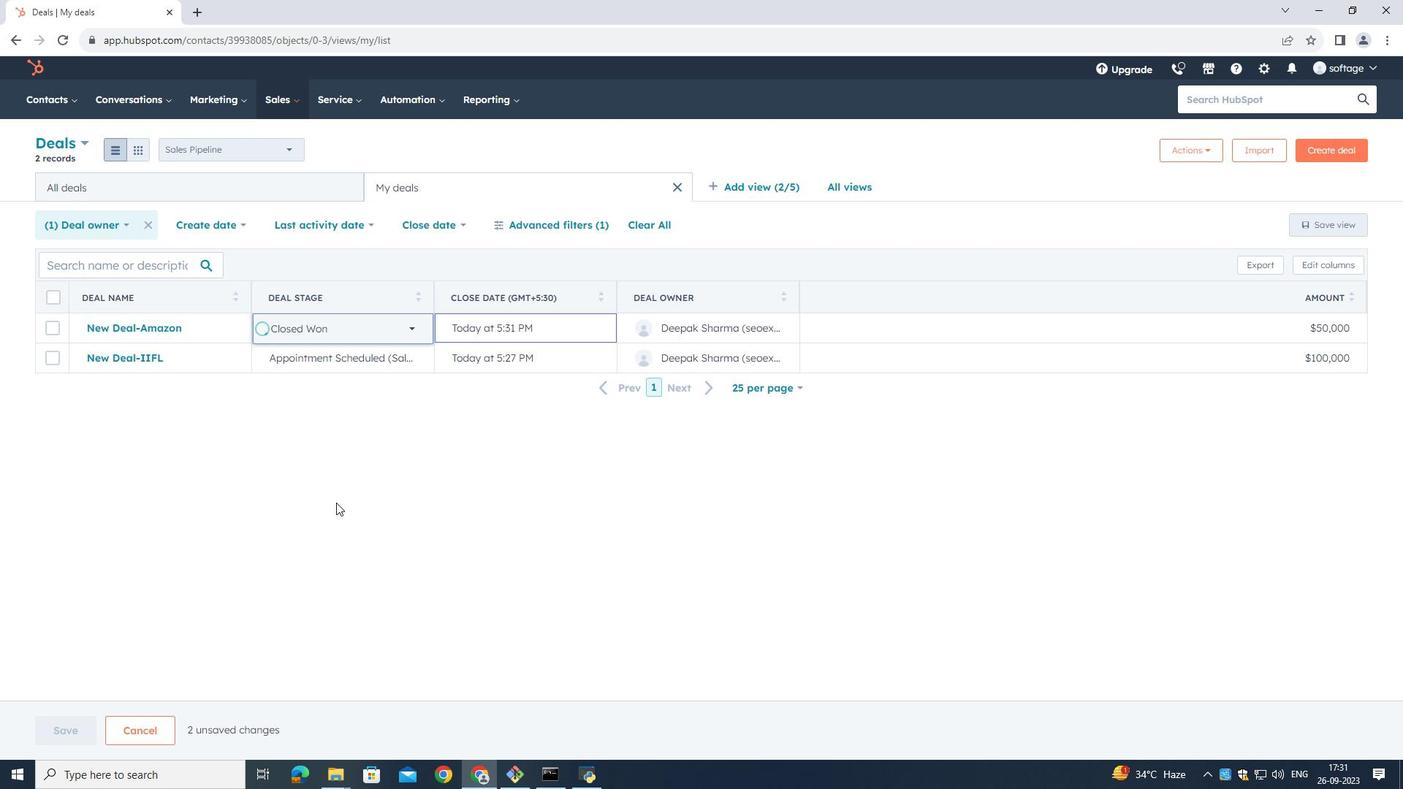
Action: Mouse moved to (543, 329)
Screenshot: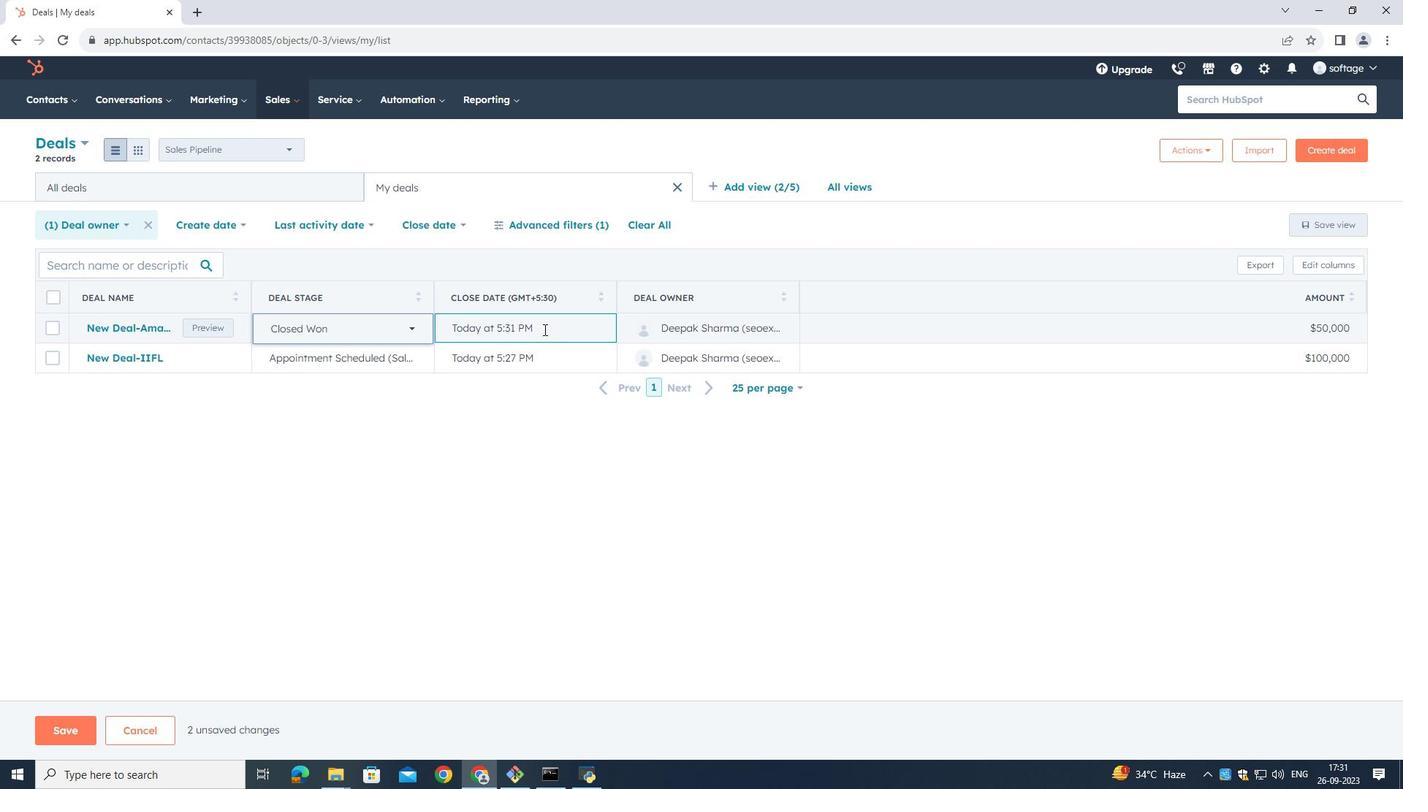 
Action: Mouse pressed left at (543, 329)
Screenshot: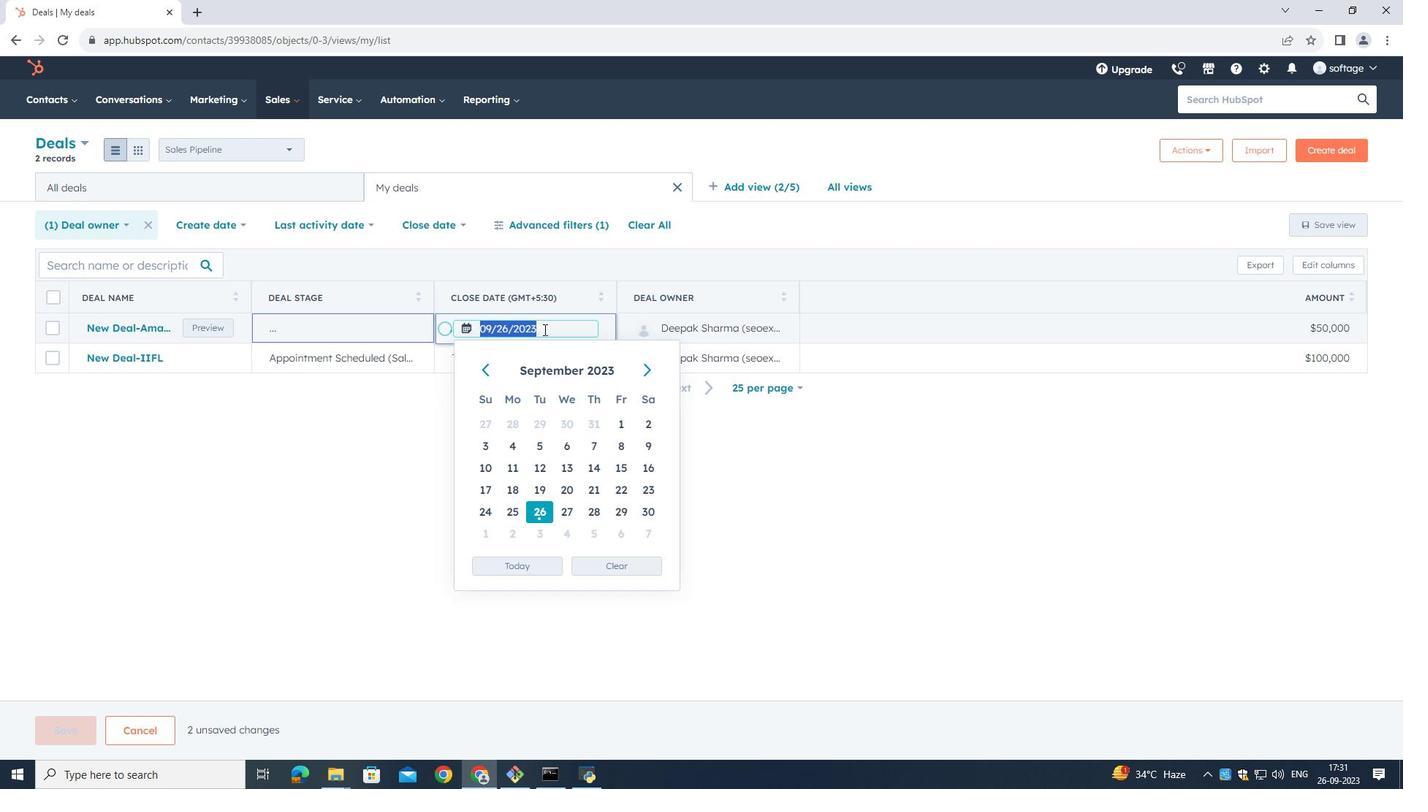 
Action: Mouse moved to (646, 368)
Screenshot: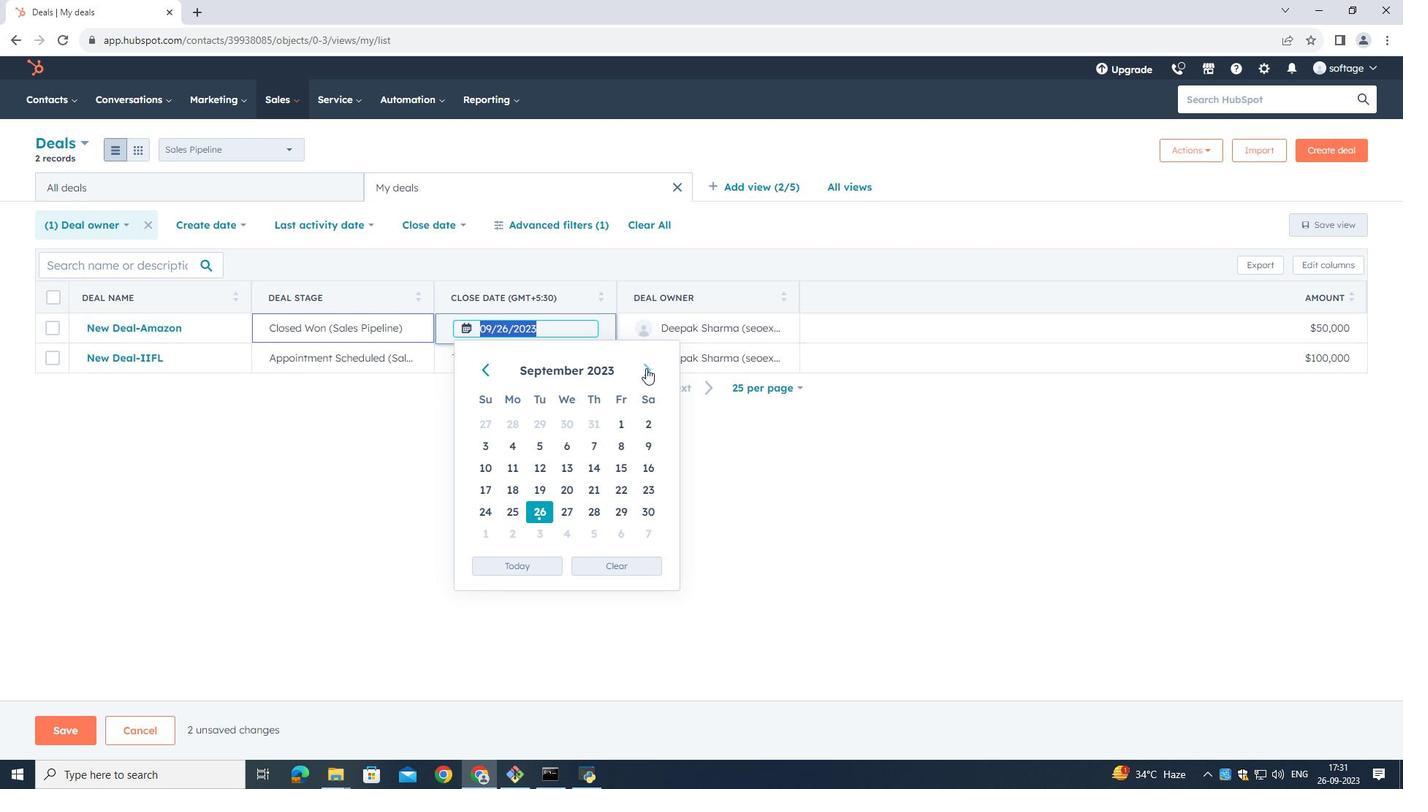 
Action: Mouse pressed left at (646, 368)
Screenshot: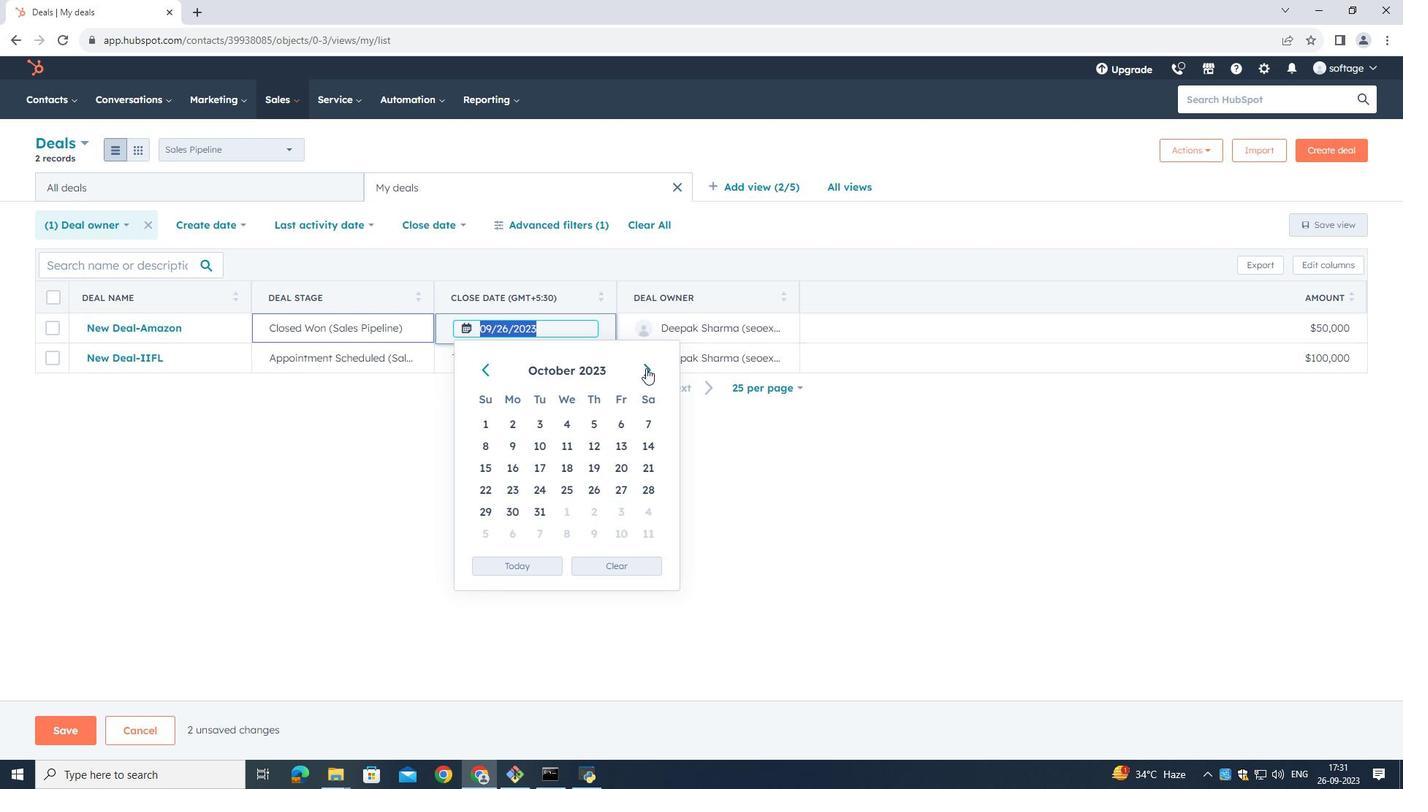 
Action: Mouse moved to (546, 446)
Screenshot: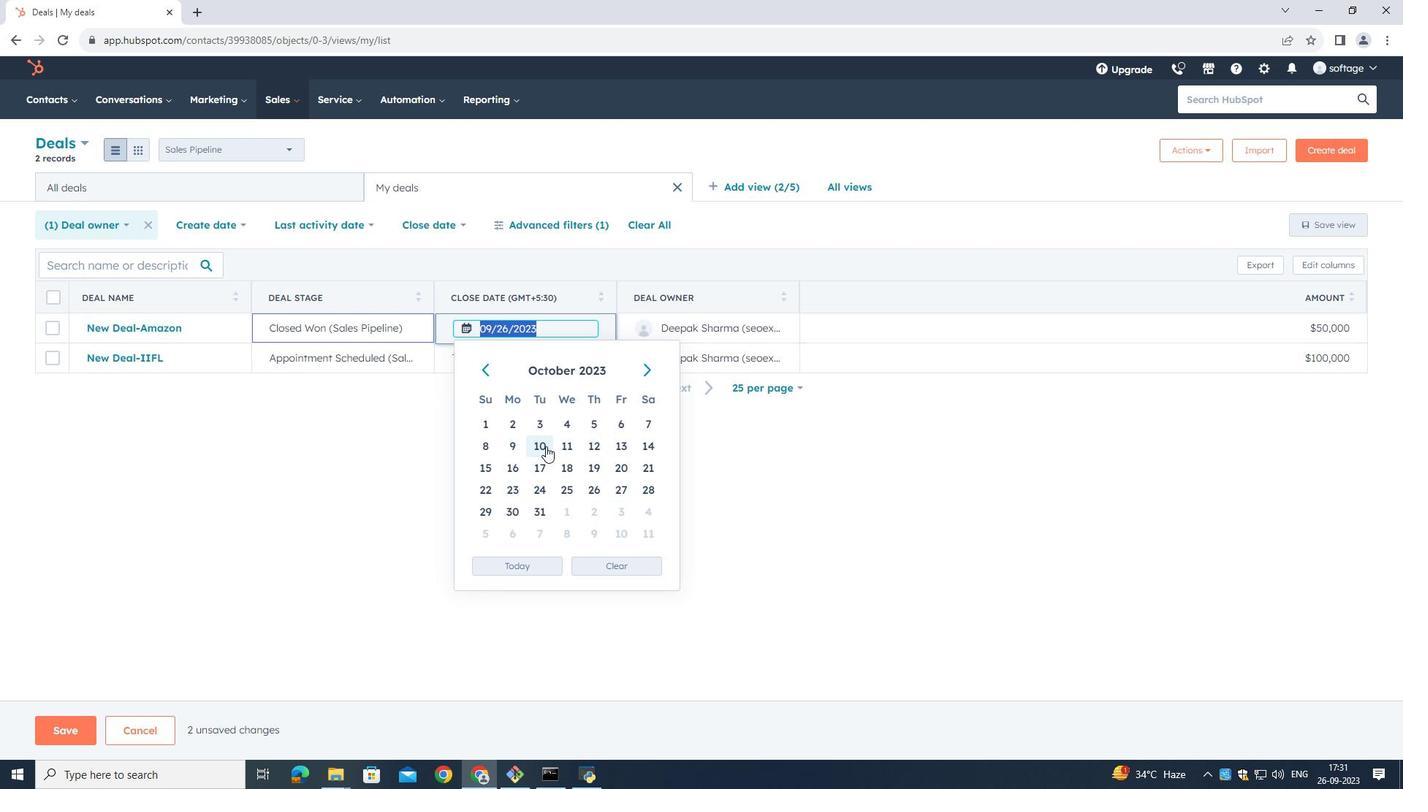 
Action: Mouse pressed left at (546, 446)
Screenshot: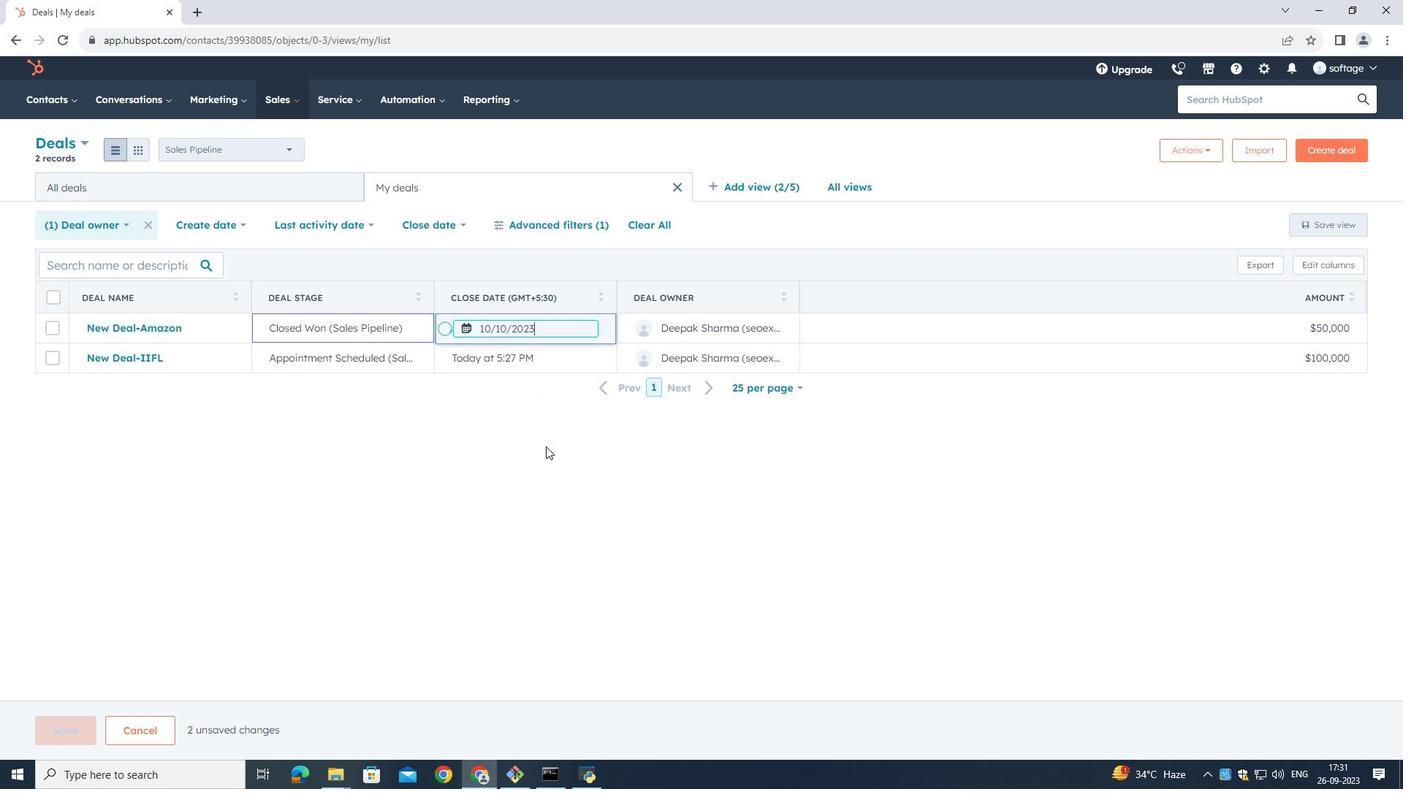 
Action: Mouse moved to (57, 729)
Screenshot: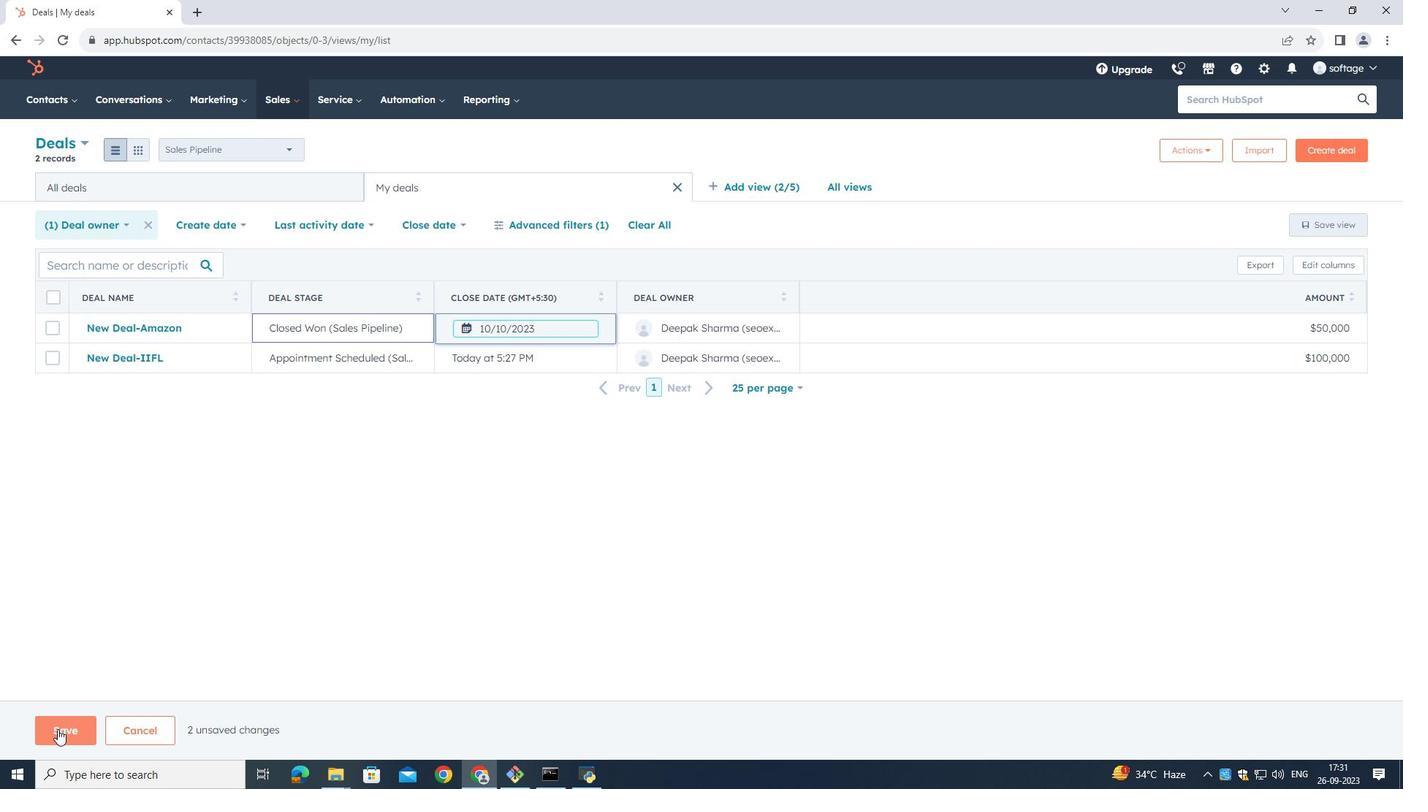 
Action: Mouse pressed left at (57, 729)
Screenshot: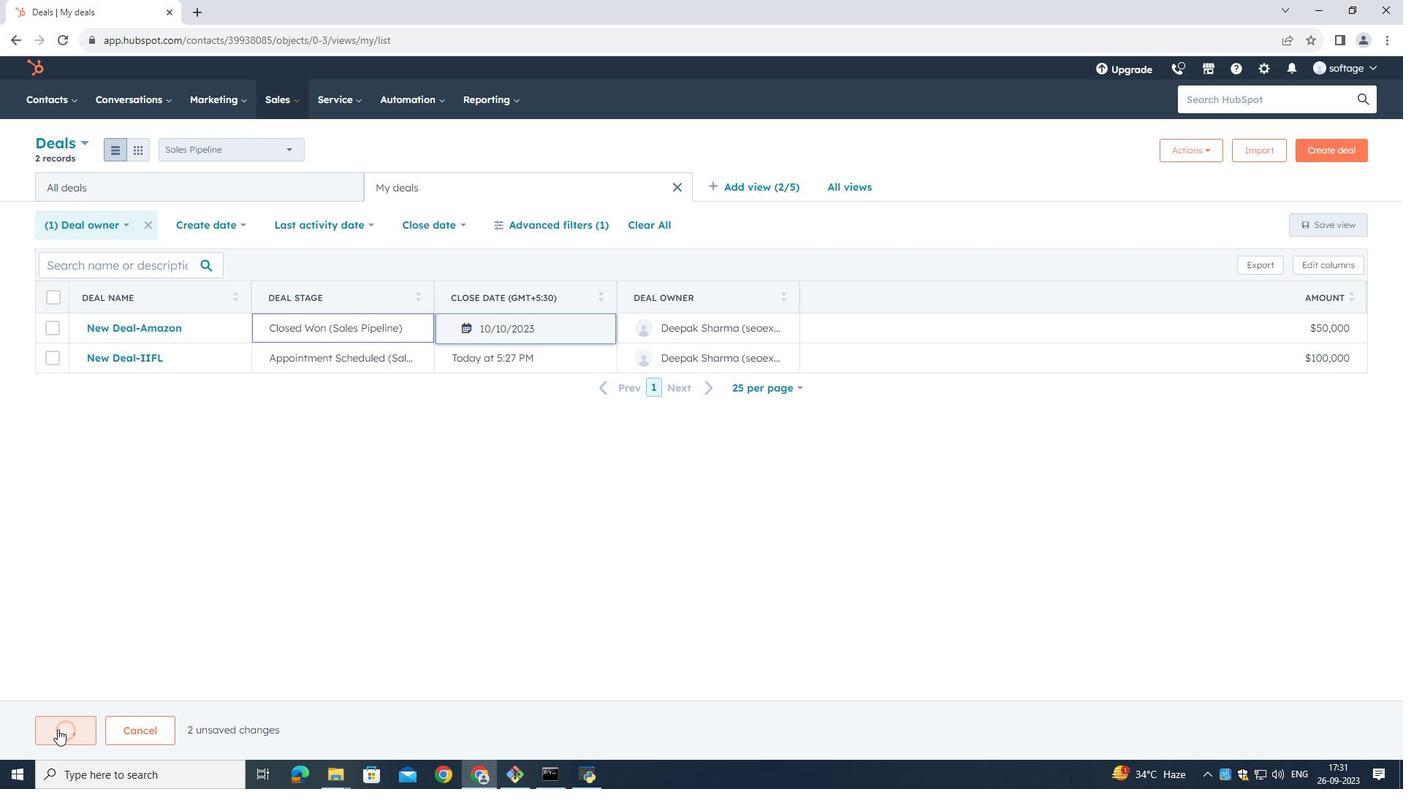 
Action: Mouse moved to (156, 331)
Screenshot: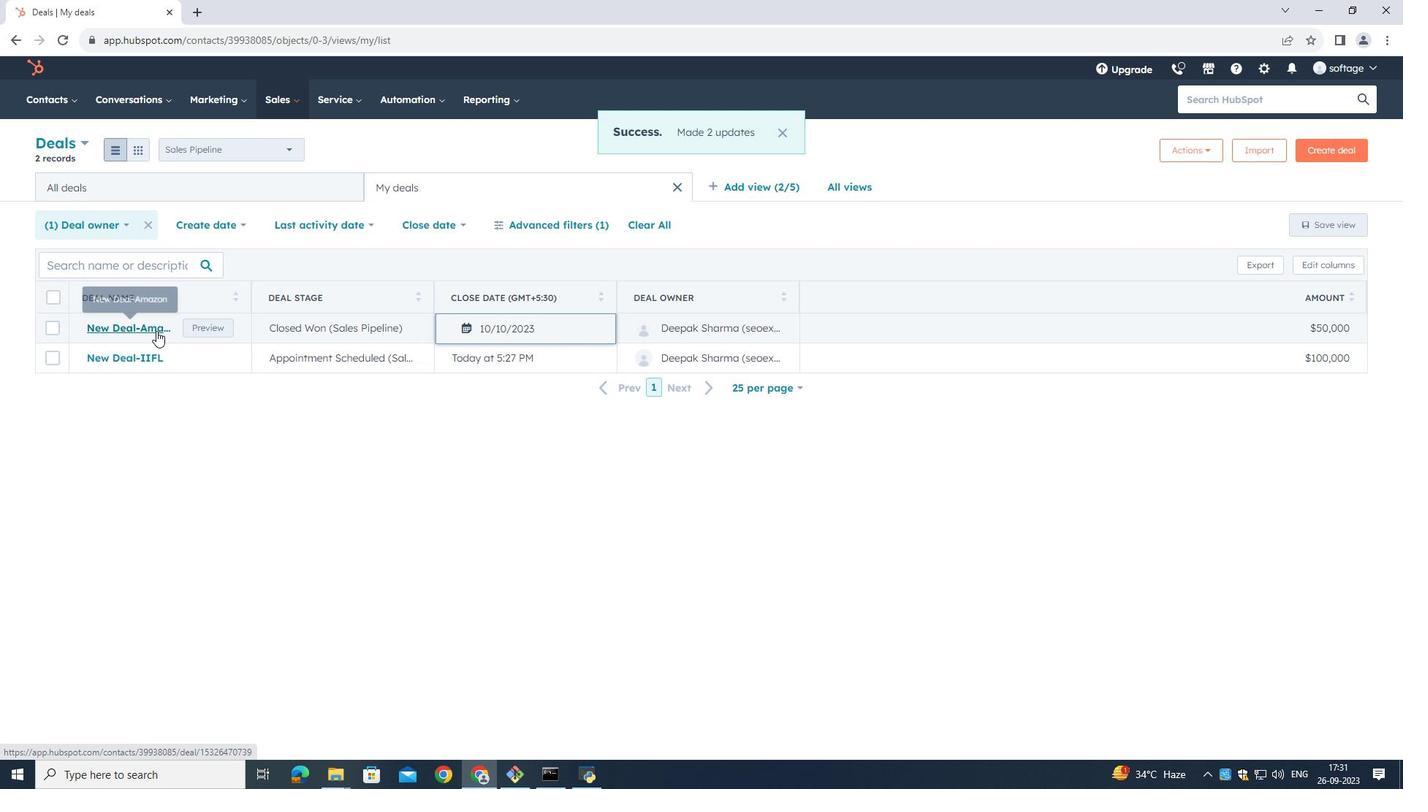 
Action: Mouse pressed left at (156, 331)
Screenshot: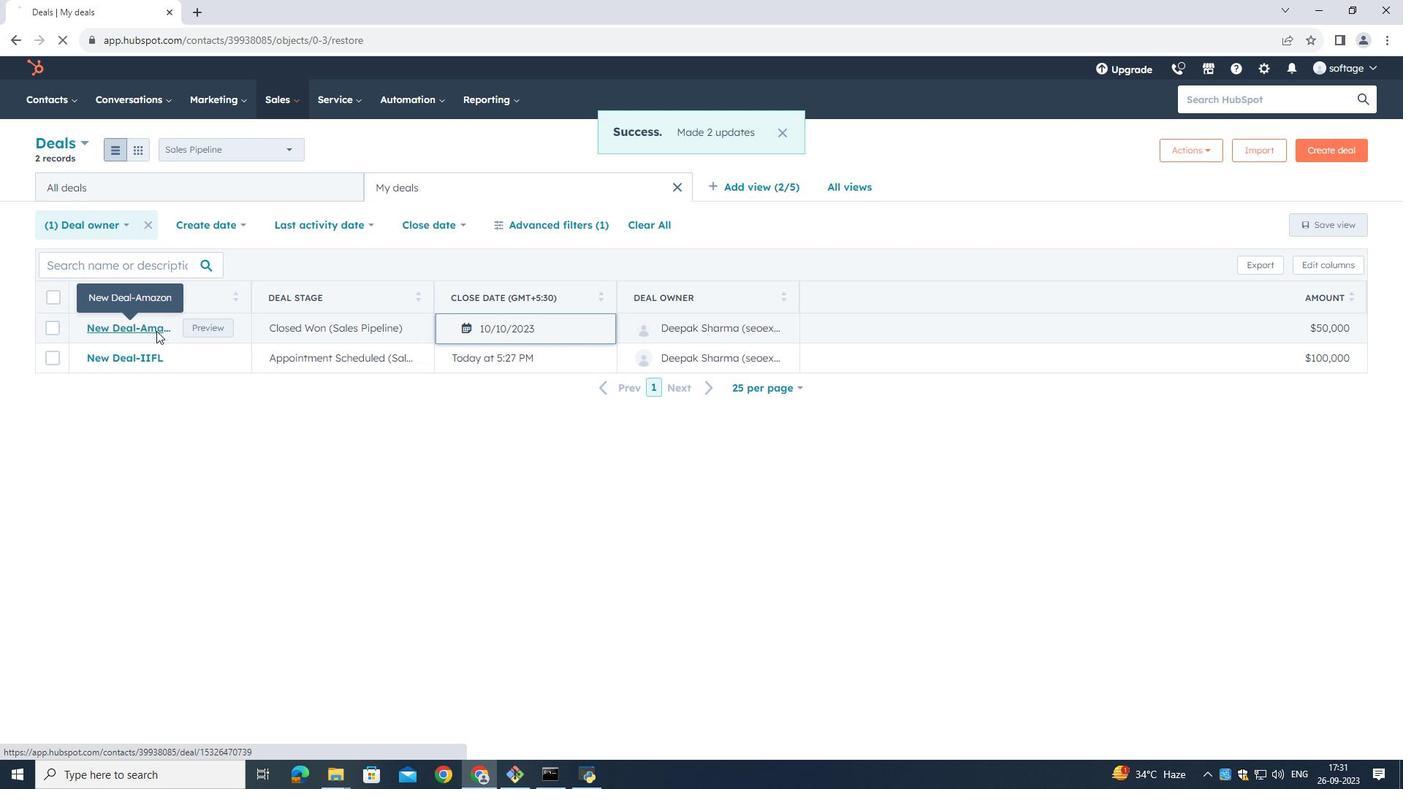 
Action: Mouse moved to (597, 512)
Screenshot: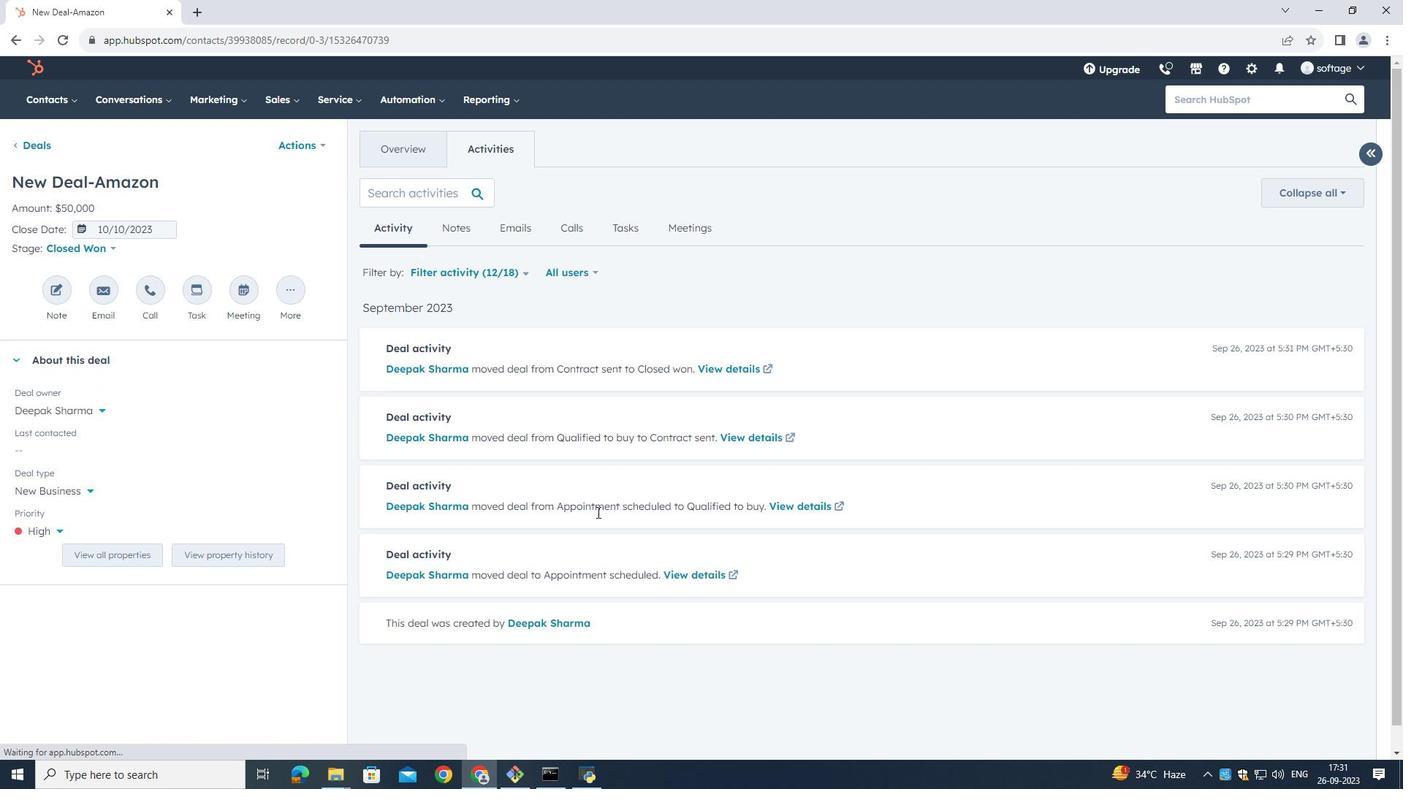 
Action: Mouse scrolled (597, 513) with delta (0, 0)
Screenshot: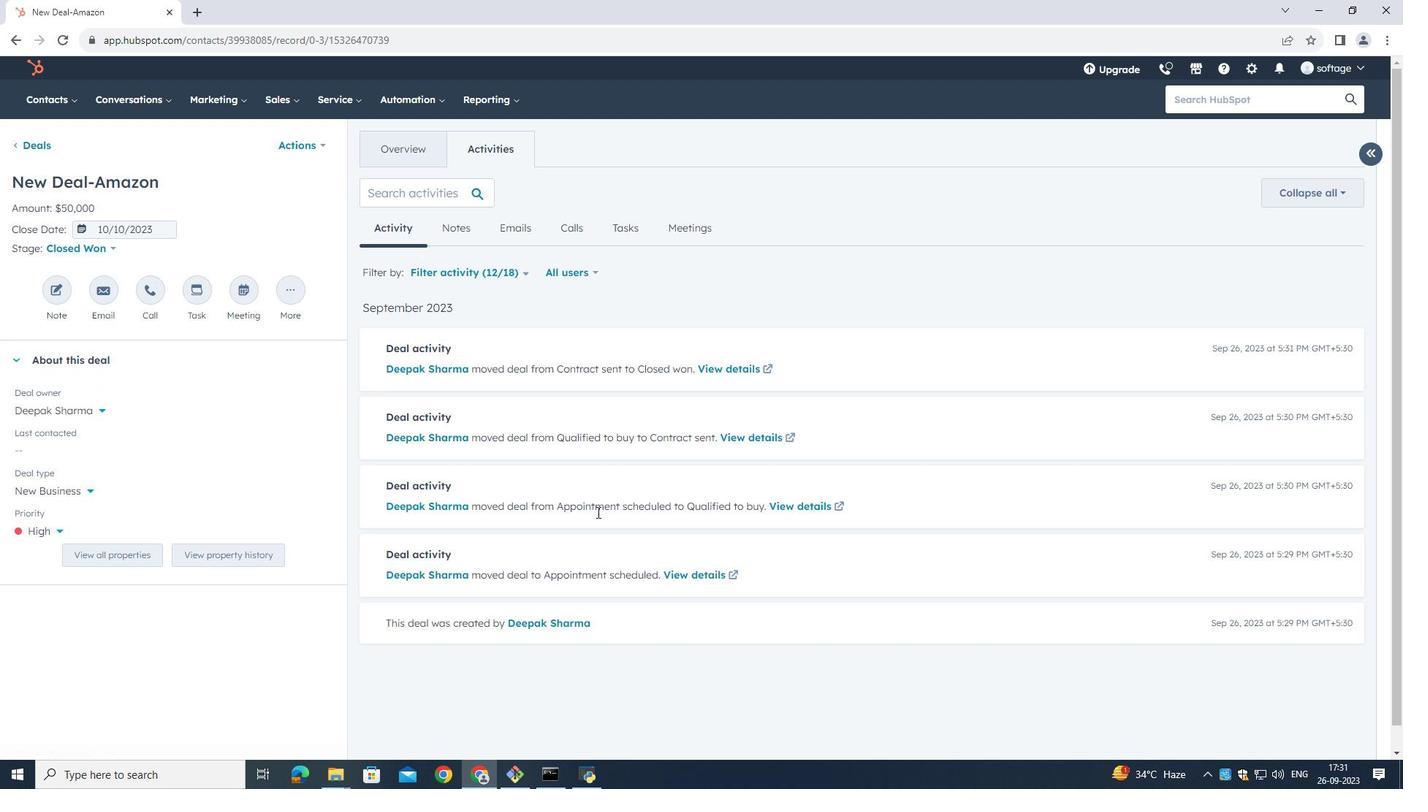 
Action: Mouse scrolled (597, 513) with delta (0, 0)
Screenshot: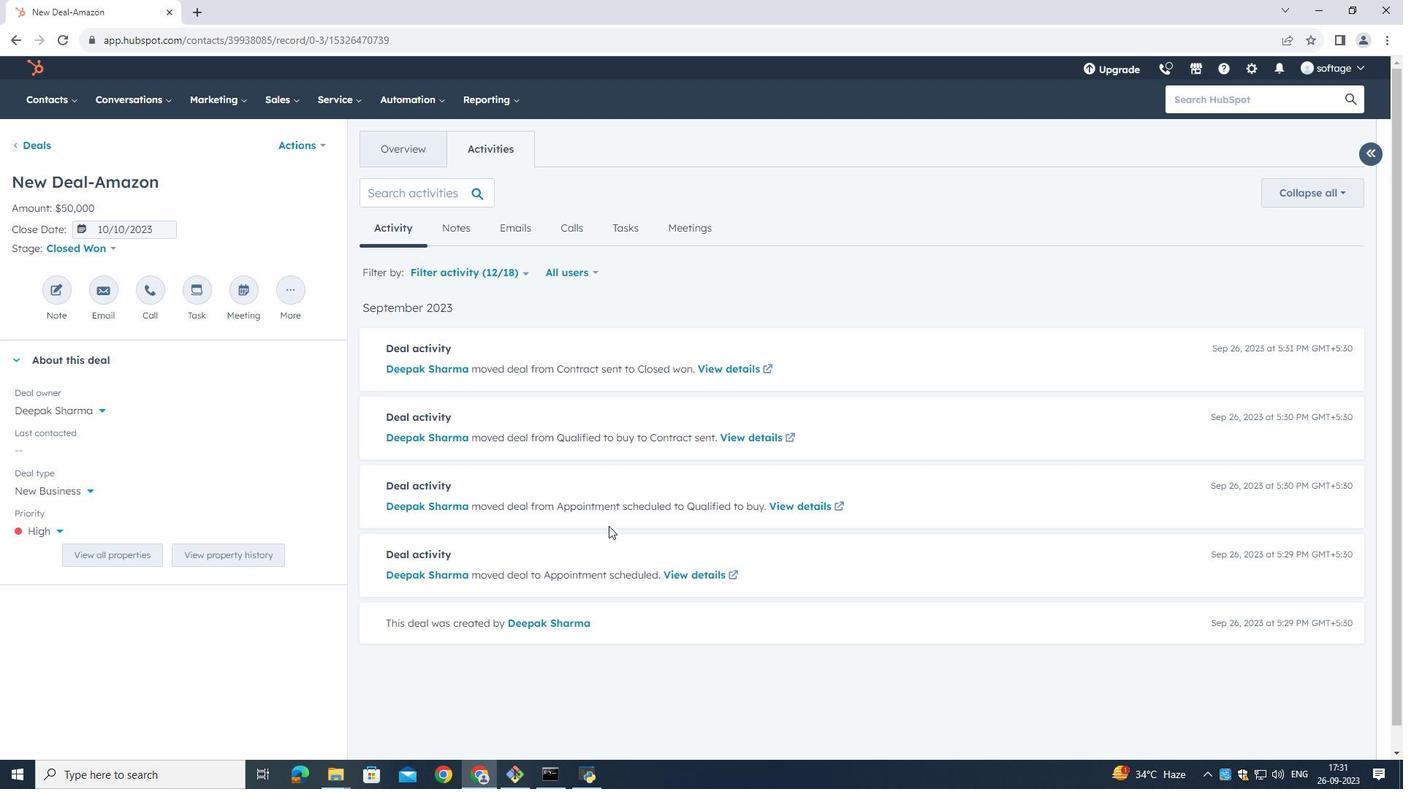 
Action: Mouse moved to (547, 573)
Screenshot: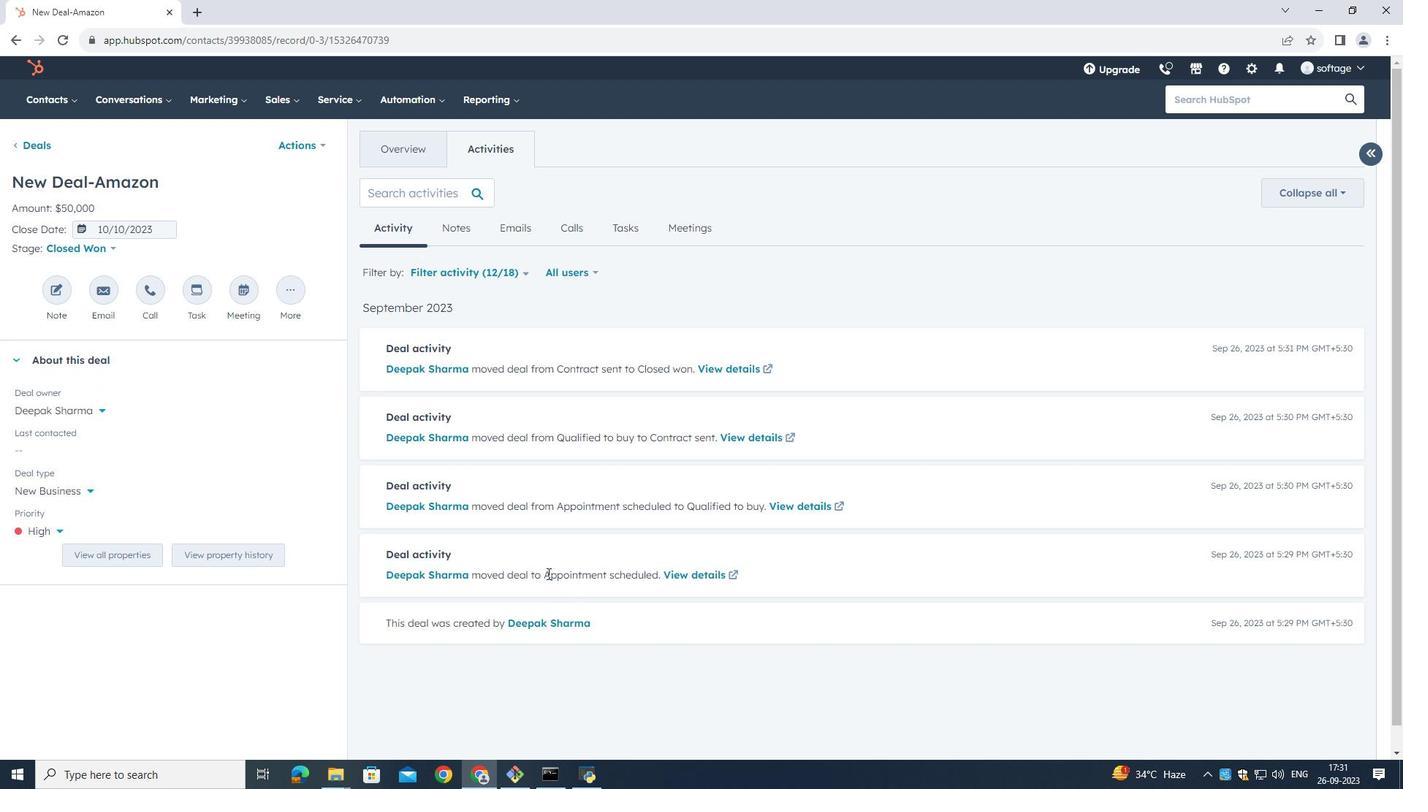 
Action: Mouse pressed left at (547, 573)
Screenshot: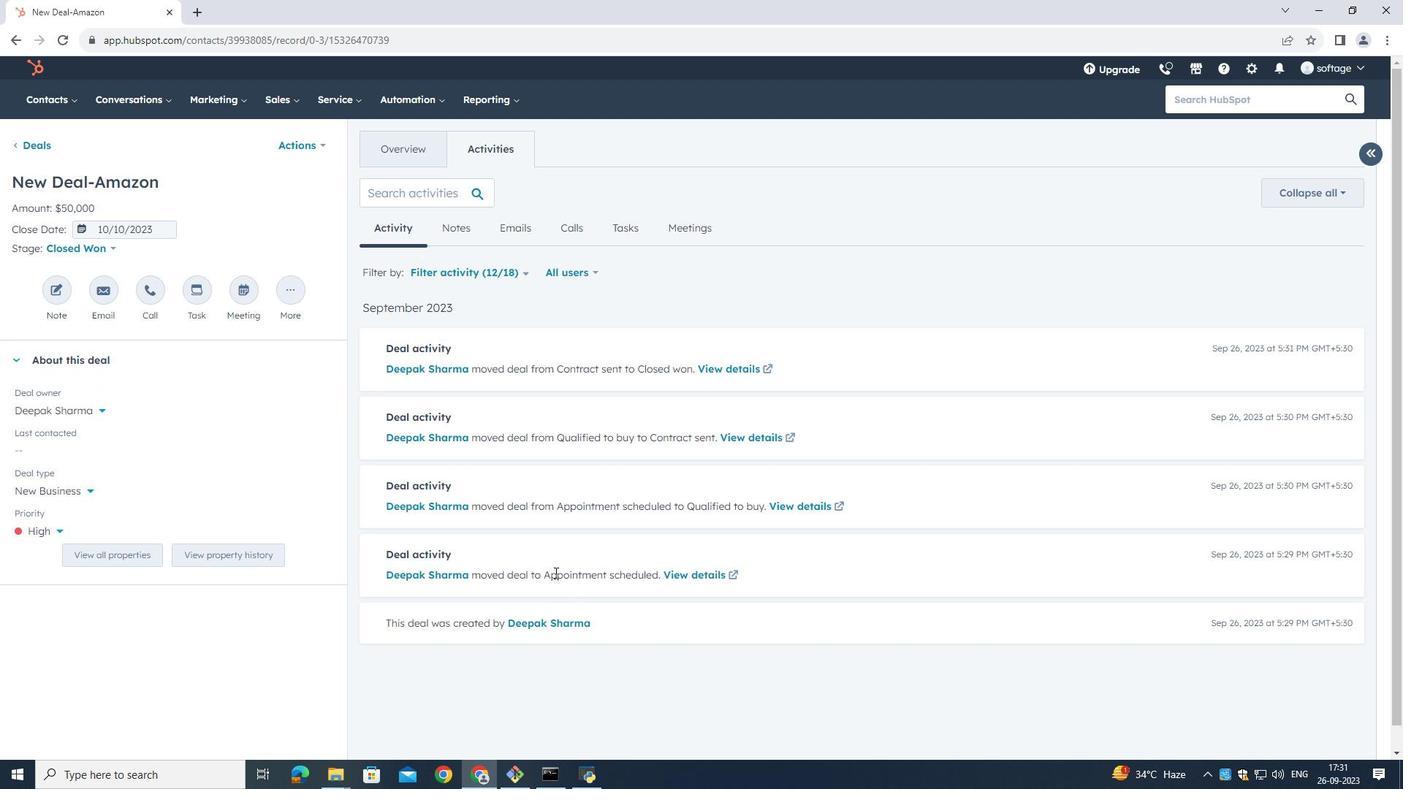 
Action: Mouse moved to (557, 508)
Screenshot: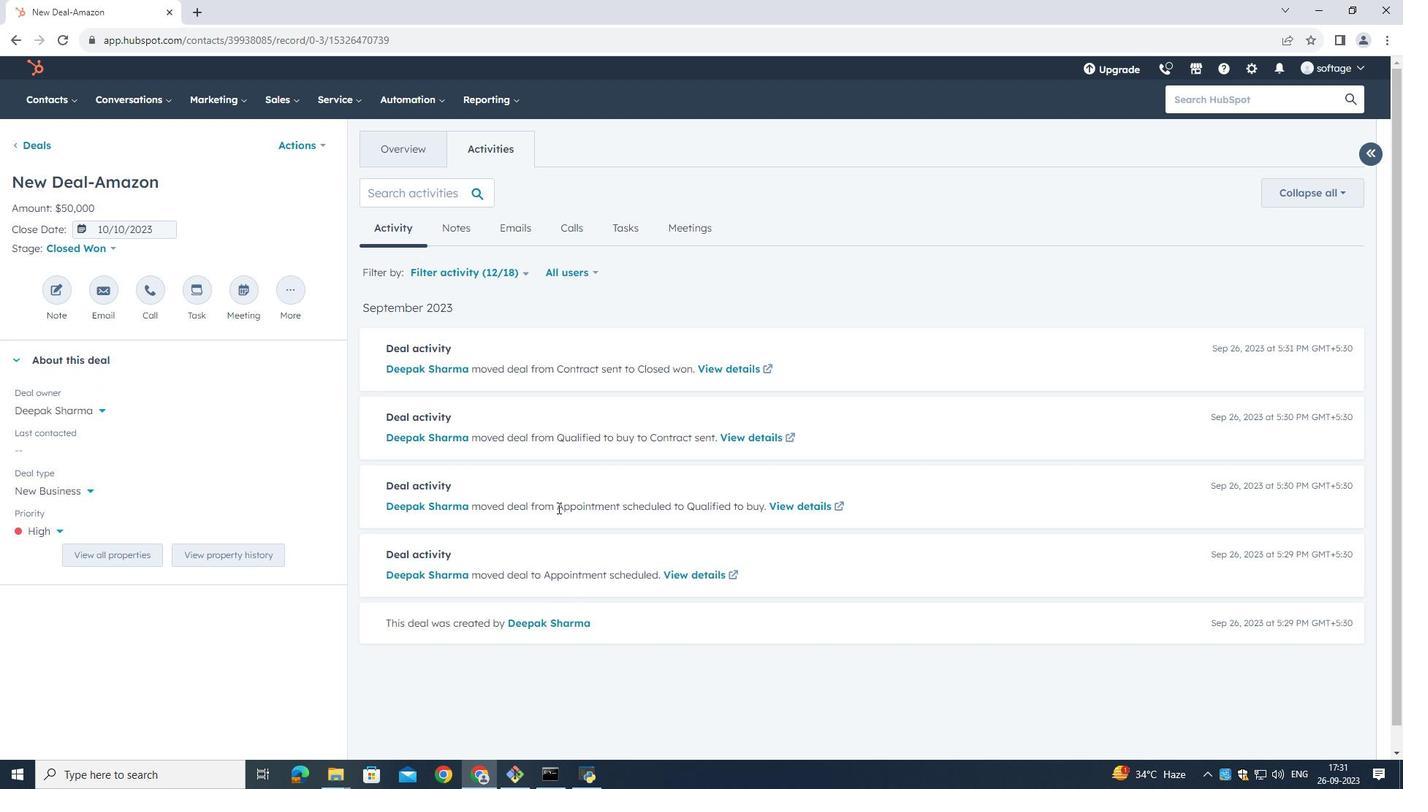 
Action: Mouse pressed left at (557, 508)
Screenshot: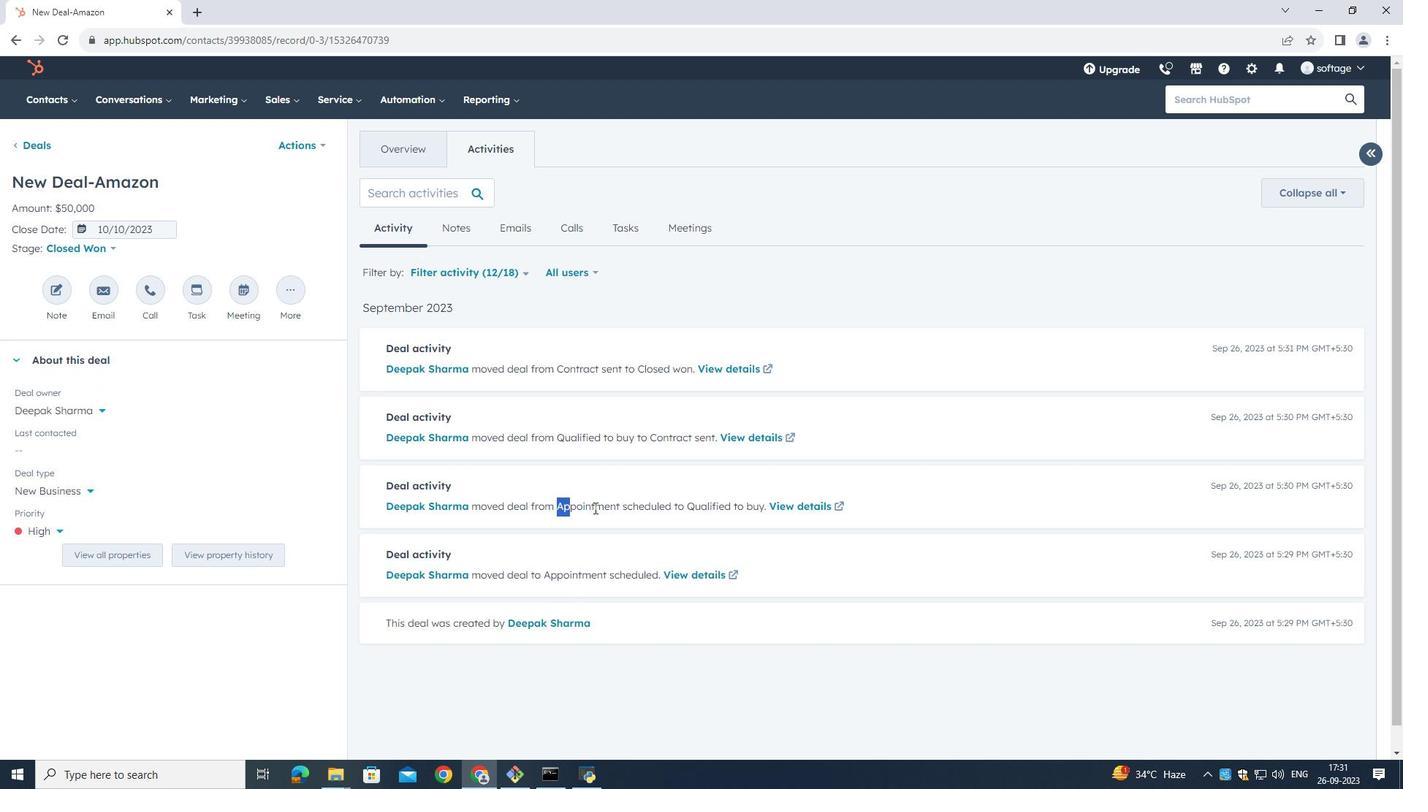 
Action: Mouse moved to (555, 437)
Screenshot: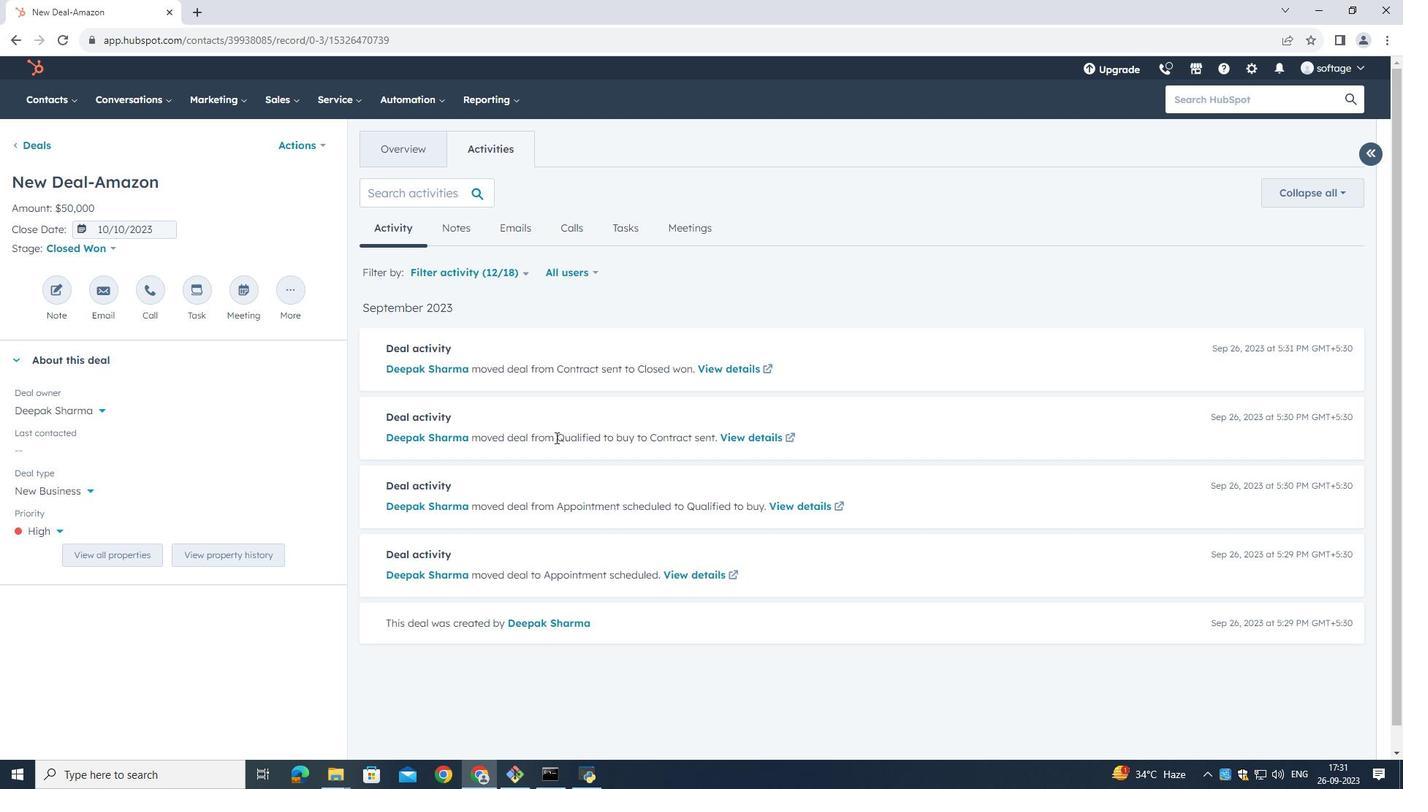 
Action: Mouse pressed left at (555, 437)
Screenshot: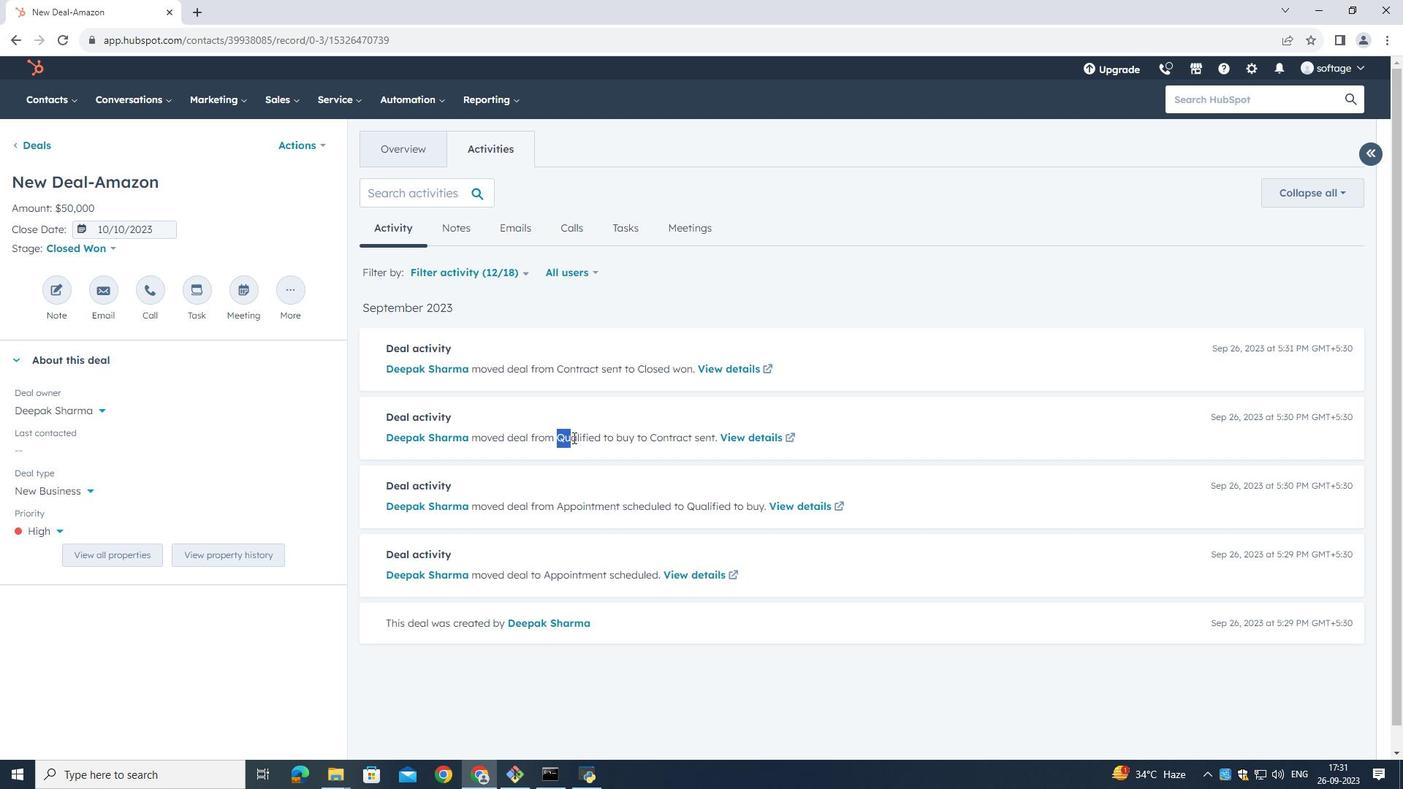 
Action: Mouse moved to (552, 366)
Screenshot: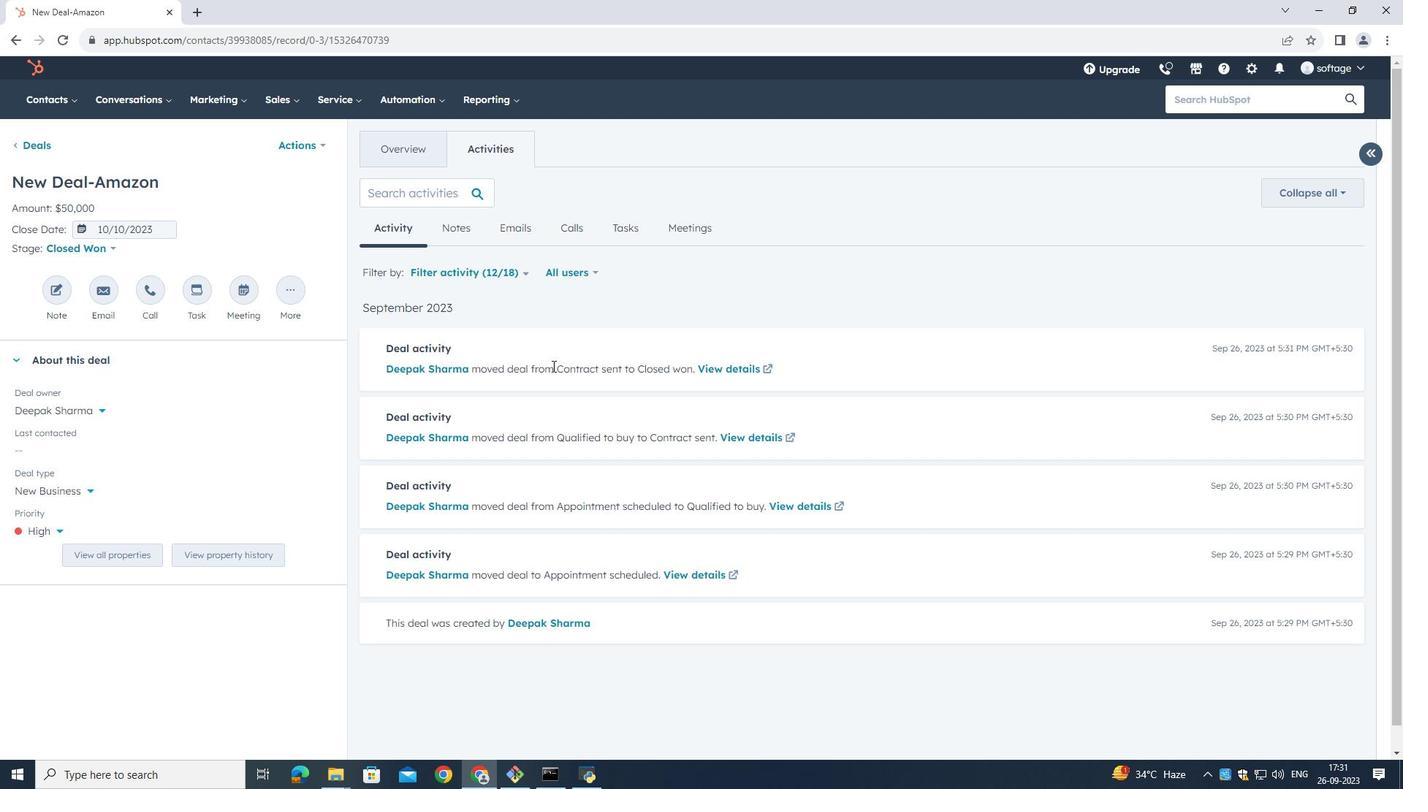 
Action: Mouse pressed left at (552, 366)
Screenshot: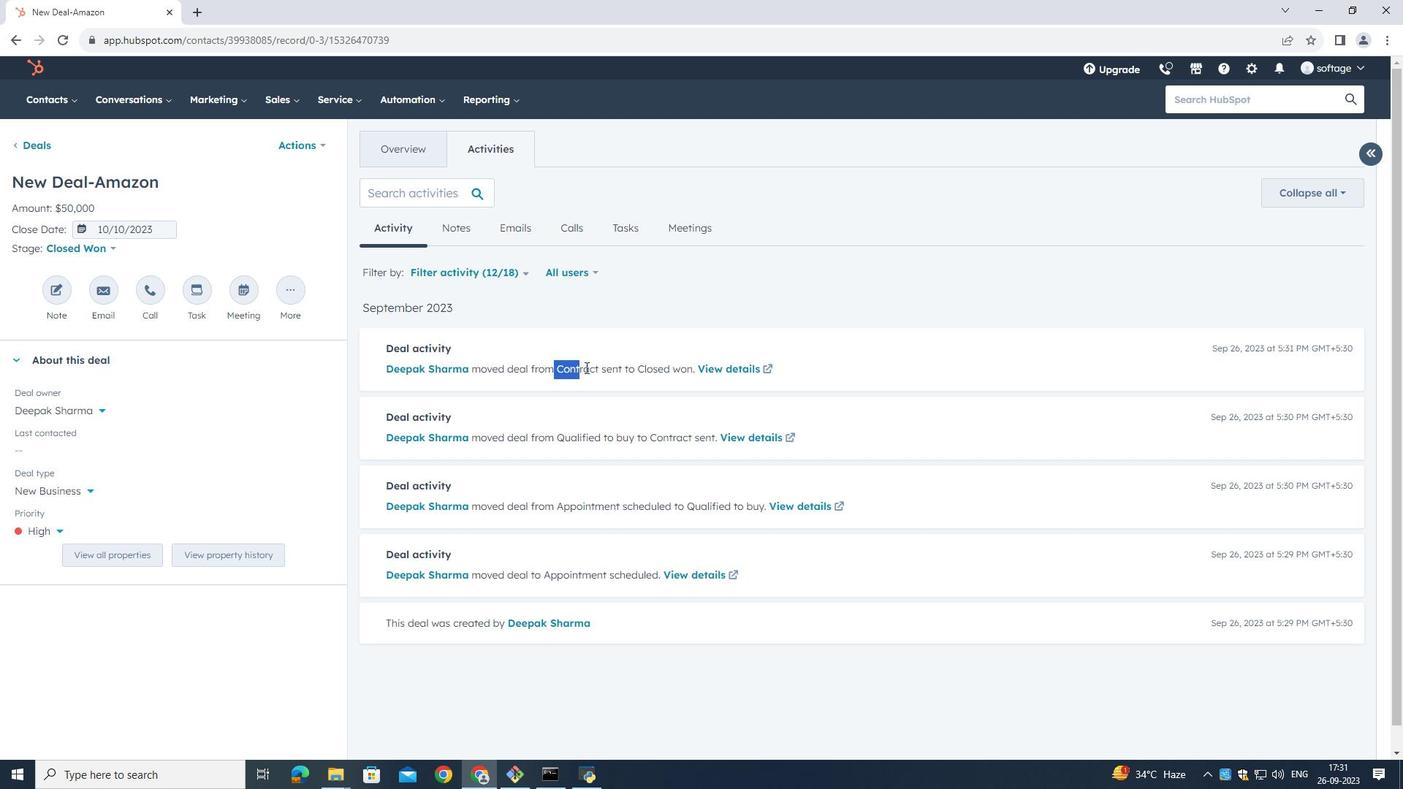 
Action: Mouse moved to (804, 372)
Screenshot: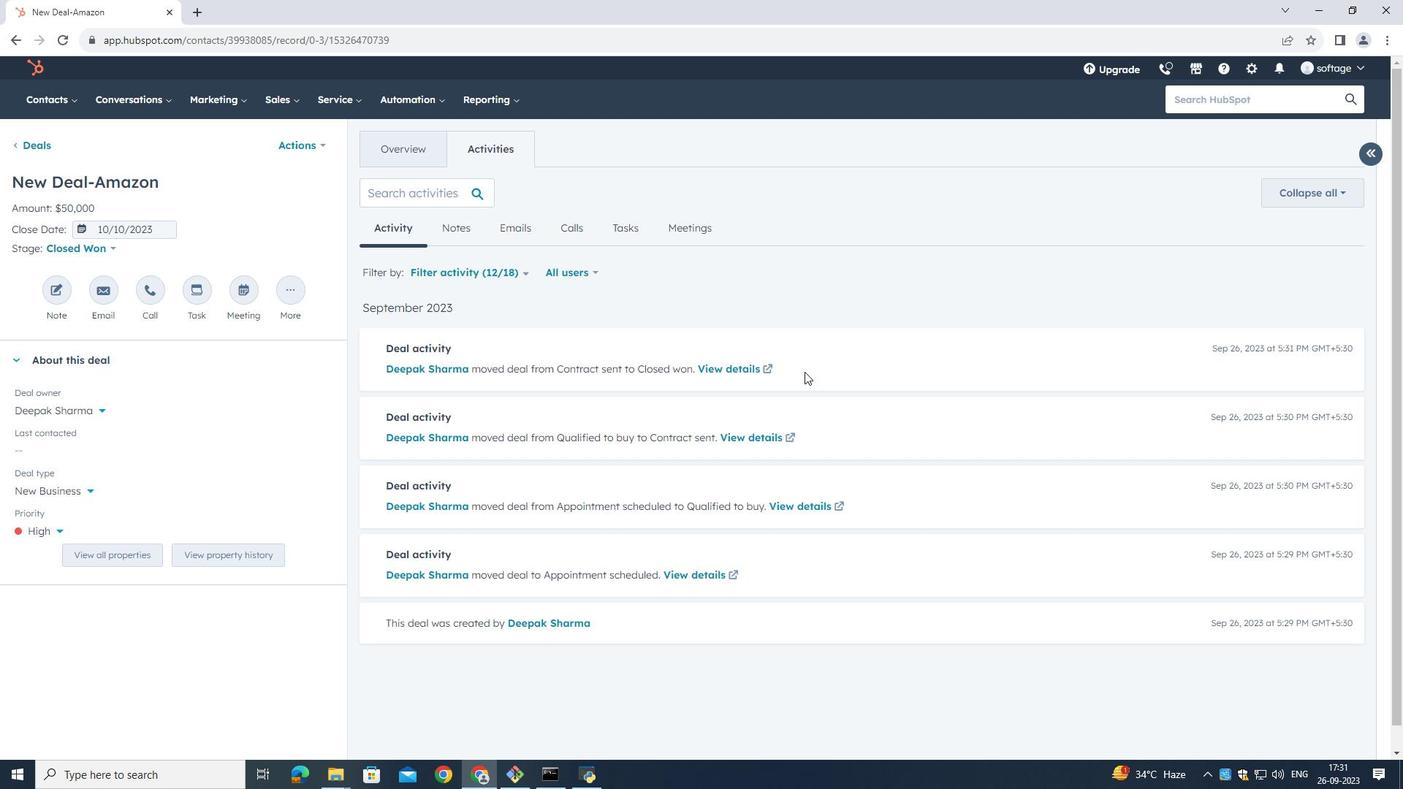 
Action: Mouse pressed left at (804, 372)
Screenshot: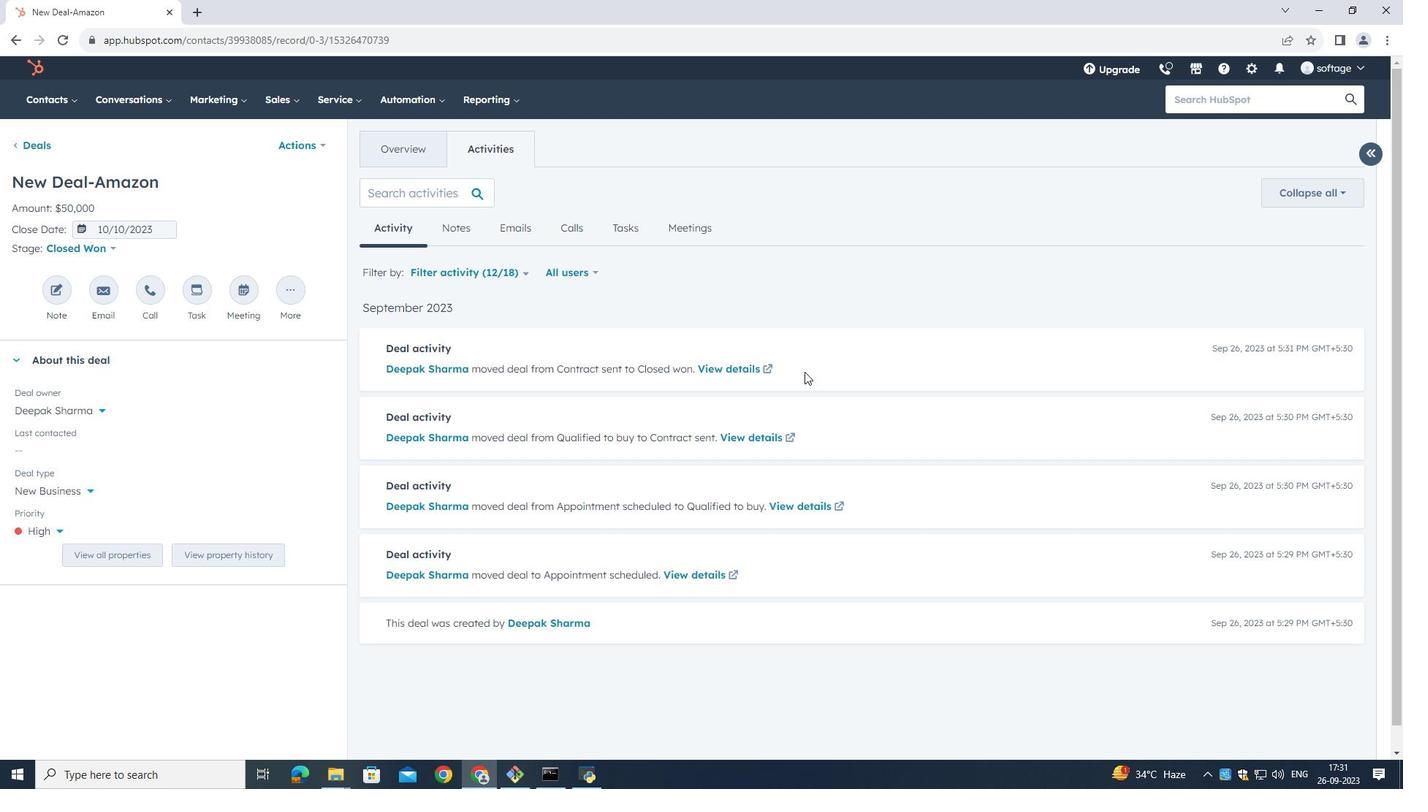 
Action: Mouse moved to (598, 398)
Screenshot: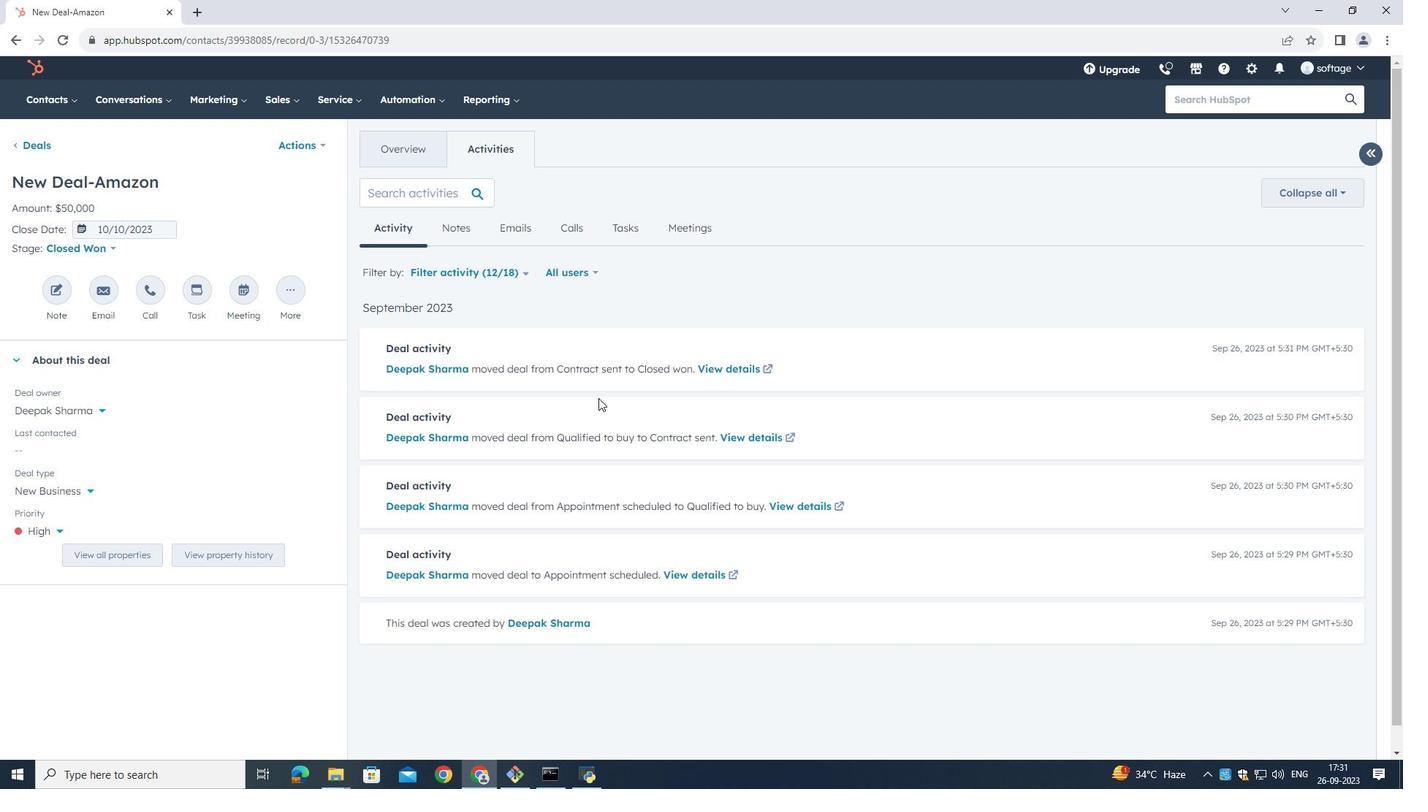 
Action: Mouse scrolled (598, 399) with delta (0, 0)
Screenshot: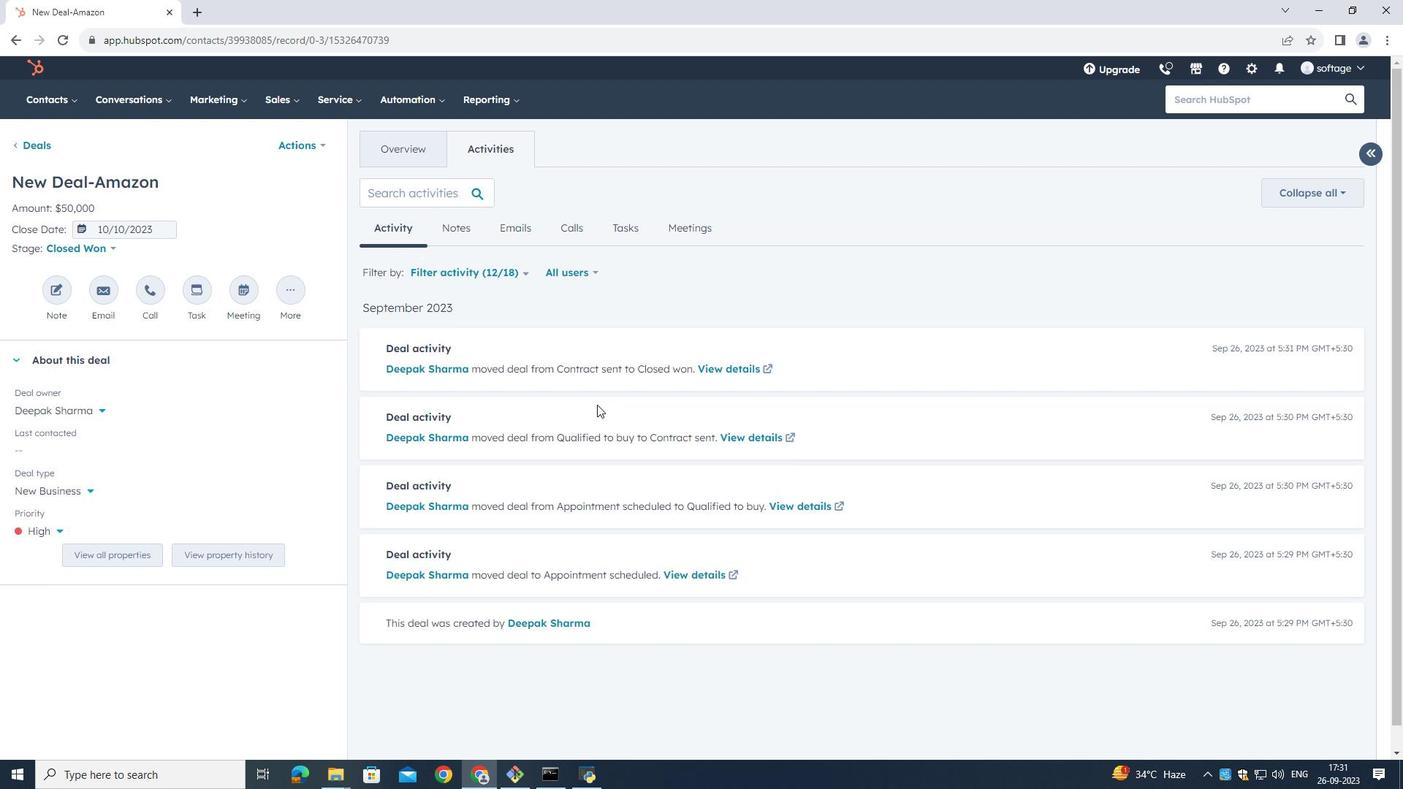 
Action: Mouse scrolled (598, 397) with delta (0, 0)
Screenshot: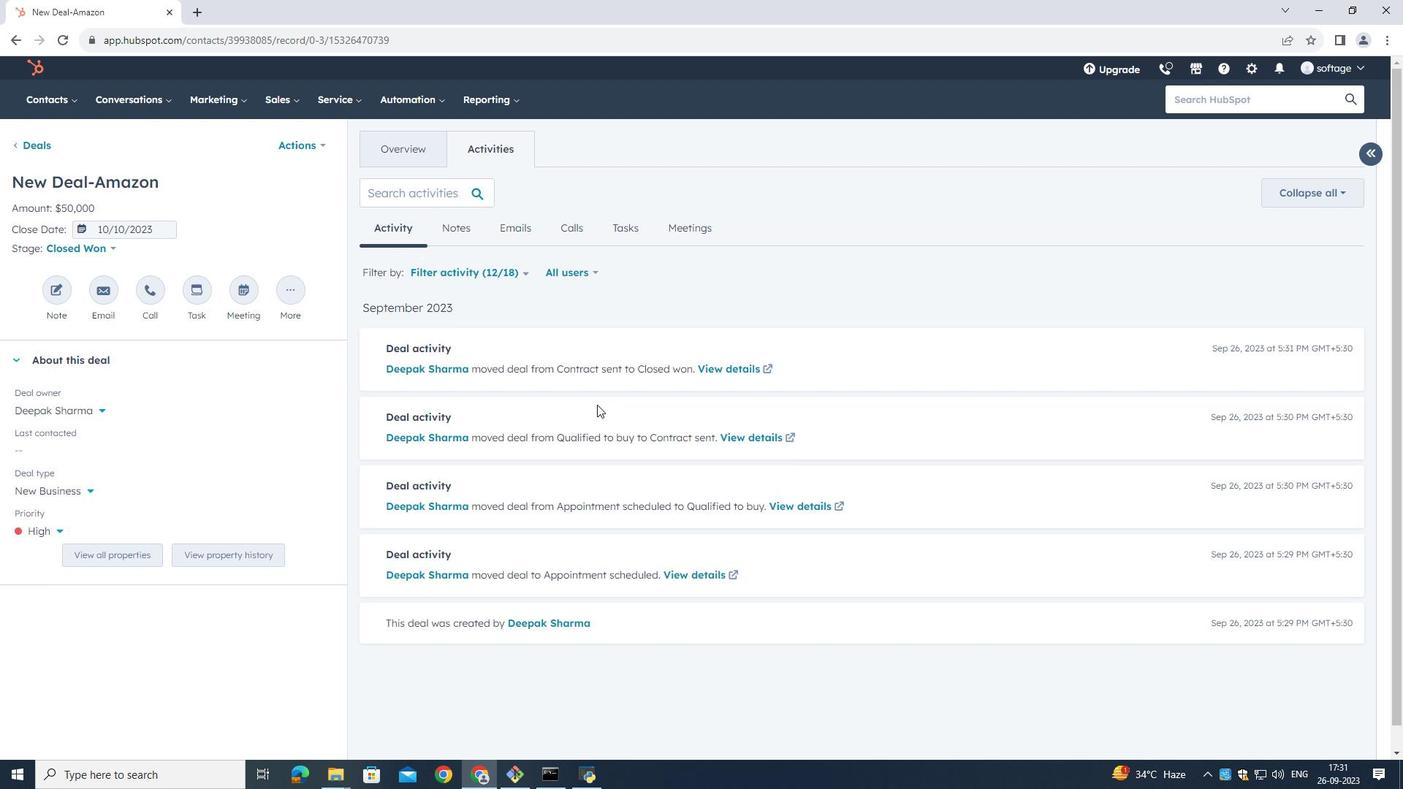 
Action: Mouse scrolled (598, 399) with delta (0, 0)
Screenshot: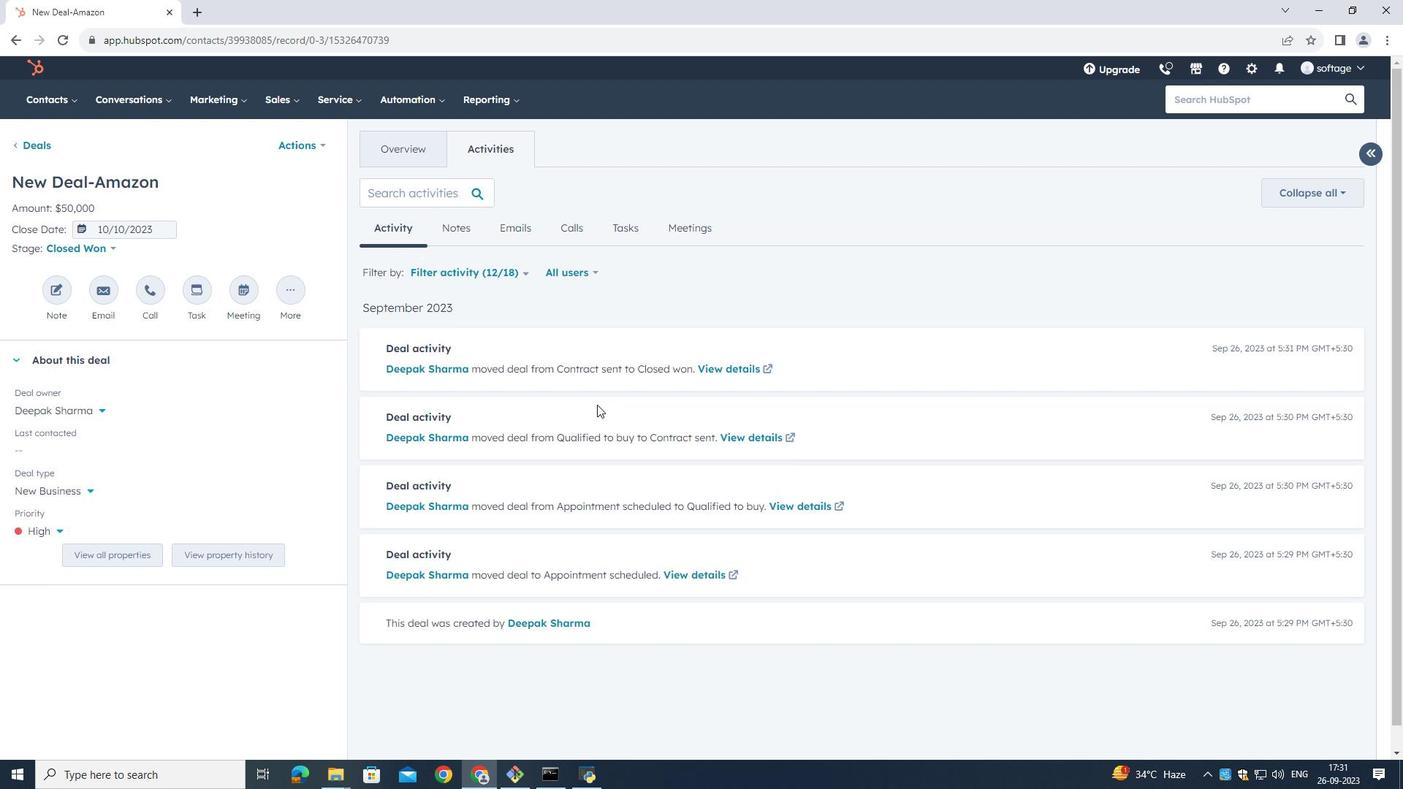 
Action: Mouse scrolled (598, 399) with delta (0, 0)
Screenshot: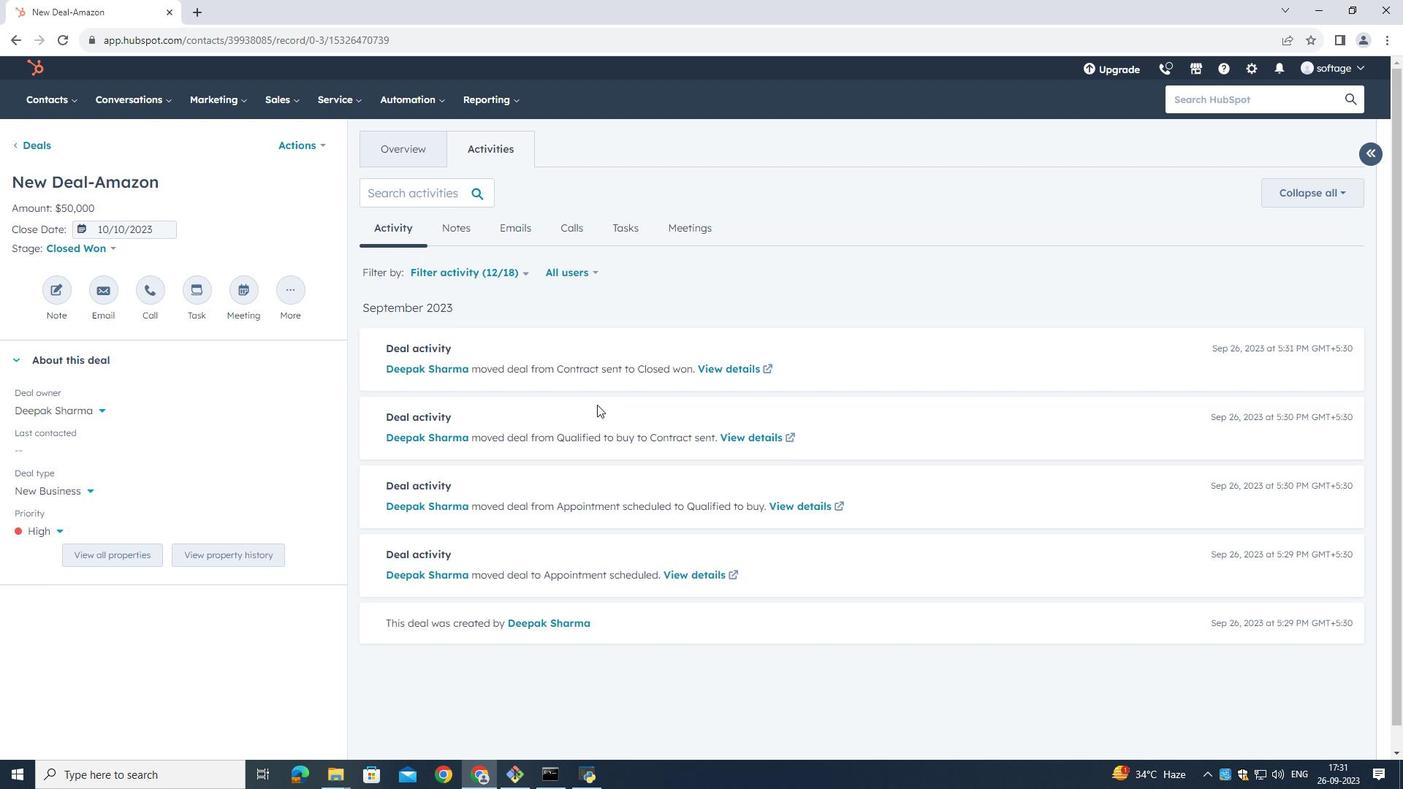 
Action: Mouse moved to (597, 405)
Screenshot: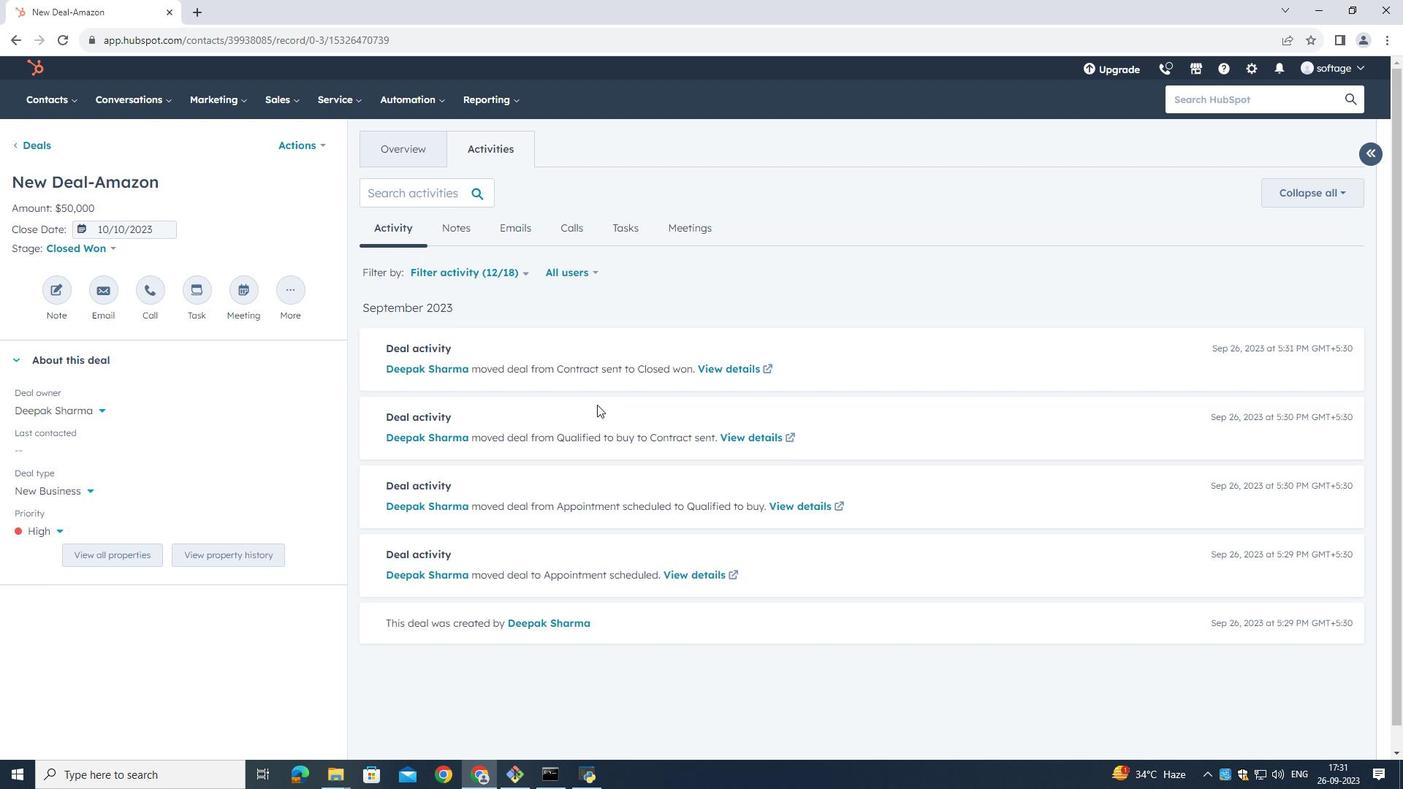 
Action: Mouse scrolled (597, 405) with delta (0, 0)
Screenshot: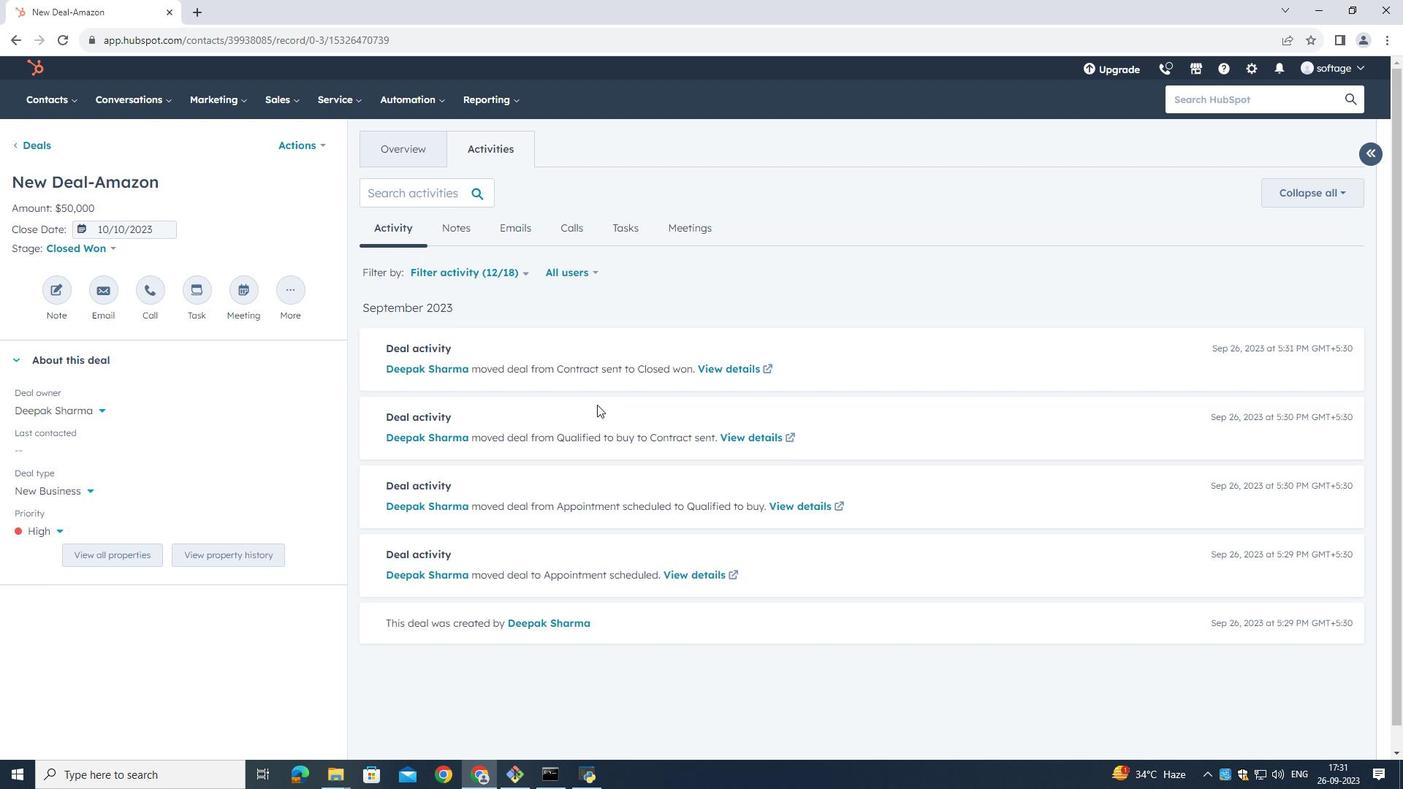 
Action: Mouse scrolled (597, 405) with delta (0, 0)
Screenshot: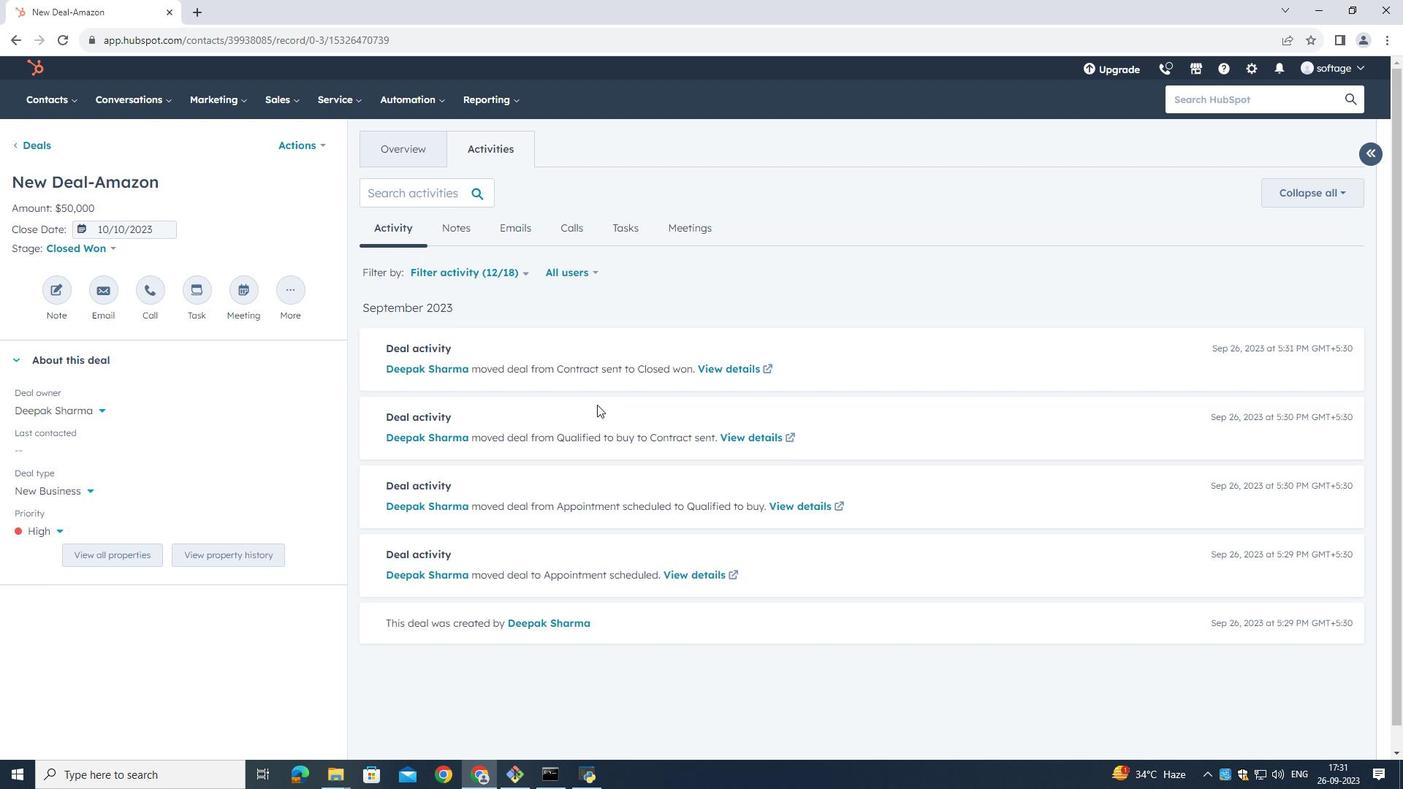 
Action: Mouse scrolled (597, 405) with delta (0, 0)
Screenshot: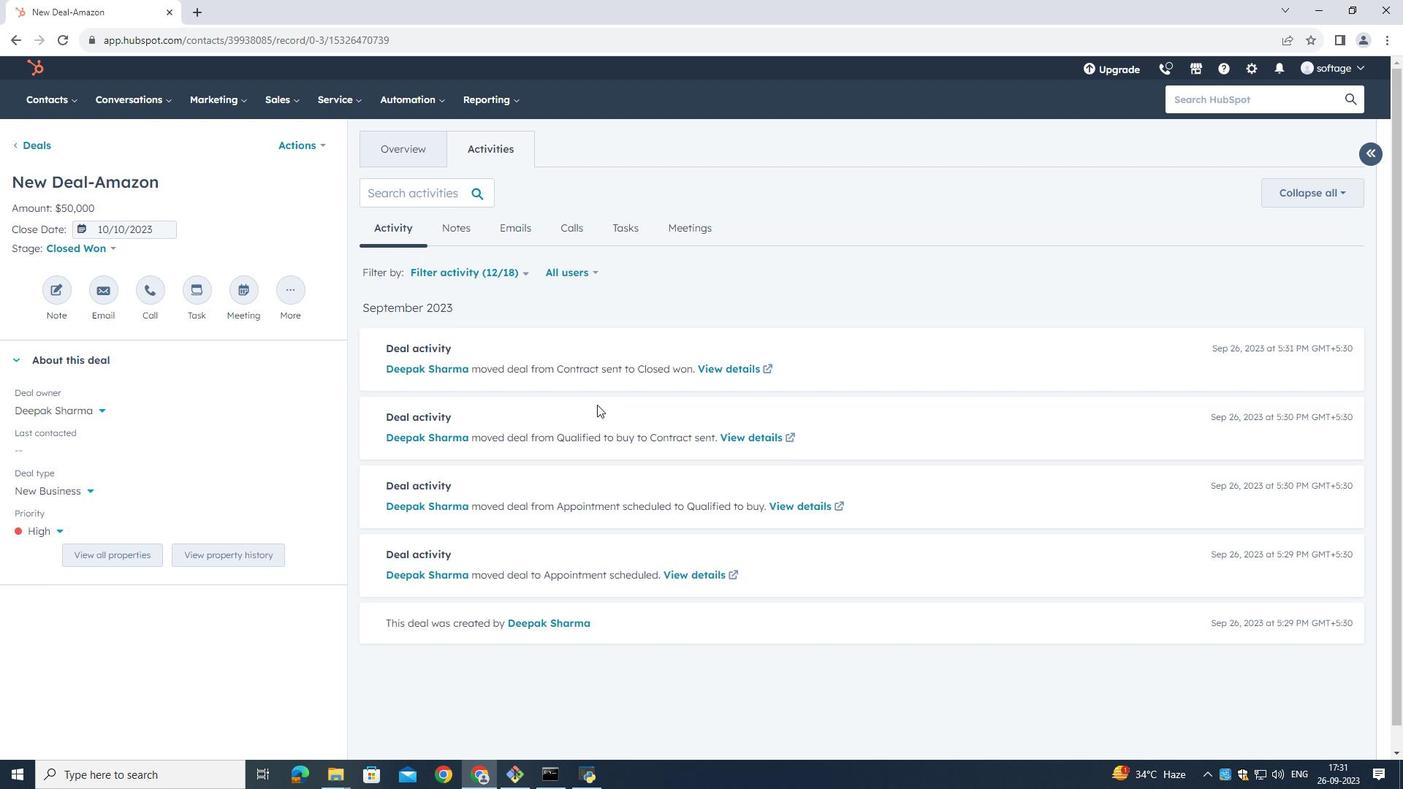 
Action: Mouse moved to (892, 386)
Screenshot: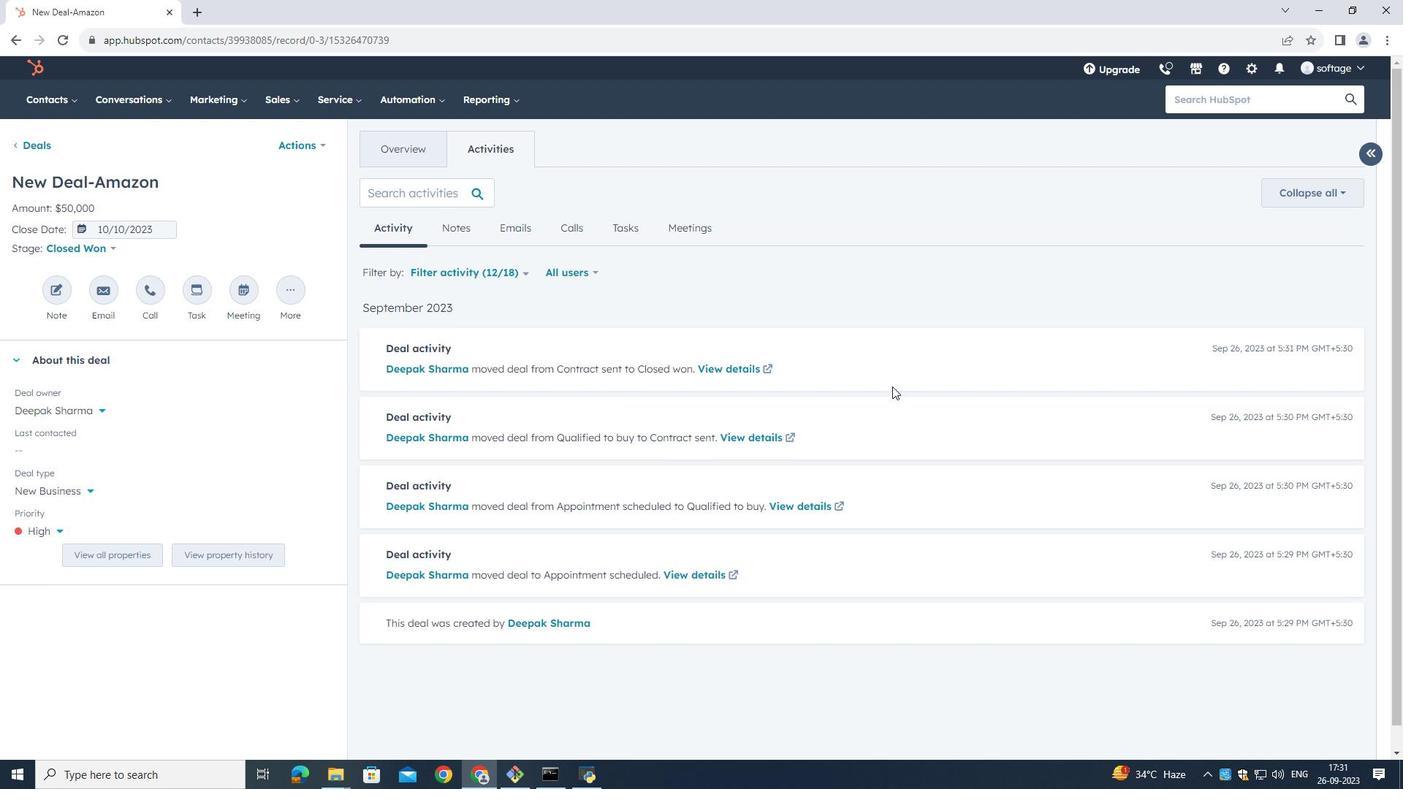 
